 Task: Select transit view around selected location High Museum of Art, Georgia, United States and check out the nearest train station
Action: Mouse moved to (154, 29)
Screenshot: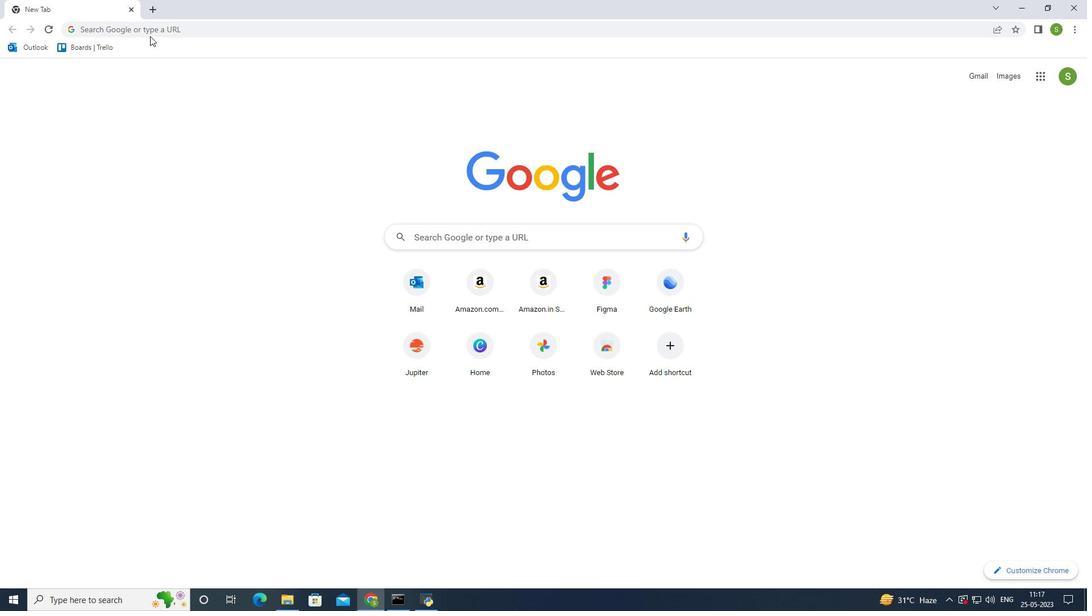 
Action: Mouse pressed left at (154, 29)
Screenshot: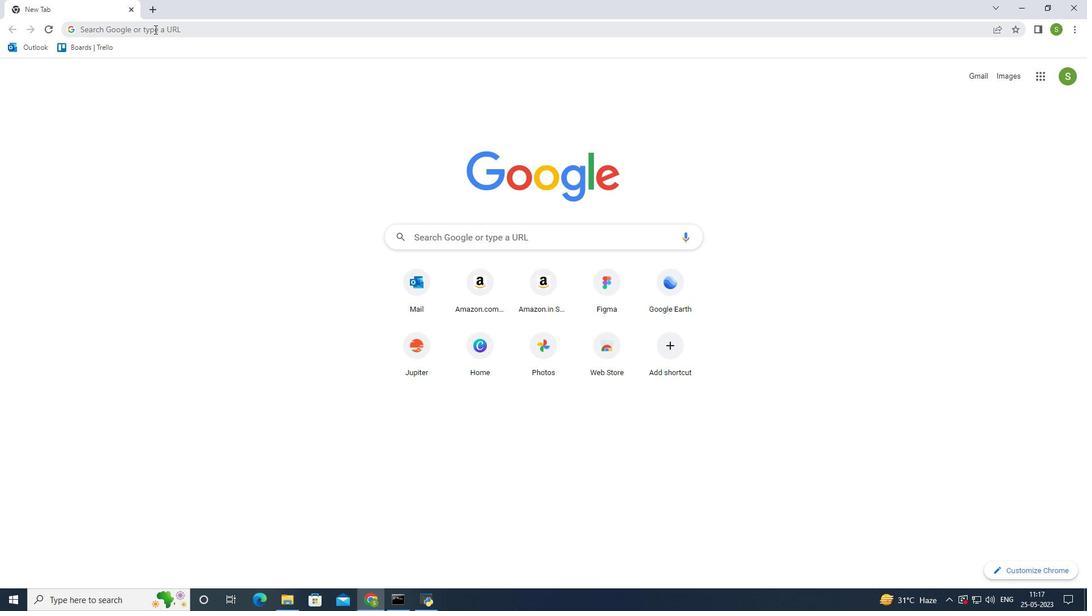 
Action: Mouse moved to (158, 52)
Screenshot: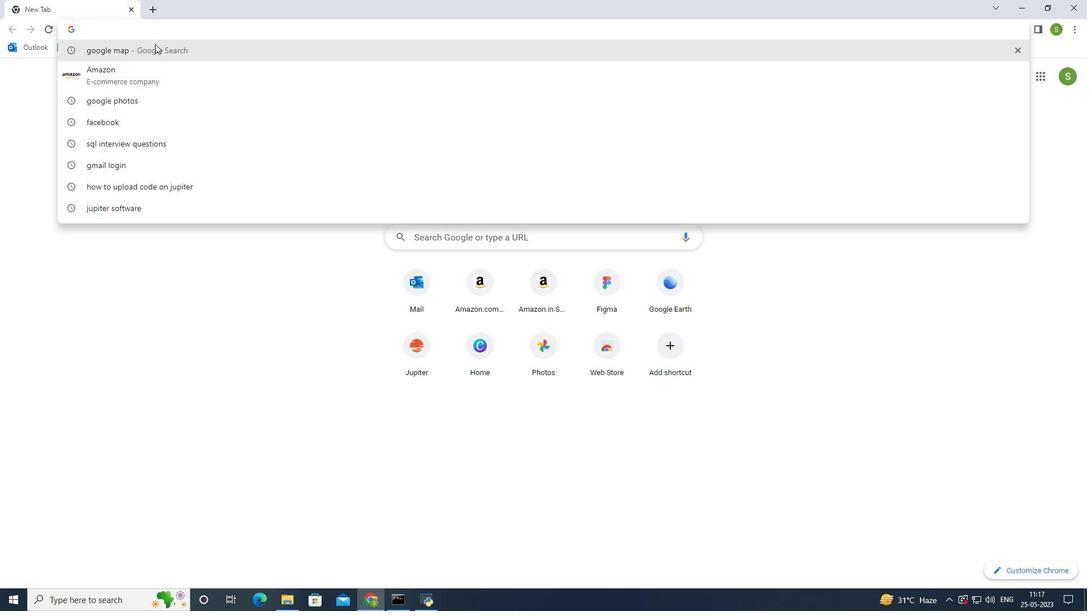 
Action: Mouse pressed left at (158, 52)
Screenshot: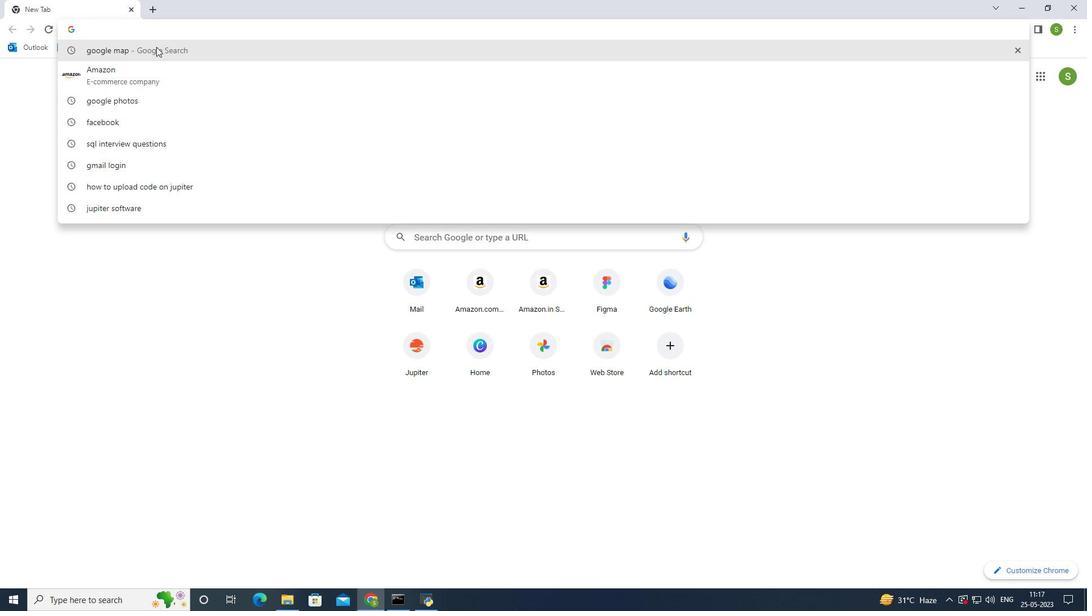 
Action: Mouse moved to (177, 177)
Screenshot: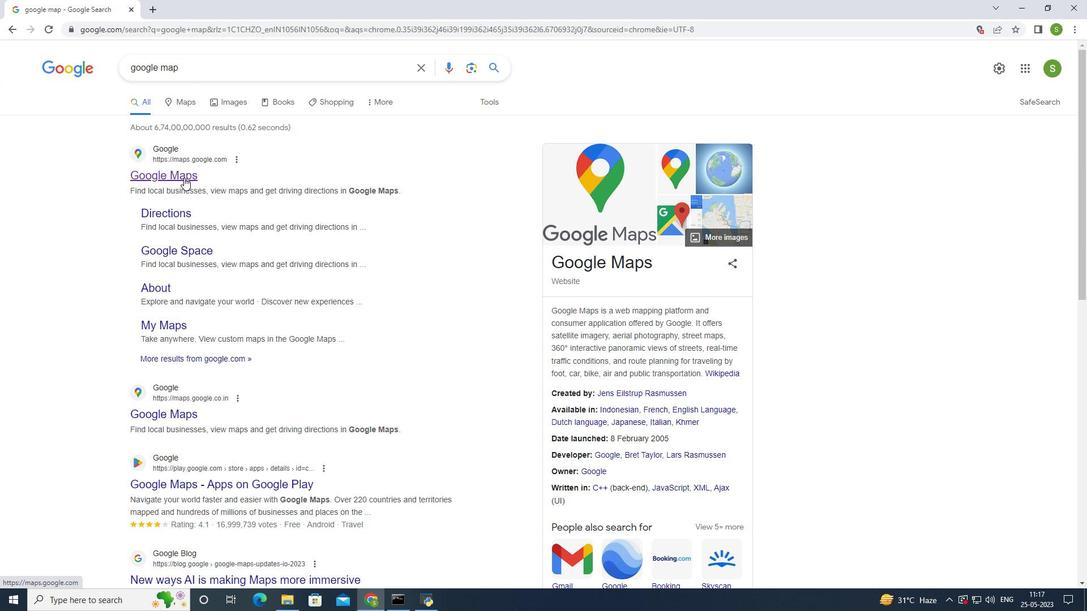 
Action: Mouse pressed left at (177, 177)
Screenshot: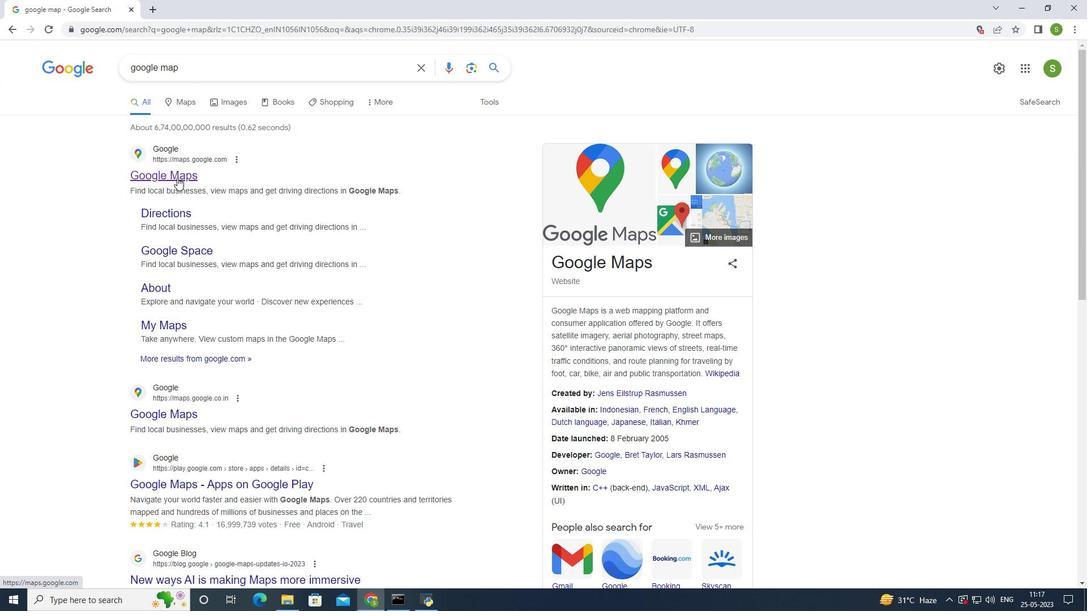 
Action: Mouse moved to (201, 561)
Screenshot: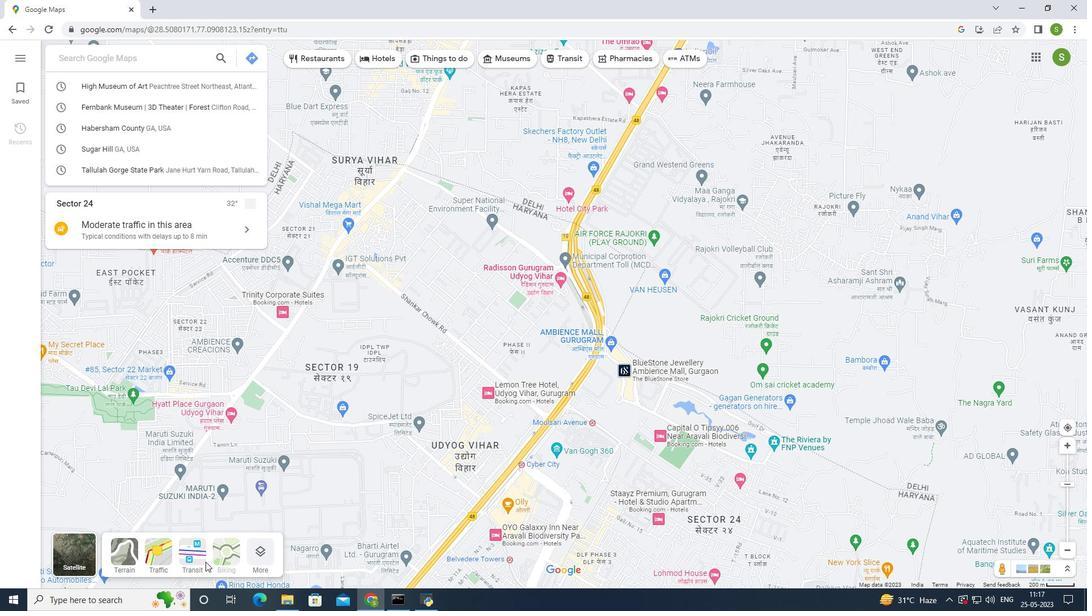 
Action: Mouse pressed left at (201, 561)
Screenshot: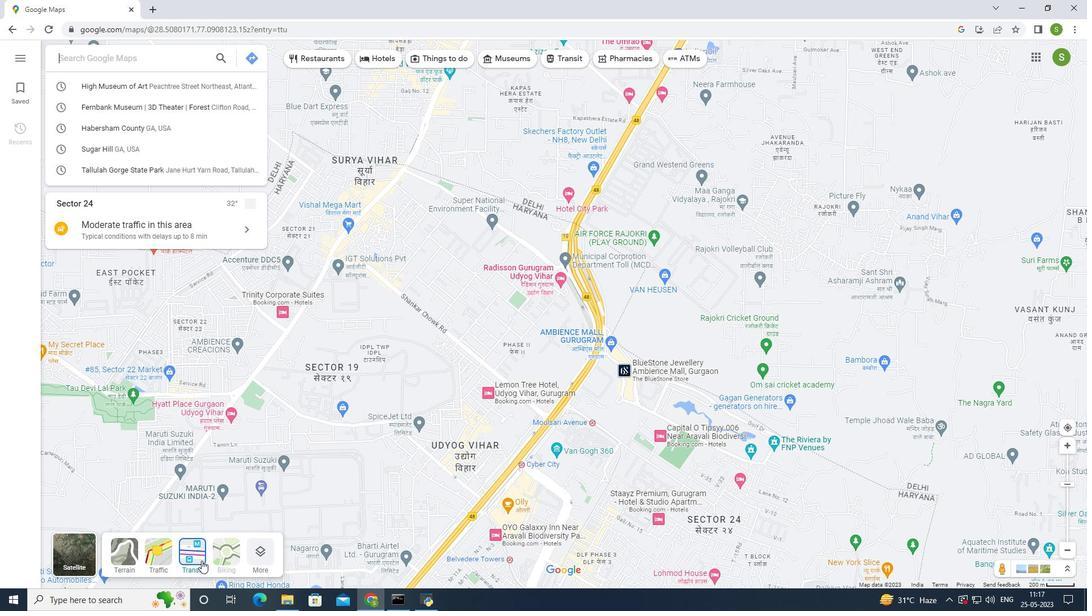 
Action: Mouse moved to (150, 50)
Screenshot: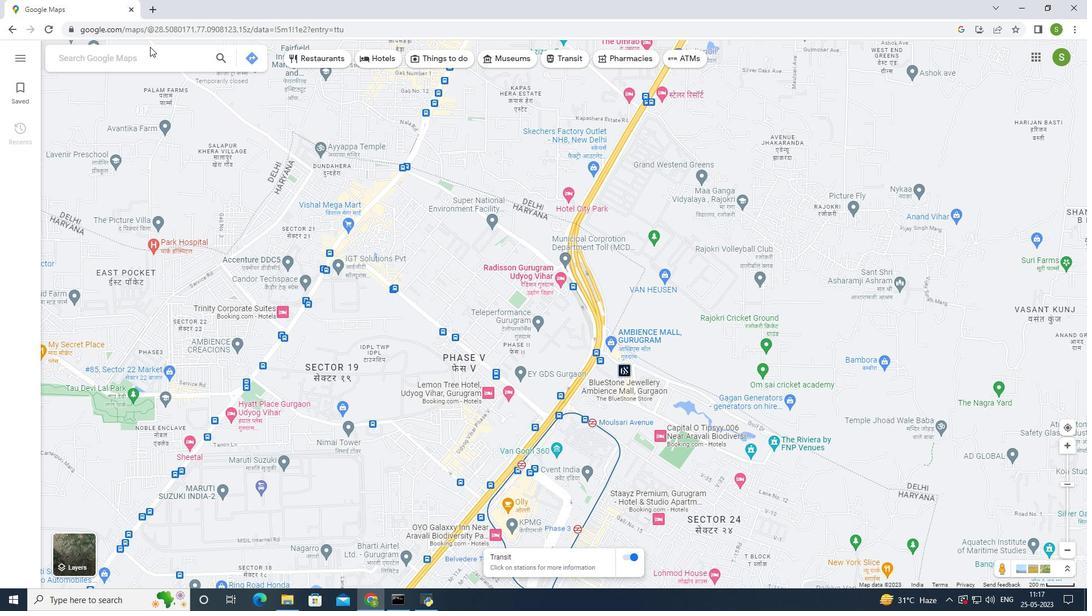 
Action: Mouse pressed left at (150, 50)
Screenshot: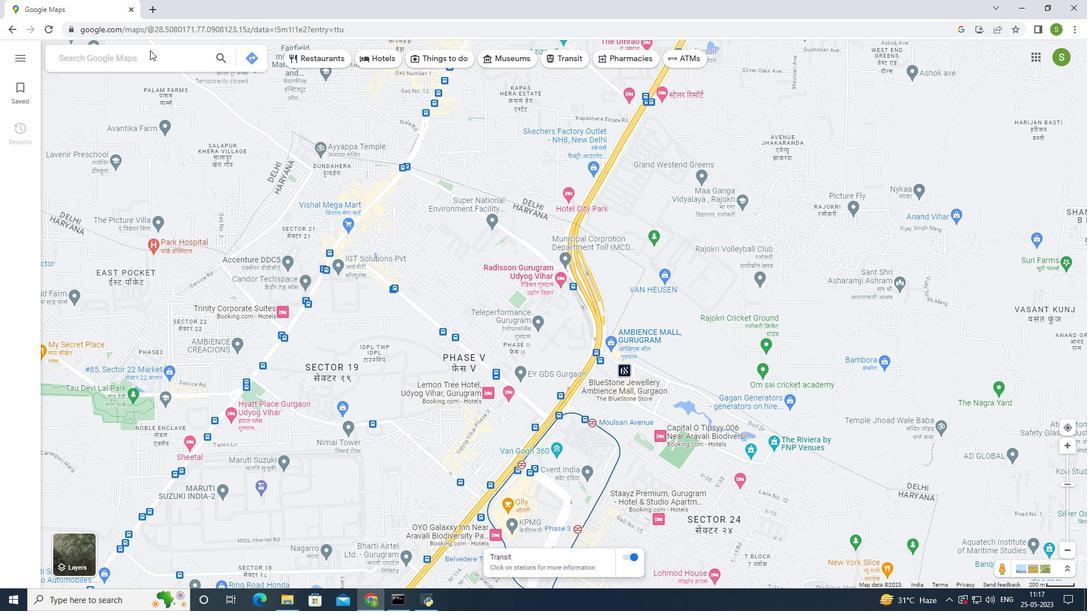 
Action: Mouse moved to (152, 64)
Screenshot: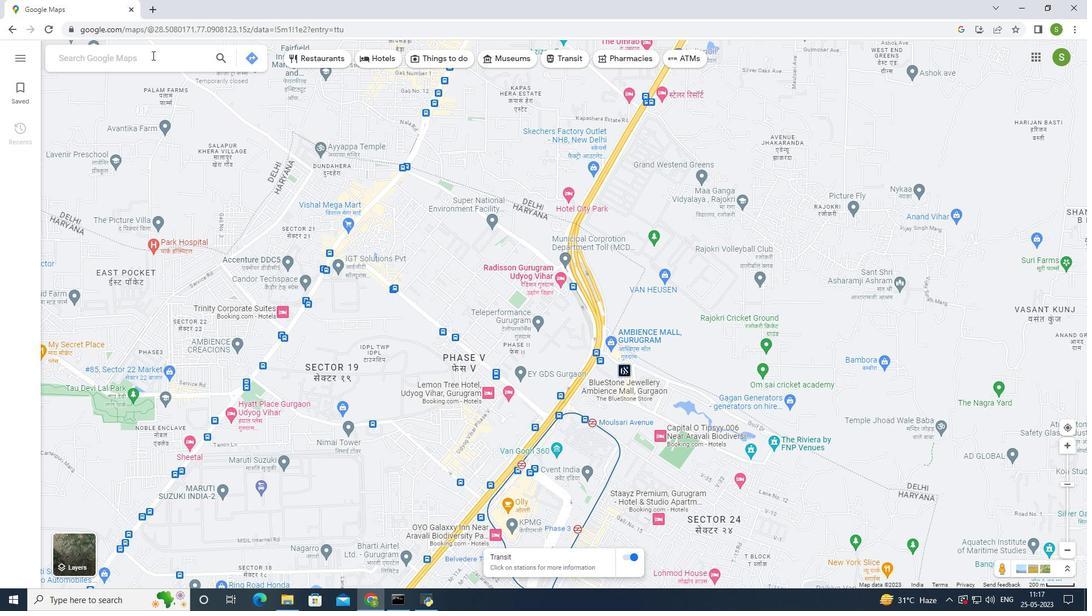 
Action: Mouse pressed left at (152, 64)
Screenshot: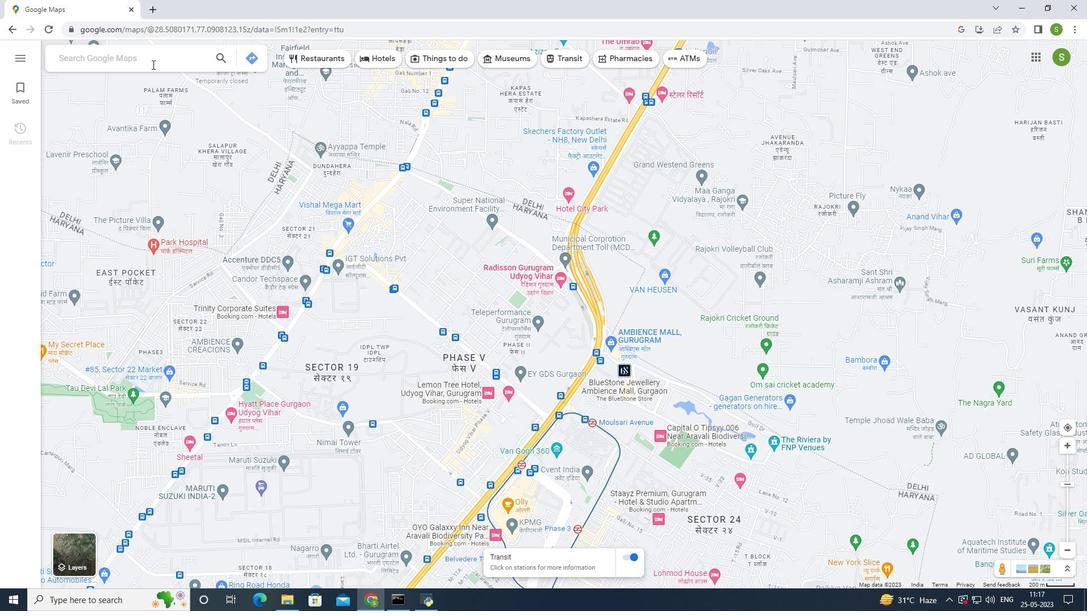 
Action: Mouse moved to (158, 65)
Screenshot: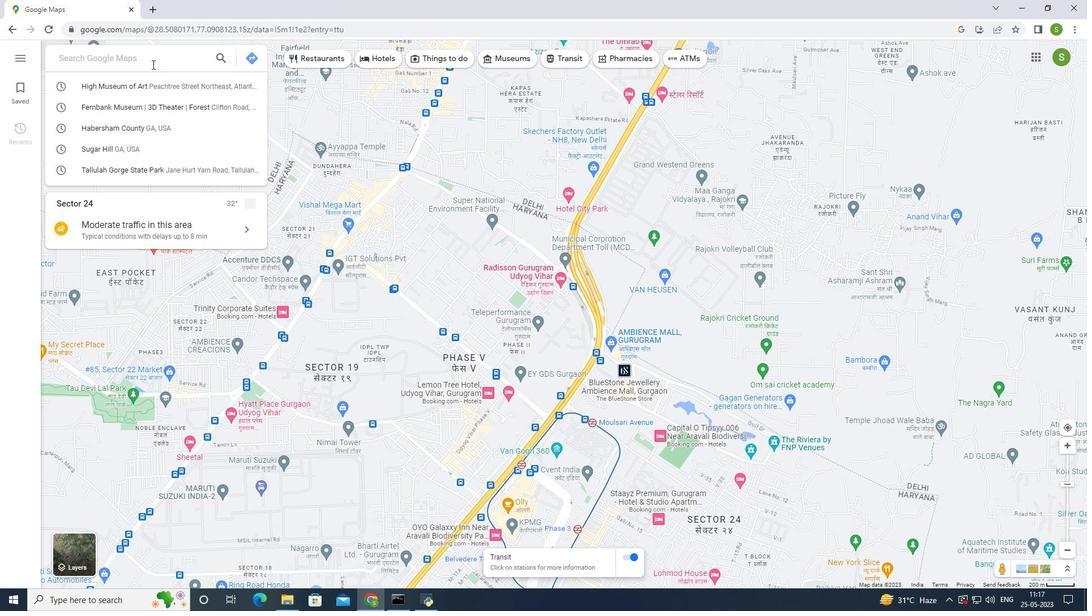 
Action: Key pressed <Key.caps_lock>H<Key.caps_lock>igh<Key.space><Key.caps_lock>M<Key.caps_lock>useum<Key.space>of<Key.space><Key.caps_lock>A<Key.caps_lock>rt<Key.space><Key.caps_lock>G<Key.caps_lock>eorgia,<Key.space><Key.caps_lock>U<Key.caps_lock>nited<Key.space><Key.caps_lock>S<Key.caps_lock>tates<Key.space>
Screenshot: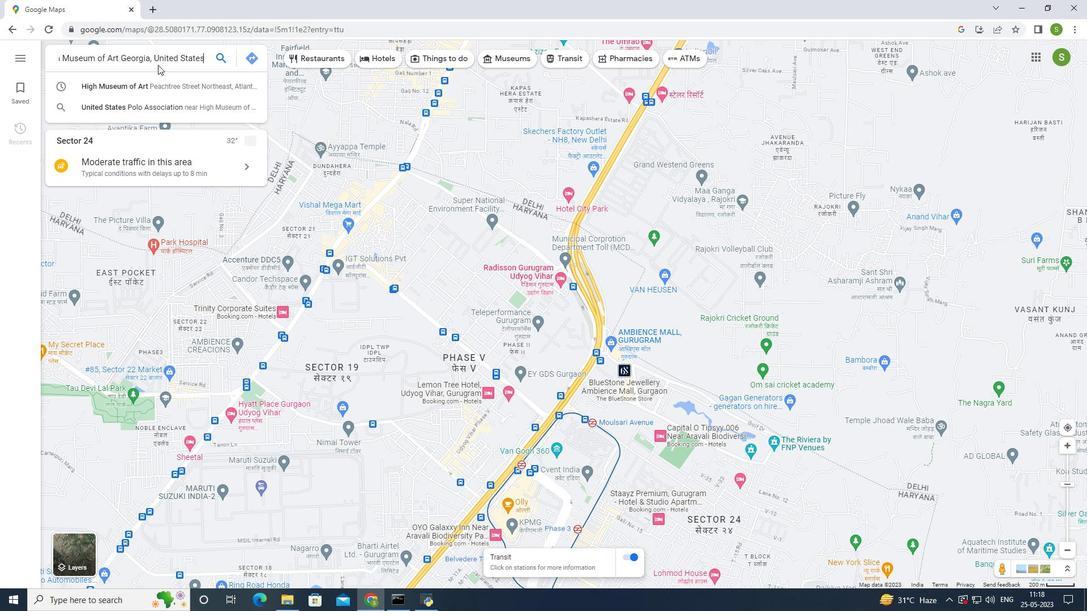 
Action: Mouse moved to (152, 67)
Screenshot: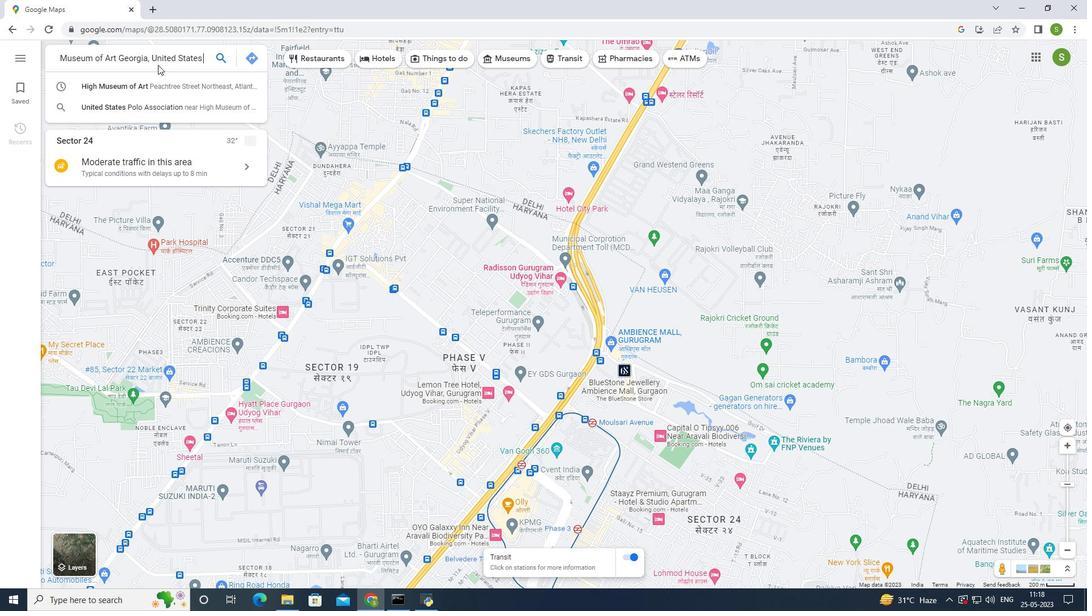 
Action: Key pressed <Key.enter>
Screenshot: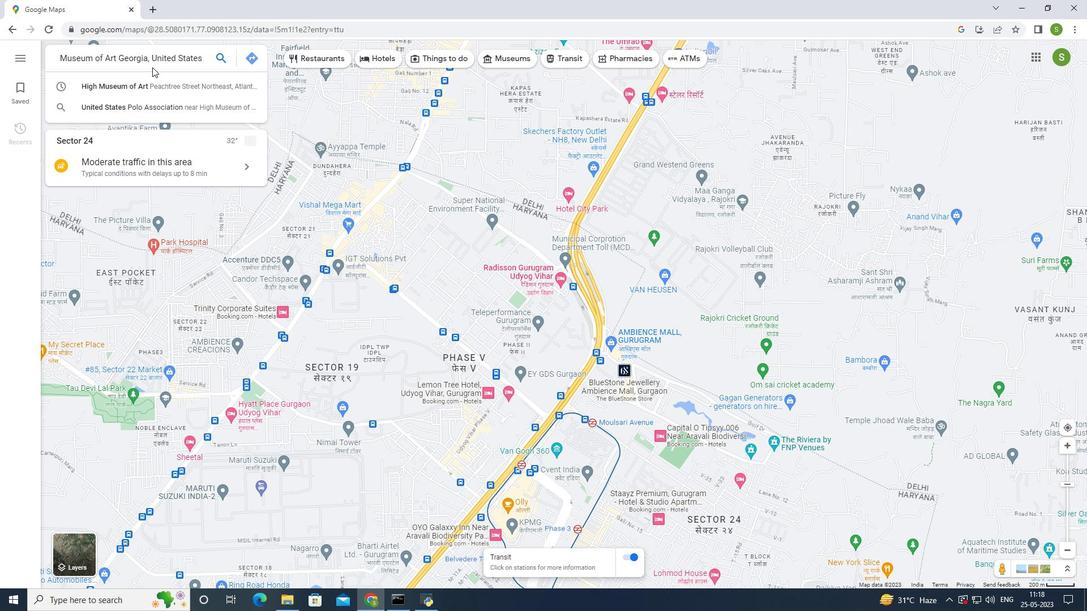 
Action: Mouse moved to (162, 281)
Screenshot: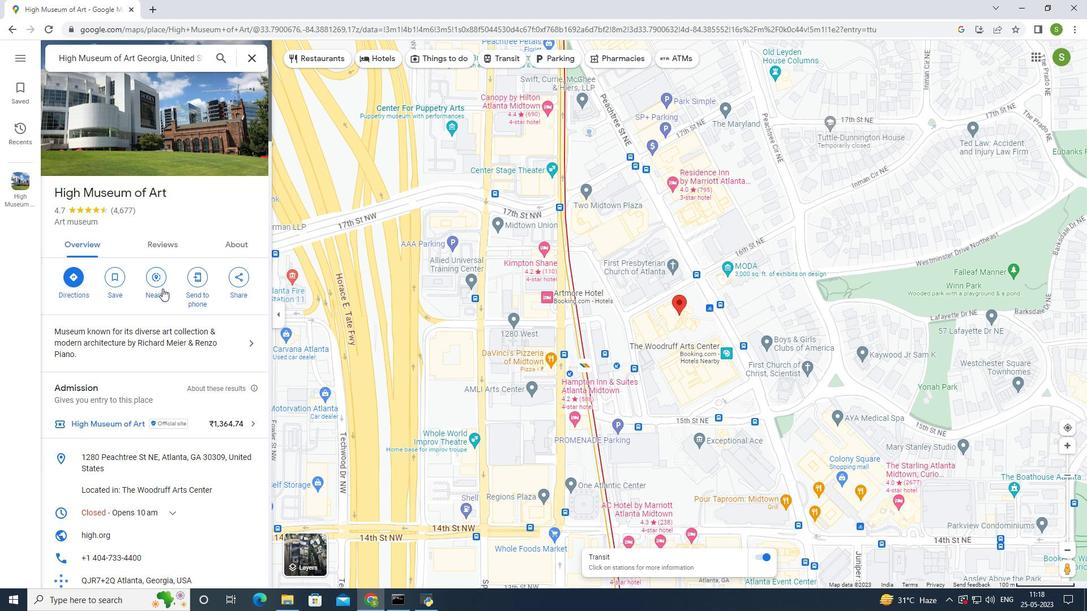 
Action: Mouse pressed left at (162, 281)
Screenshot: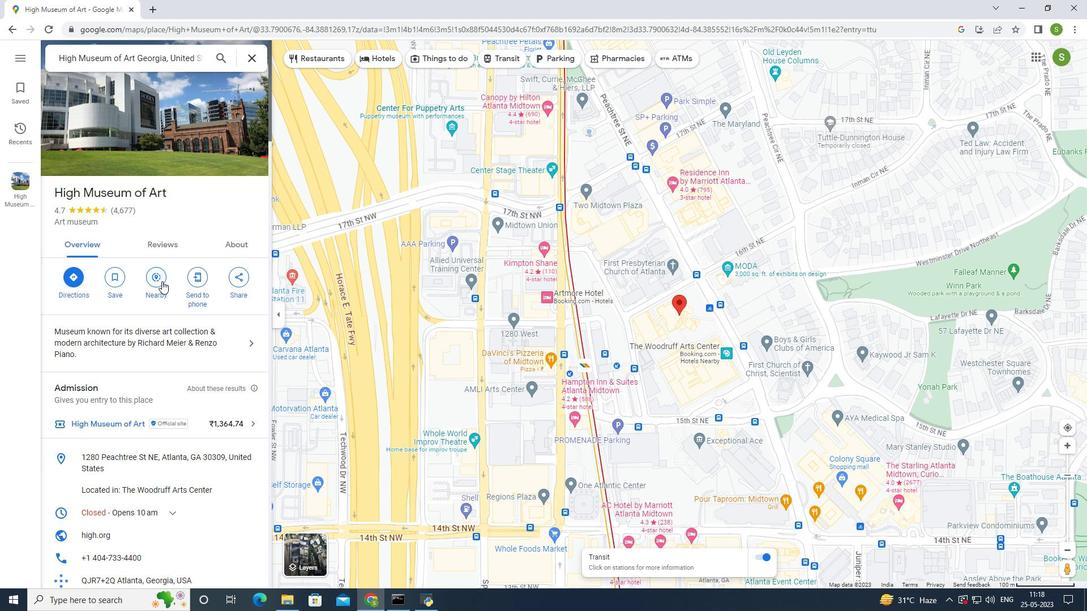 
Action: Mouse moved to (120, 54)
Screenshot: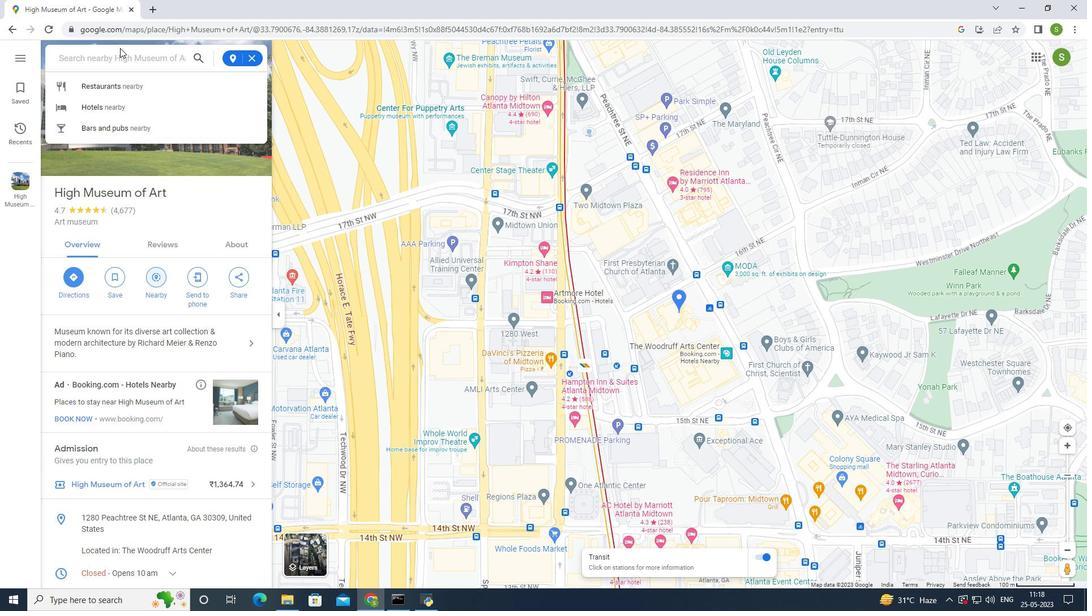 
Action: Mouse pressed left at (120, 54)
Screenshot: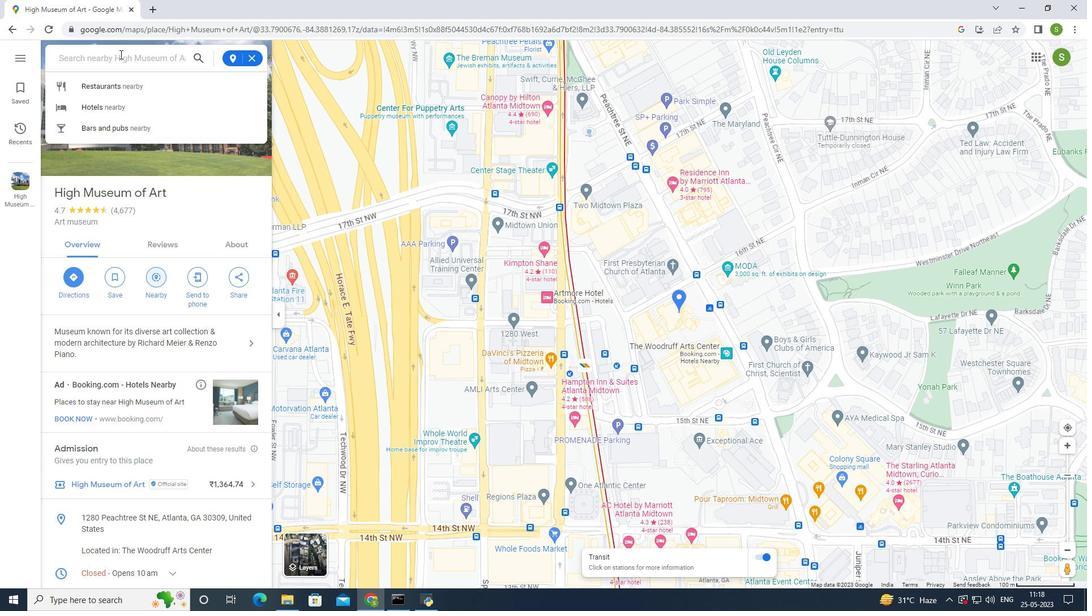 
Action: Mouse moved to (122, 58)
Screenshot: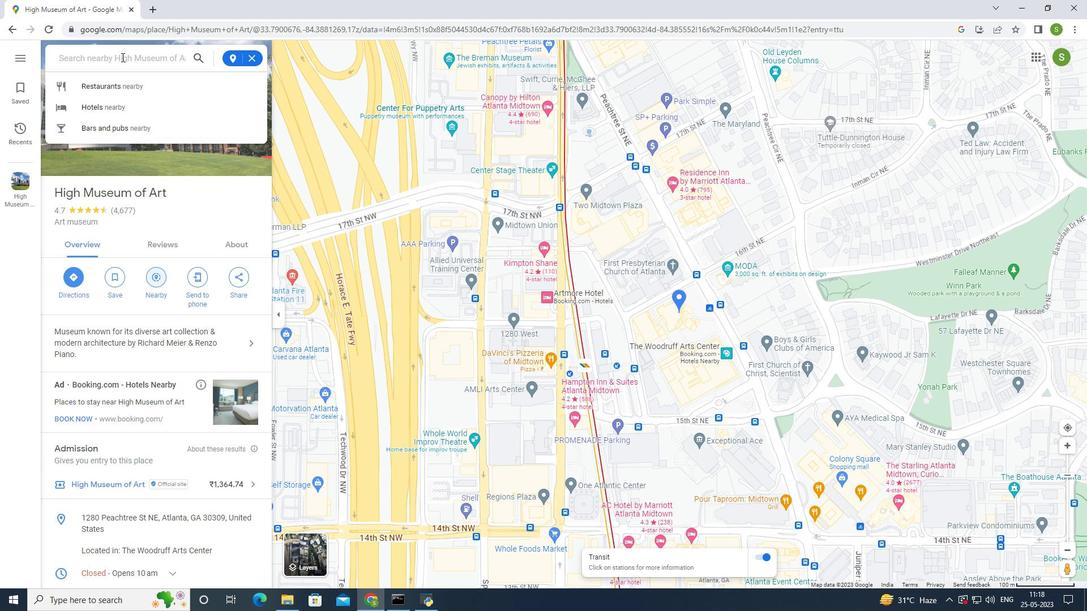 
Action: Key pressed t
Screenshot: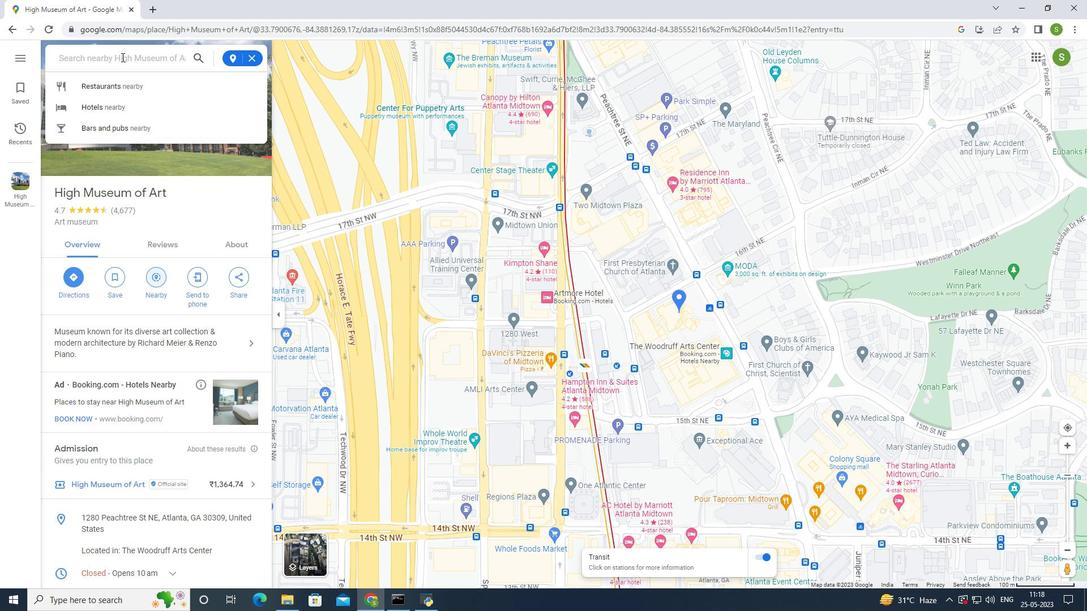 
Action: Mouse moved to (126, 61)
Screenshot: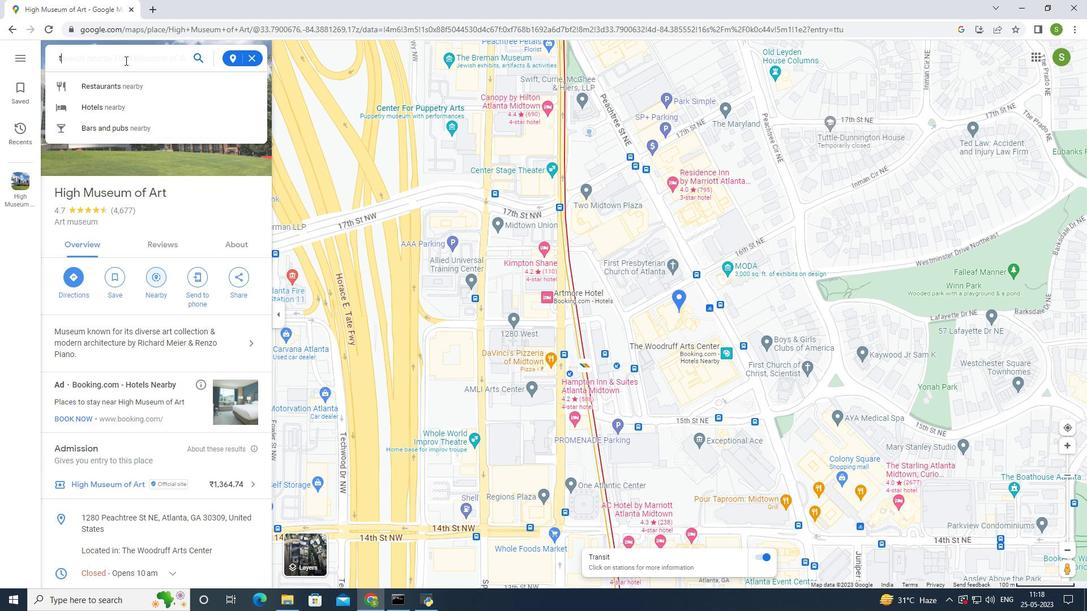 
Action: Key pressed r
Screenshot: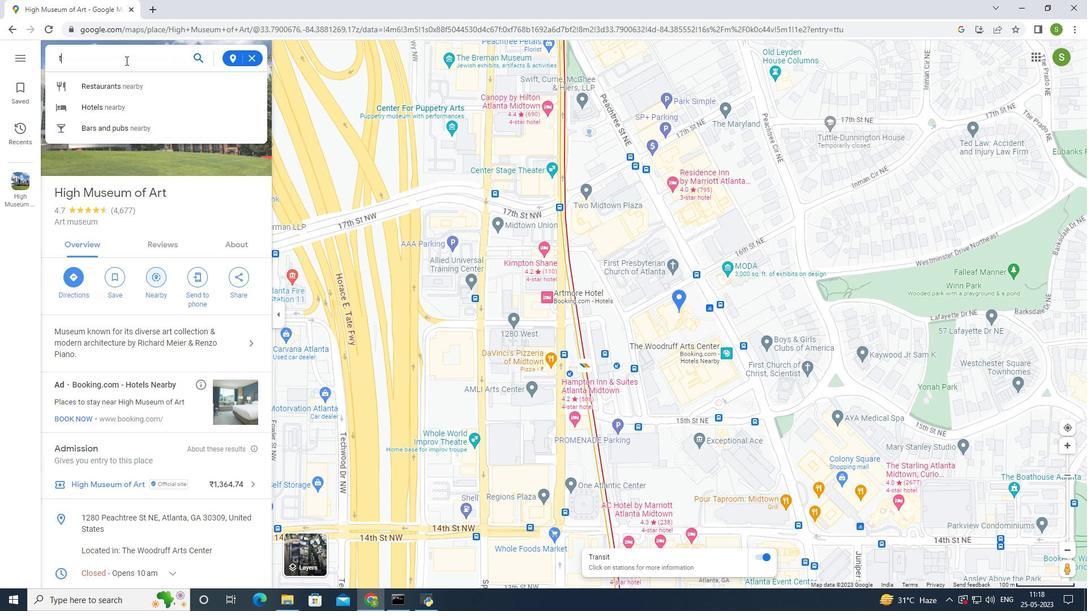 
Action: Mouse moved to (126, 61)
Screenshot: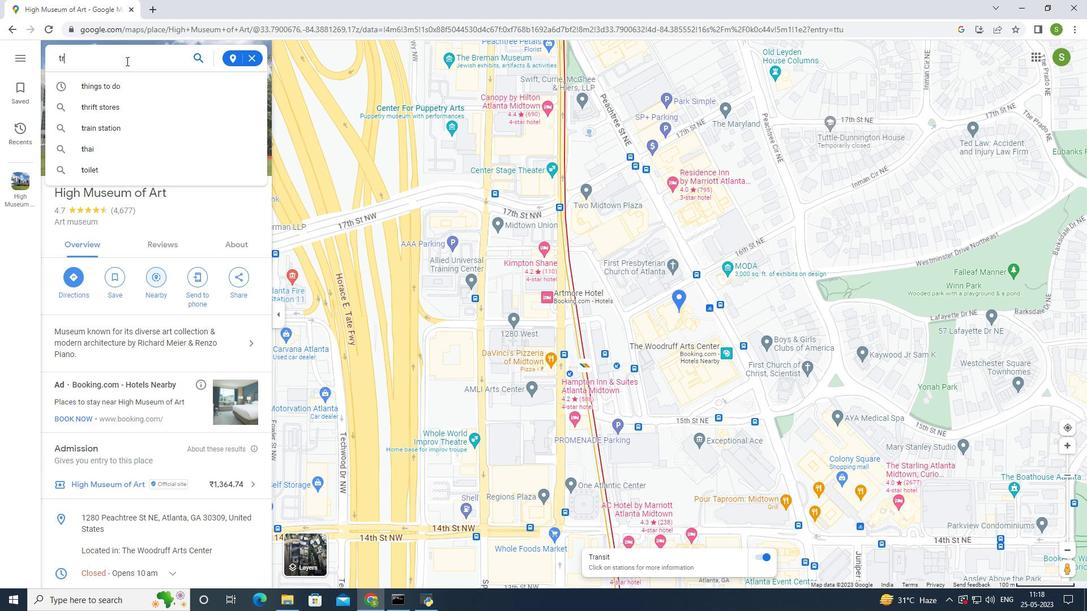
Action: Key pressed a
Screenshot: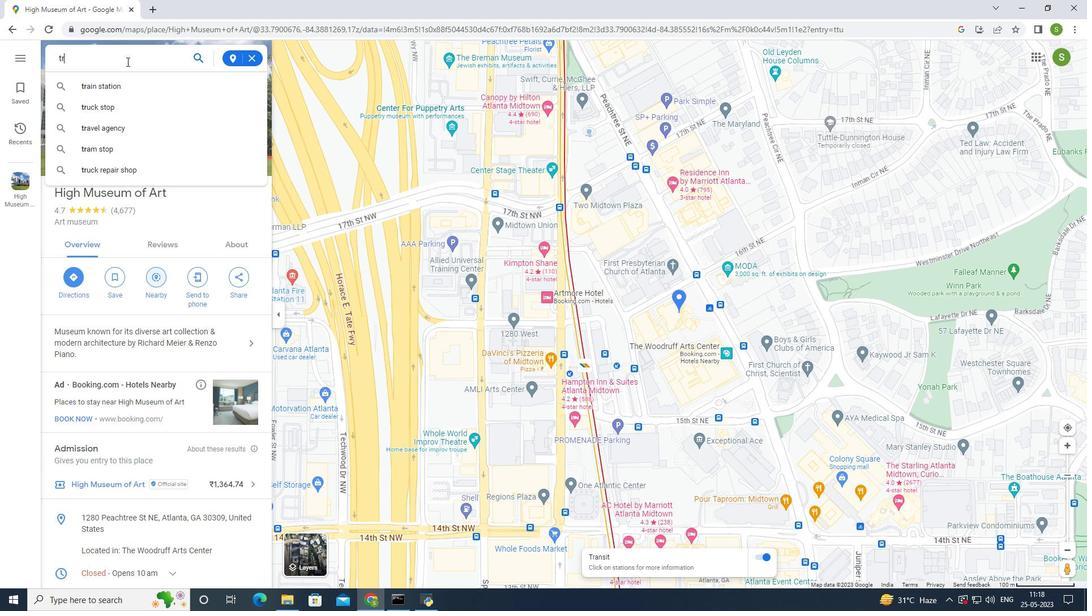
Action: Mouse moved to (129, 61)
Screenshot: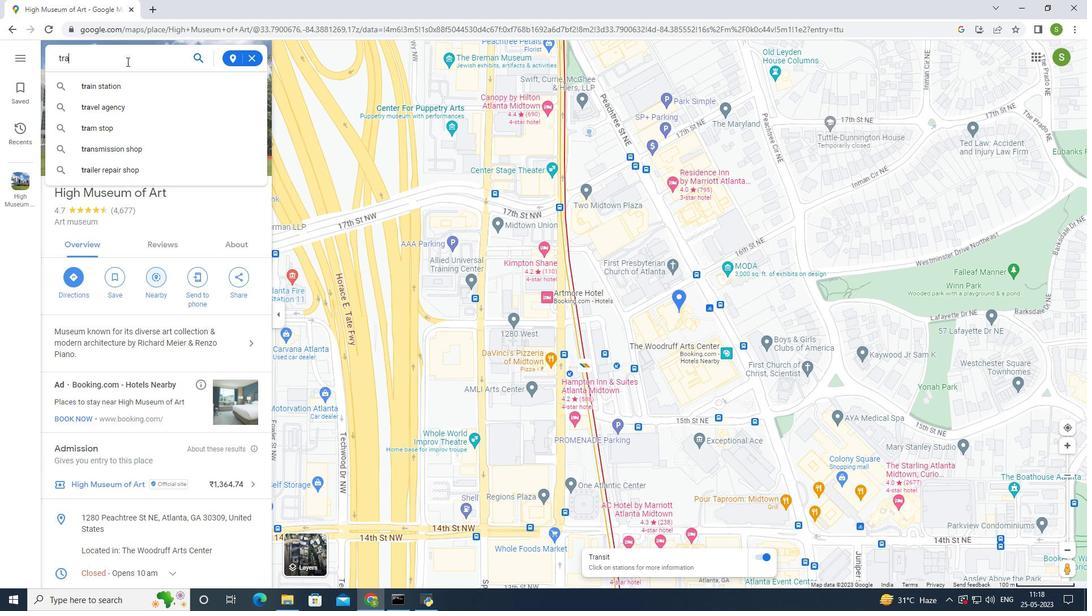 
Action: Key pressed i
Screenshot: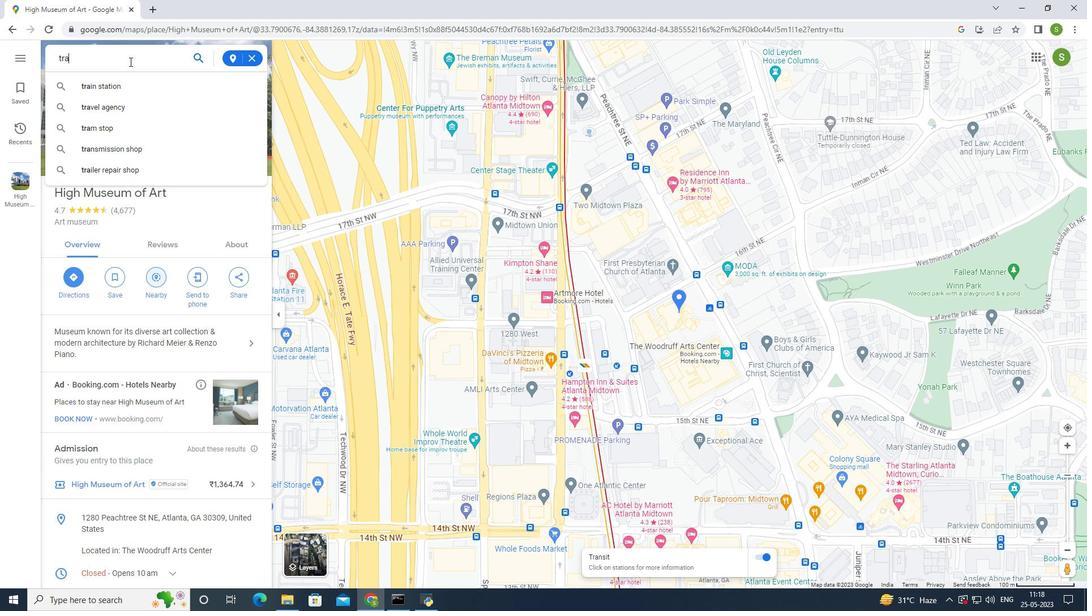 
Action: Mouse moved to (130, 62)
Screenshot: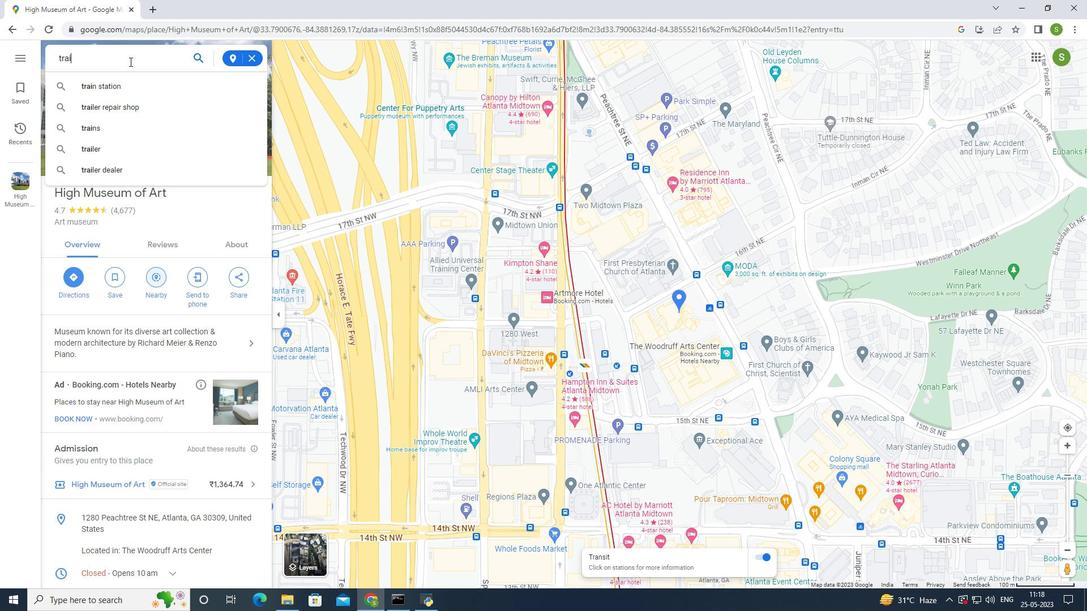 
Action: Key pressed n
Screenshot: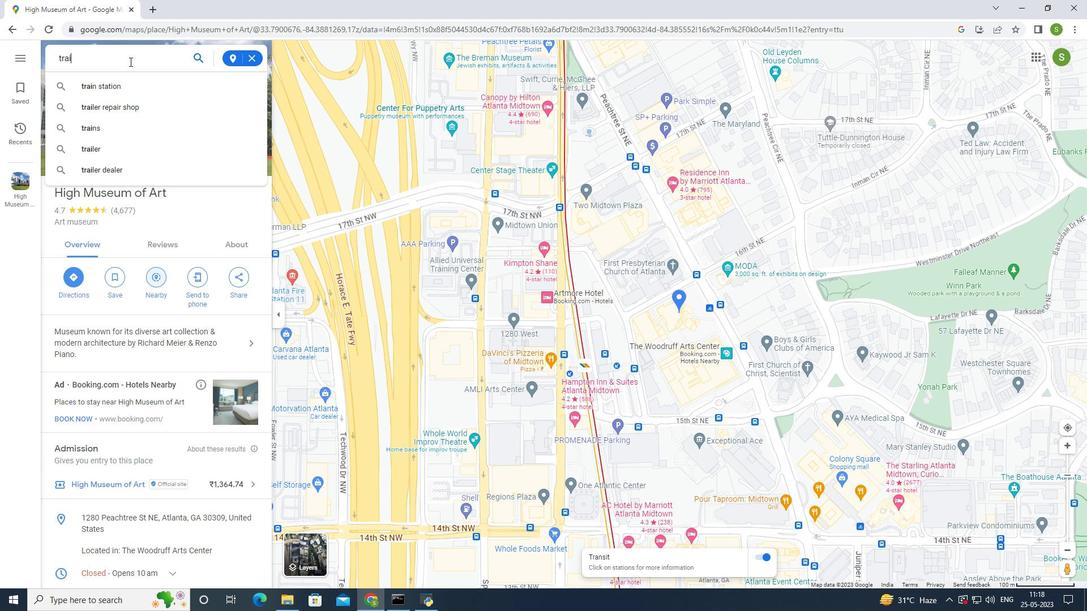
Action: Mouse moved to (134, 78)
Screenshot: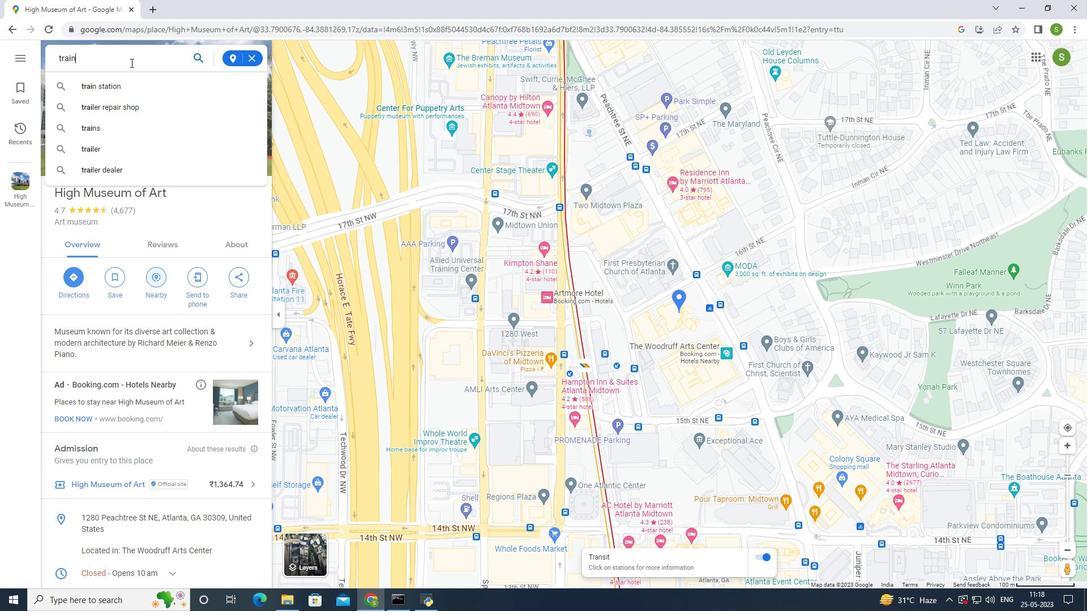 
Action: Key pressed <Key.space>
Screenshot: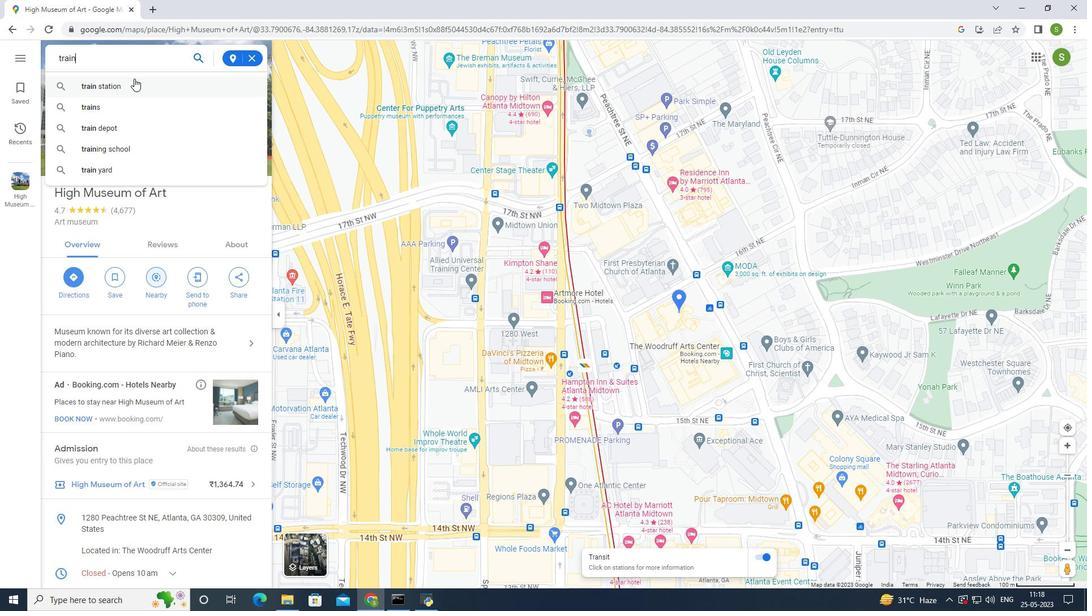 
Action: Mouse moved to (134, 79)
Screenshot: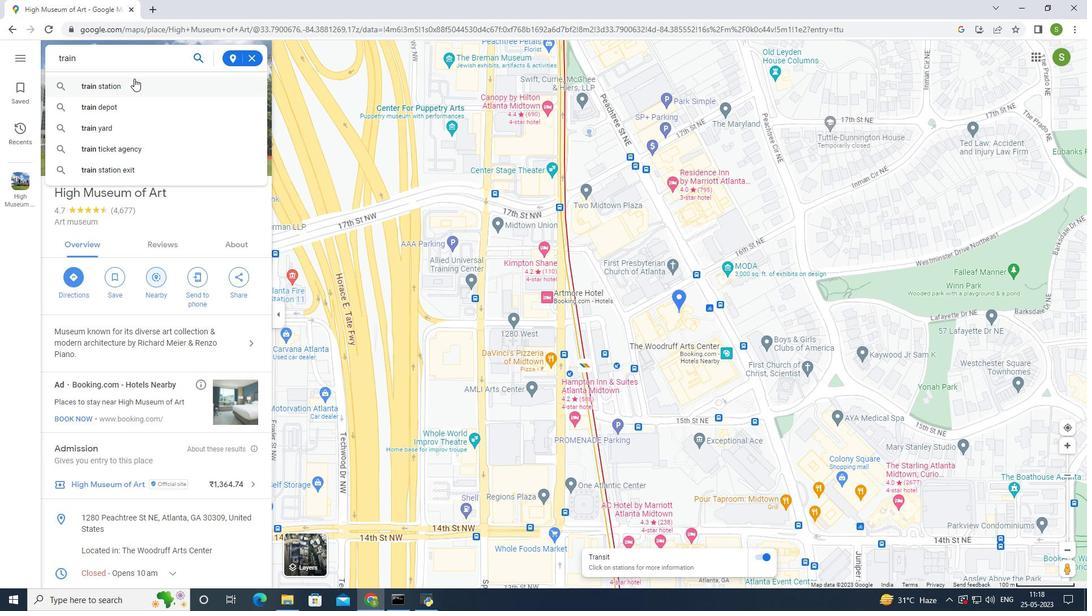 
Action: Key pressed s
Screenshot: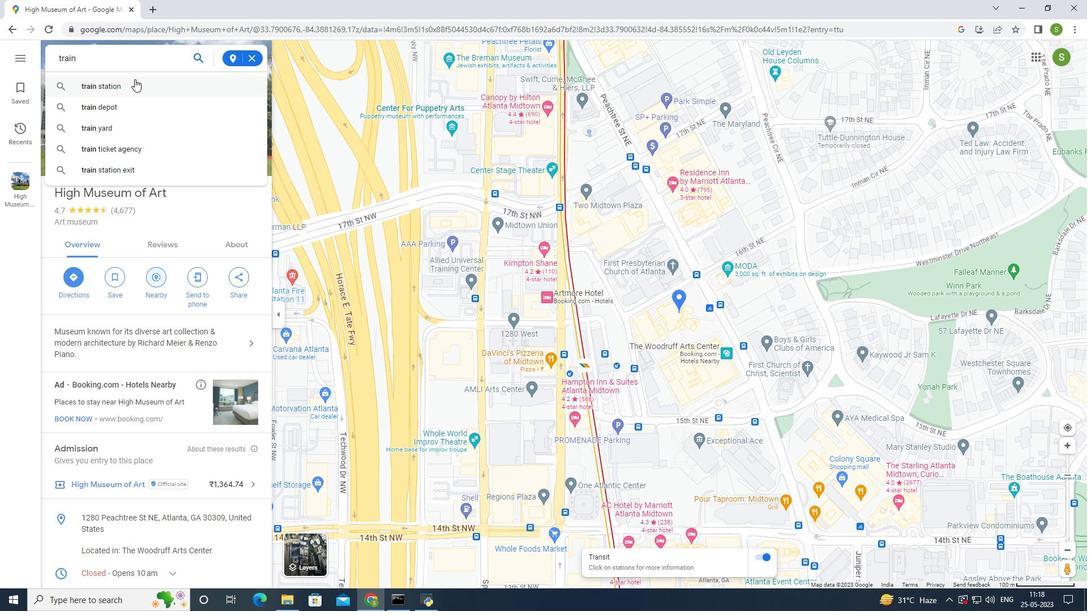
Action: Mouse moved to (138, 75)
Screenshot: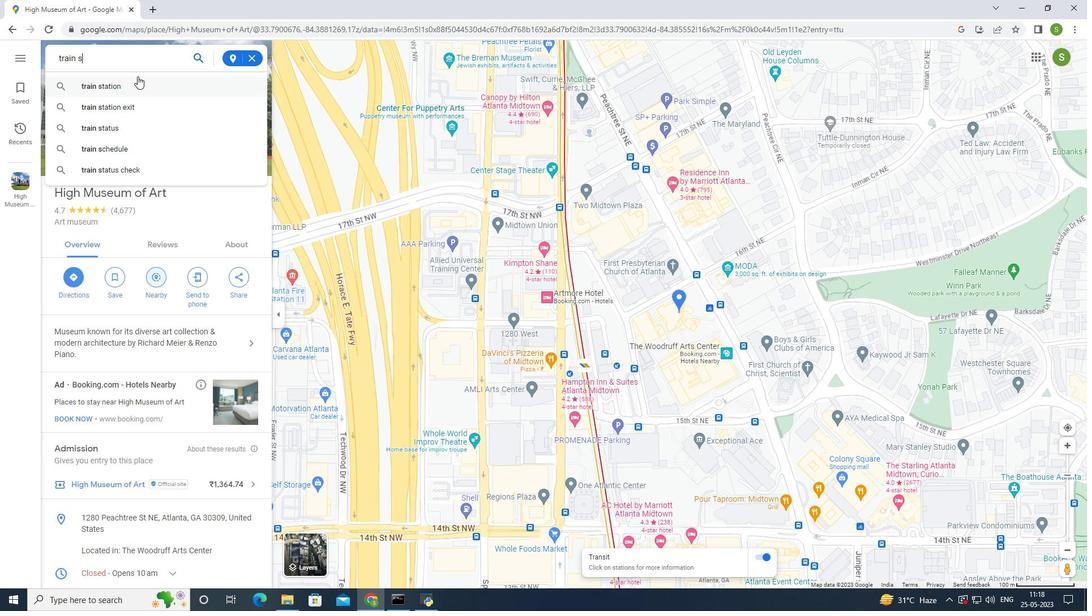 
Action: Key pressed tat
Screenshot: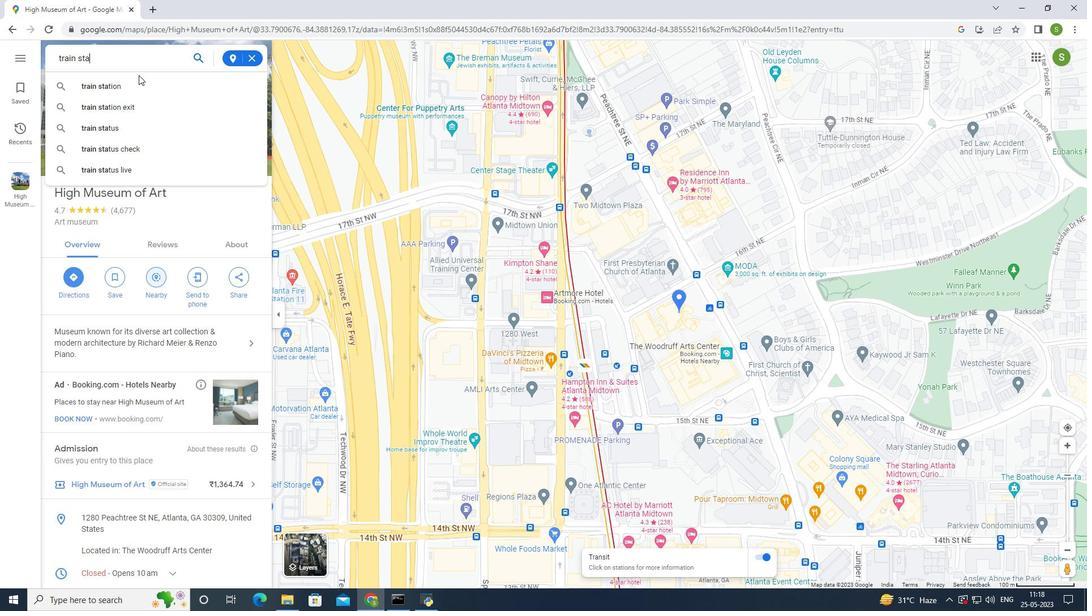 
Action: Mouse moved to (138, 74)
Screenshot: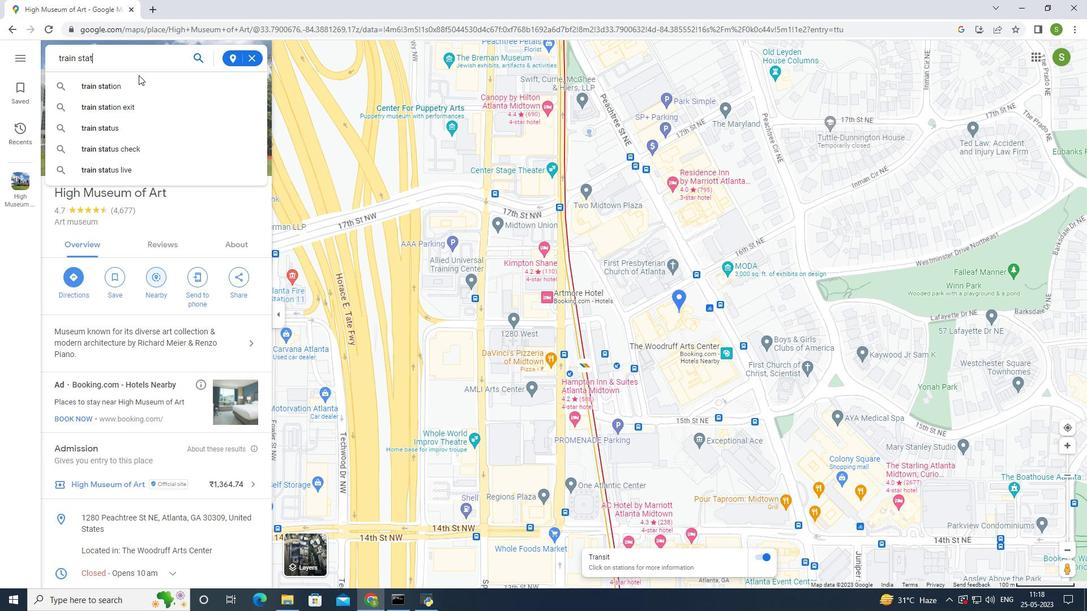 
Action: Key pressed io
Screenshot: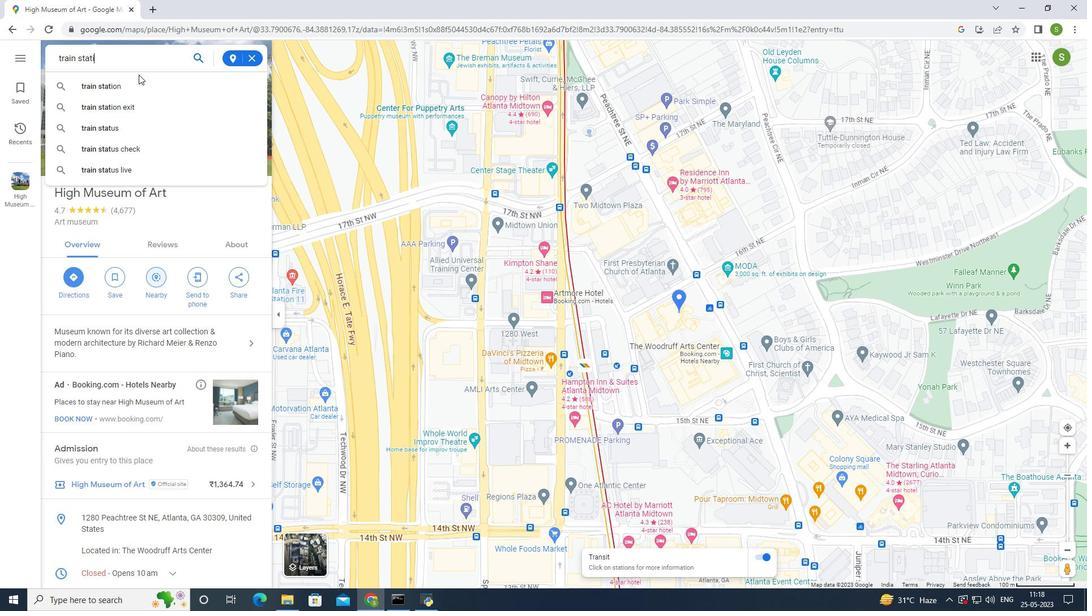 
Action: Mouse moved to (139, 72)
Screenshot: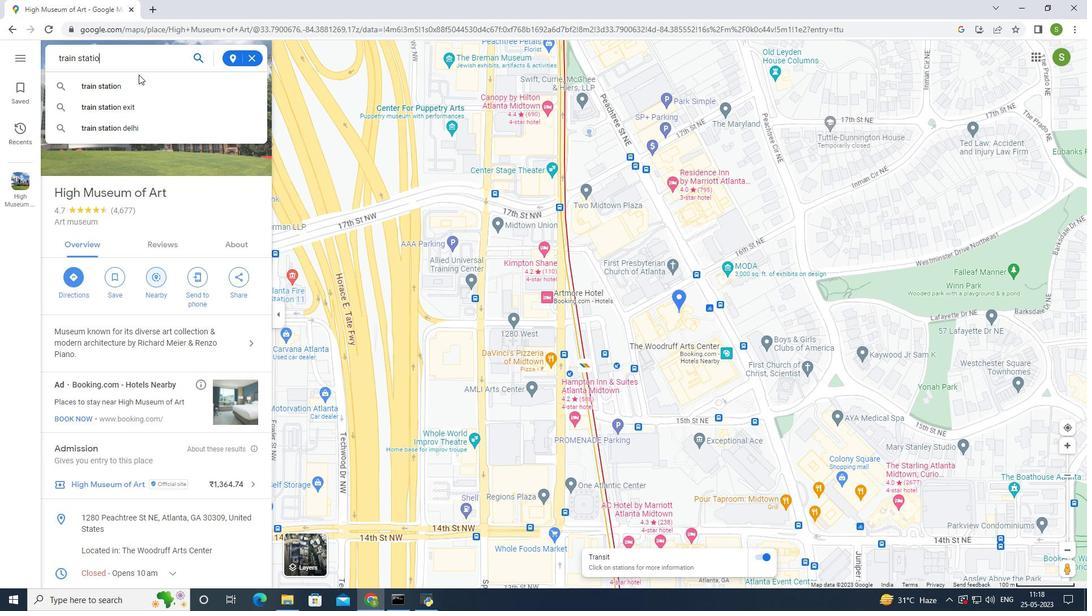 
Action: Key pressed n
Screenshot: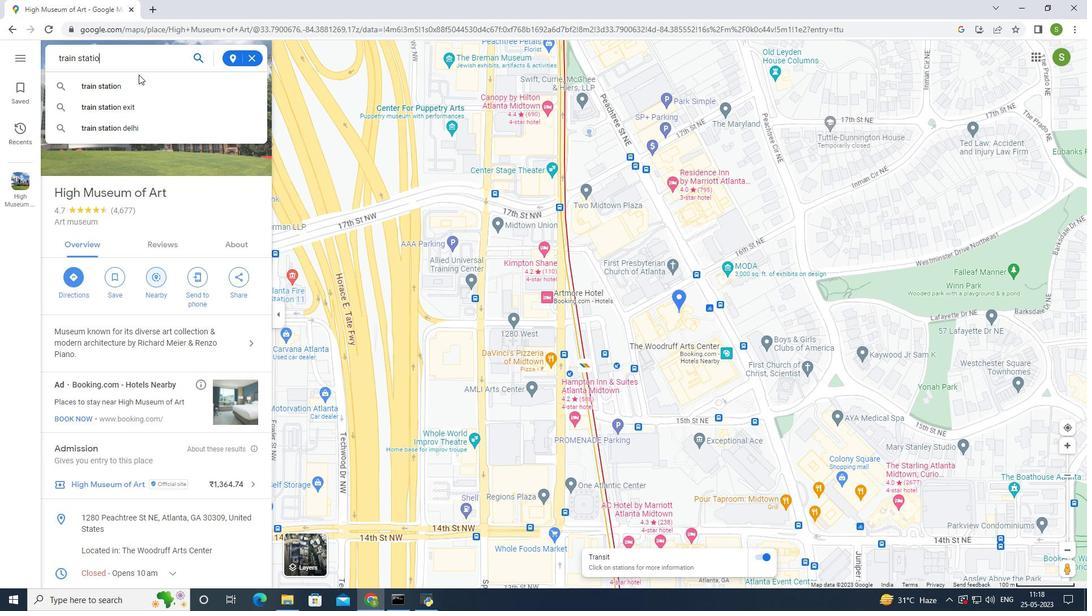 
Action: Mouse moved to (140, 70)
Screenshot: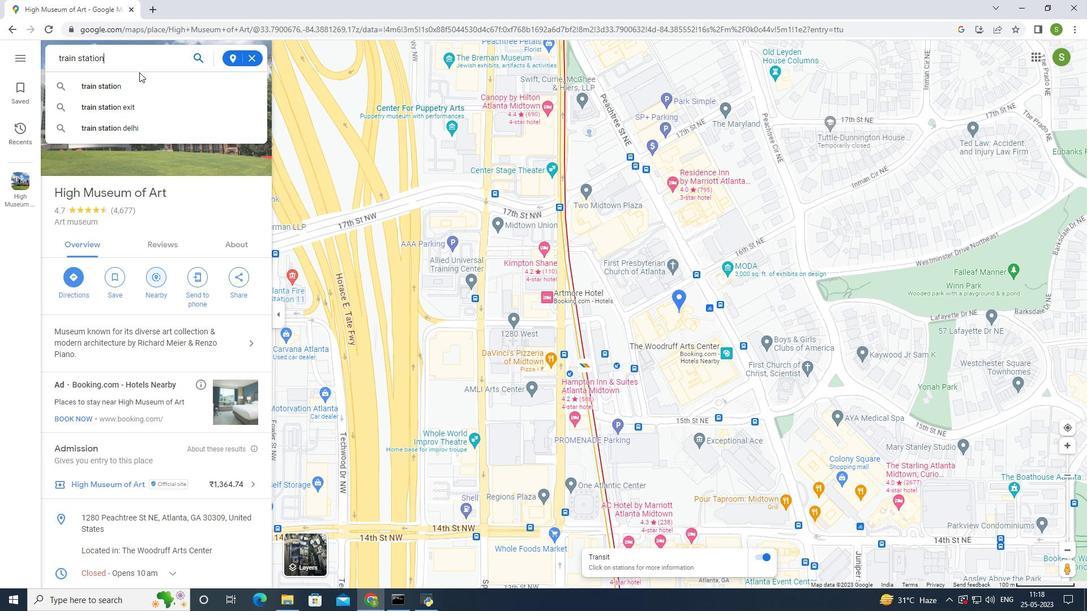 
Action: Key pressed <Key.enter>
Screenshot: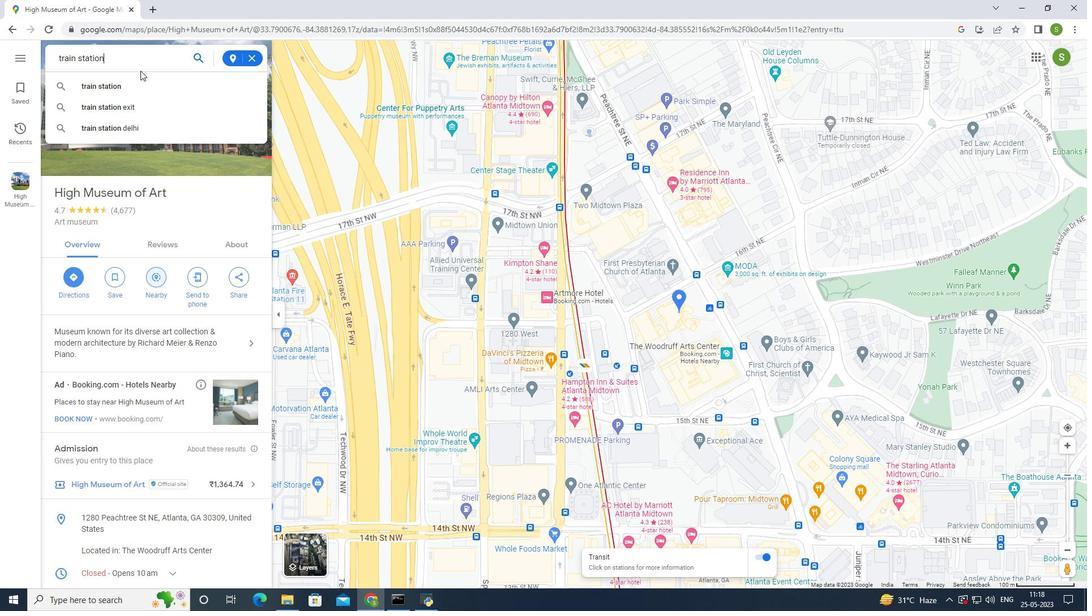 
Action: Mouse moved to (427, 186)
Screenshot: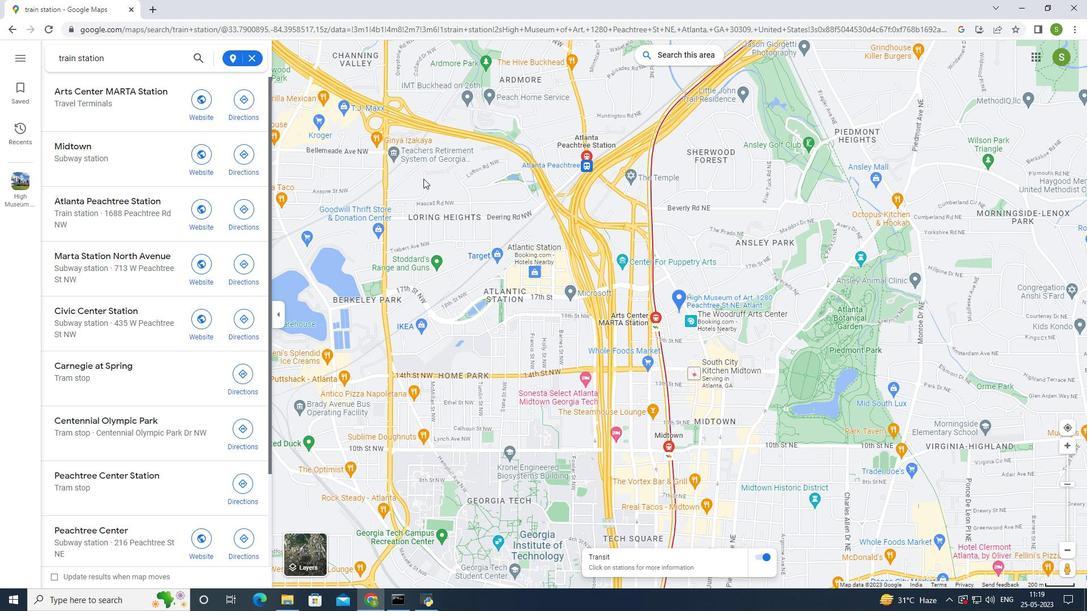 
Action: Key pressed <Key.enter>
Screenshot: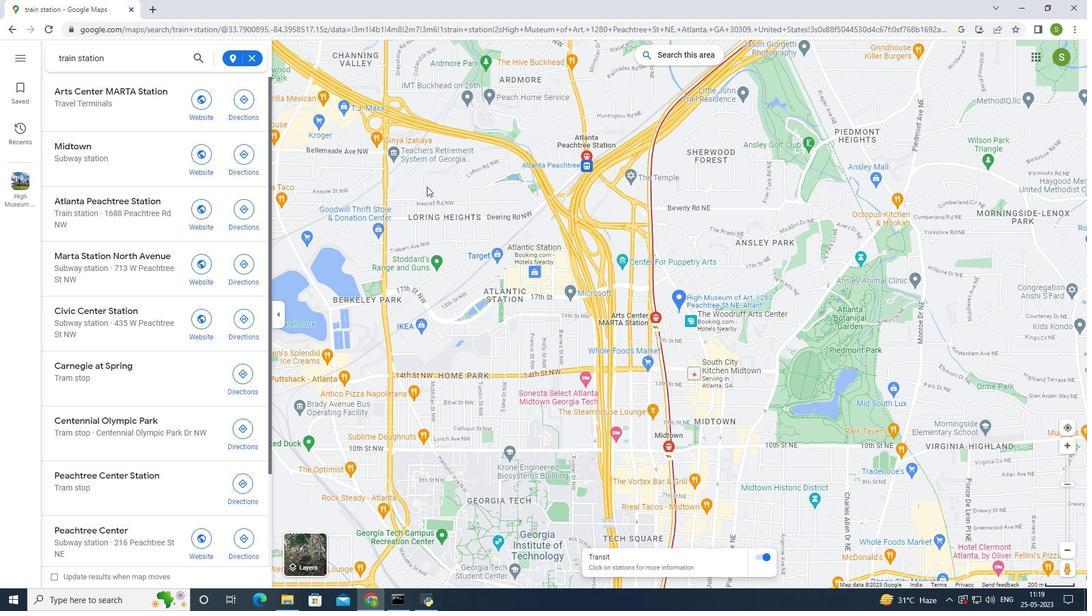
Action: Mouse moved to (422, 172)
Screenshot: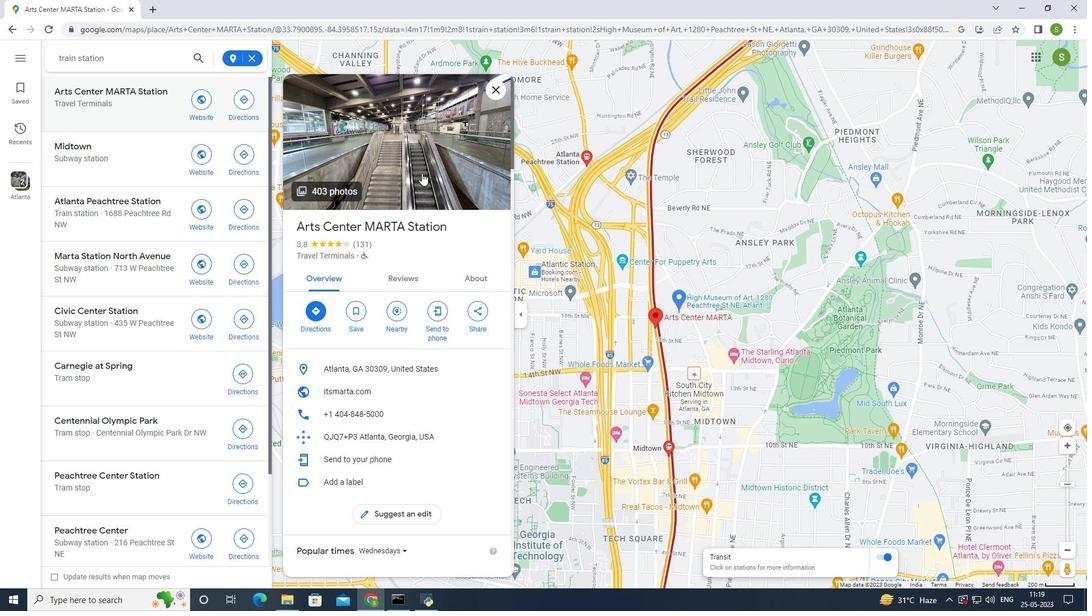 
Action: Mouse pressed left at (422, 172)
Screenshot: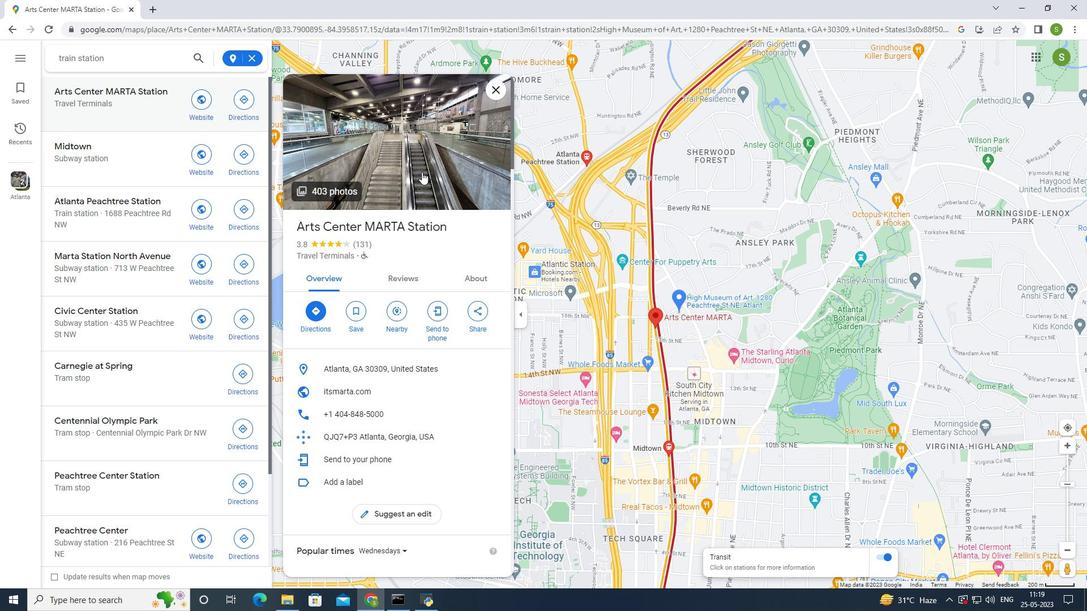 
Action: Mouse moved to (698, 505)
Screenshot: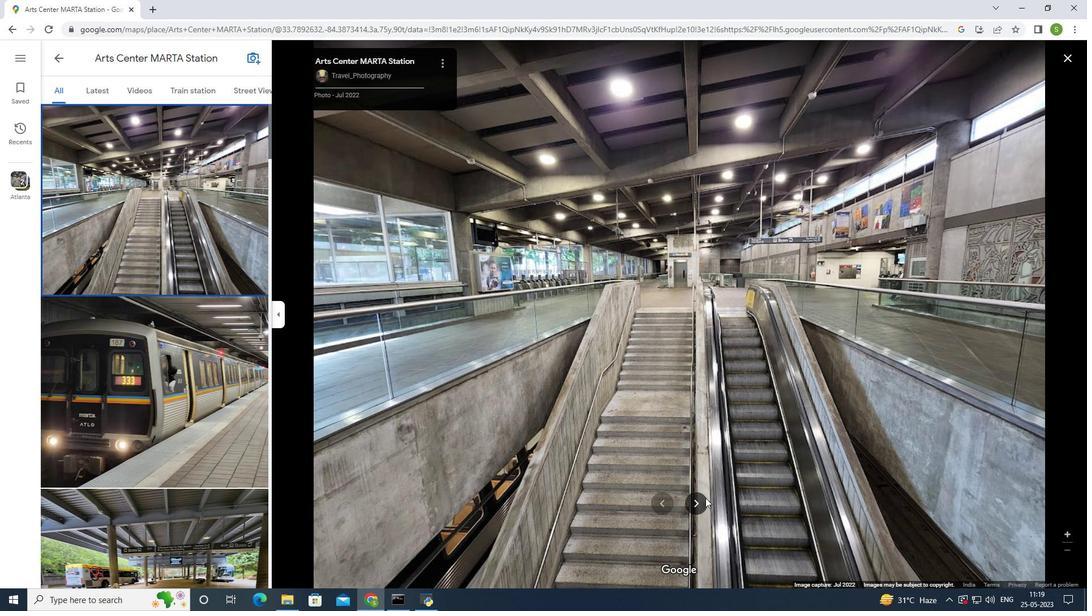
Action: Mouse pressed left at (698, 505)
Screenshot: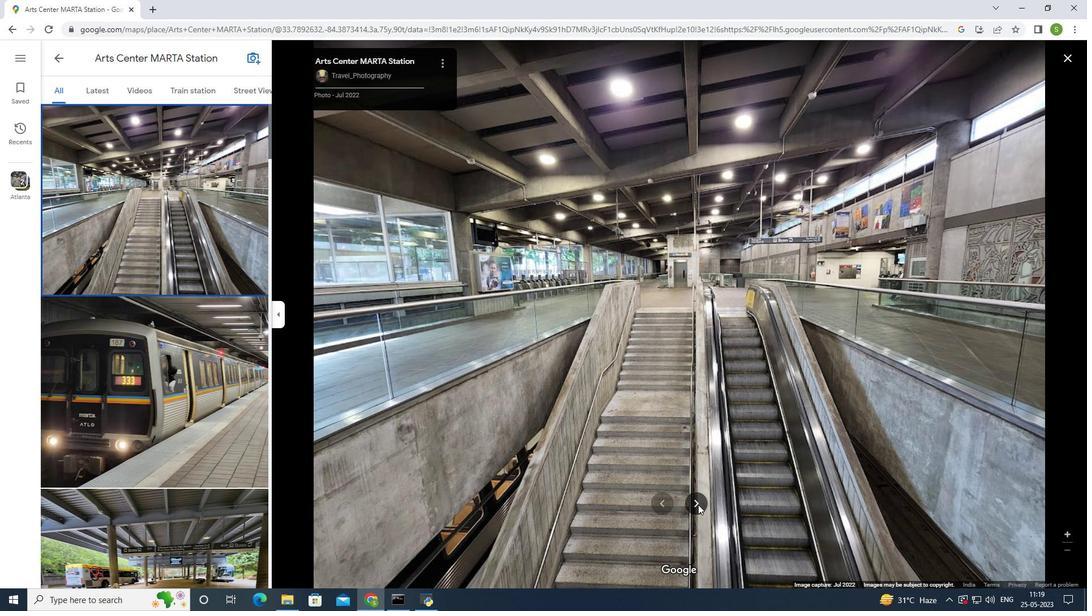 
Action: Mouse moved to (698, 505)
Screenshot: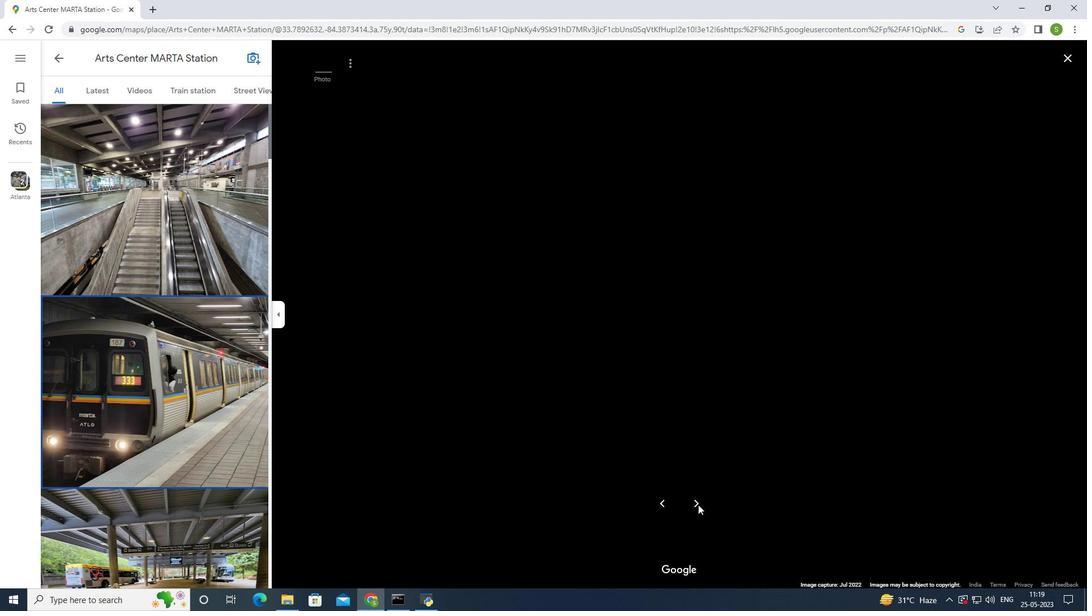 
Action: Mouse pressed left at (698, 505)
Screenshot: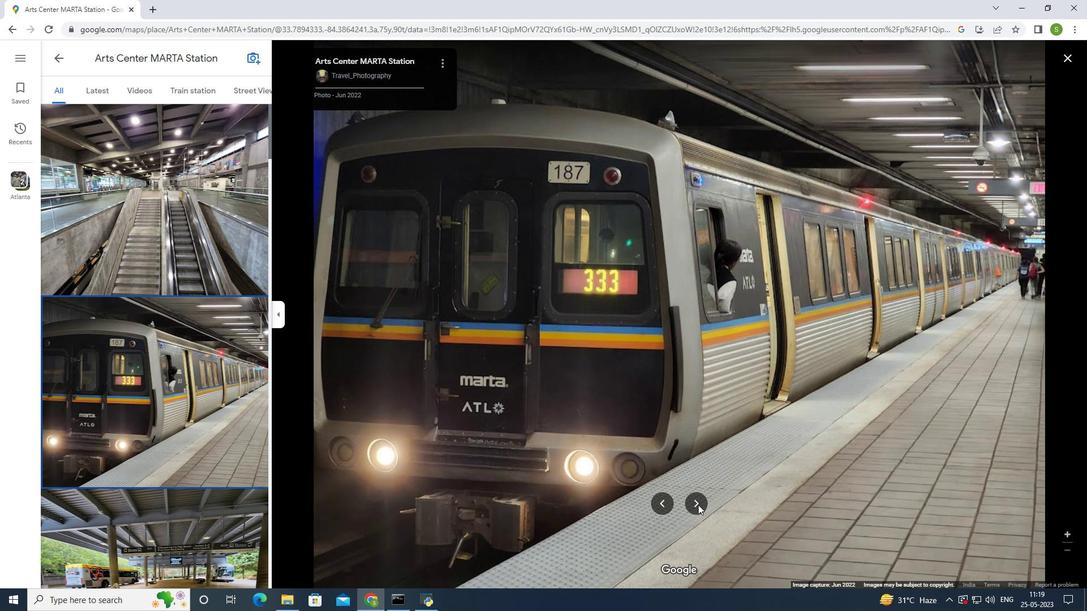 
Action: Mouse moved to (698, 504)
Screenshot: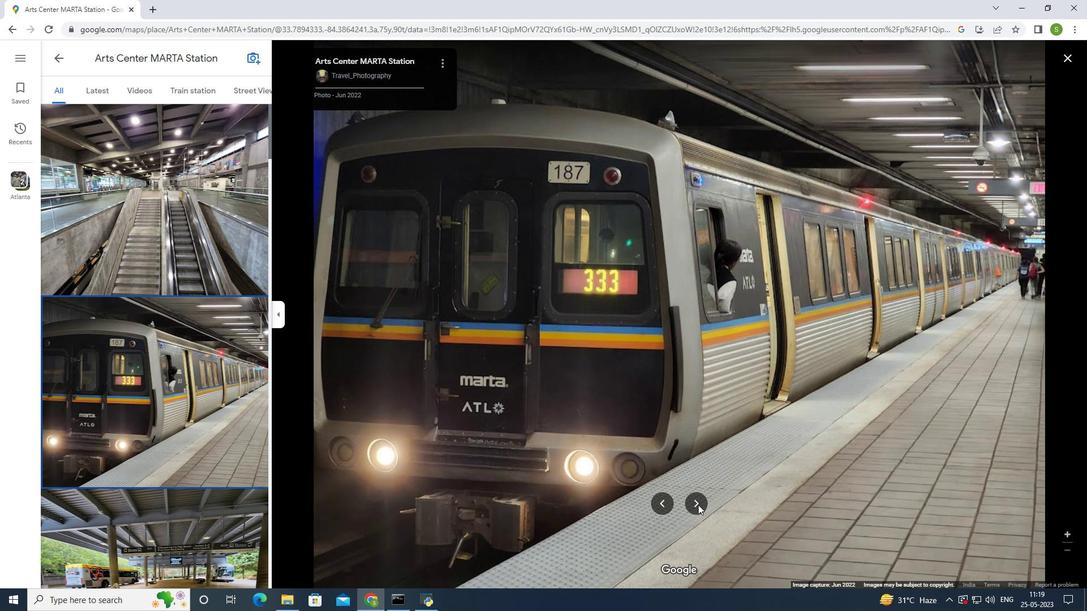 
Action: Mouse pressed left at (698, 504)
Screenshot: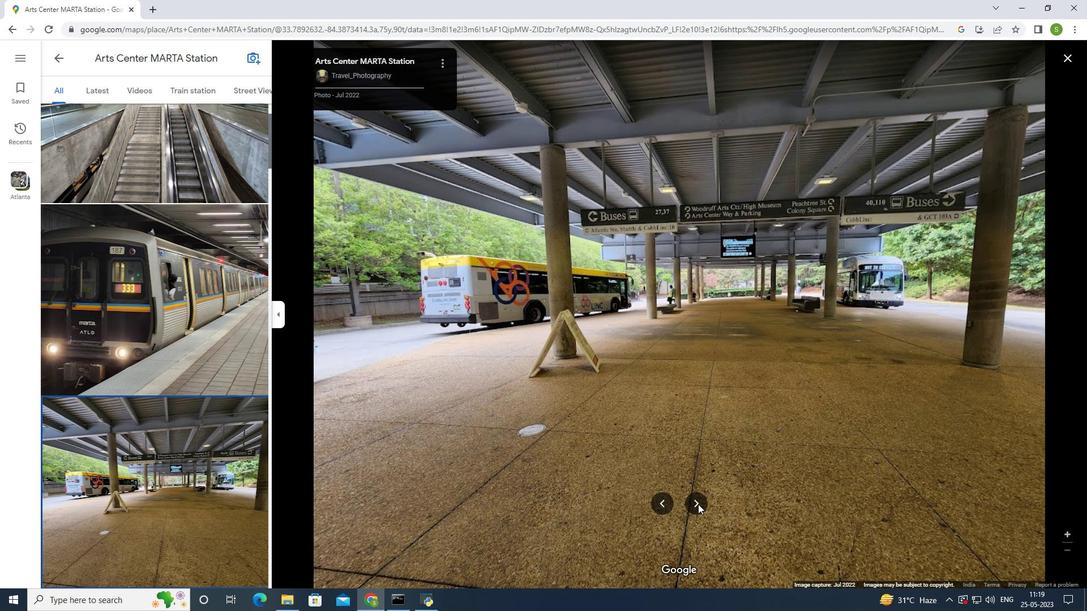 
Action: Mouse pressed left at (698, 504)
Screenshot: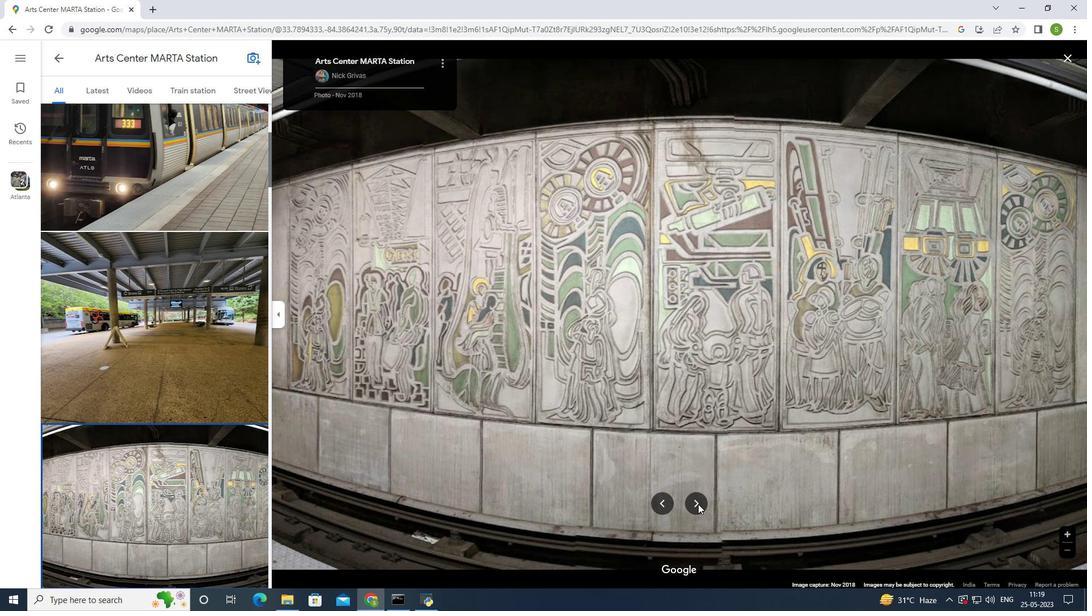 
Action: Mouse moved to (698, 509)
Screenshot: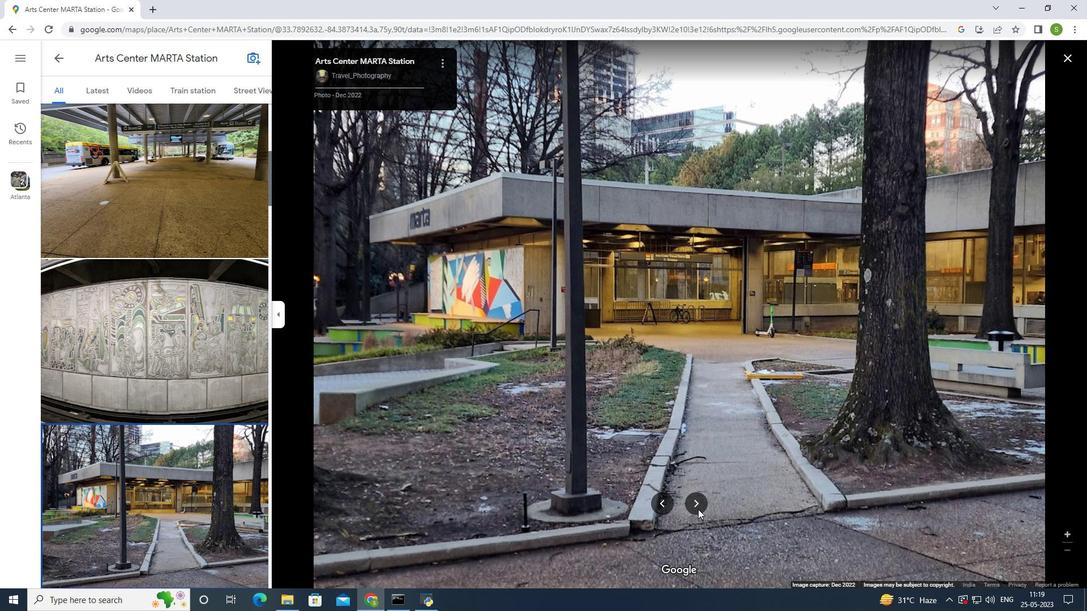 
Action: Mouse pressed left at (698, 509)
Screenshot: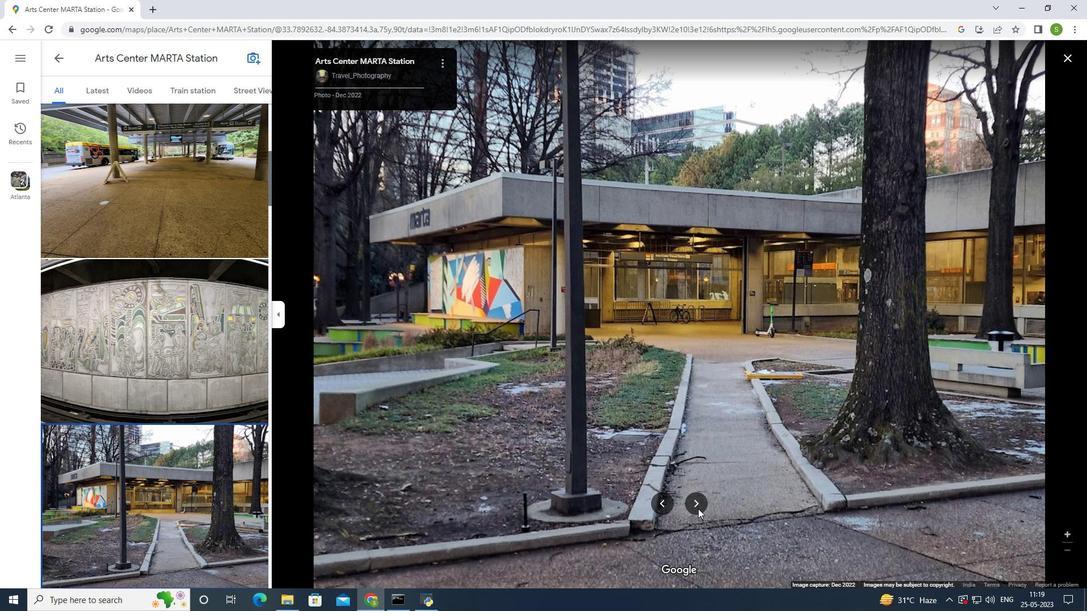 
Action: Mouse pressed left at (698, 509)
Screenshot: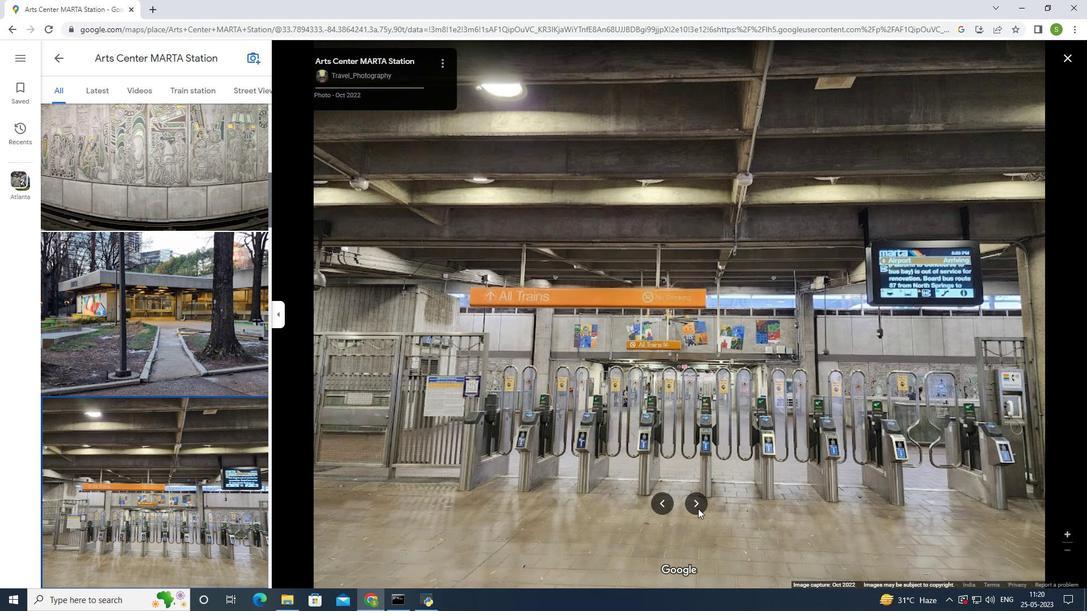 
Action: Mouse pressed left at (698, 509)
Screenshot: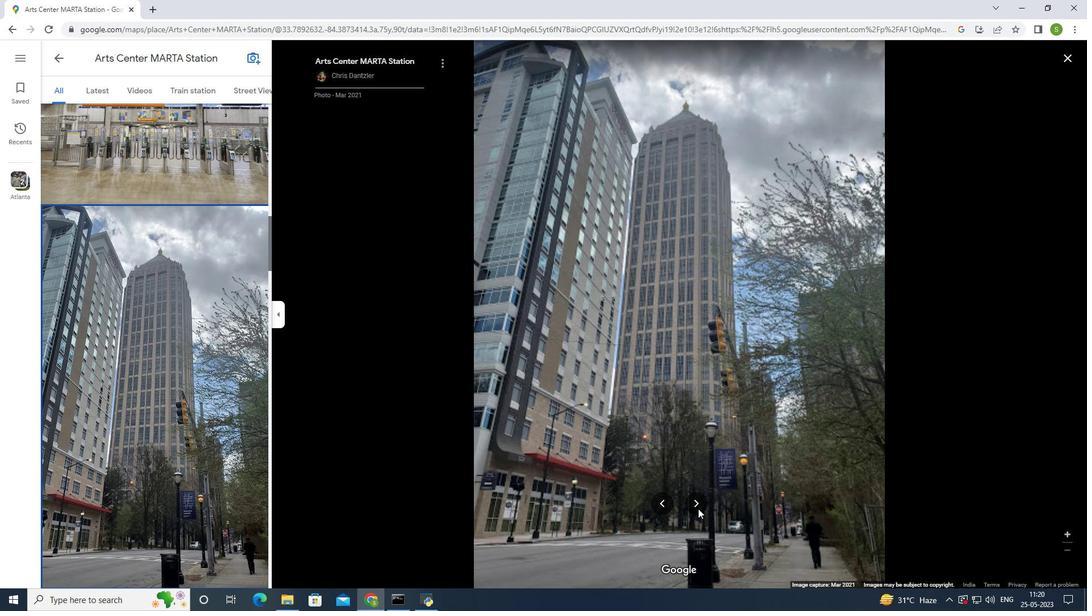 
Action: Mouse pressed left at (698, 509)
Screenshot: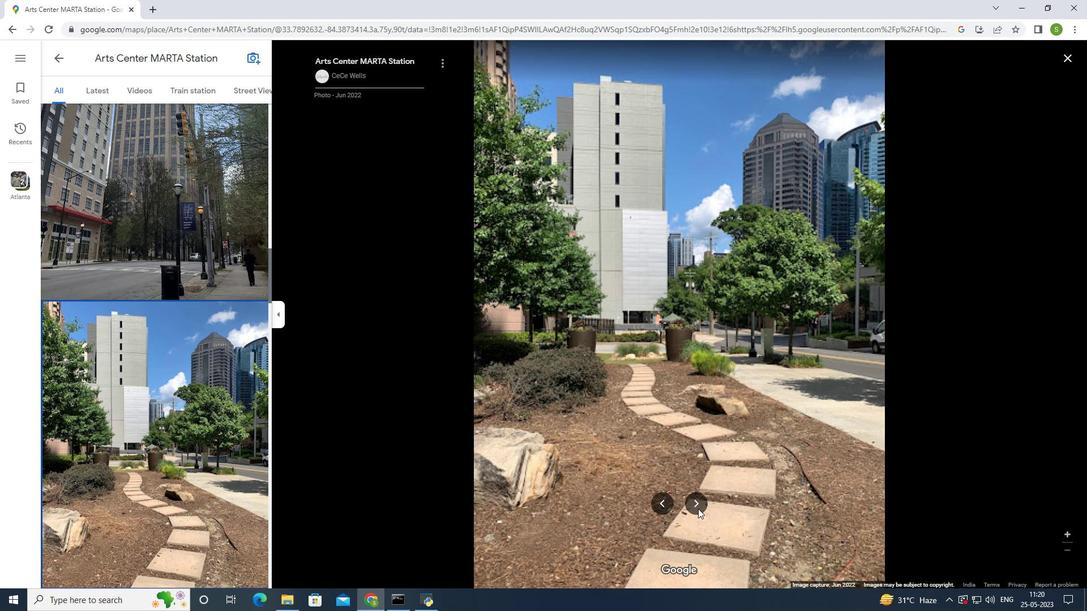 
Action: Mouse moved to (701, 502)
Screenshot: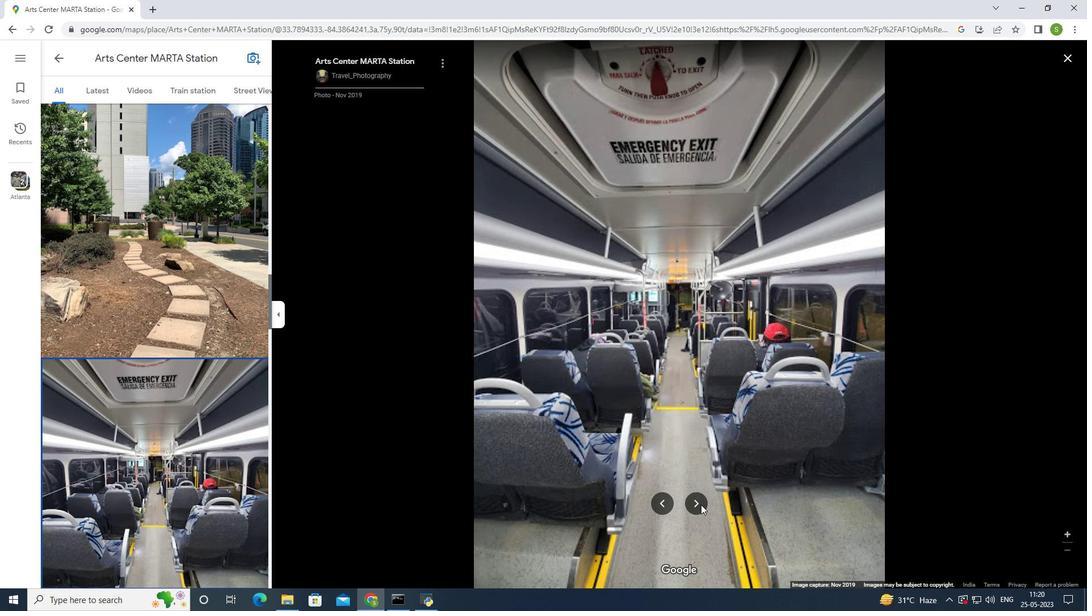 
Action: Mouse pressed left at (701, 502)
Screenshot: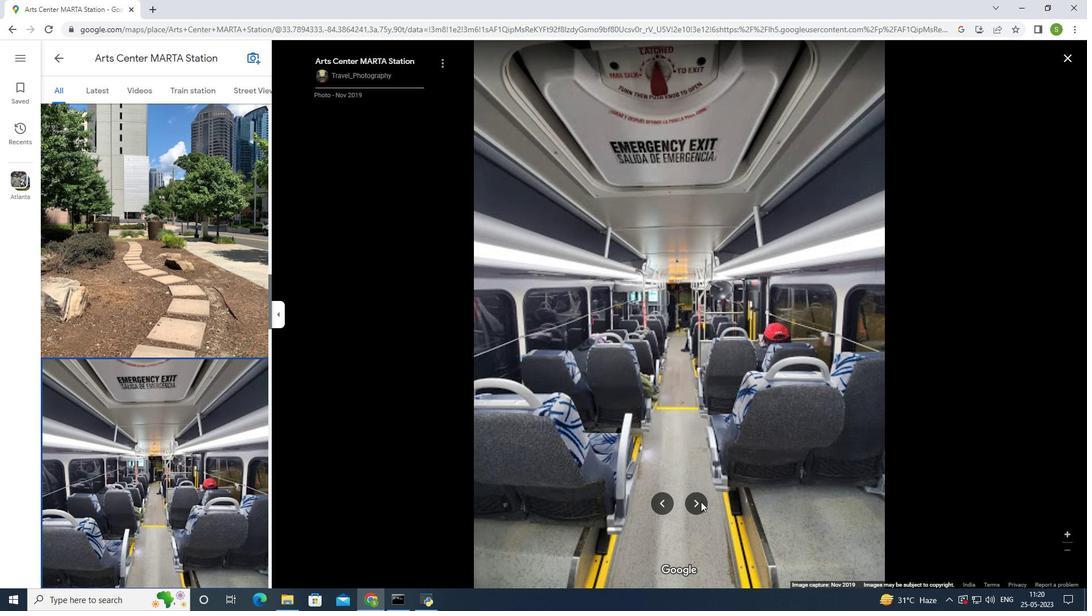 
Action: Mouse moved to (697, 501)
Screenshot: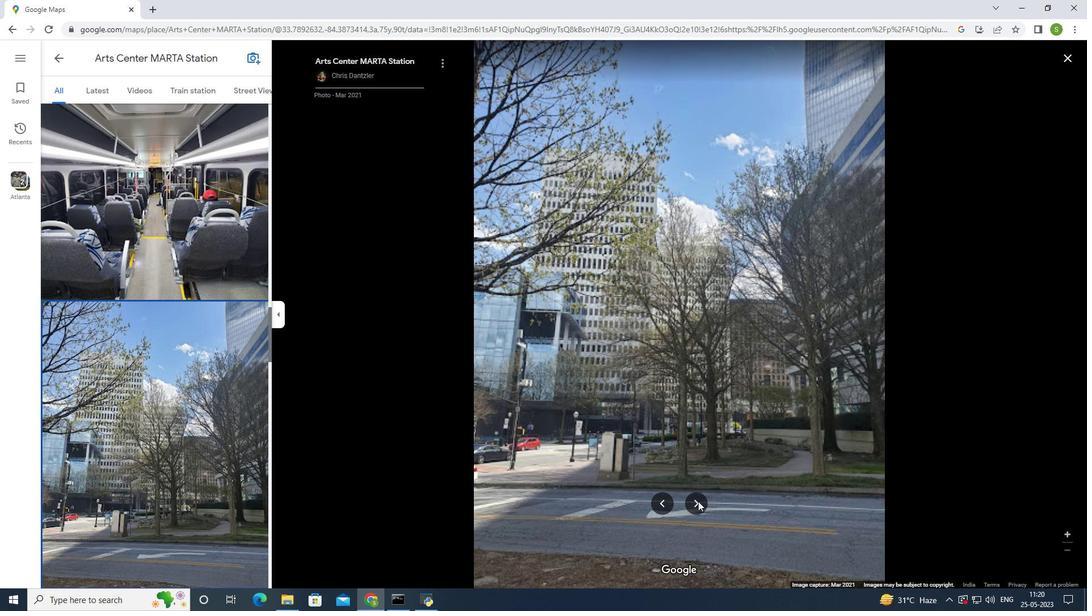 
Action: Mouse pressed left at (697, 501)
Screenshot: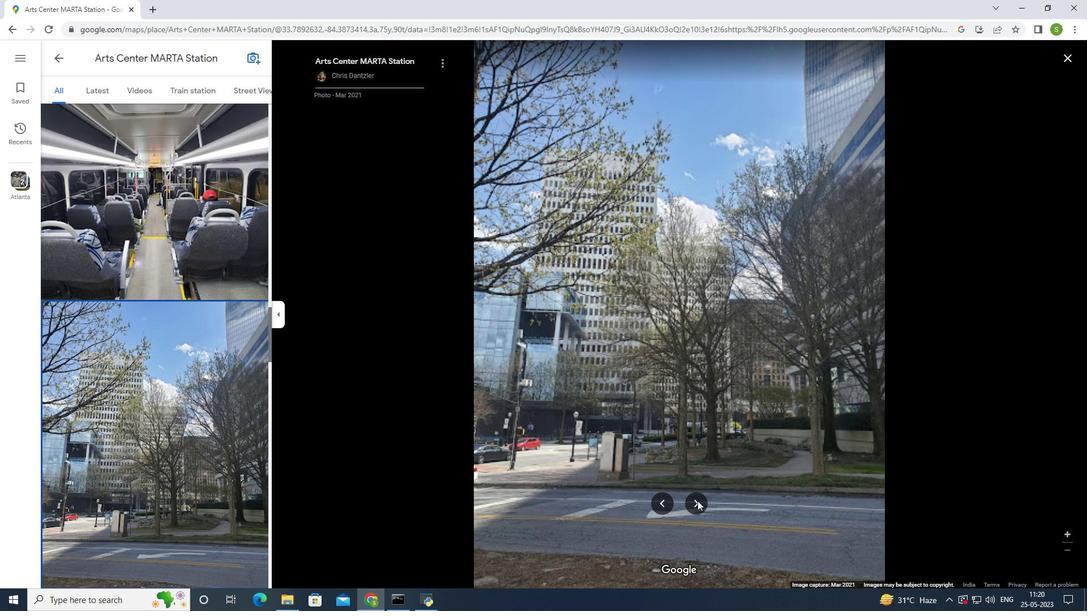 
Action: Mouse pressed left at (697, 501)
Screenshot: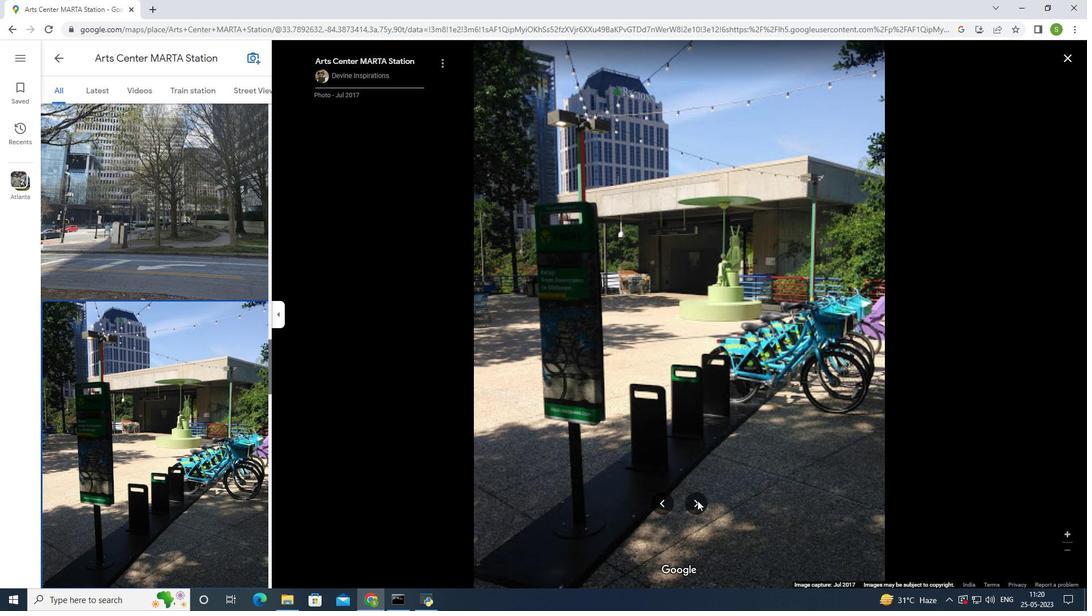 
Action: Mouse pressed left at (697, 501)
Screenshot: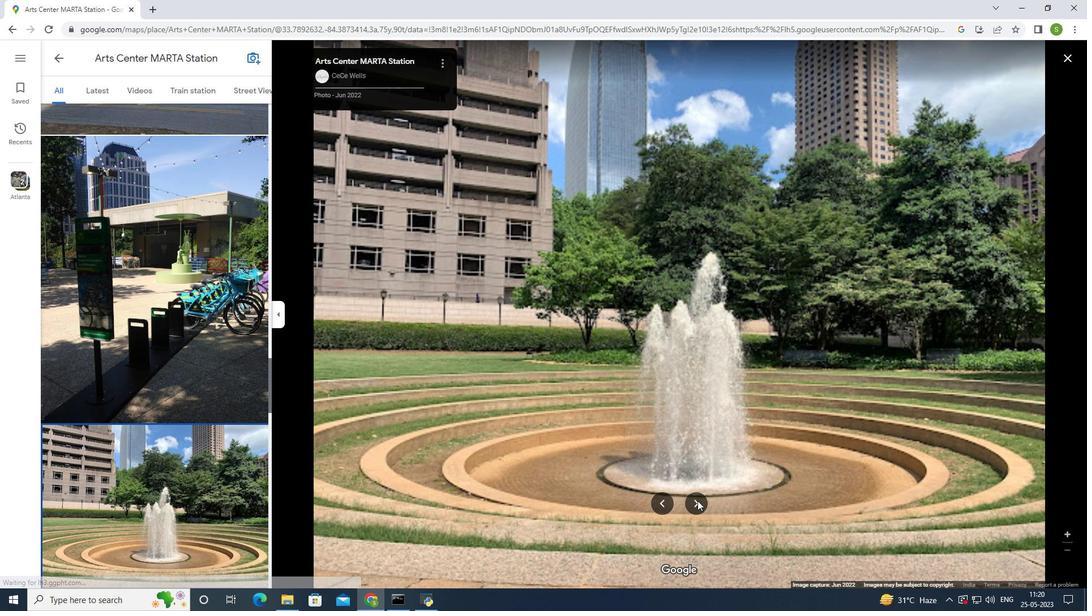 
Action: Mouse pressed left at (697, 501)
Screenshot: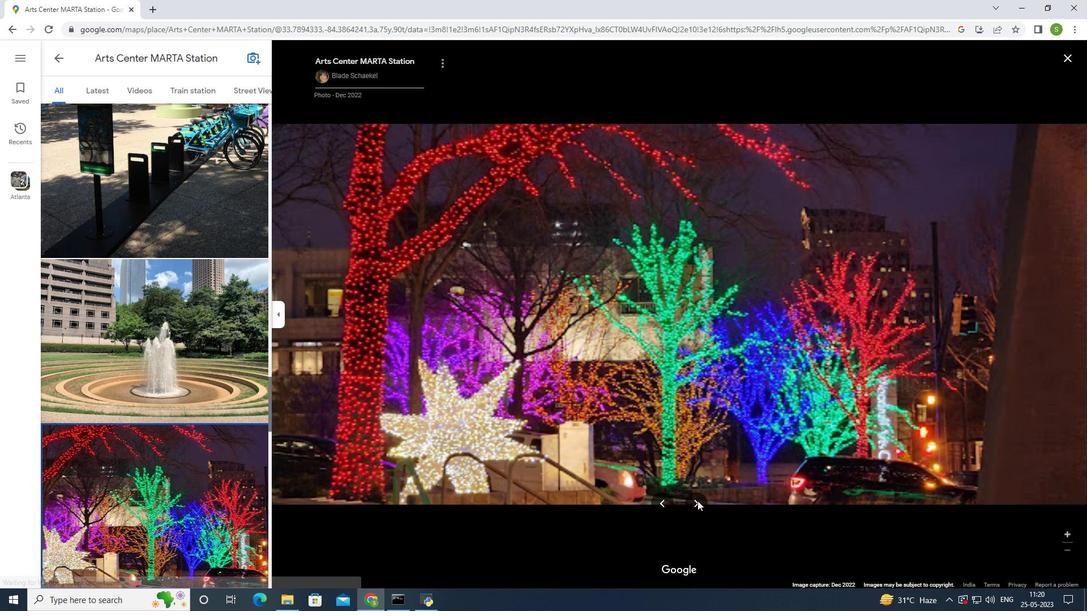 
Action: Mouse pressed left at (697, 501)
Screenshot: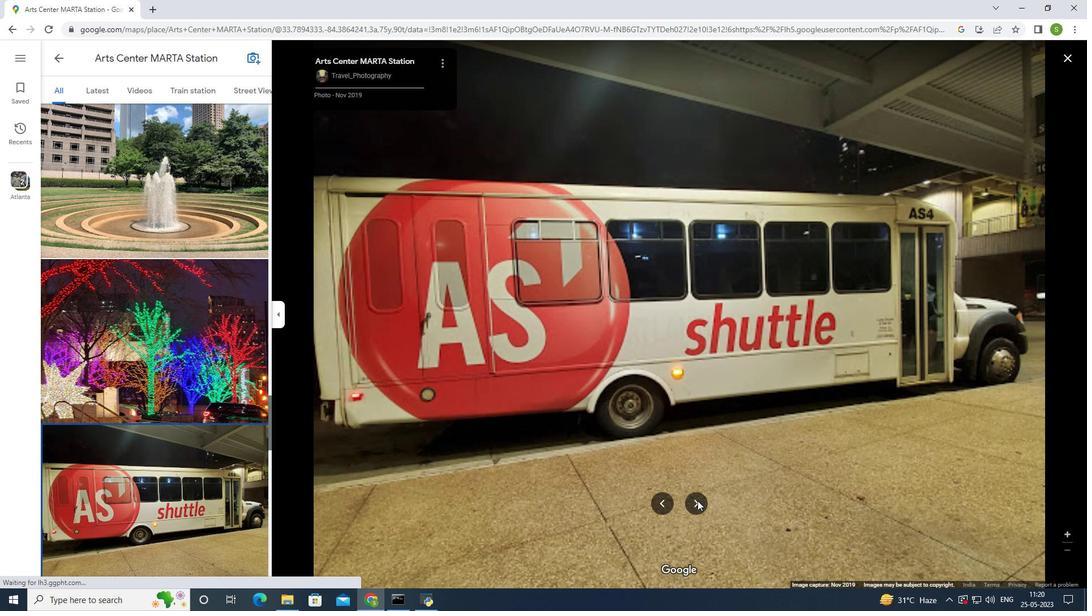 
Action: Mouse pressed left at (697, 501)
Screenshot: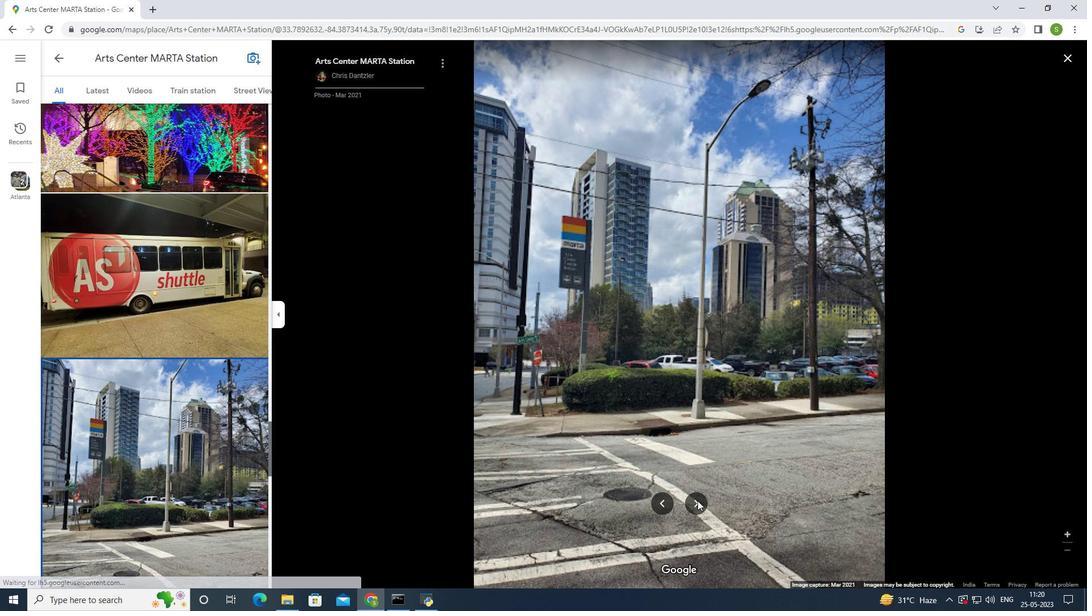 
Action: Mouse pressed left at (697, 501)
Screenshot: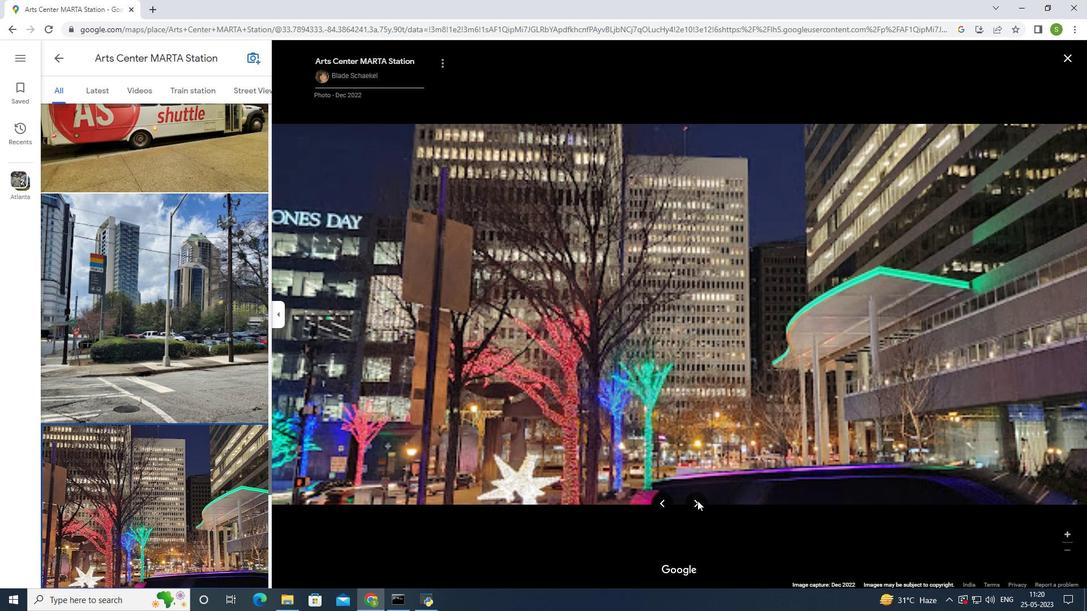 
Action: Mouse moved to (697, 500)
Screenshot: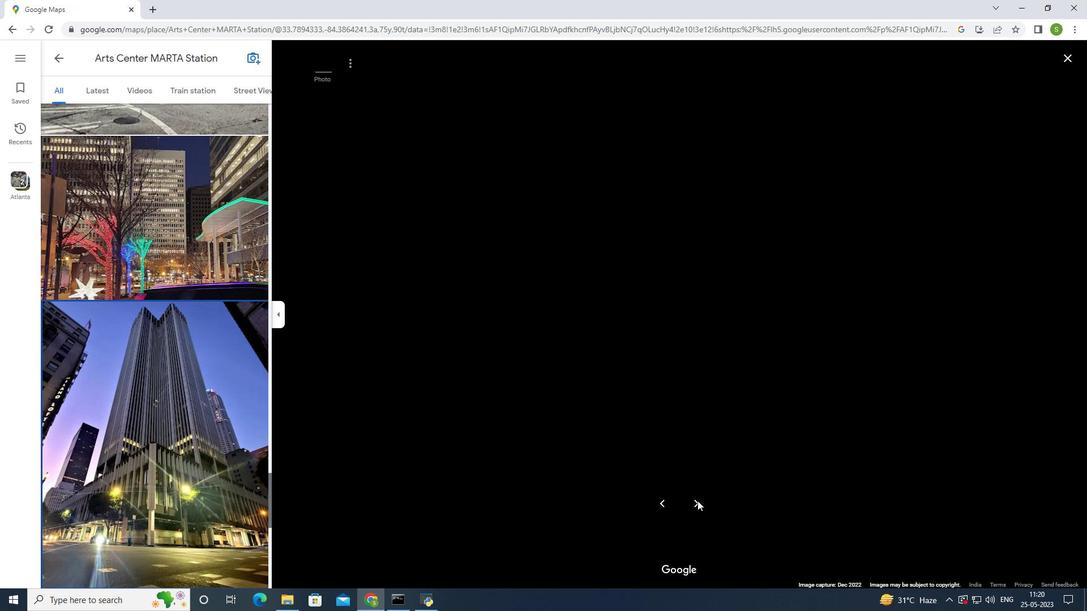 
Action: Mouse pressed left at (697, 500)
Screenshot: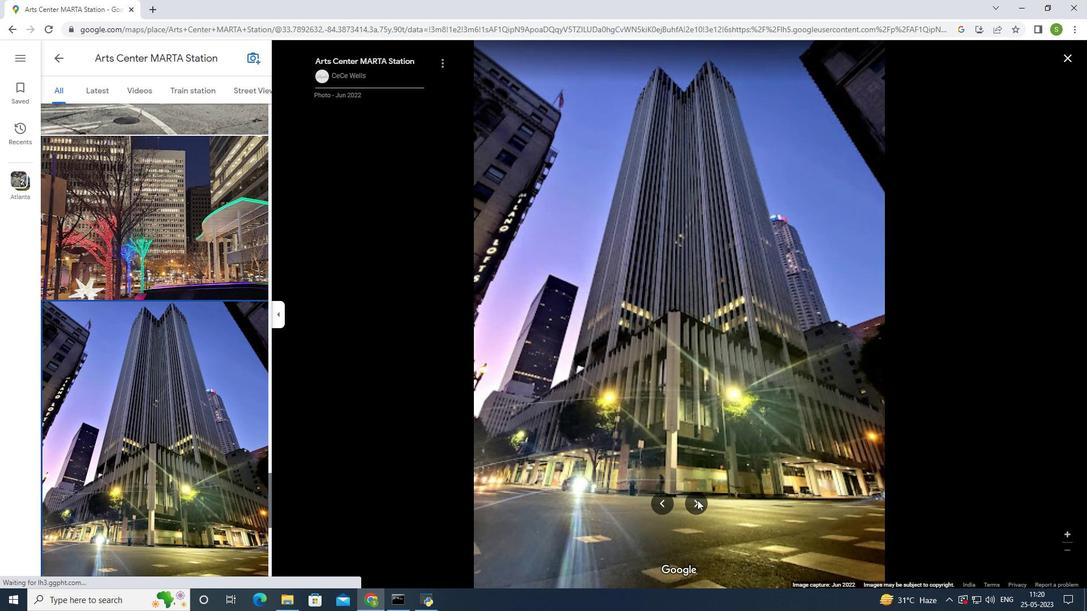 
Action: Mouse moved to (1067, 57)
Screenshot: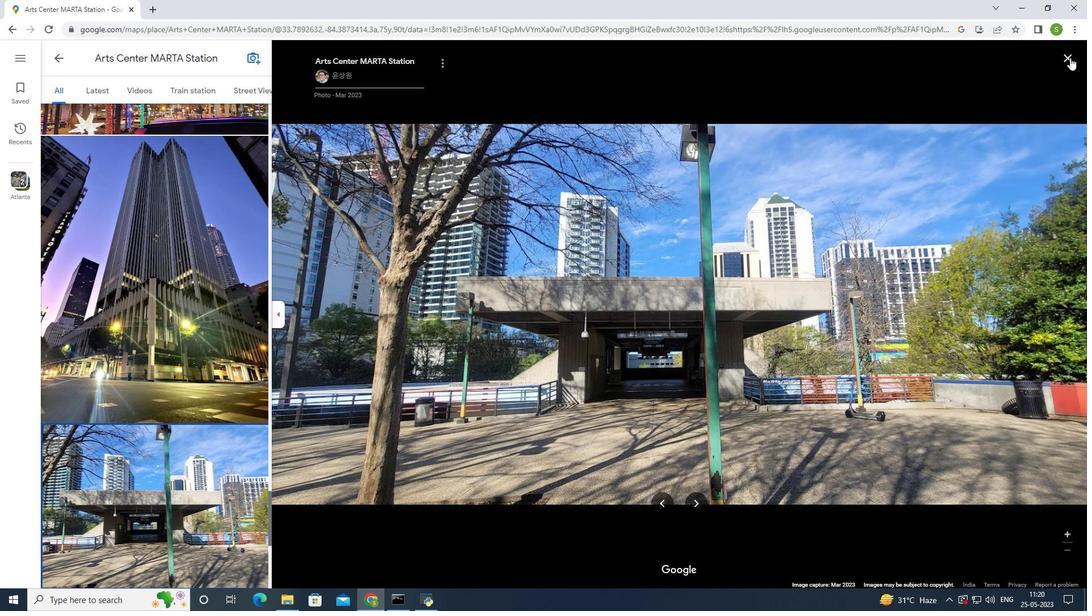 
Action: Mouse pressed left at (1067, 57)
Screenshot: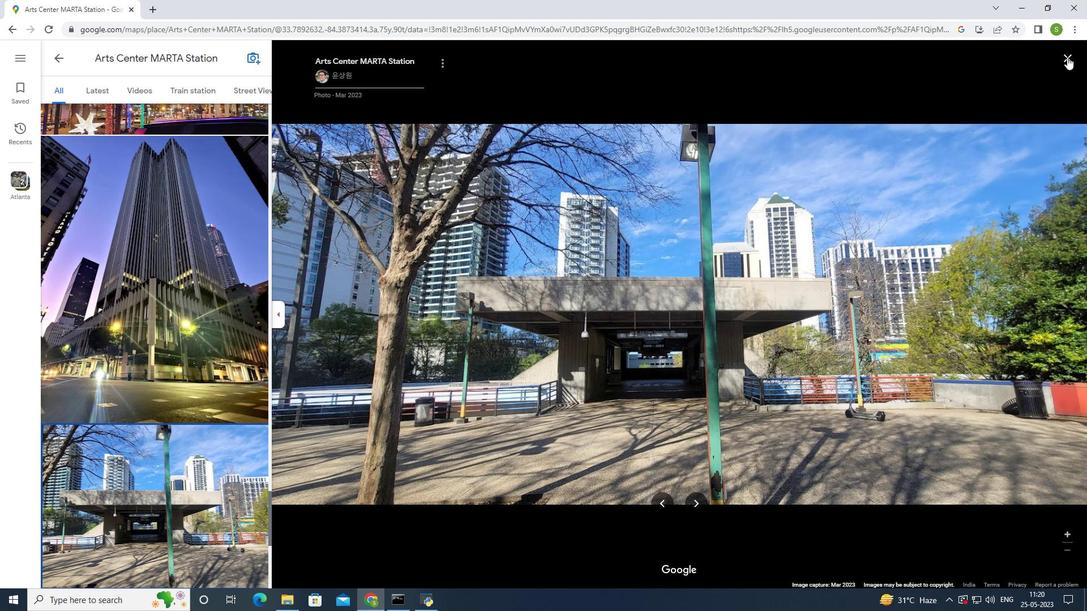 
Action: Mouse moved to (555, 436)
Screenshot: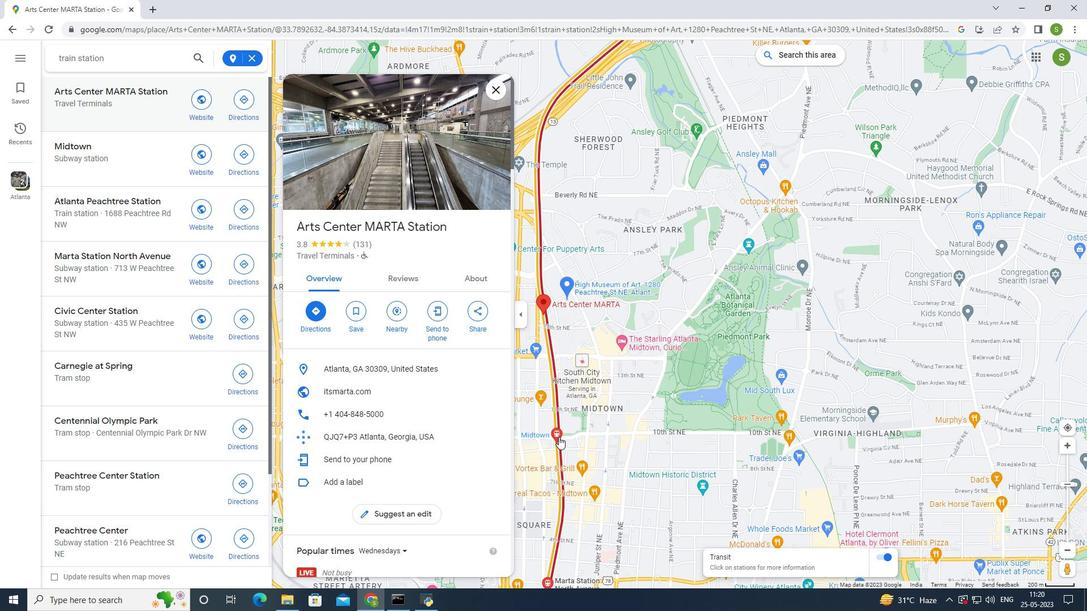 
Action: Mouse pressed left at (555, 436)
Screenshot: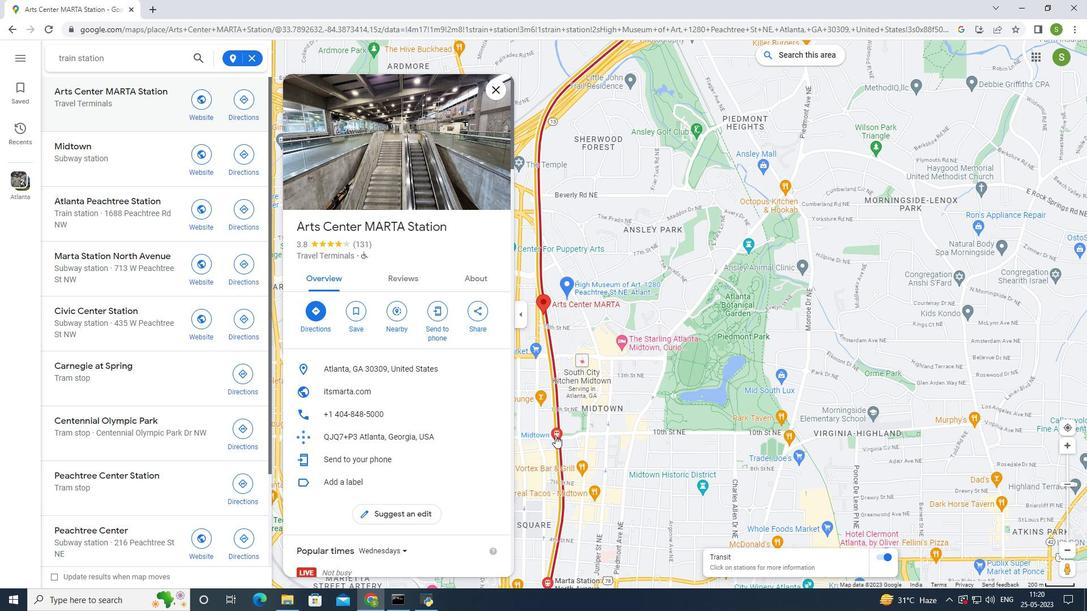 
Action: Mouse moved to (464, 168)
Screenshot: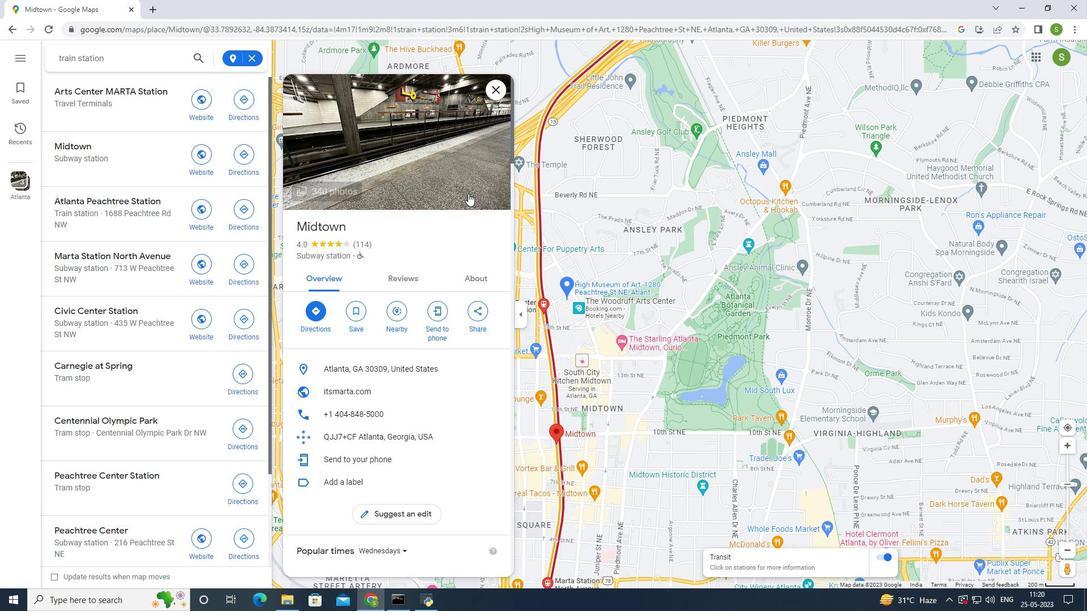 
Action: Mouse pressed left at (464, 168)
Screenshot: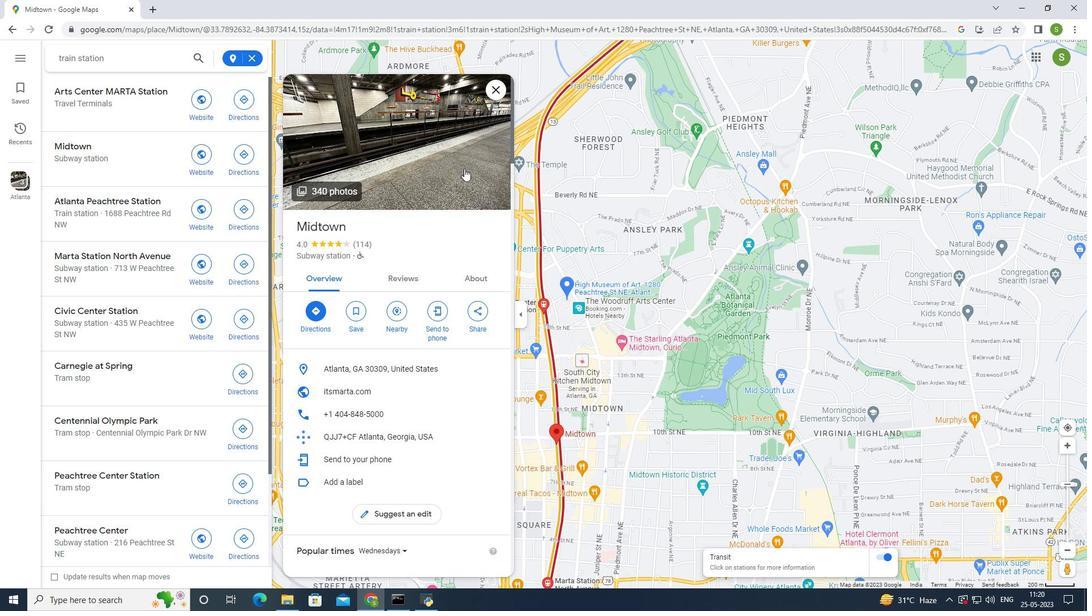 
Action: Mouse moved to (697, 503)
Screenshot: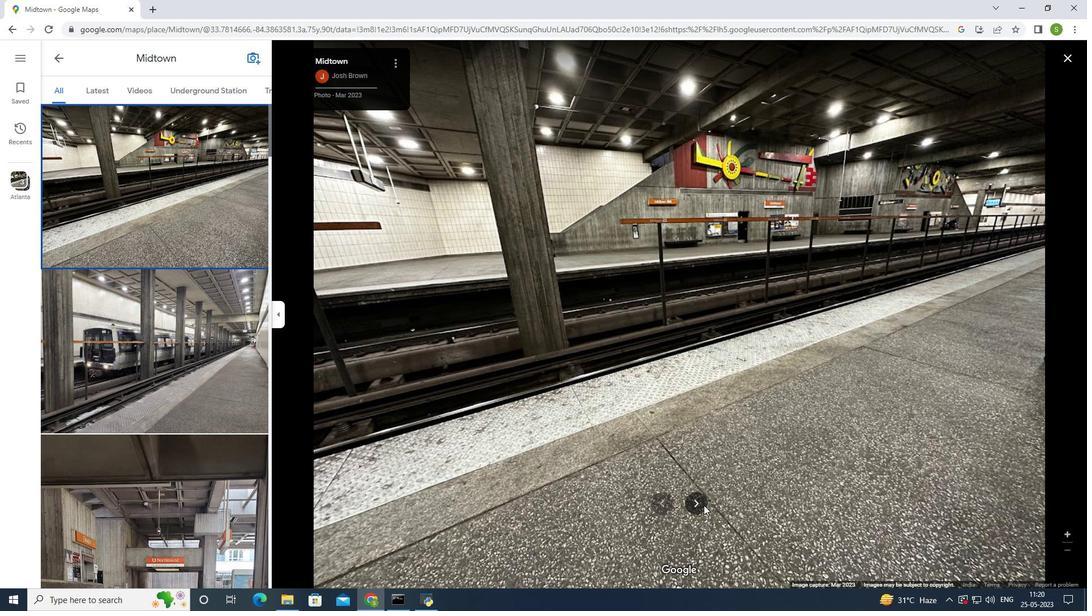 
Action: Mouse pressed left at (697, 503)
Screenshot: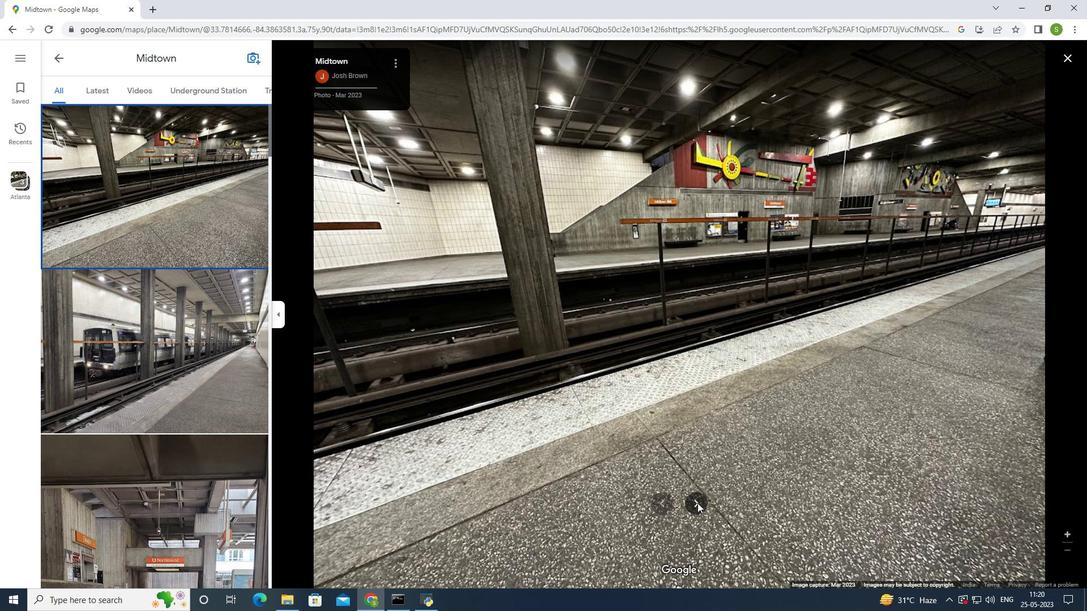 
Action: Mouse pressed left at (697, 503)
Screenshot: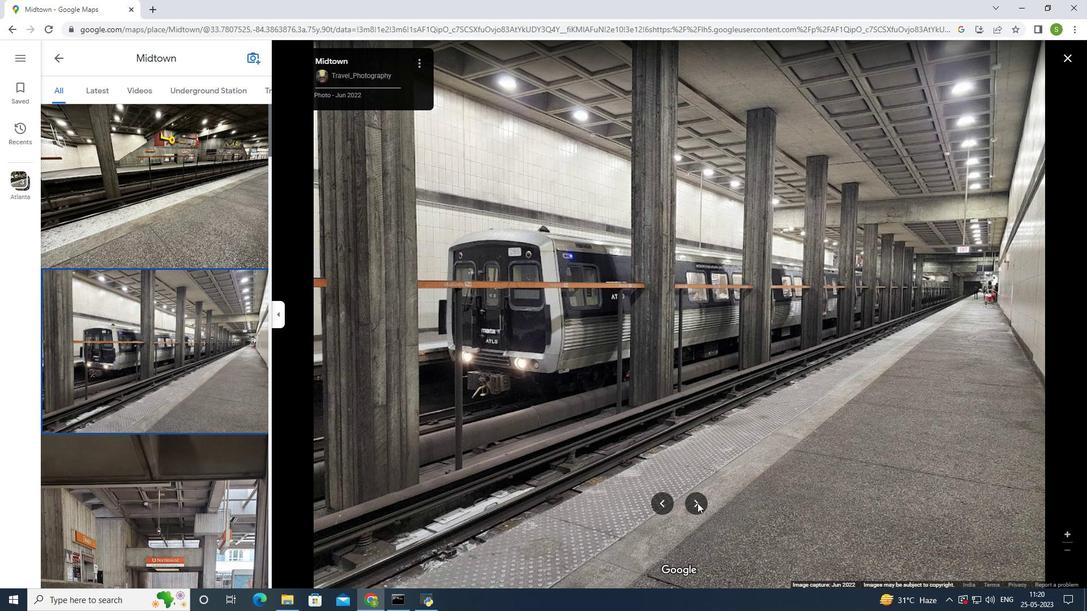 
Action: Mouse pressed left at (697, 503)
Screenshot: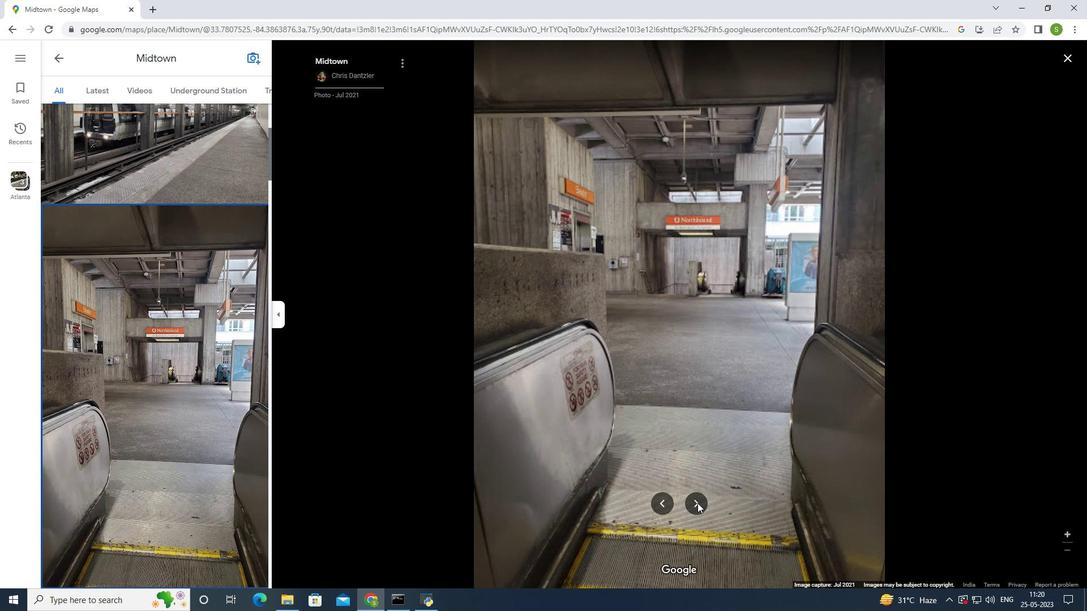 
Action: Mouse pressed left at (697, 503)
Screenshot: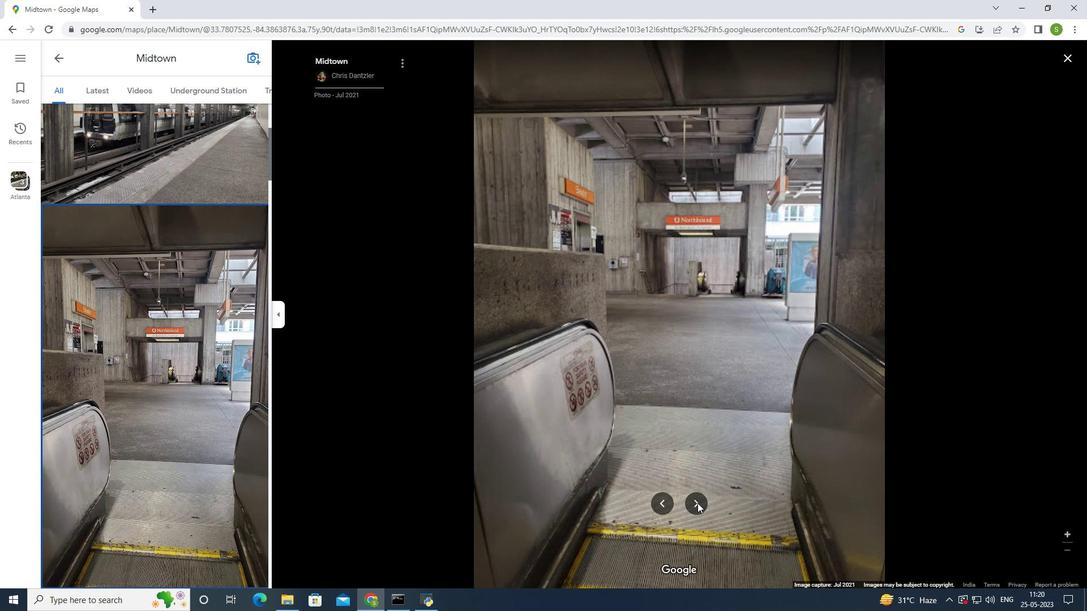 
Action: Mouse moved to (697, 503)
Screenshot: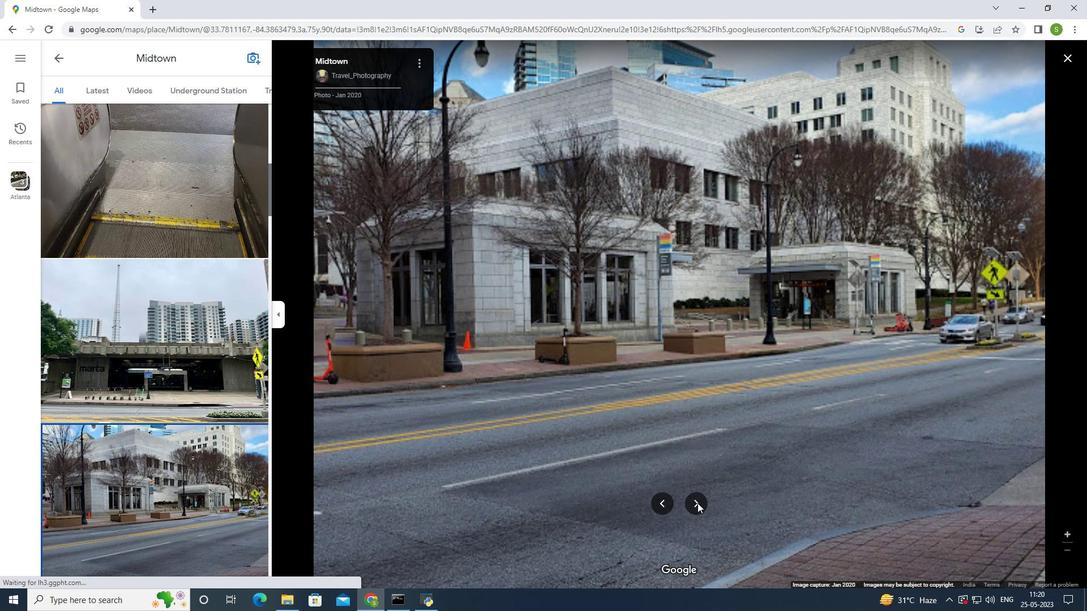
Action: Mouse pressed left at (697, 503)
Screenshot: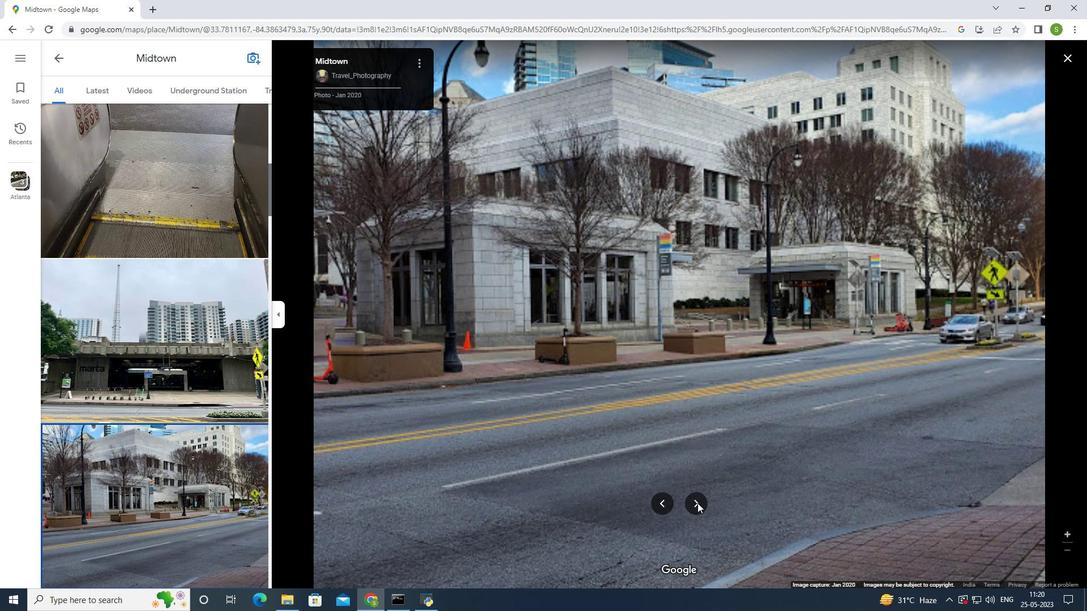 
Action: Mouse moved to (695, 497)
Screenshot: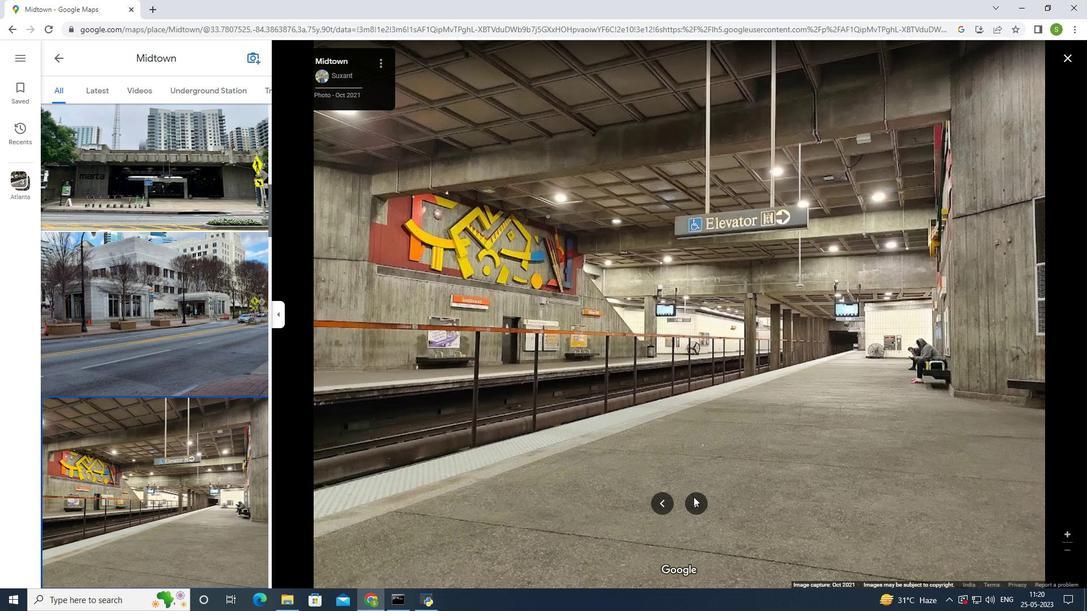 
Action: Mouse pressed left at (695, 497)
Screenshot: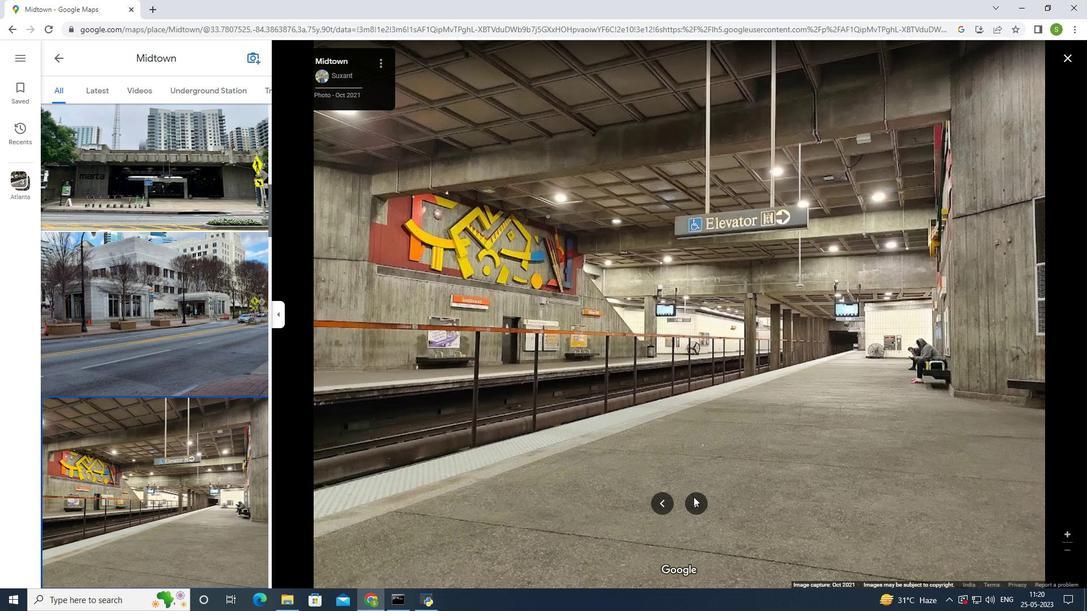 
Action: Mouse moved to (698, 506)
Screenshot: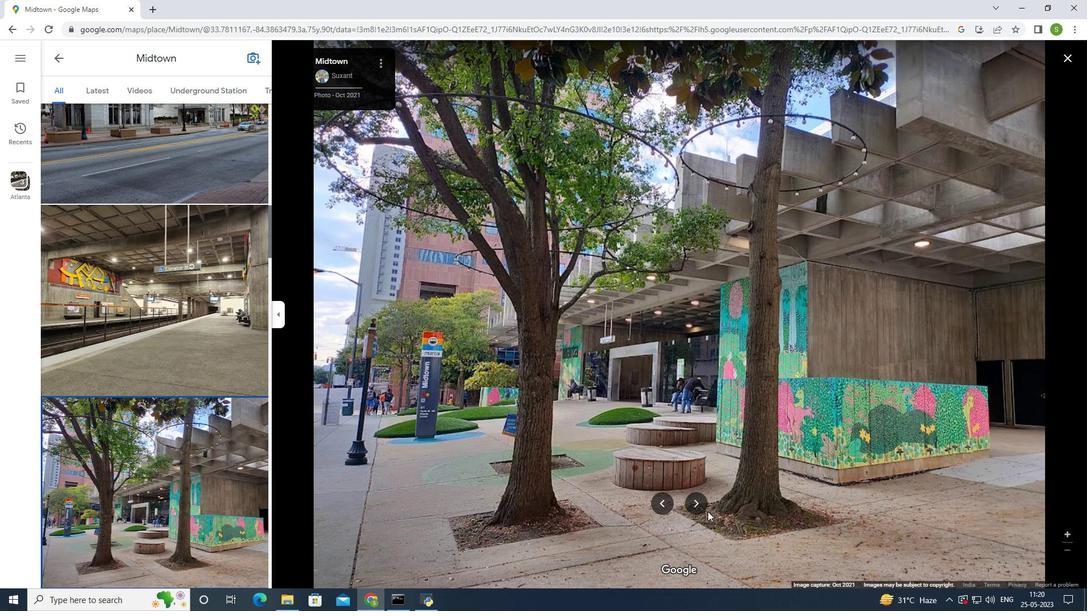 
Action: Mouse pressed left at (698, 506)
Screenshot: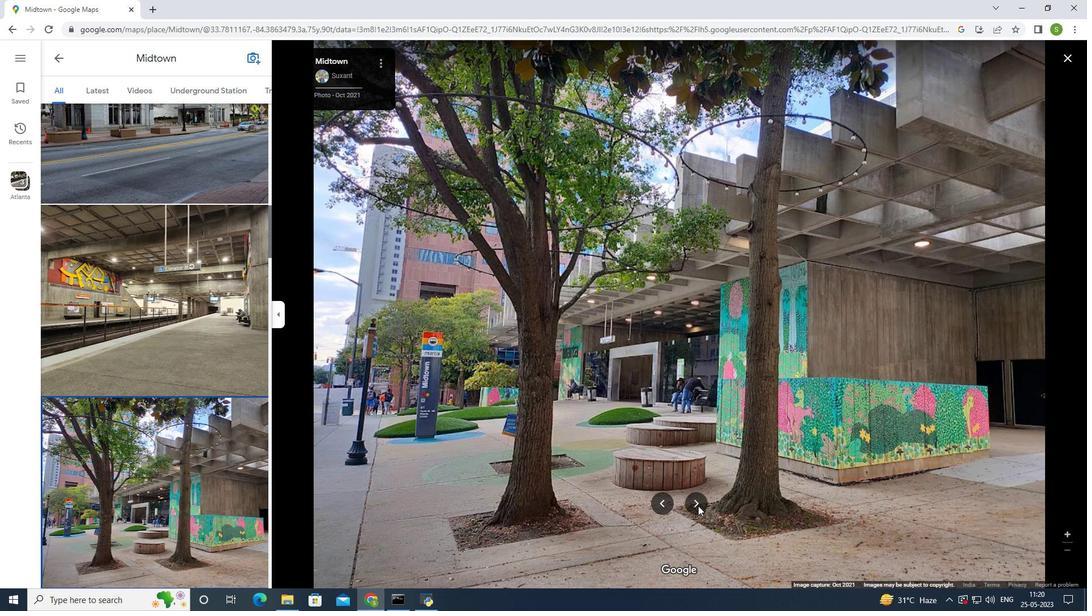 
Action: Mouse moved to (698, 505)
Screenshot: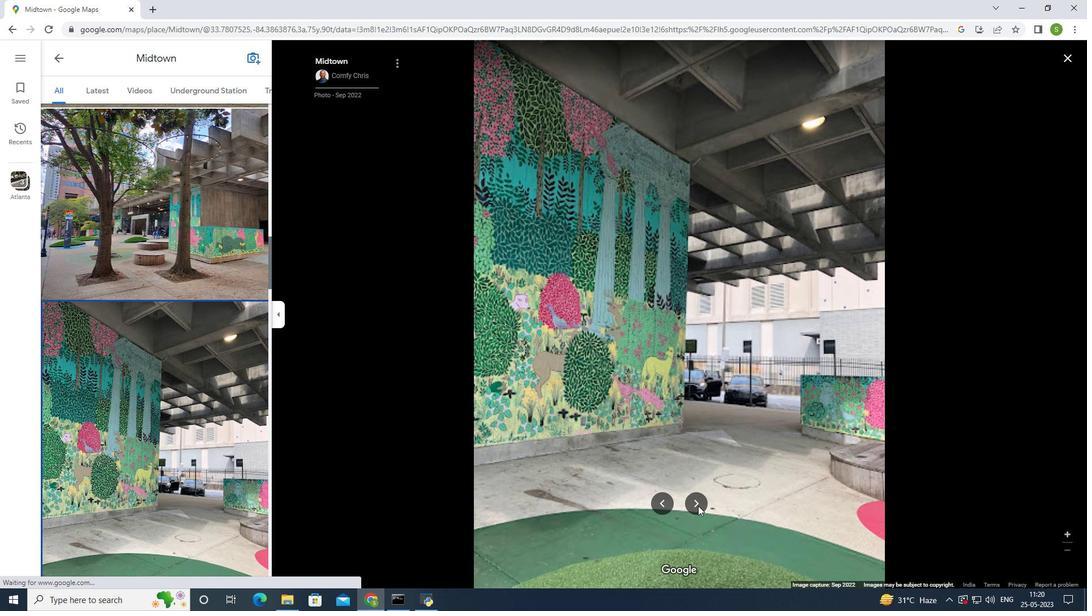 
Action: Mouse pressed left at (698, 505)
Screenshot: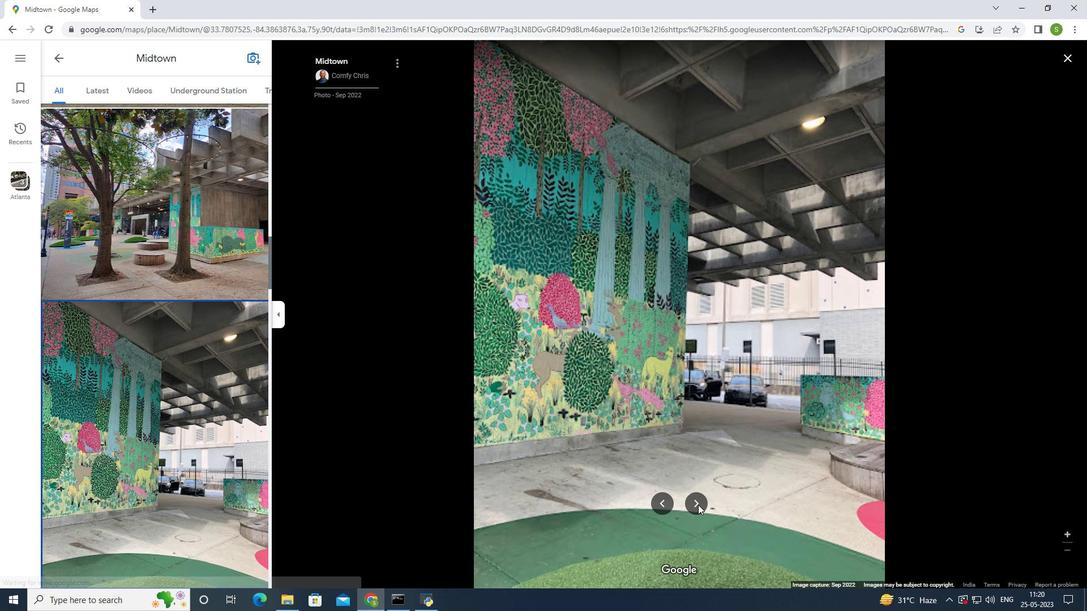 
Action: Mouse pressed left at (698, 505)
Screenshot: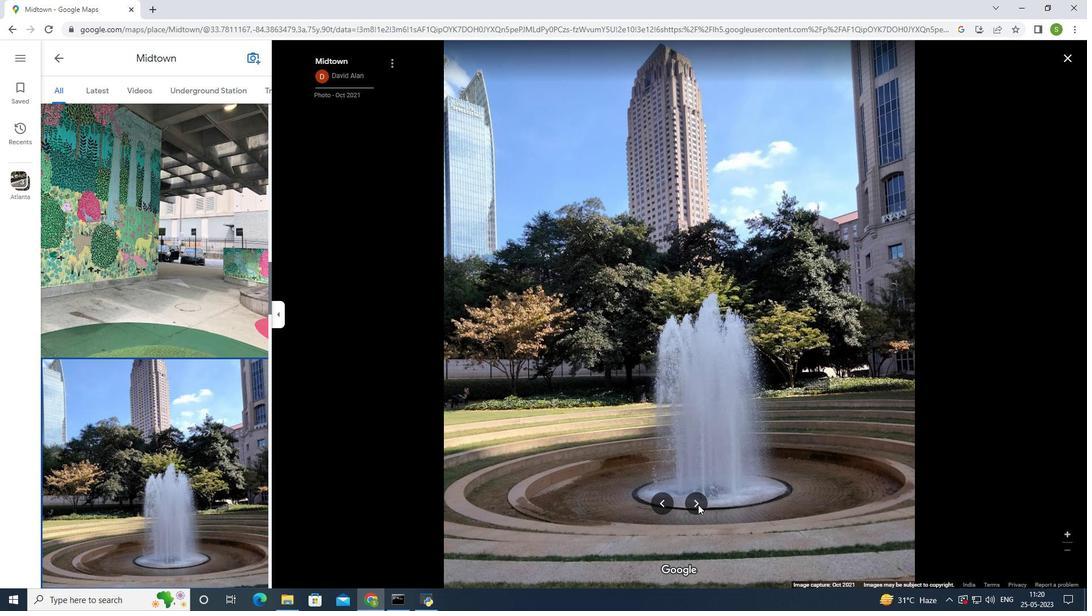 
Action: Mouse pressed left at (698, 505)
Screenshot: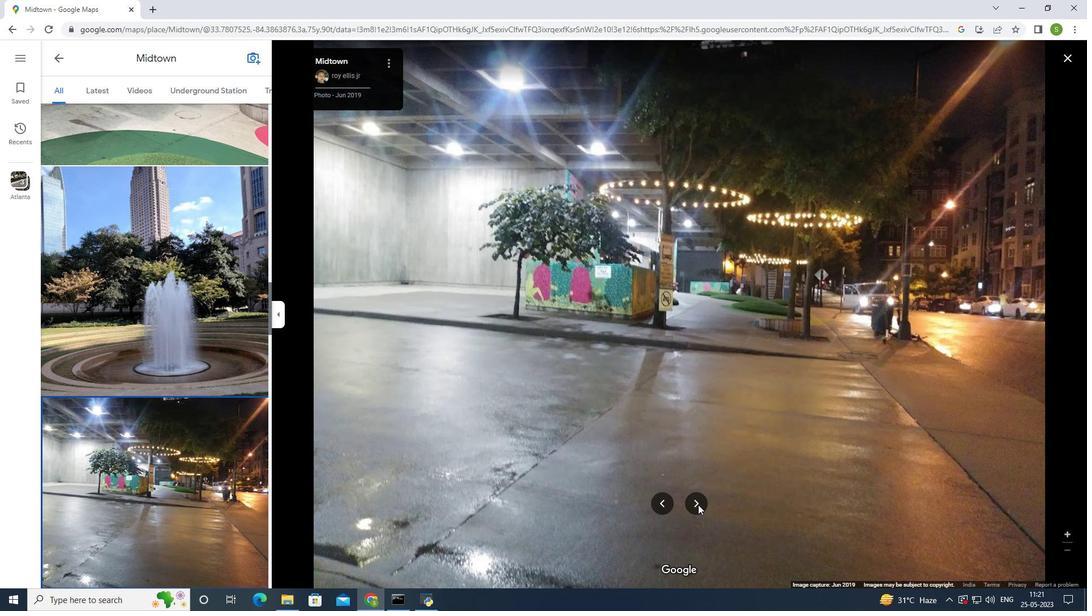 
Action: Mouse moved to (698, 506)
Screenshot: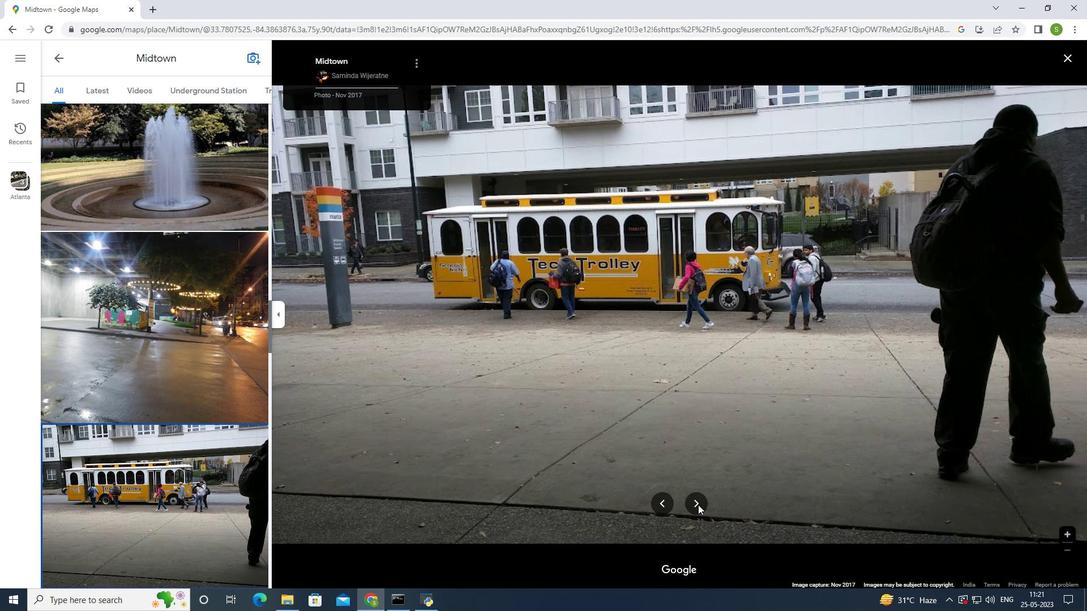 
Action: Mouse pressed left at (698, 506)
Screenshot: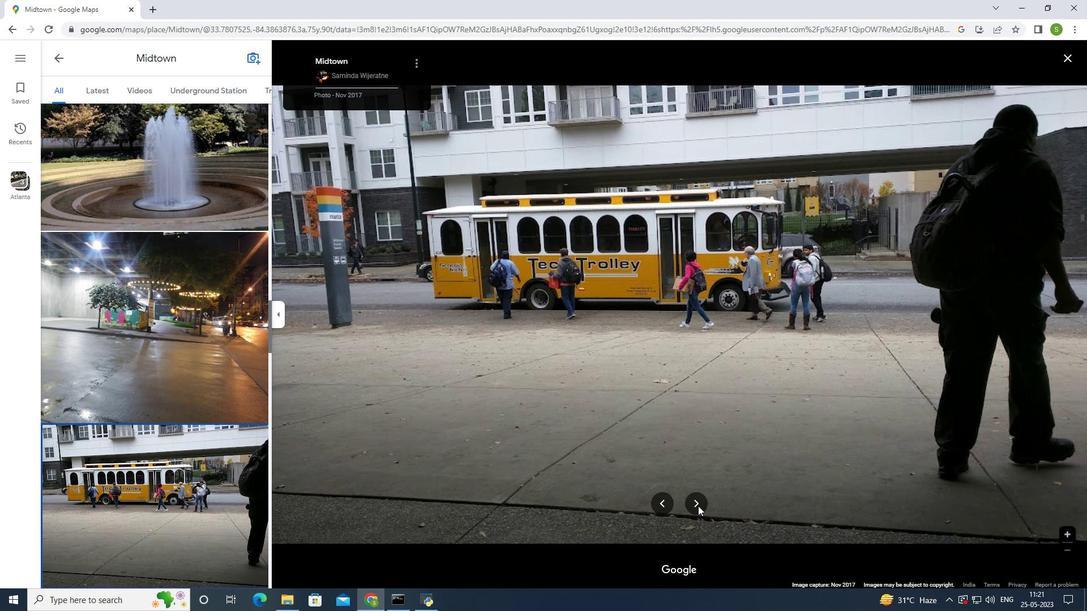 
Action: Mouse moved to (698, 506)
Screenshot: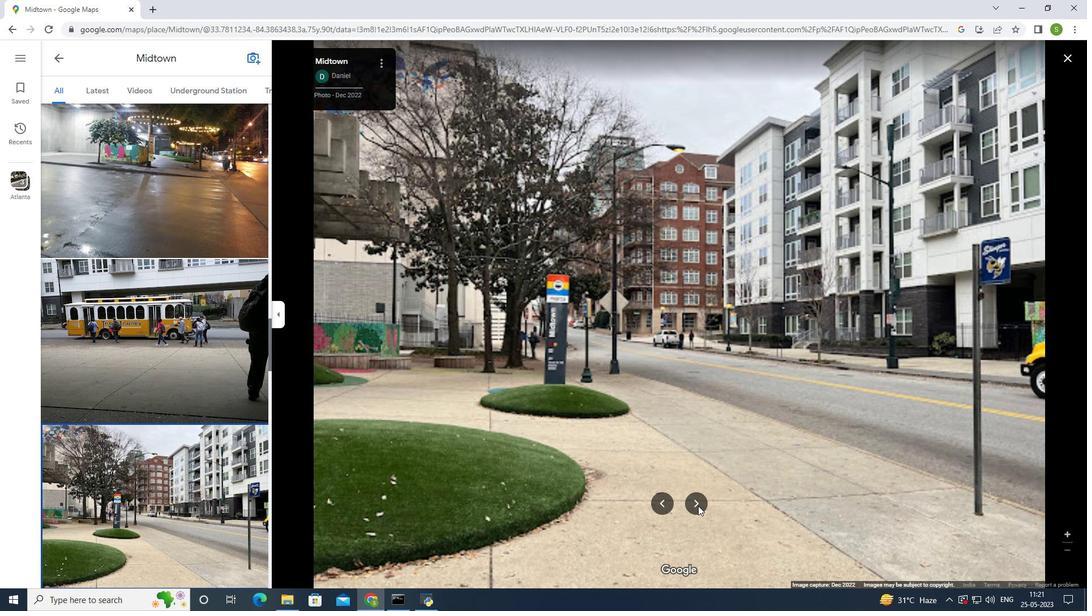 
Action: Mouse pressed left at (698, 506)
Screenshot: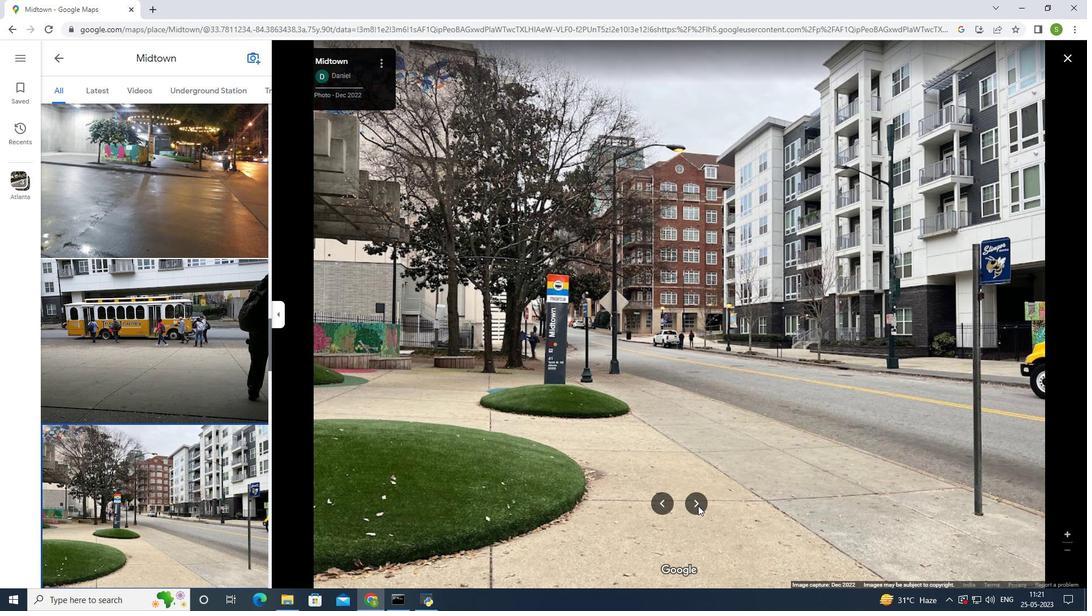
Action: Mouse moved to (700, 507)
Screenshot: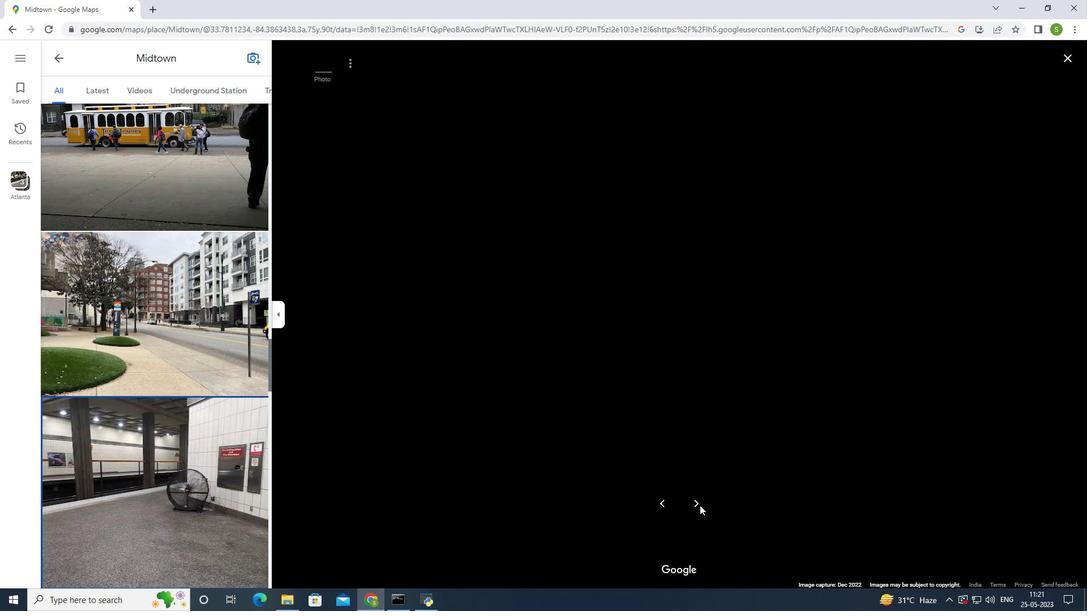 
Action: Mouse pressed left at (700, 507)
Screenshot: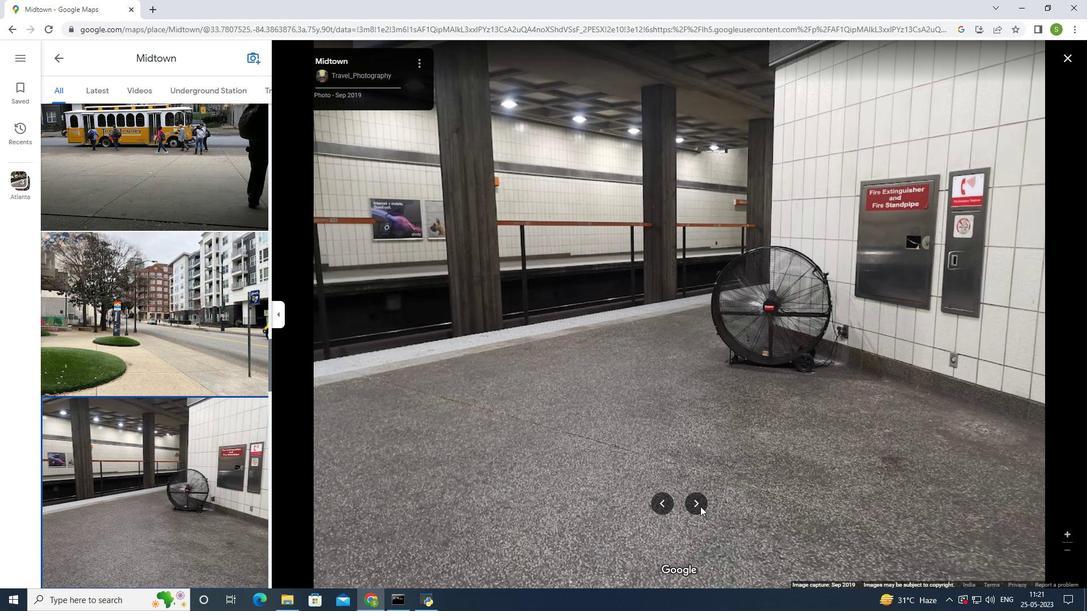 
Action: Mouse pressed left at (700, 507)
Screenshot: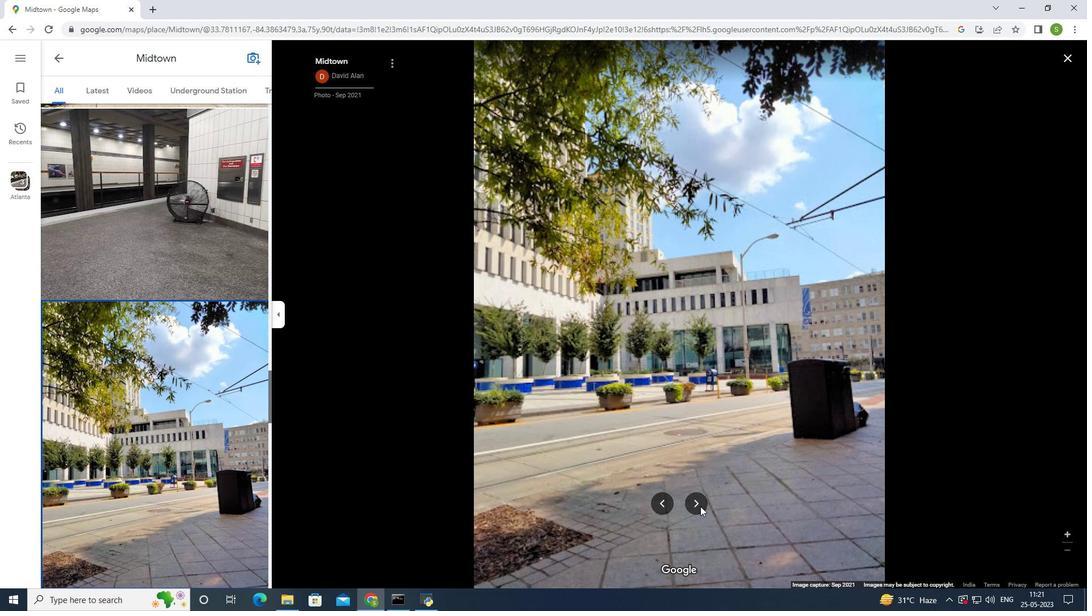 
Action: Mouse pressed left at (700, 507)
Screenshot: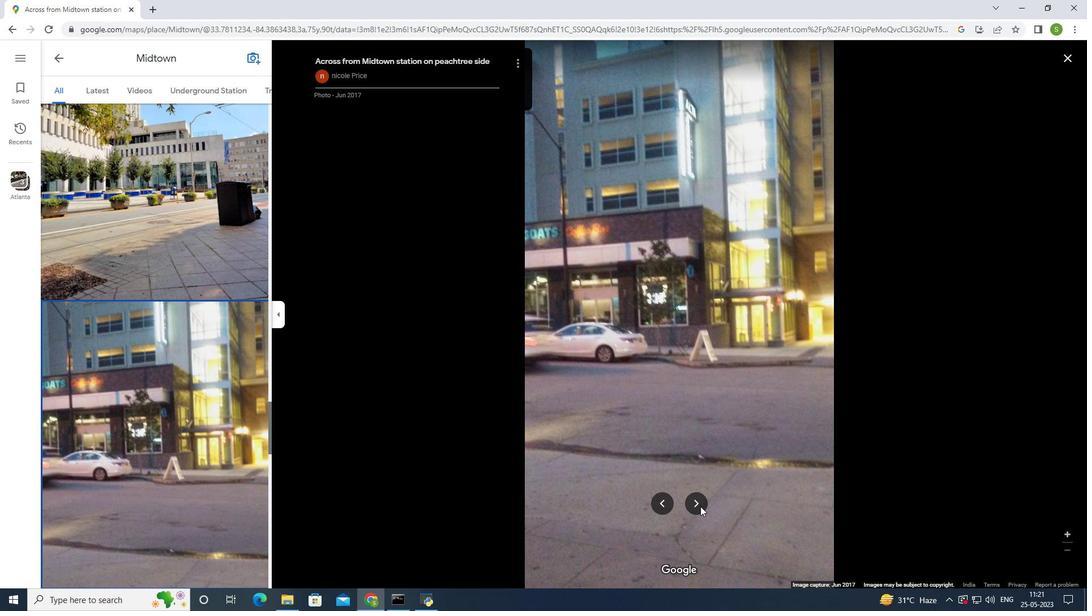 
Action: Mouse pressed left at (700, 507)
Screenshot: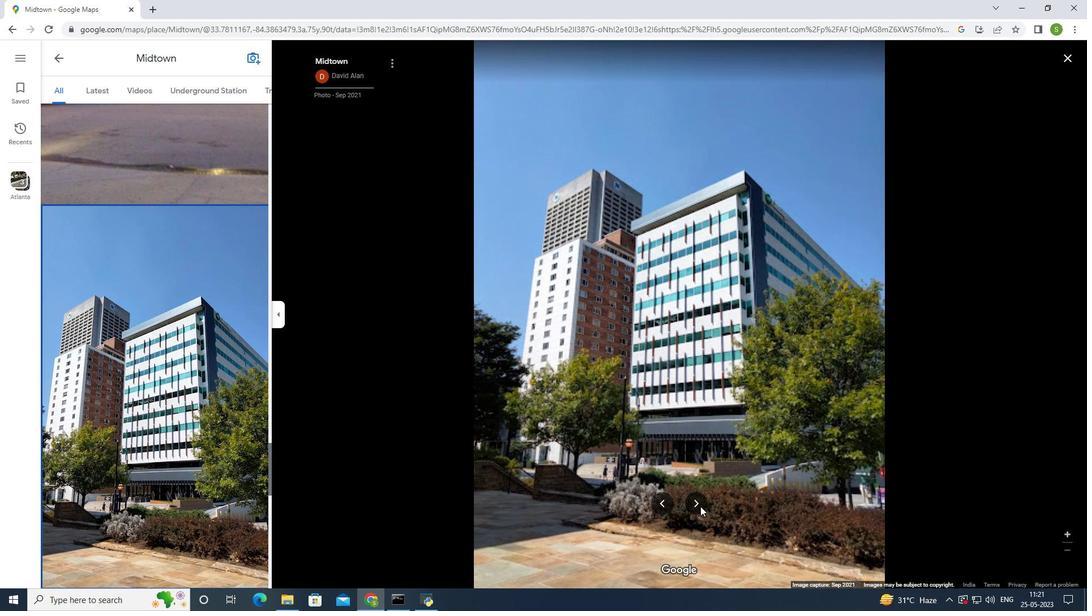 
Action: Mouse pressed left at (700, 507)
Screenshot: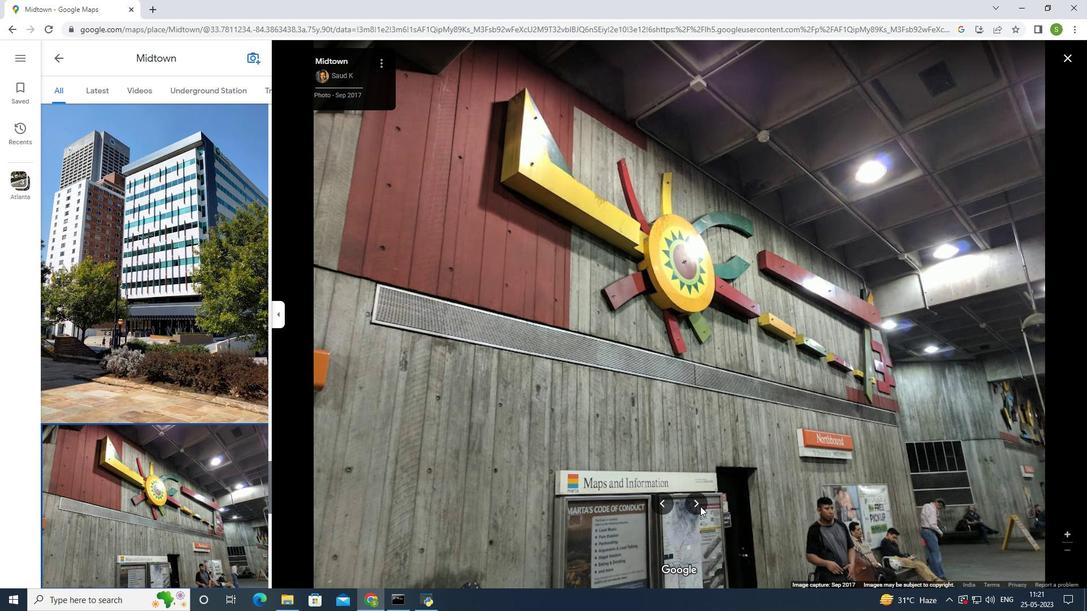 
Action: Mouse pressed left at (700, 507)
Screenshot: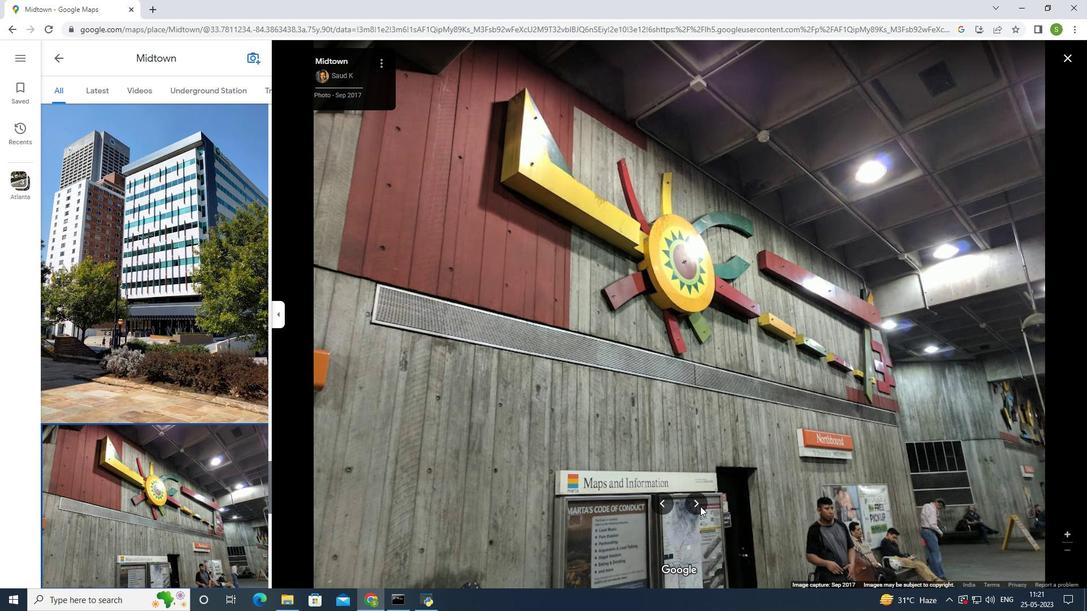
Action: Mouse moved to (700, 507)
Screenshot: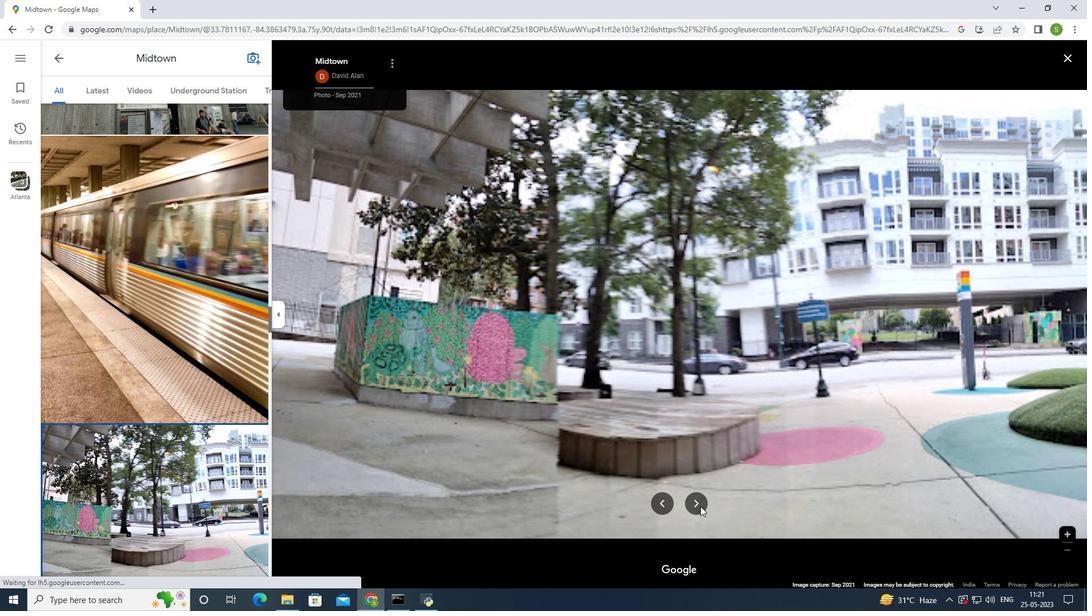 
Action: Mouse pressed left at (700, 507)
Screenshot: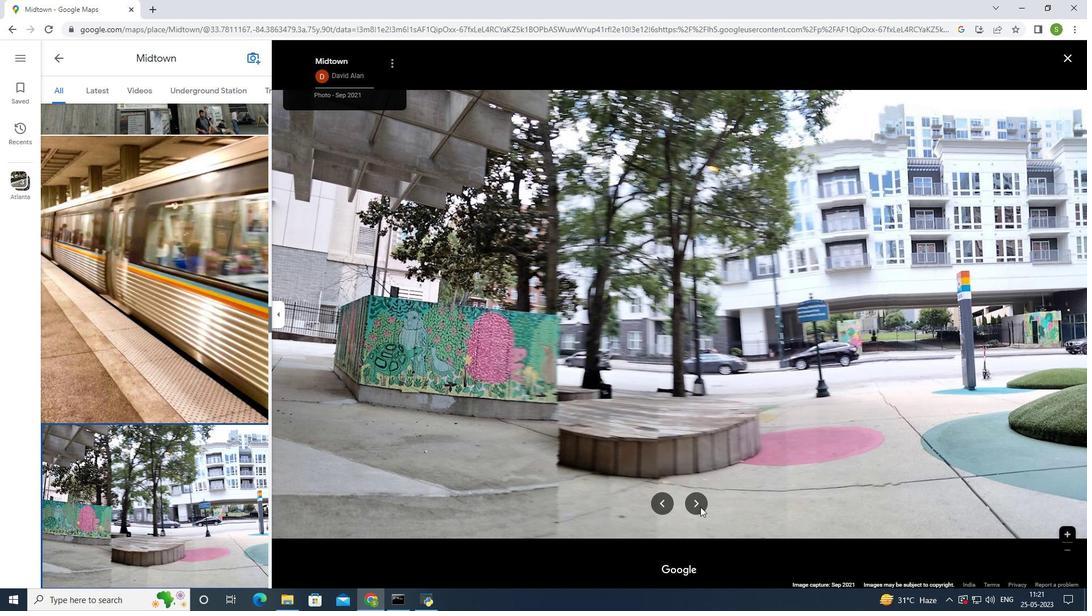 
Action: Mouse pressed left at (700, 507)
Screenshot: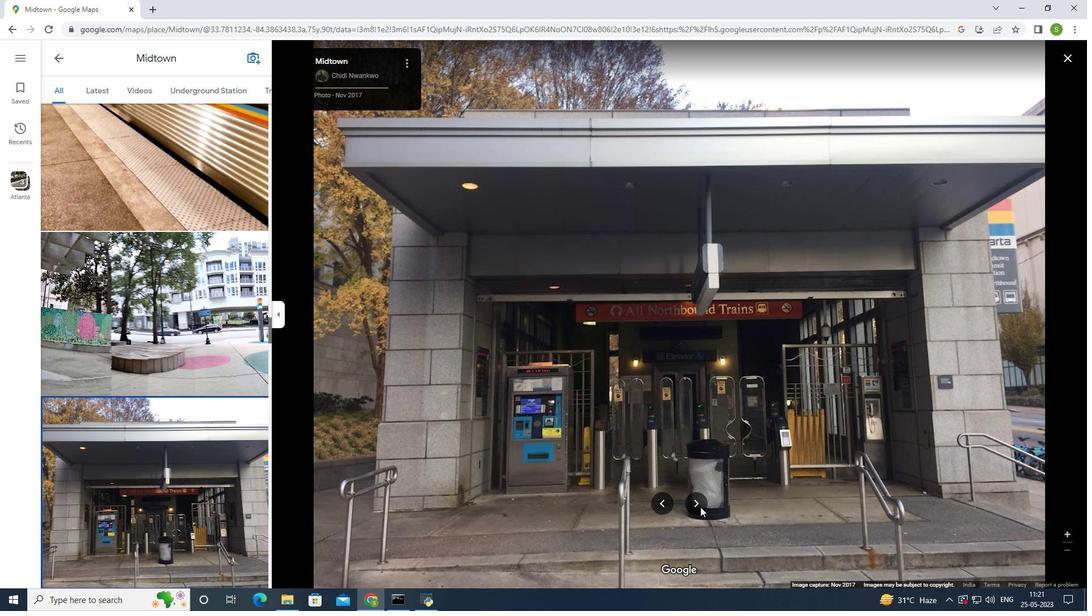 
Action: Mouse pressed left at (700, 507)
Screenshot: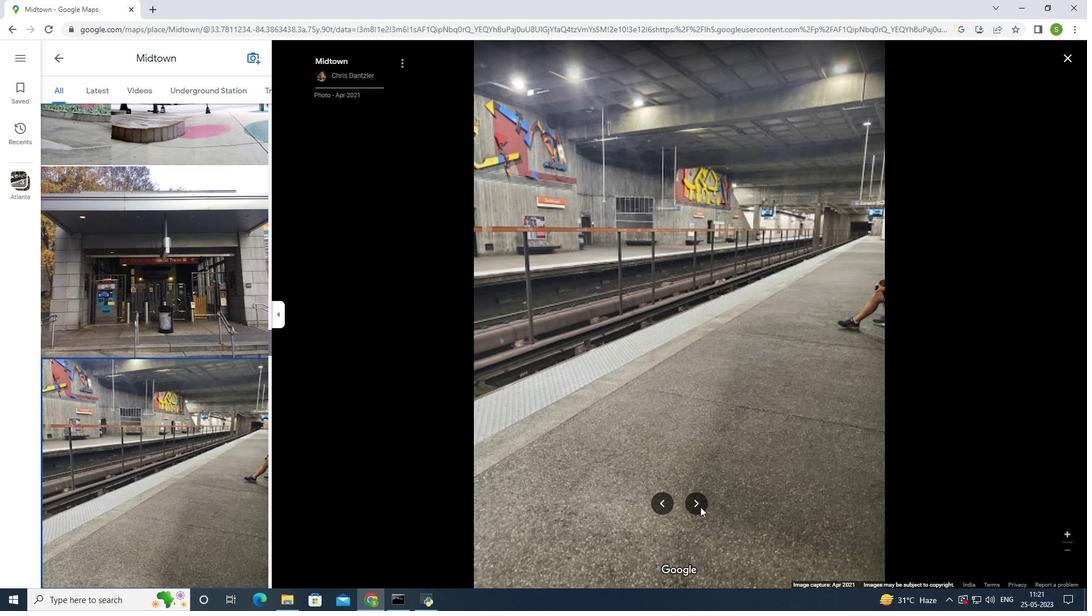 
Action: Mouse moved to (714, 496)
Screenshot: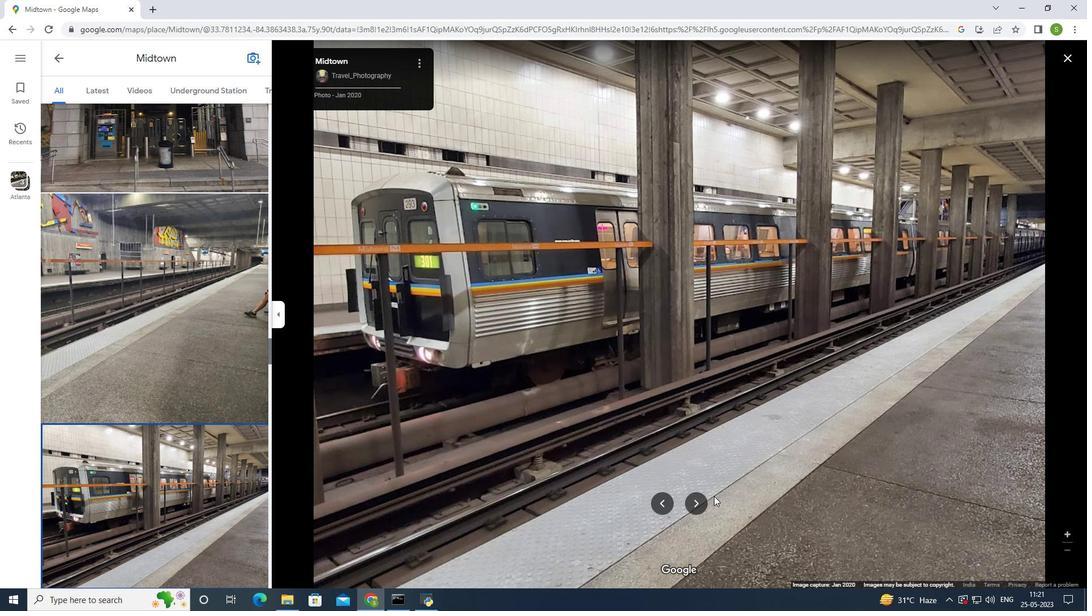 
Action: Mouse pressed left at (714, 496)
Screenshot: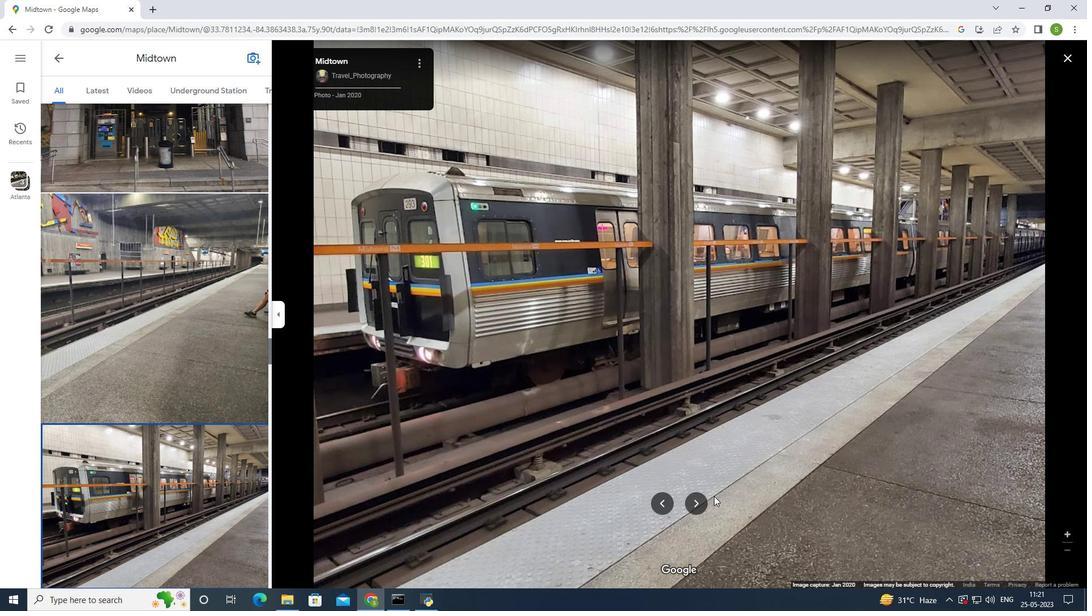 
Action: Mouse moved to (699, 505)
Screenshot: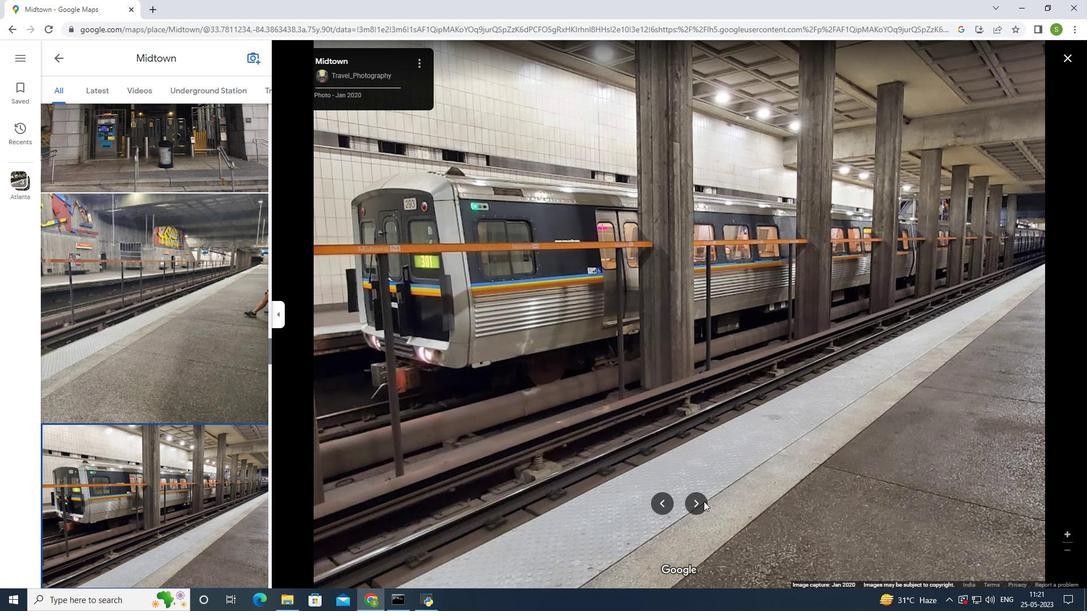 
Action: Mouse pressed left at (699, 505)
Screenshot: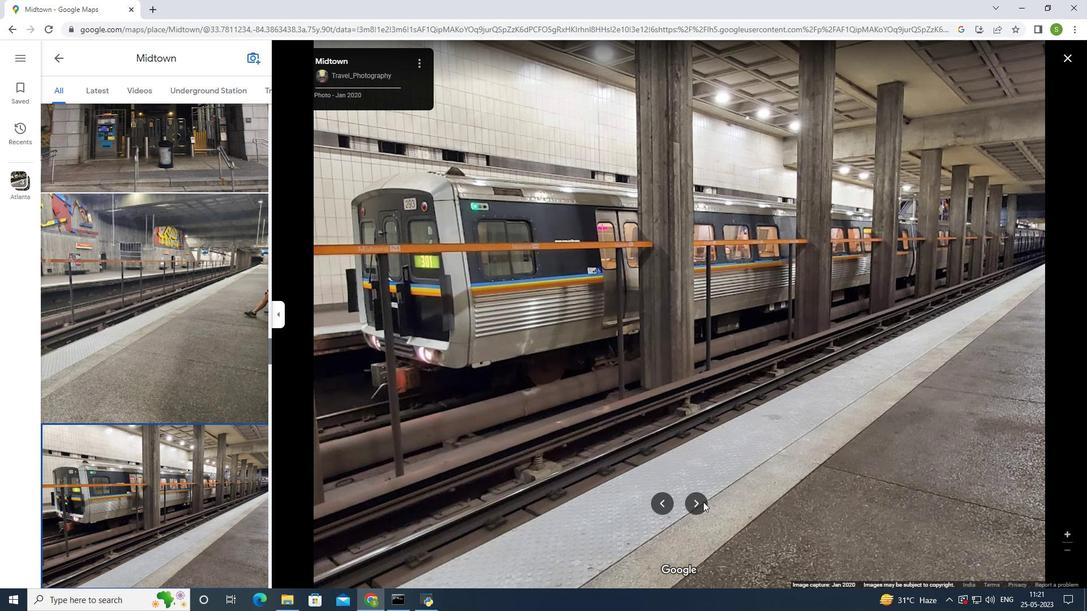 
Action: Mouse pressed left at (699, 505)
Screenshot: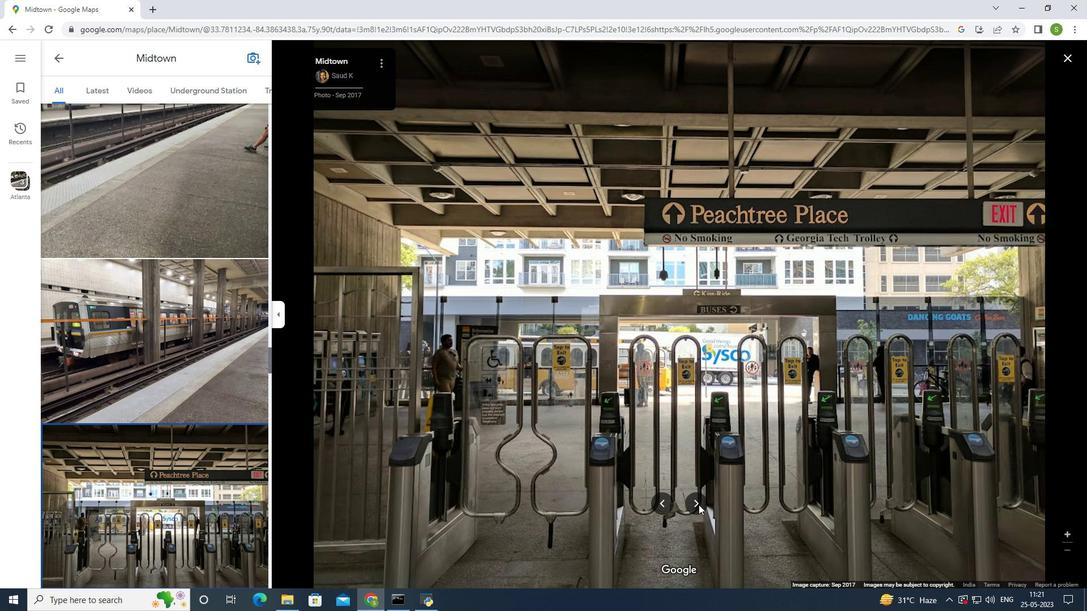 
Action: Mouse moved to (1061, 56)
Screenshot: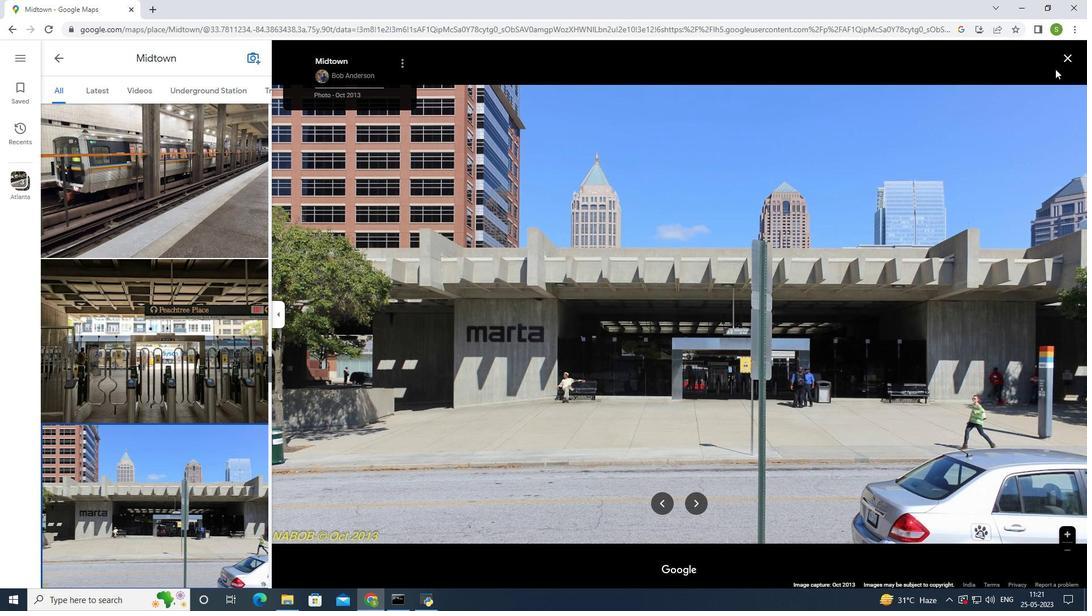 
Action: Mouse pressed left at (1061, 56)
Screenshot: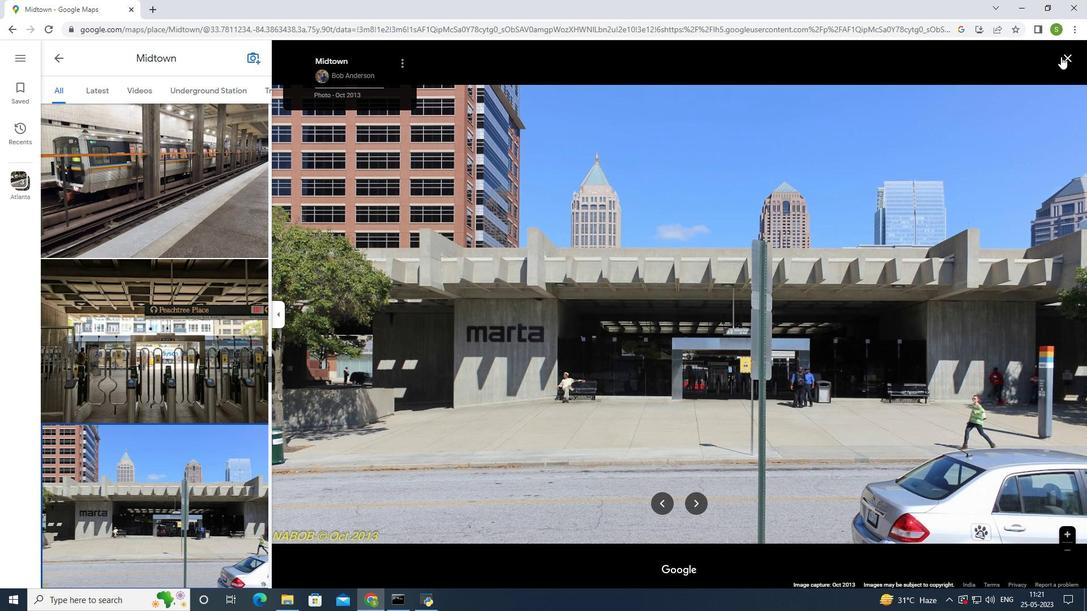 
Action: Mouse moved to (531, 170)
Screenshot: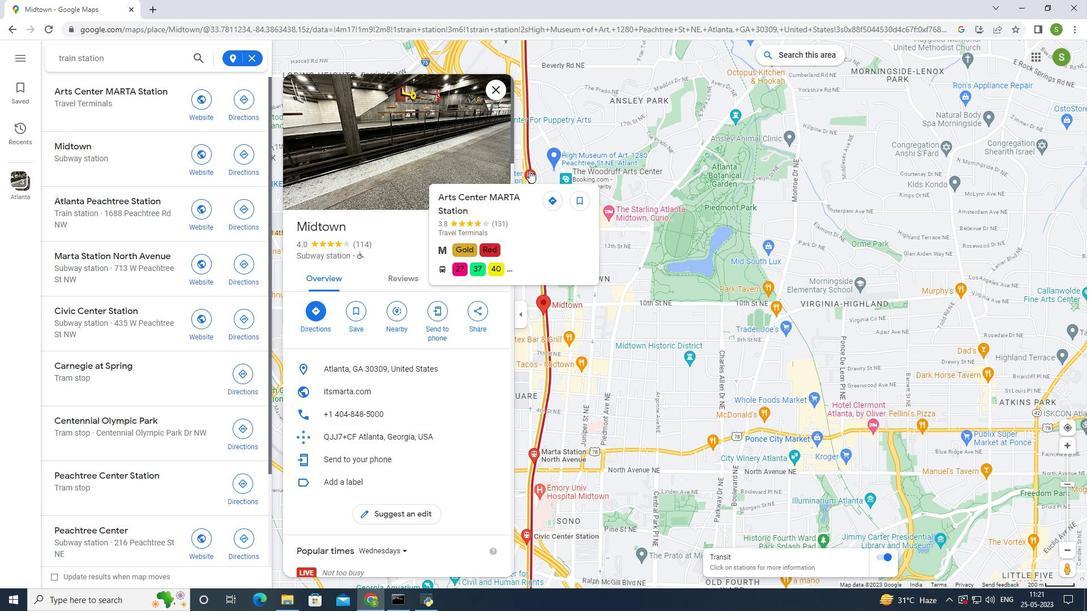 
Action: Mouse pressed left at (531, 170)
Screenshot: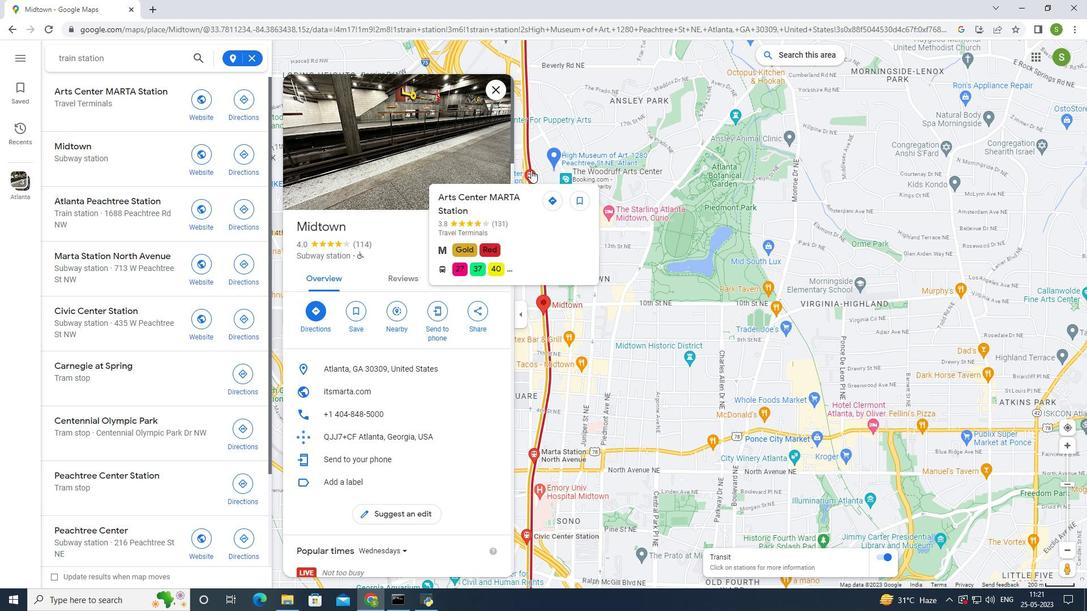 
Action: Mouse moved to (385, 162)
Screenshot: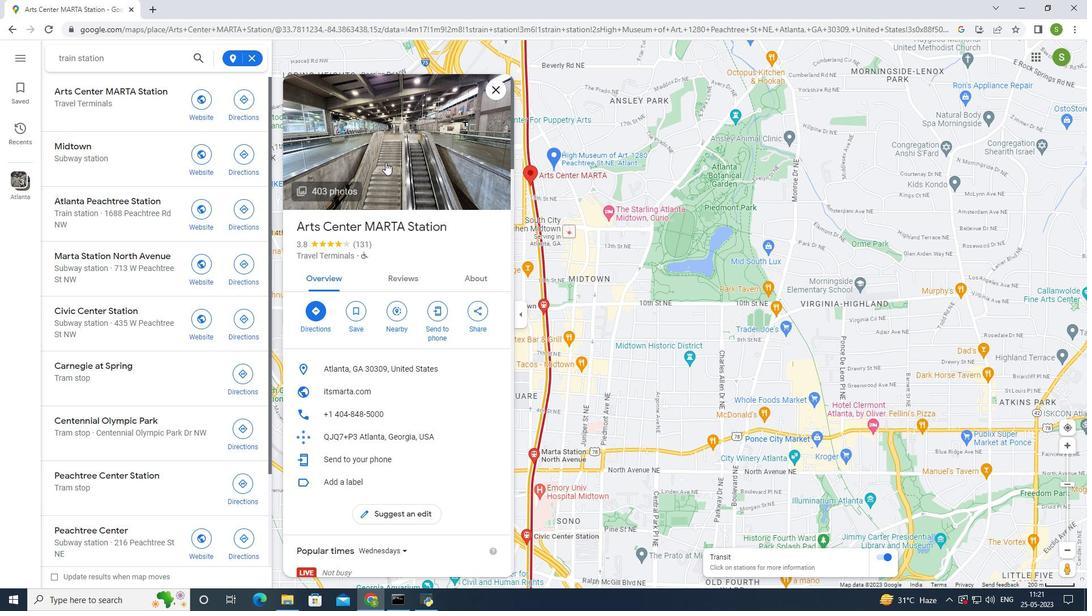
Action: Mouse pressed left at (385, 162)
Screenshot: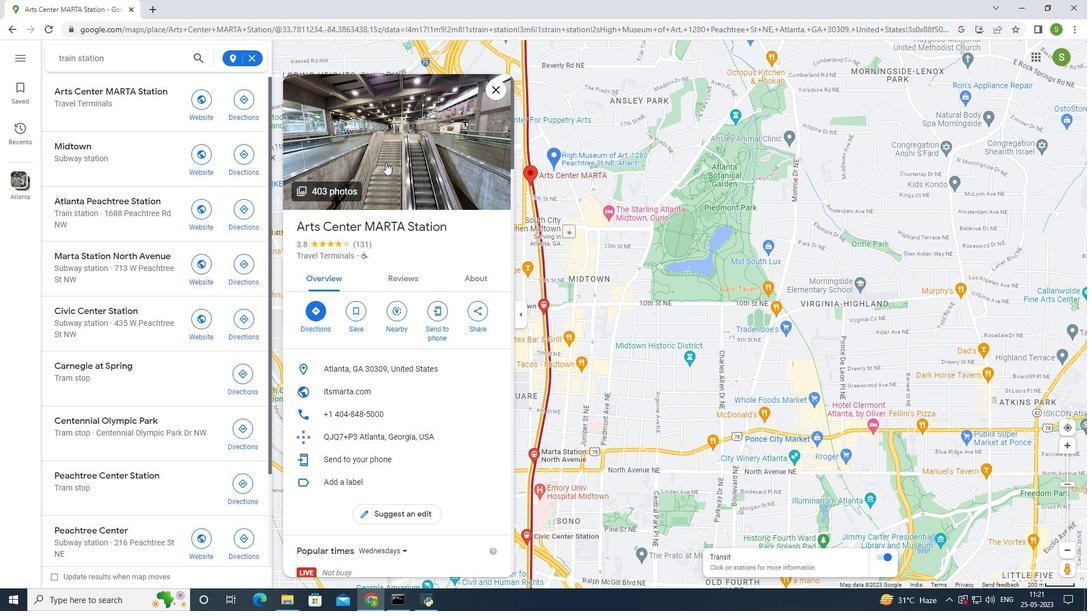 
Action: Mouse moved to (704, 504)
Screenshot: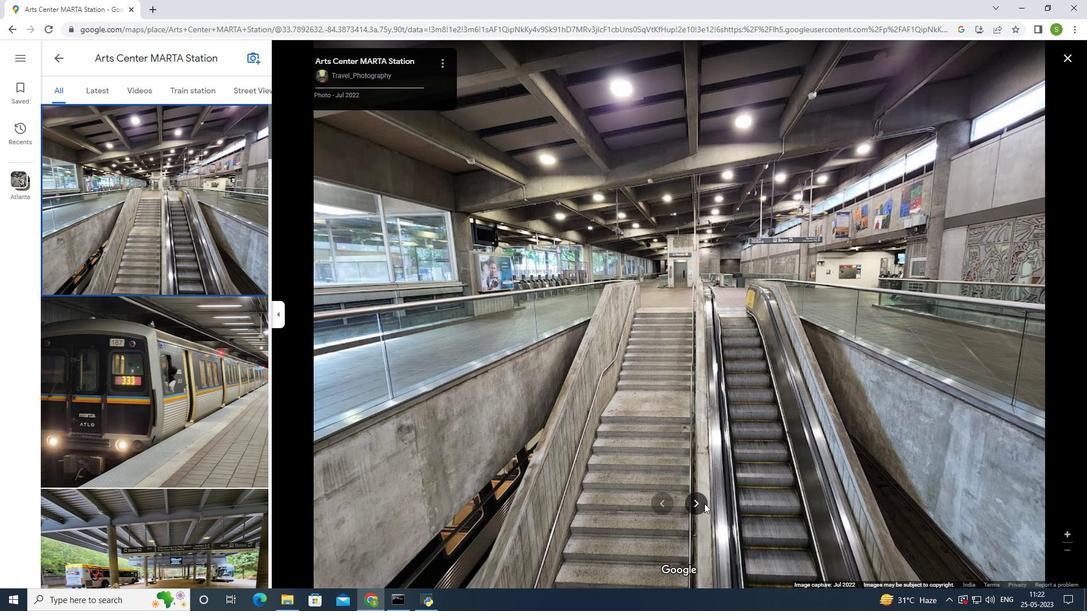 
Action: Mouse pressed left at (704, 504)
Screenshot: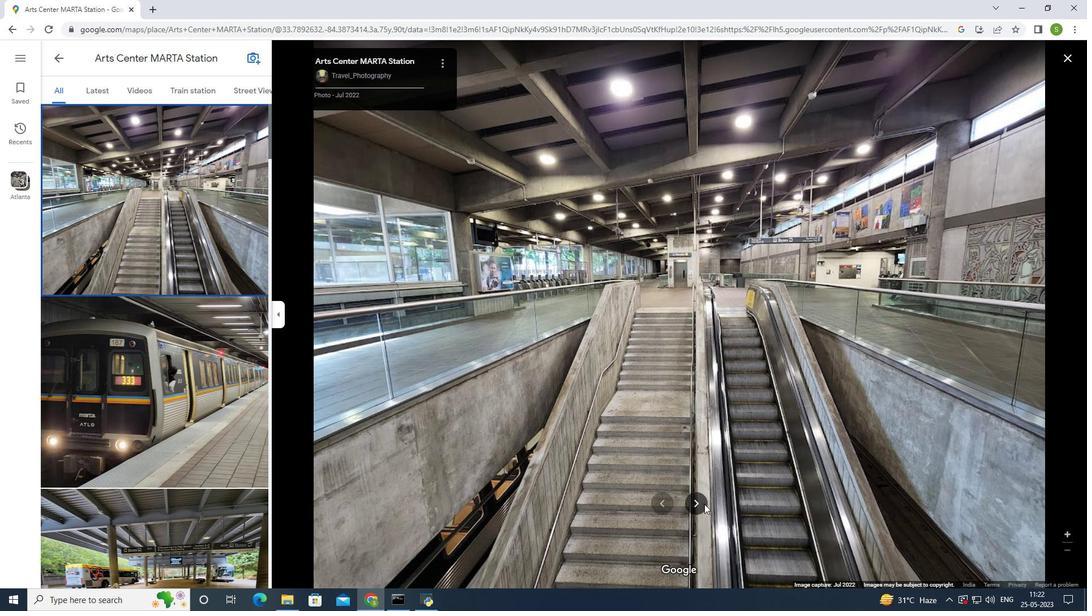 
Action: Mouse moved to (698, 496)
Screenshot: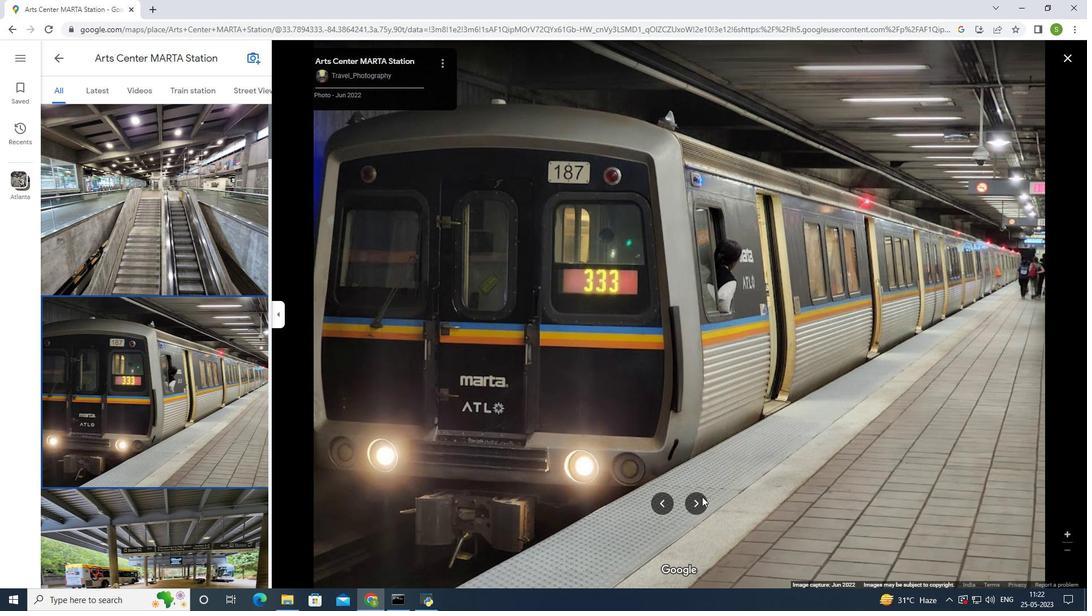 
Action: Mouse pressed left at (698, 496)
Screenshot: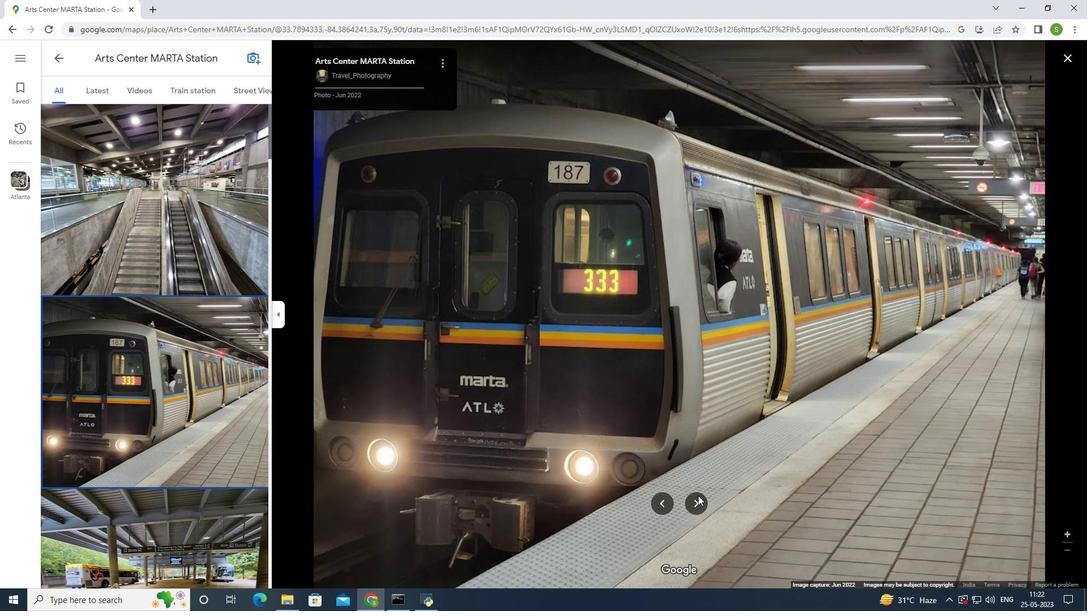 
Action: Mouse moved to (695, 509)
Screenshot: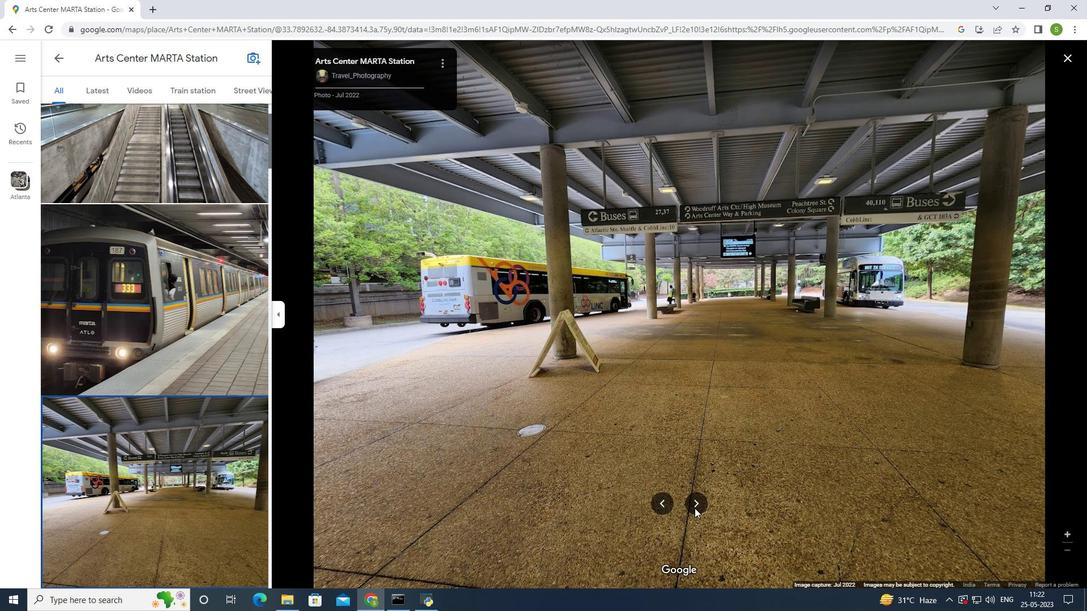 
Action: Mouse pressed left at (695, 509)
Screenshot: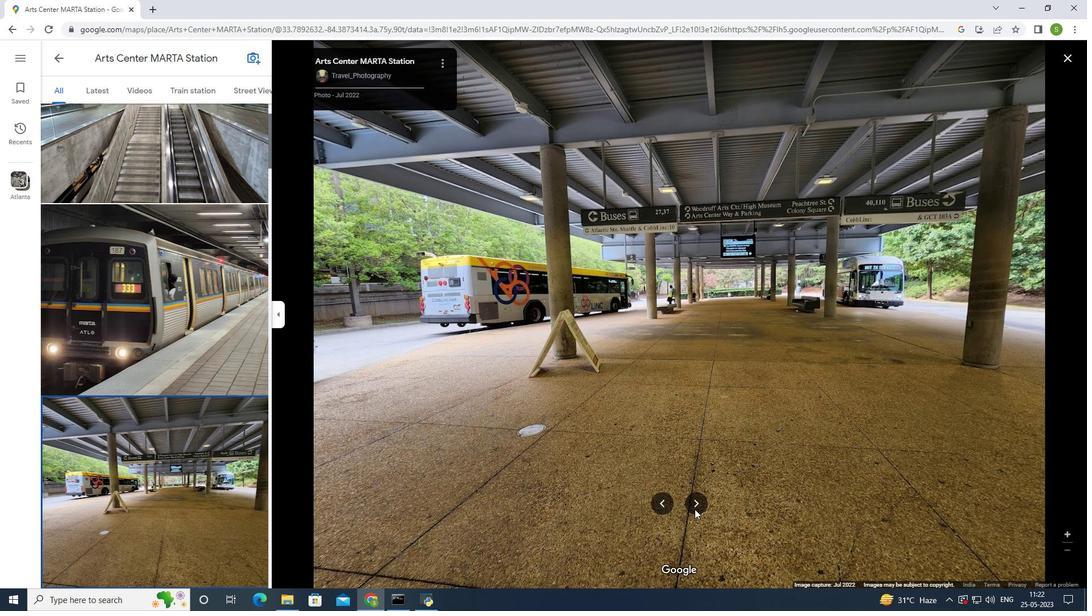 
Action: Mouse pressed left at (695, 509)
Screenshot: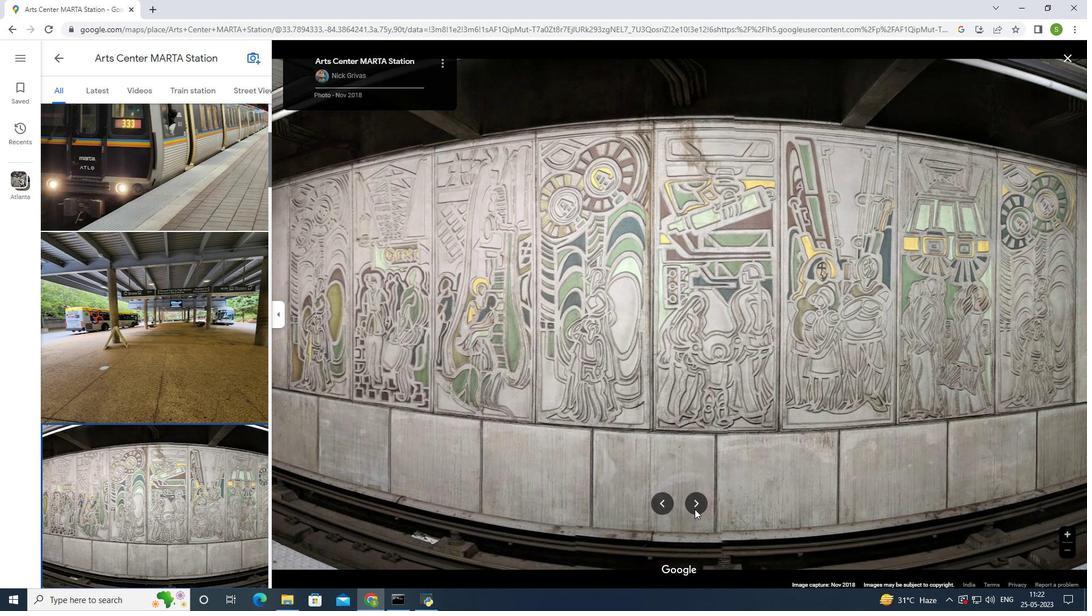 
Action: Mouse moved to (696, 509)
Screenshot: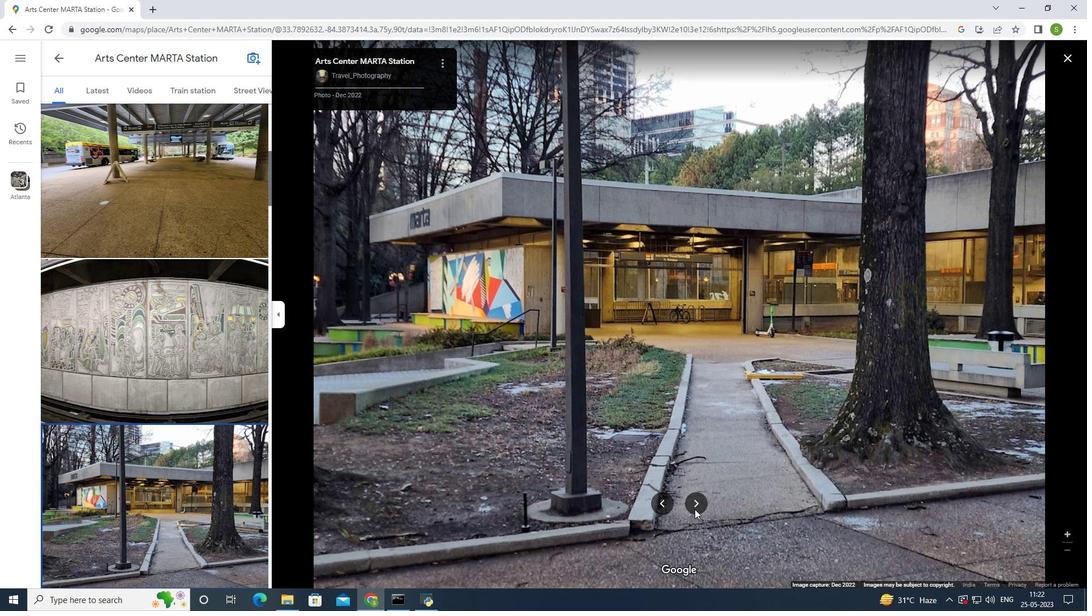 
Action: Mouse pressed left at (696, 509)
Screenshot: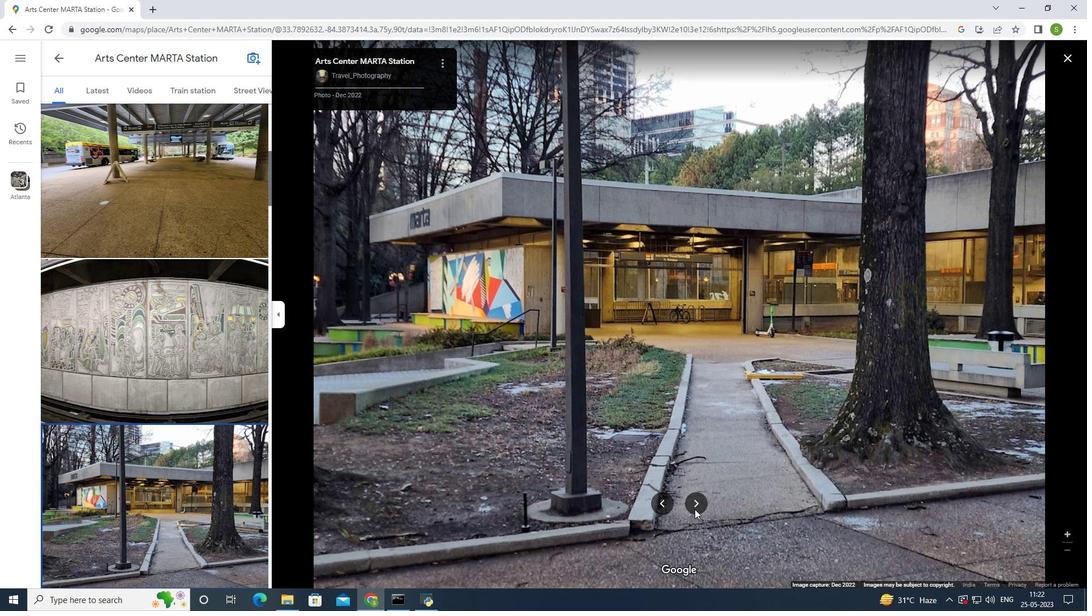 
Action: Mouse moved to (697, 507)
Screenshot: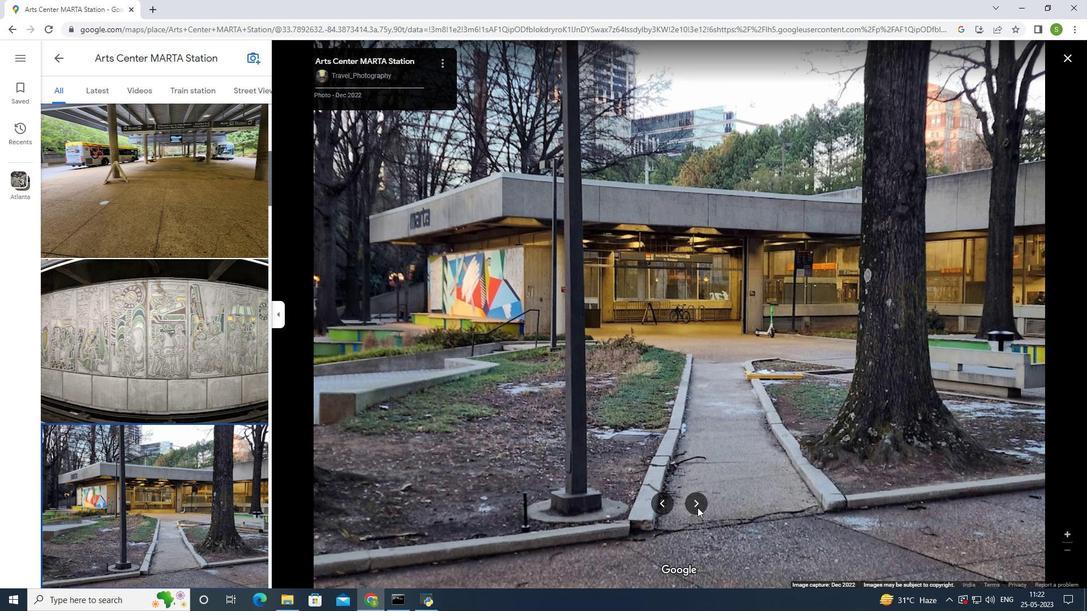 
Action: Mouse pressed left at (697, 507)
Screenshot: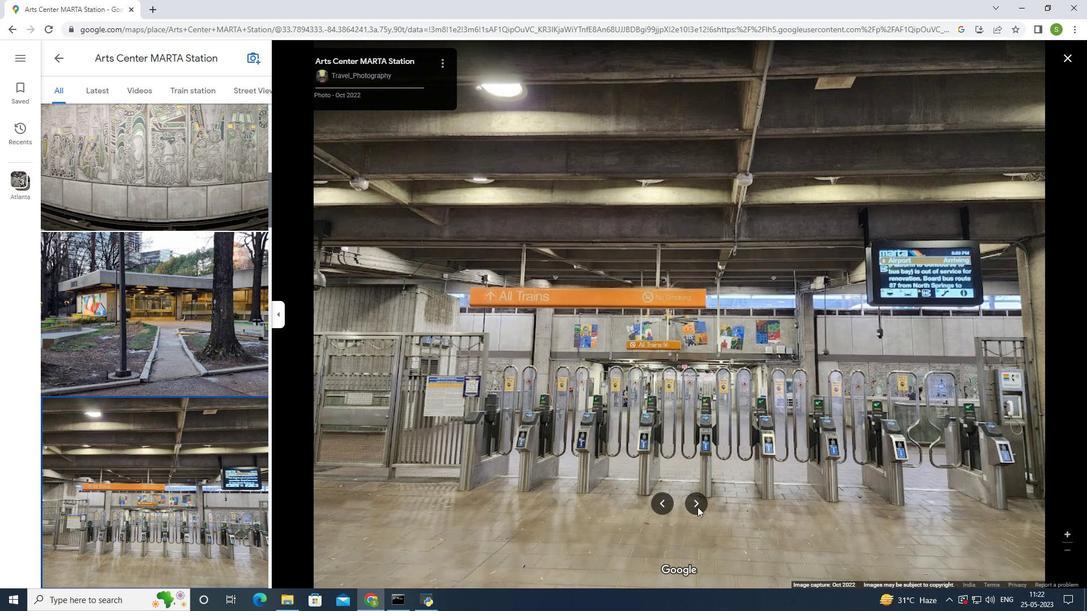 
Action: Mouse moved to (699, 506)
Screenshot: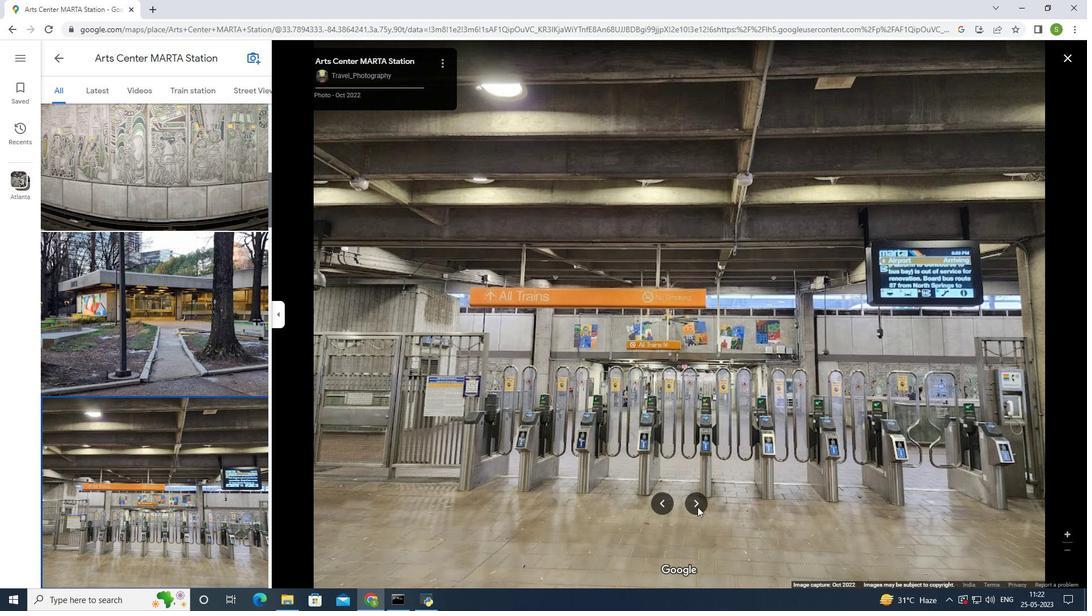 
Action: Mouse pressed left at (699, 506)
Screenshot: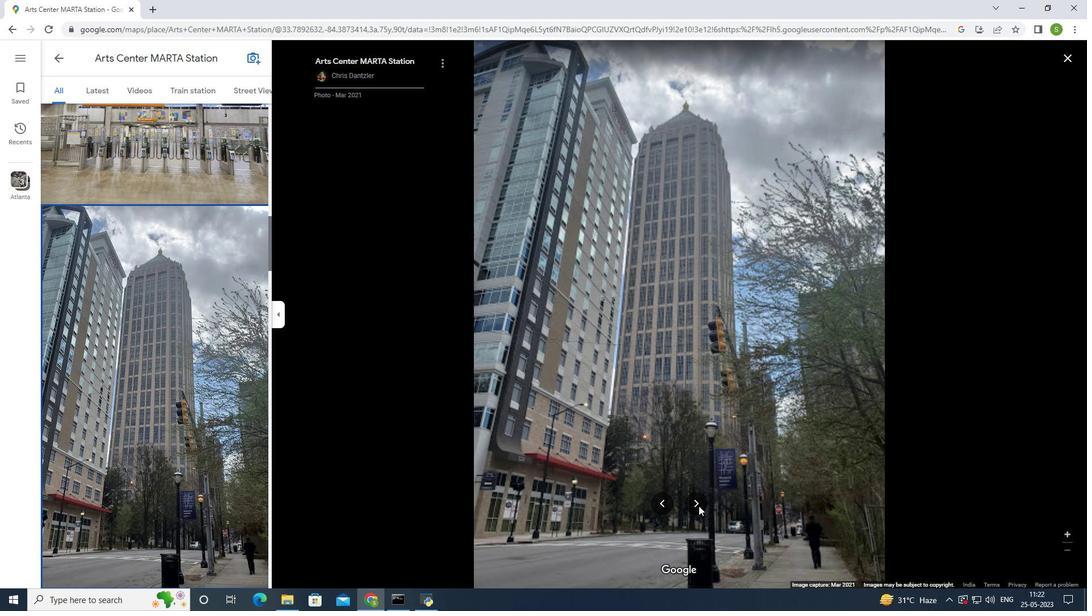 
Action: Mouse pressed left at (699, 506)
Screenshot: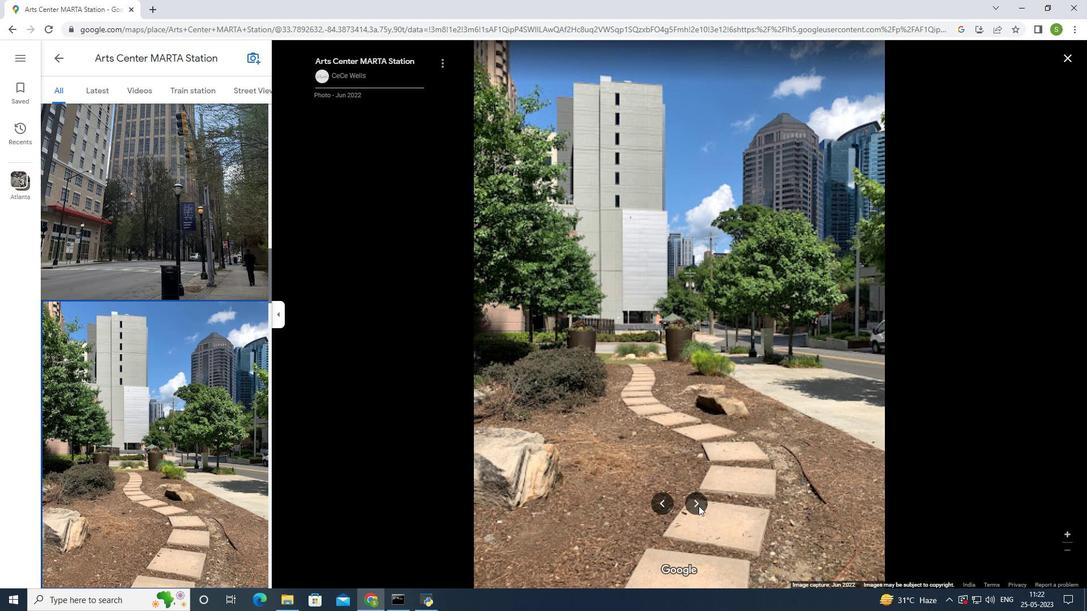 
Action: Mouse moved to (699, 507)
Screenshot: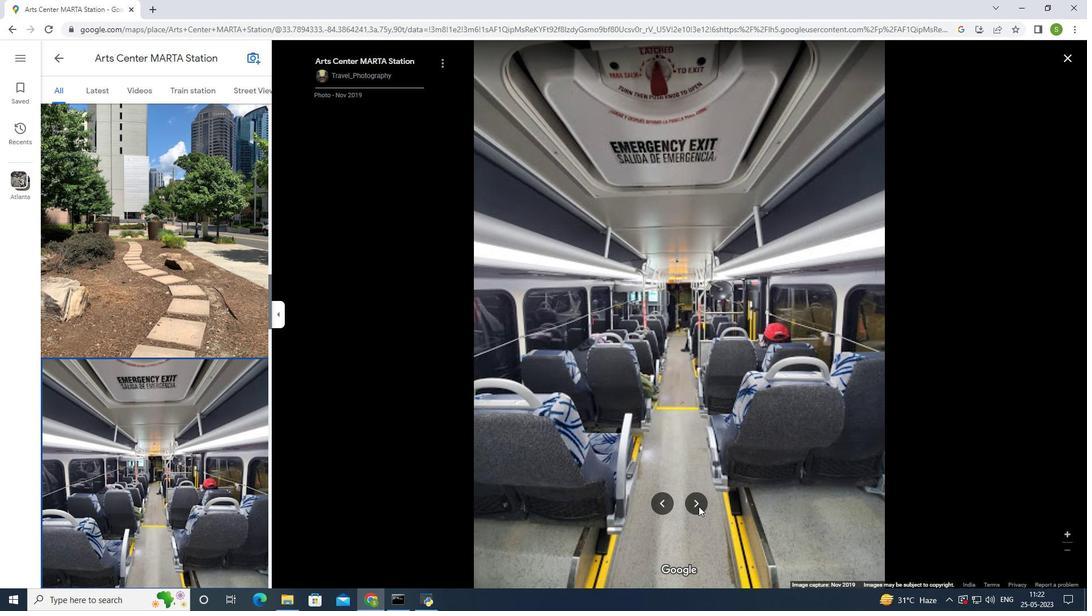 
Action: Mouse pressed left at (699, 507)
Screenshot: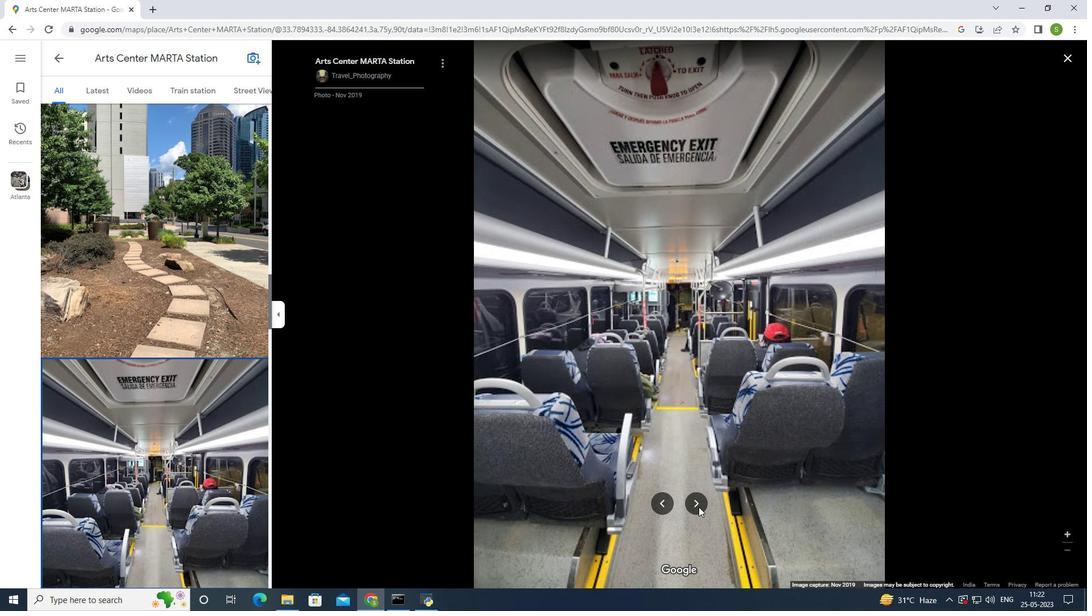 
Action: Mouse pressed left at (699, 507)
Screenshot: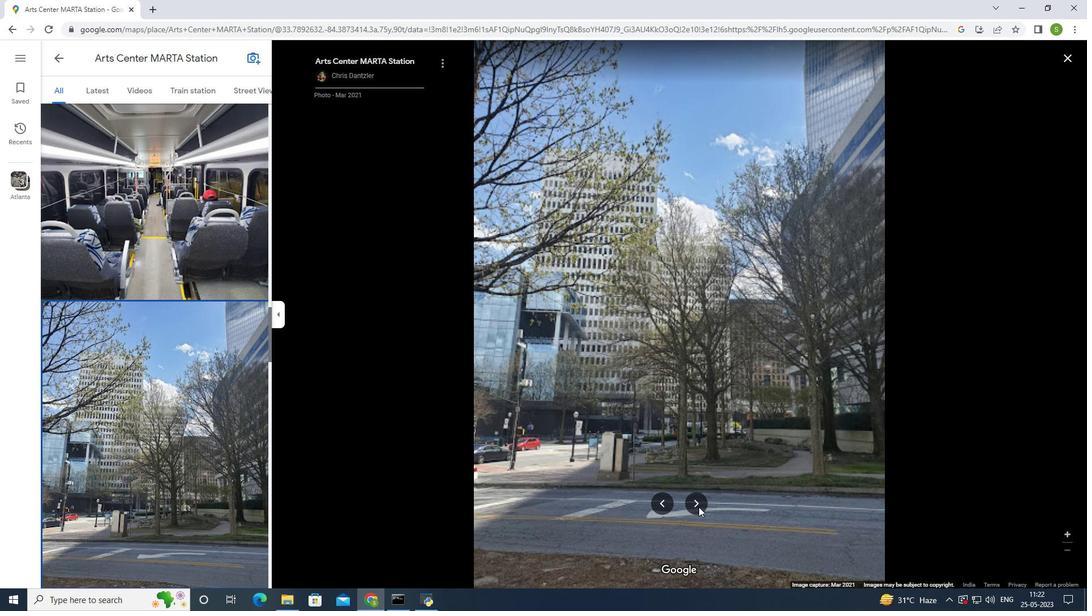 
Action: Mouse moved to (698, 507)
Screenshot: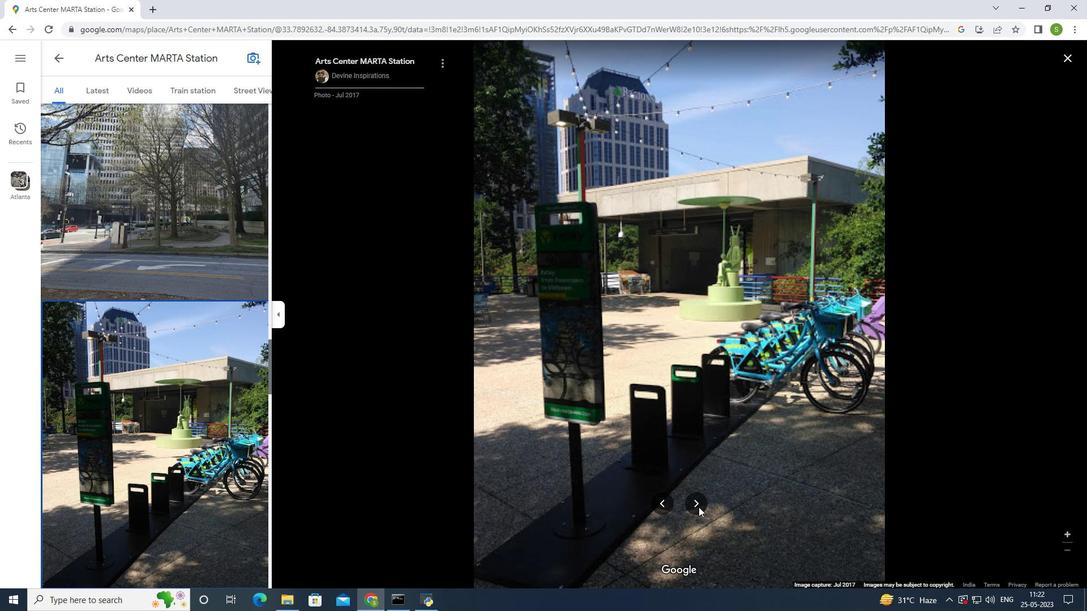 
Action: Mouse pressed left at (698, 507)
Screenshot: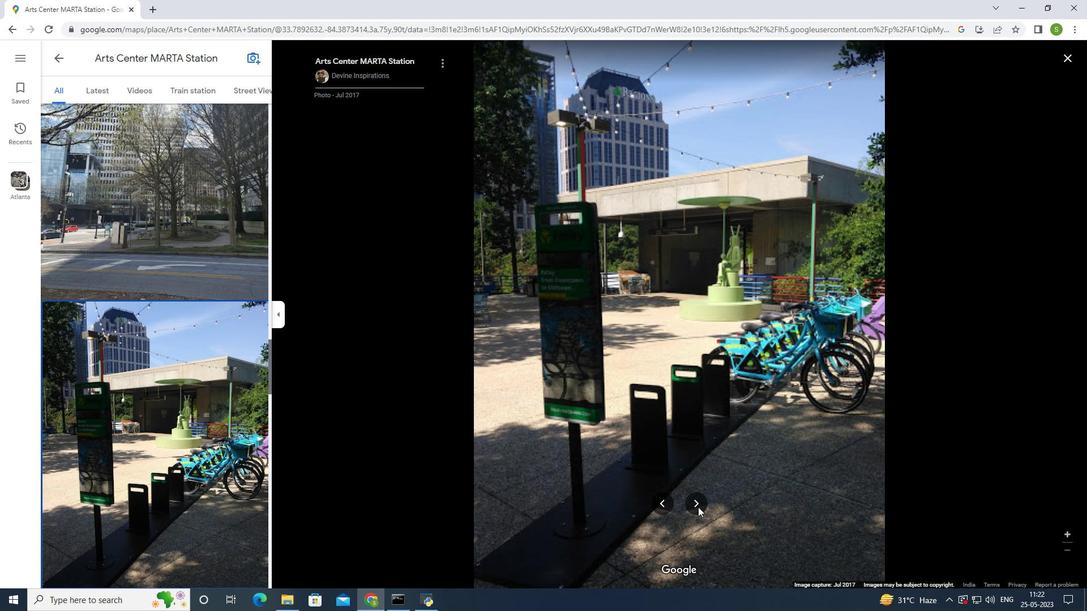 
Action: Mouse pressed left at (698, 507)
Screenshot: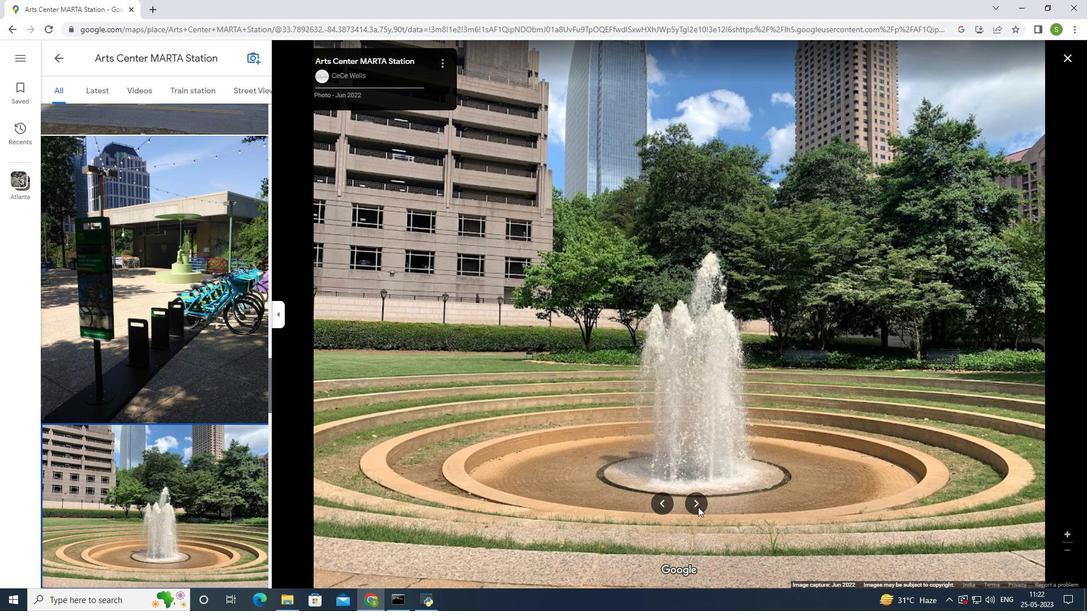 
Action: Mouse pressed left at (698, 507)
Screenshot: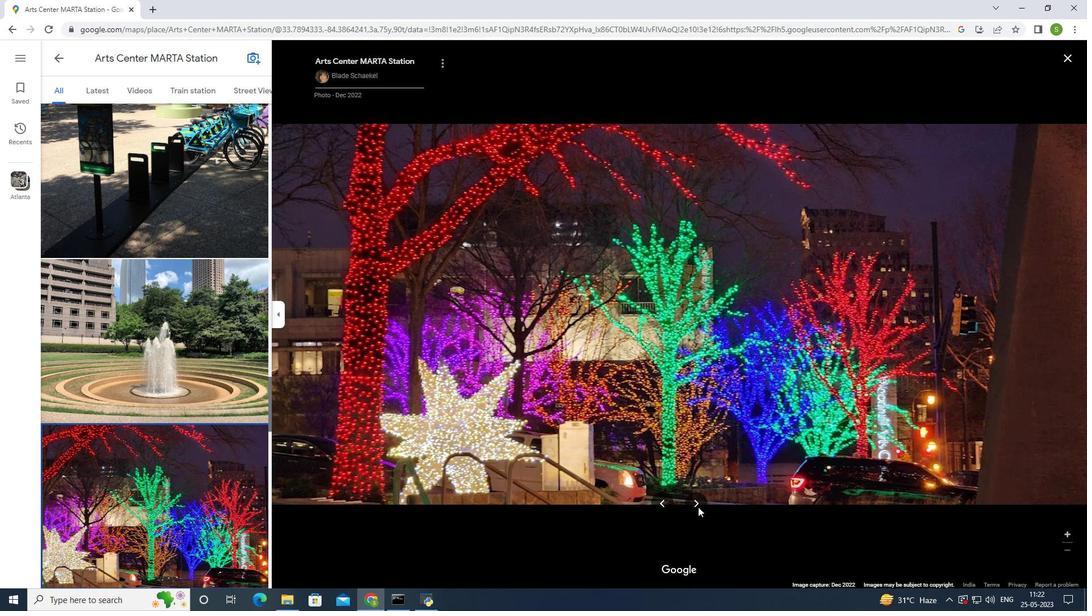 
Action: Mouse pressed left at (698, 507)
Screenshot: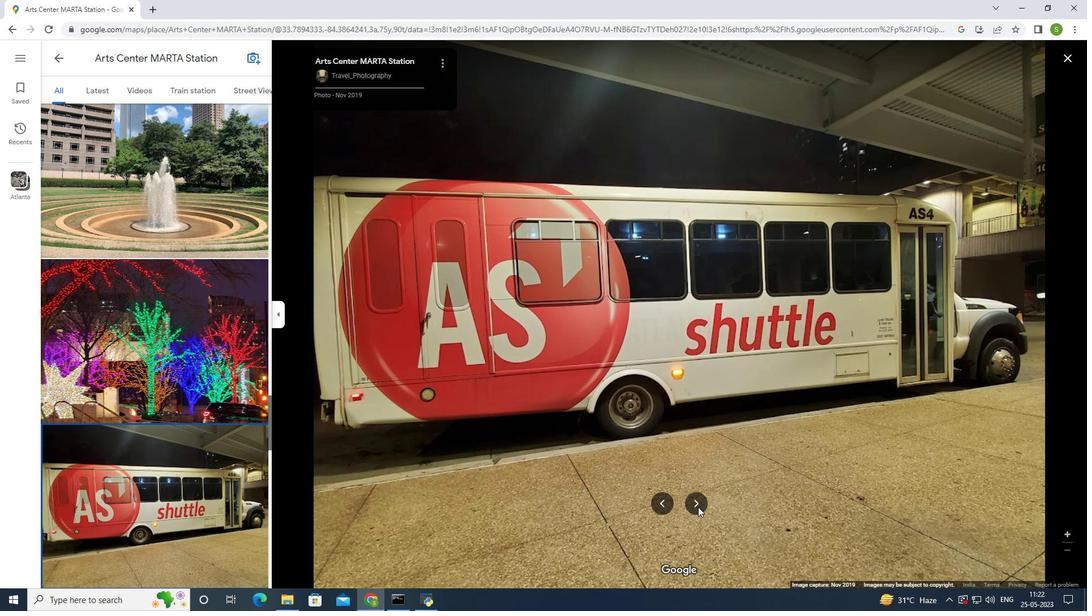 
Action: Mouse moved to (698, 507)
Screenshot: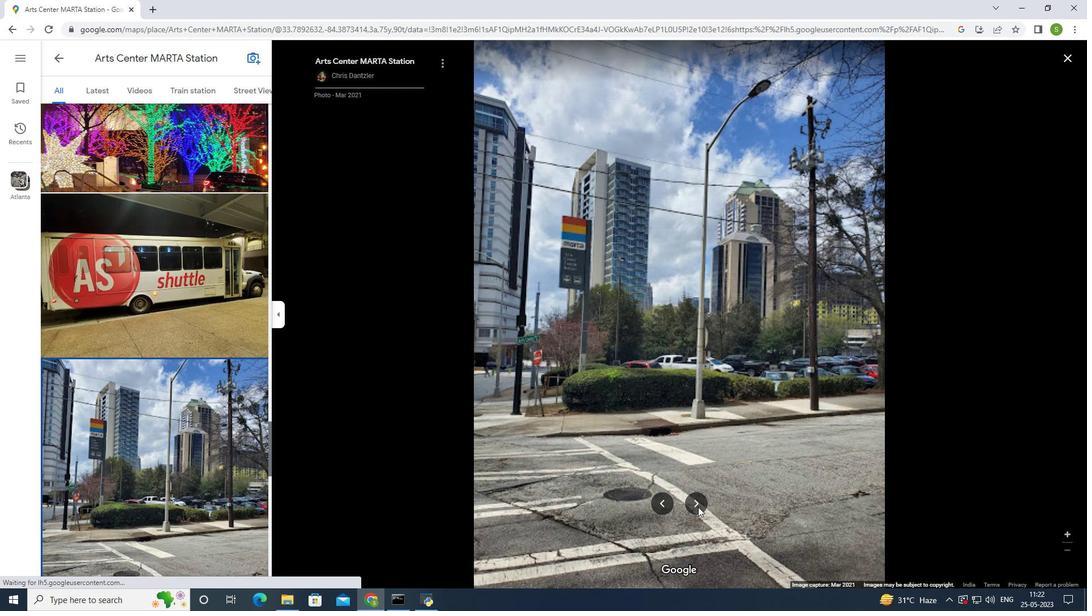 
Action: Mouse pressed left at (698, 507)
Screenshot: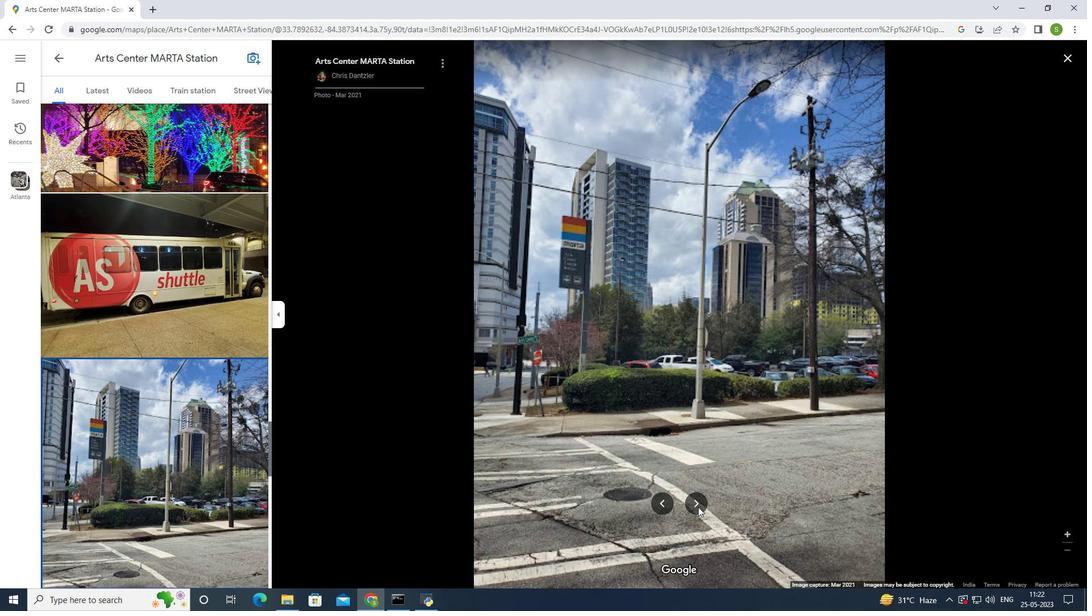 
Action: Mouse pressed left at (698, 507)
Screenshot: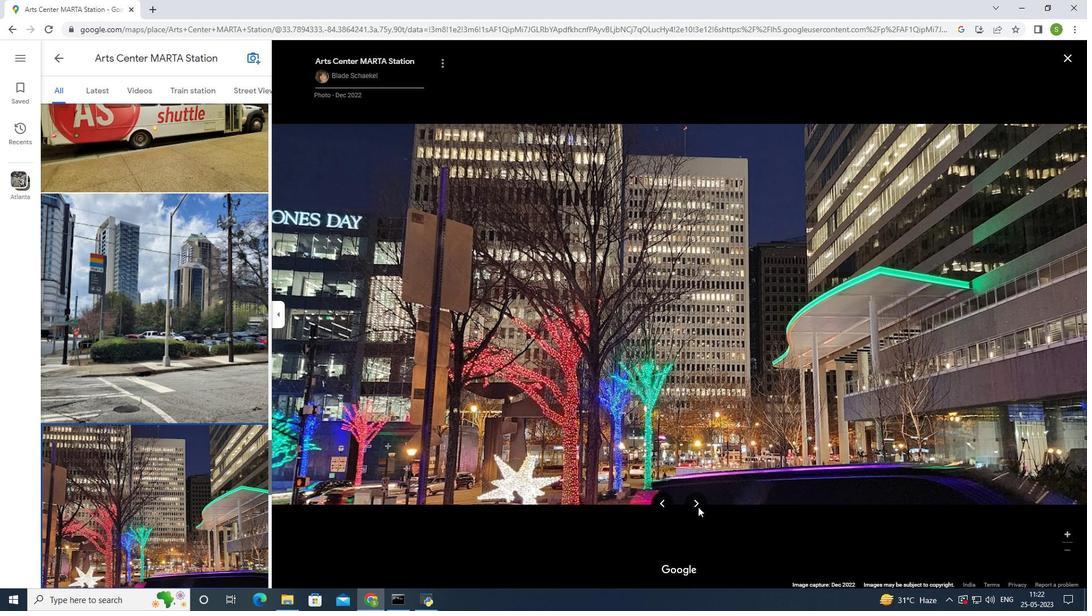 
Action: Mouse pressed left at (698, 507)
Screenshot: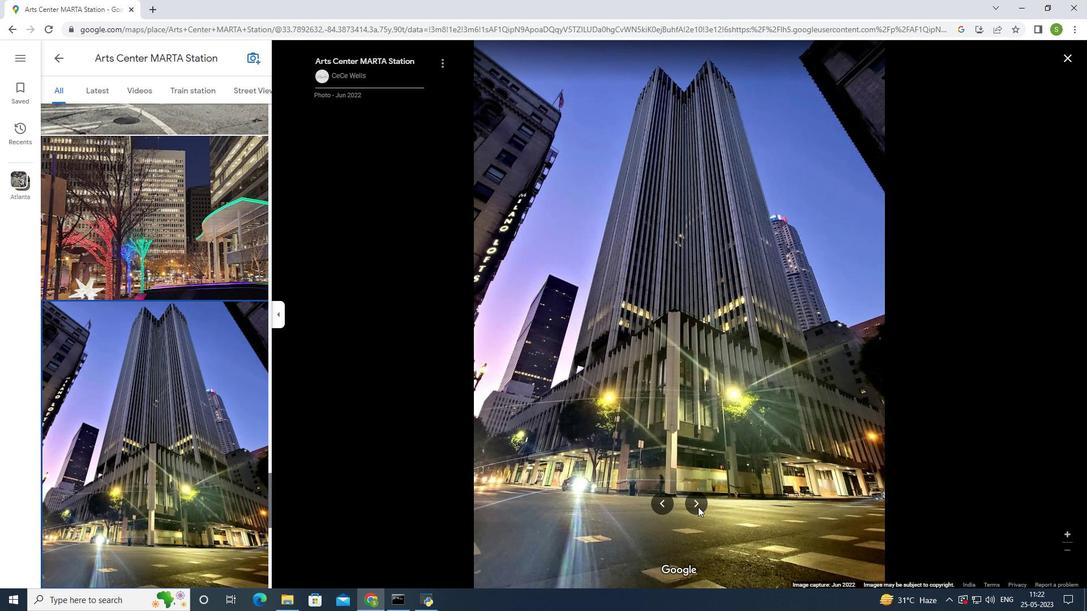 
Action: Mouse pressed left at (698, 507)
Screenshot: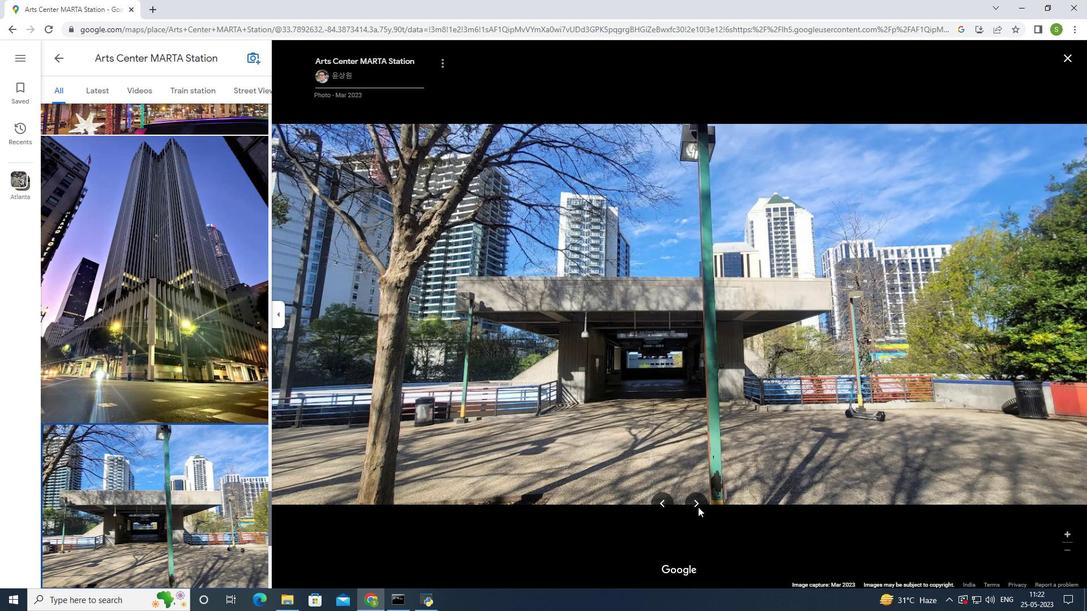 
Action: Mouse moved to (697, 507)
Screenshot: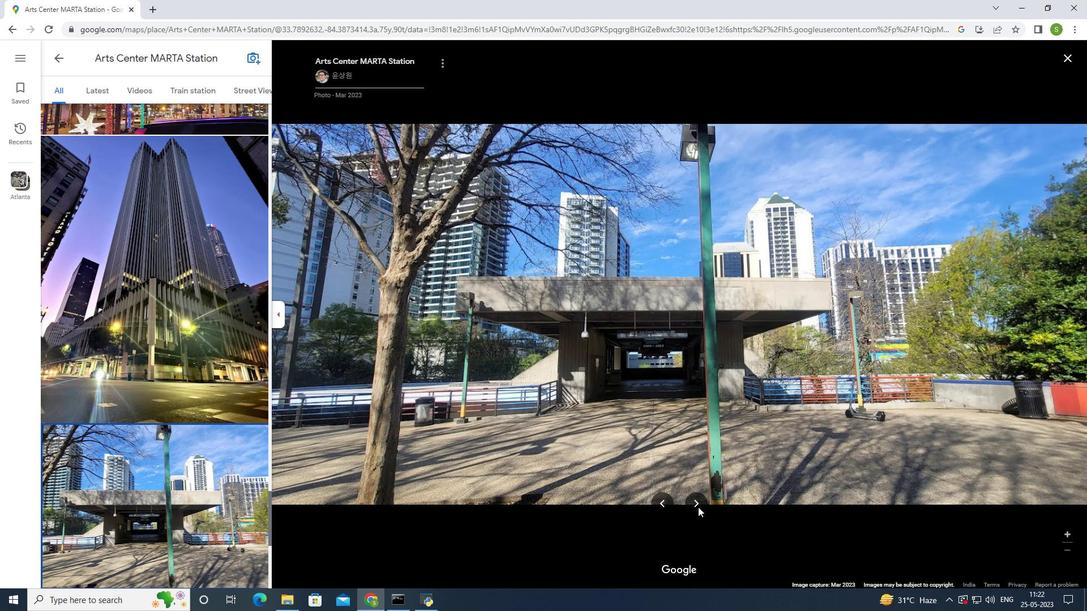 
Action: Mouse pressed left at (697, 507)
Screenshot: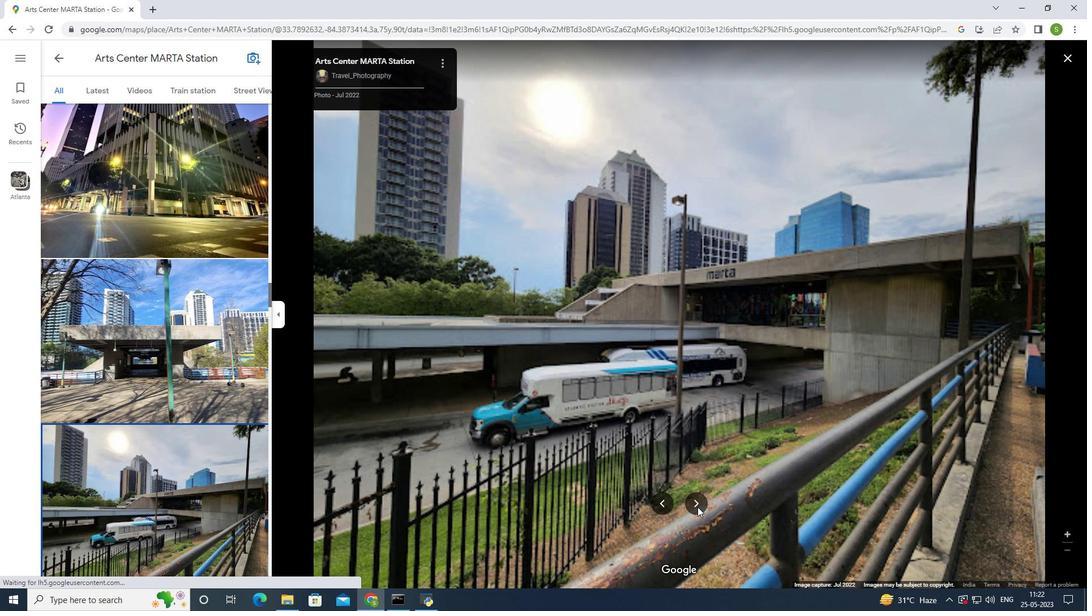 
Action: Mouse pressed left at (697, 507)
Screenshot: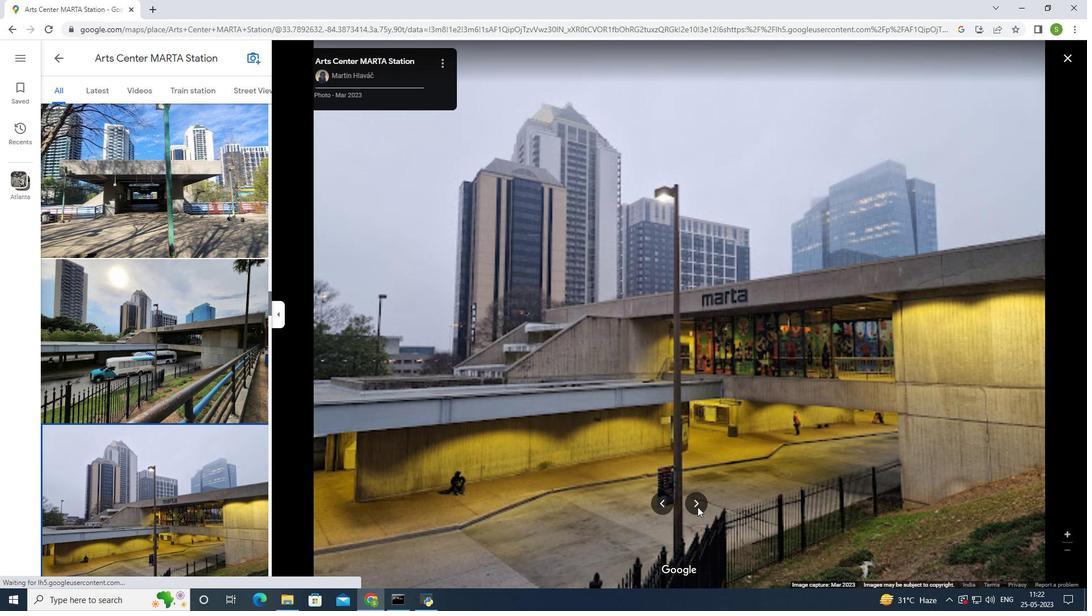 
Action: Mouse pressed left at (697, 507)
Screenshot: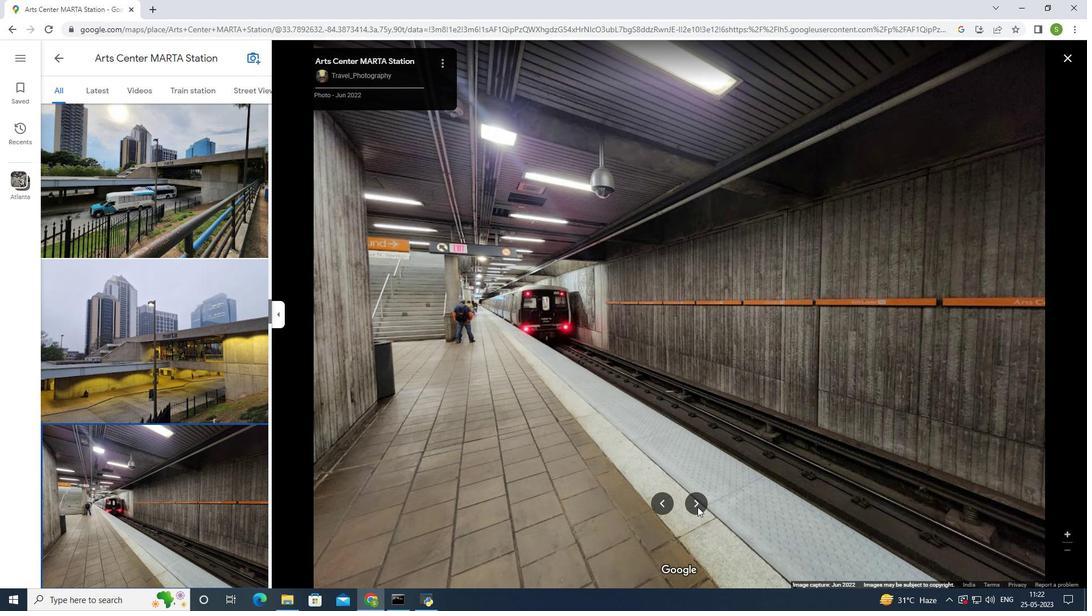 
Action: Mouse pressed left at (697, 507)
Screenshot: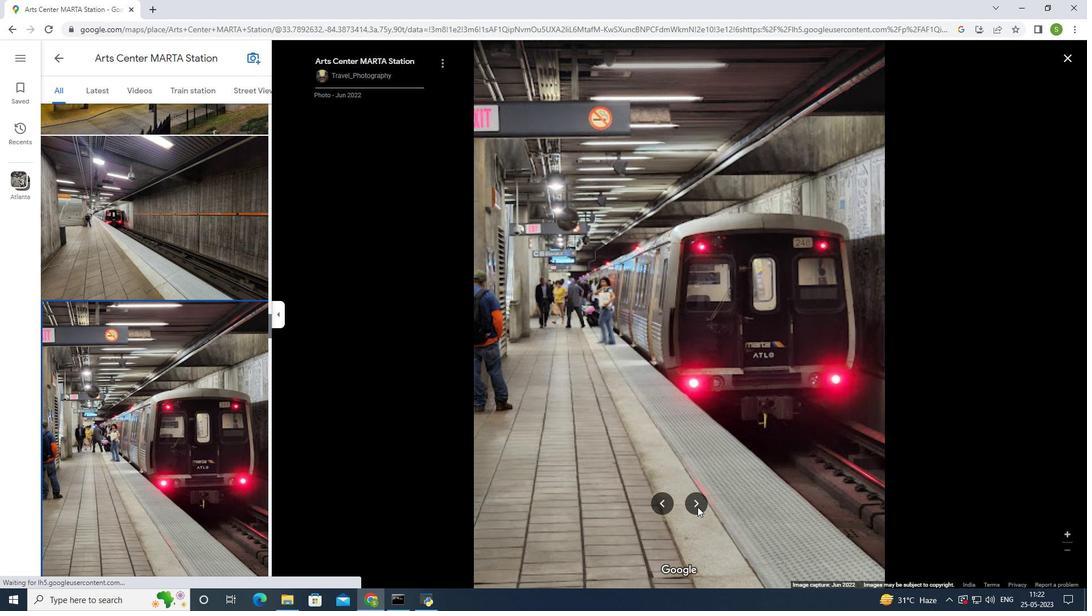 
Action: Mouse pressed left at (697, 507)
Screenshot: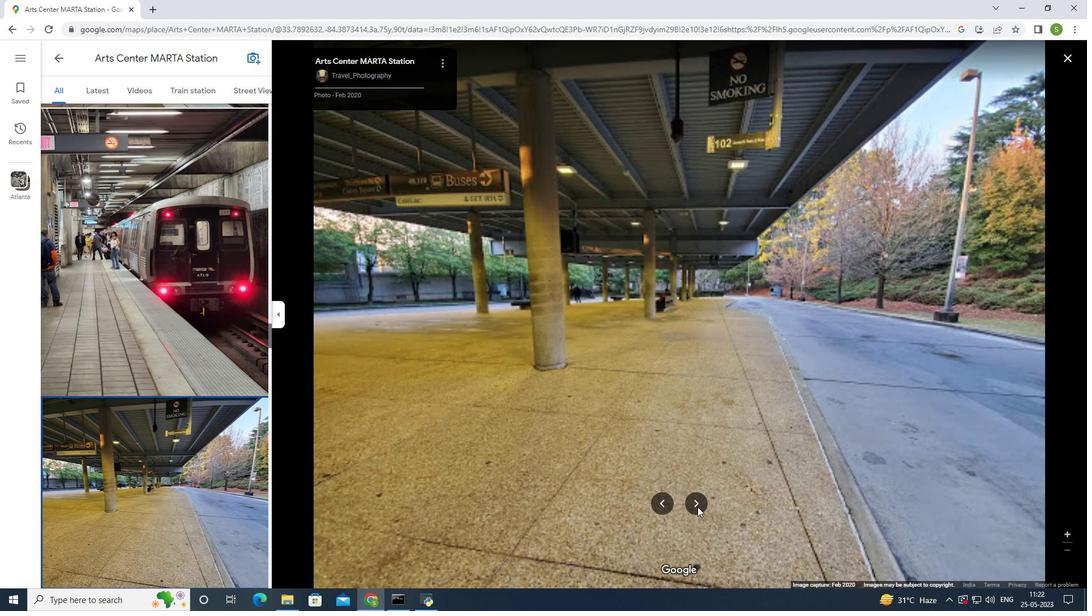
Action: Mouse pressed left at (697, 507)
Screenshot: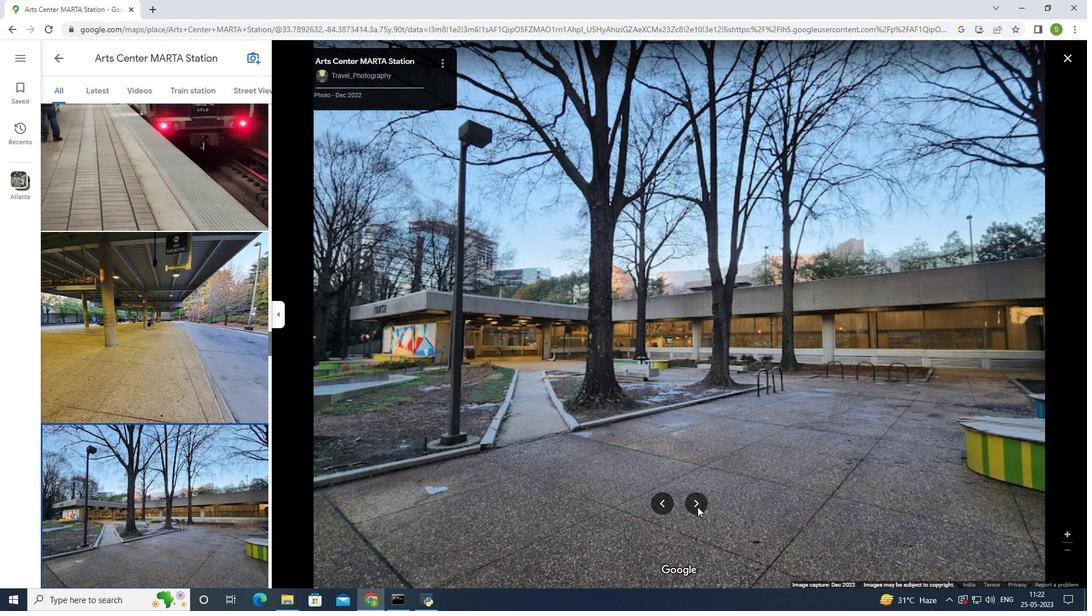 
Action: Mouse pressed left at (697, 507)
Screenshot: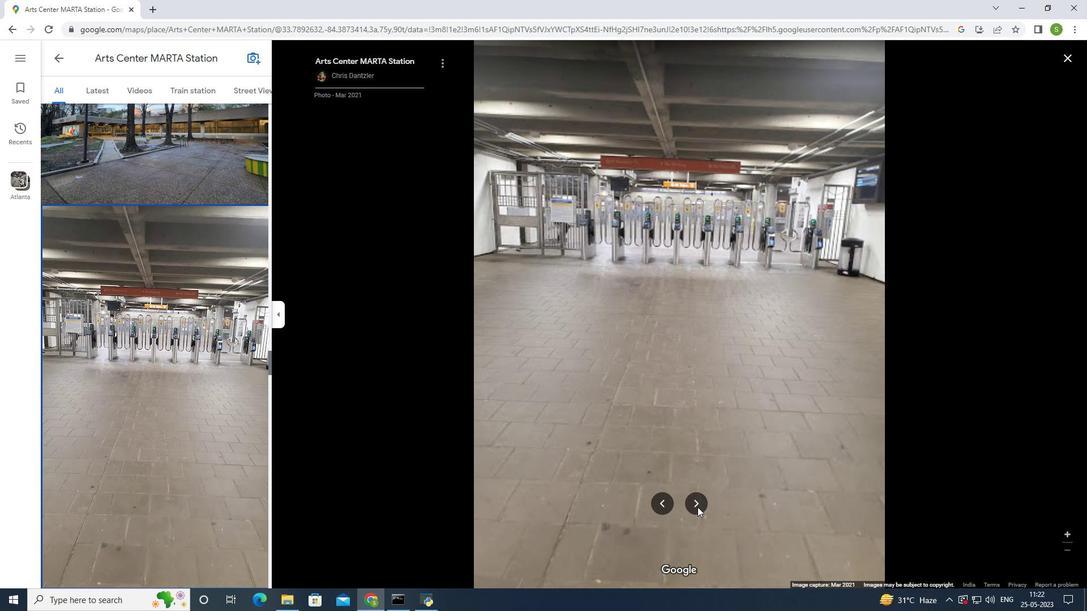 
Action: Mouse moved to (697, 507)
Screenshot: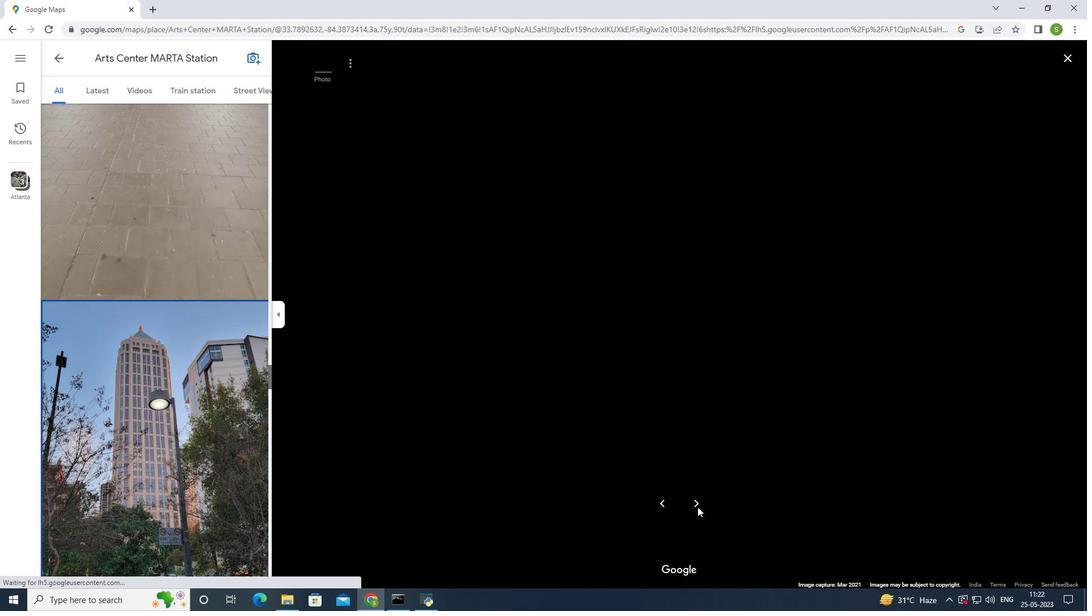
Action: Mouse pressed left at (697, 507)
Screenshot: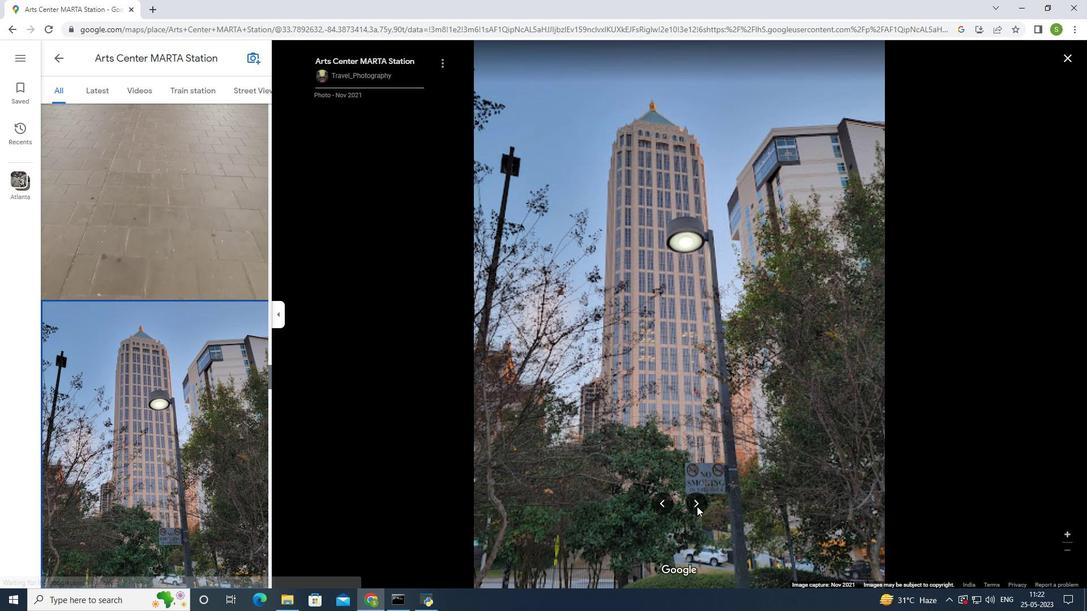 
Action: Mouse moved to (699, 504)
Screenshot: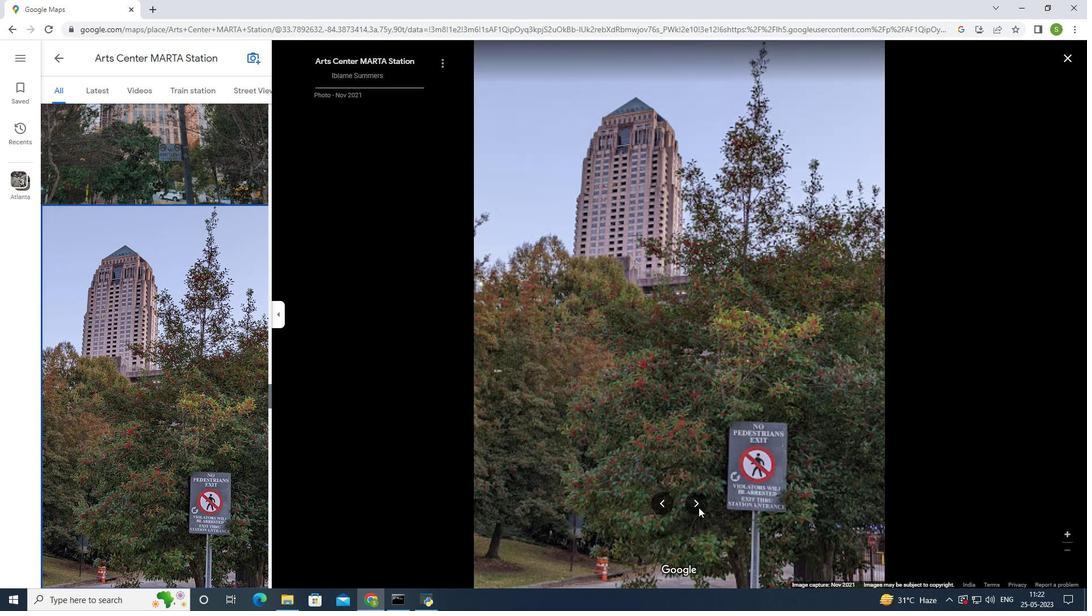 
Action: Mouse pressed left at (699, 504)
Screenshot: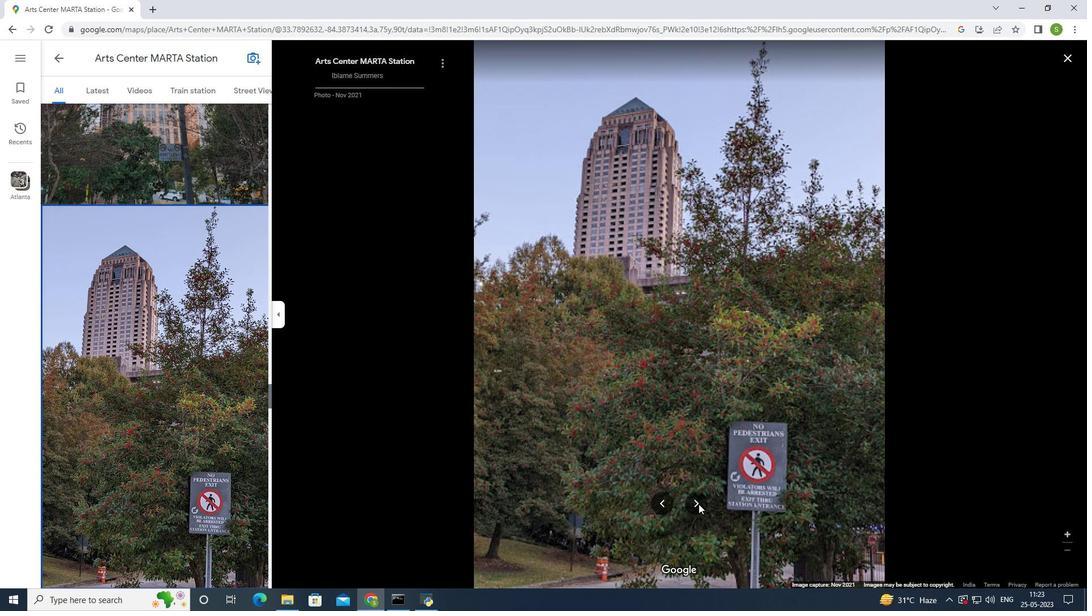 
Action: Mouse moved to (697, 511)
Screenshot: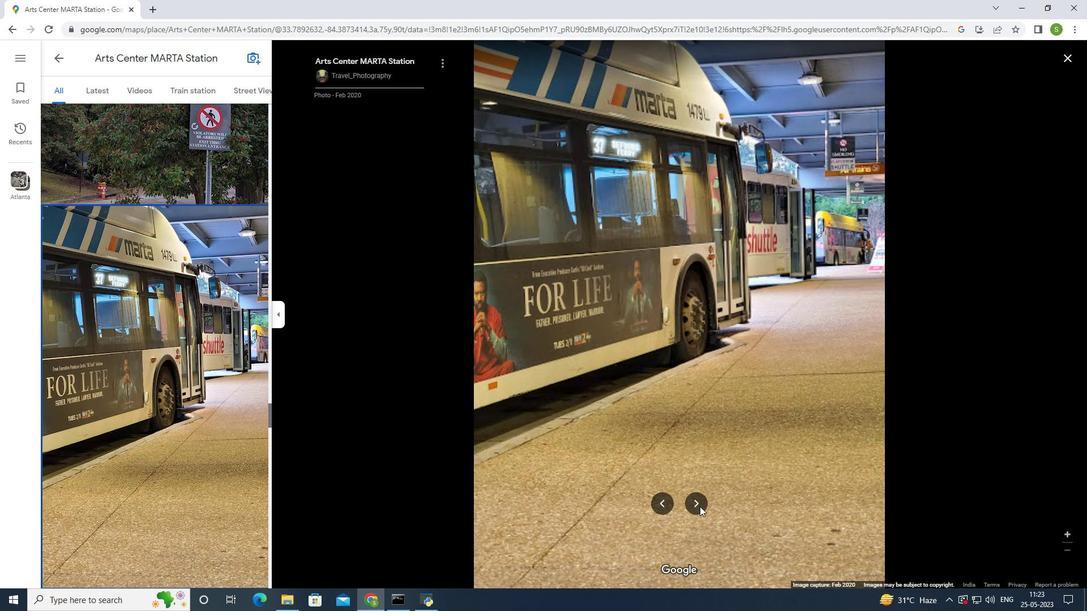 
Action: Mouse pressed left at (697, 511)
Screenshot: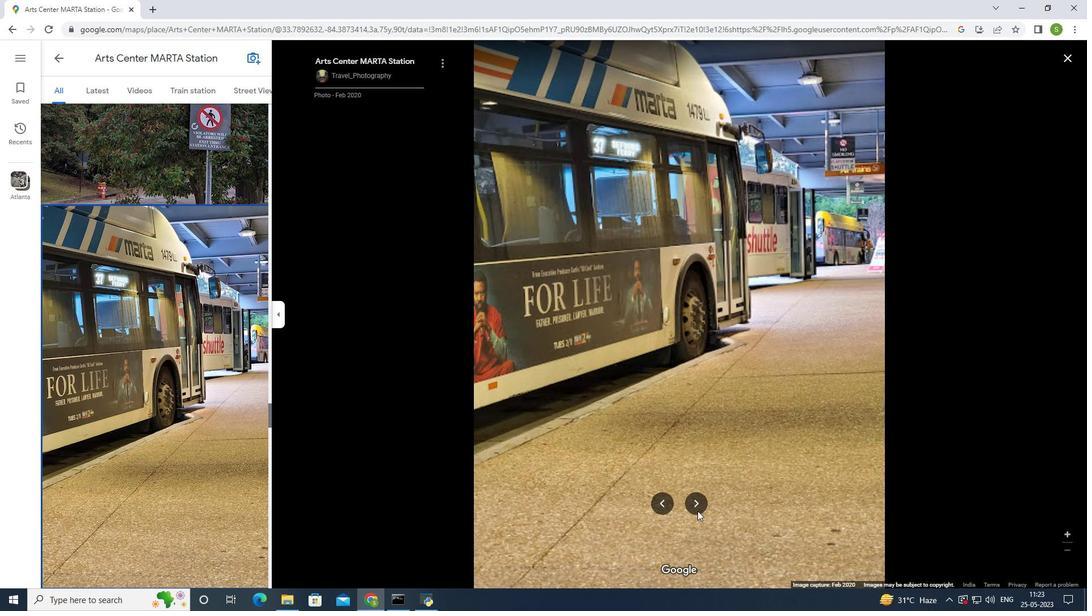 
Action: Mouse moved to (697, 508)
Screenshot: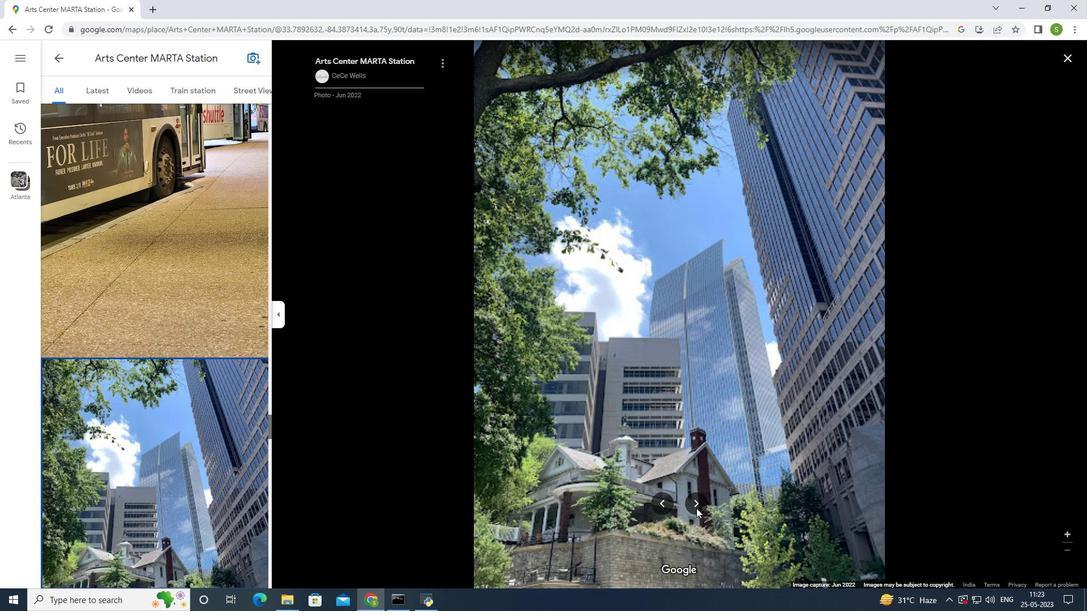 
Action: Mouse pressed left at (697, 508)
Screenshot: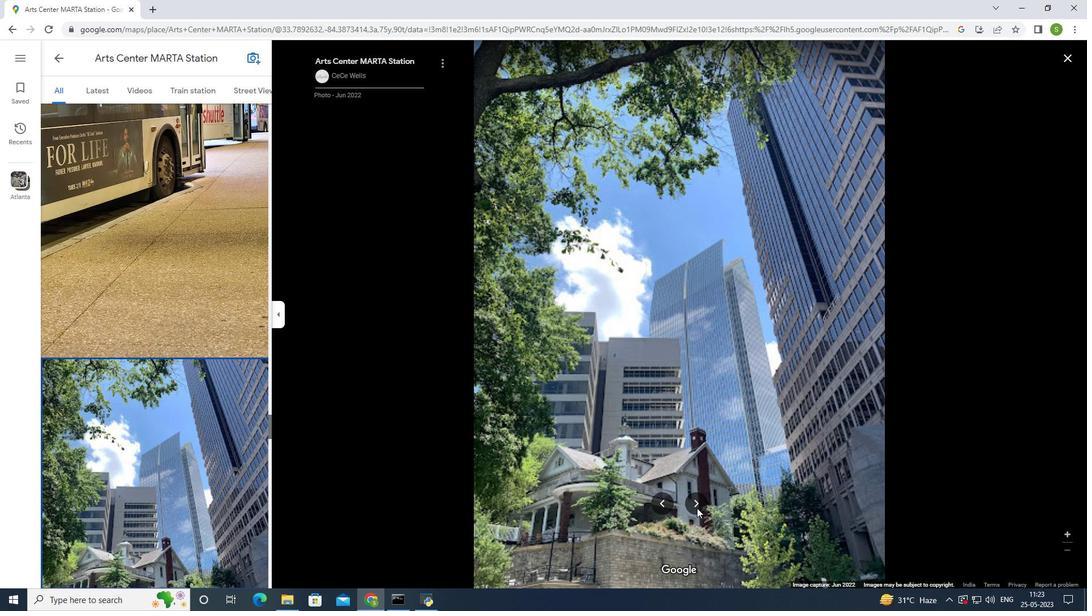 
Action: Mouse moved to (699, 508)
Screenshot: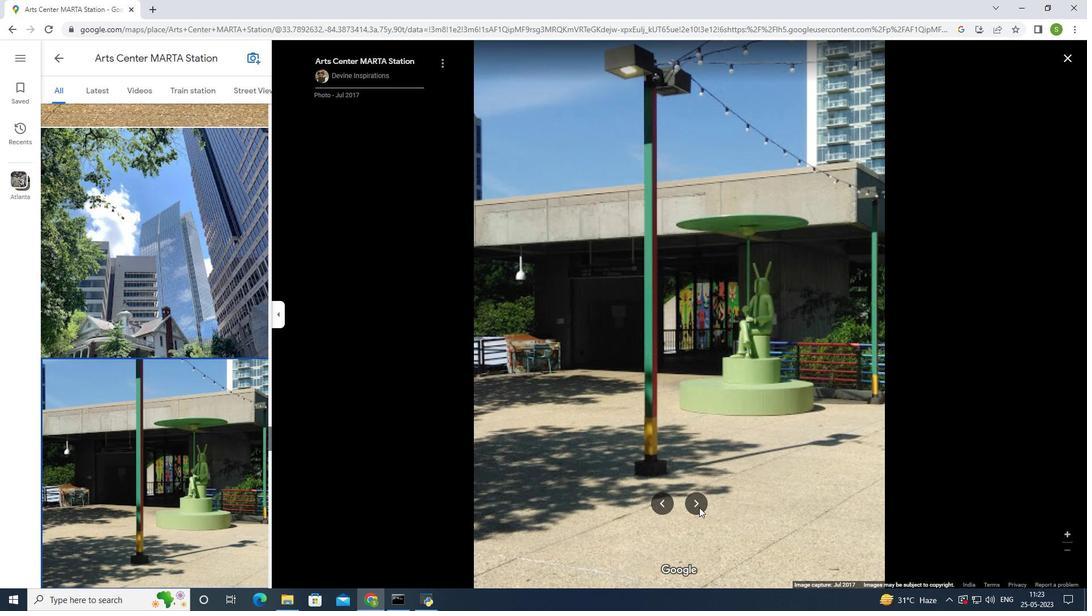 
Action: Mouse pressed left at (699, 508)
Screenshot: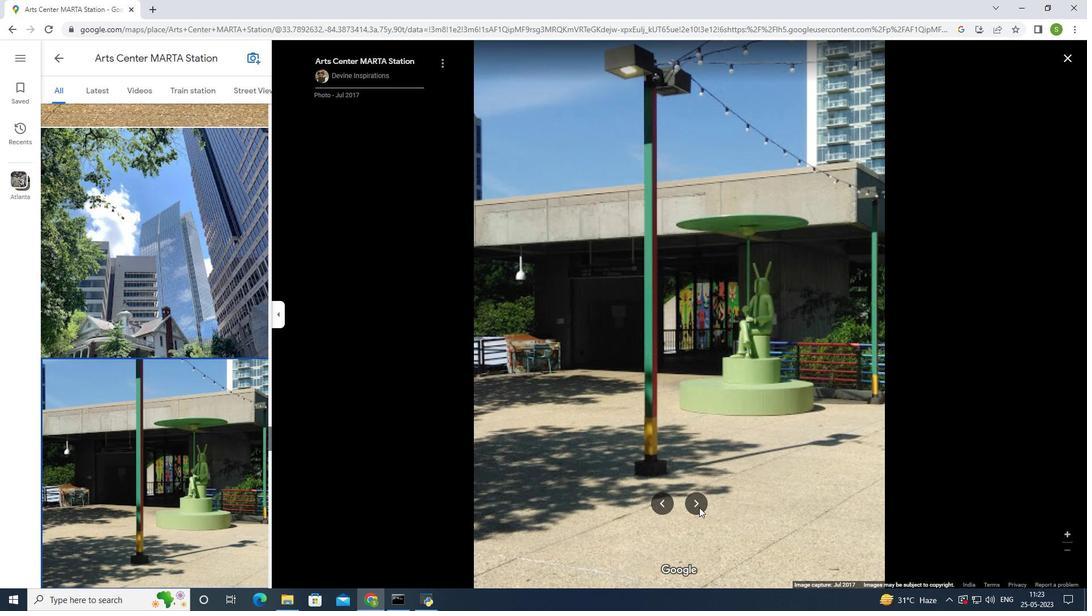 
Action: Mouse moved to (701, 507)
Screenshot: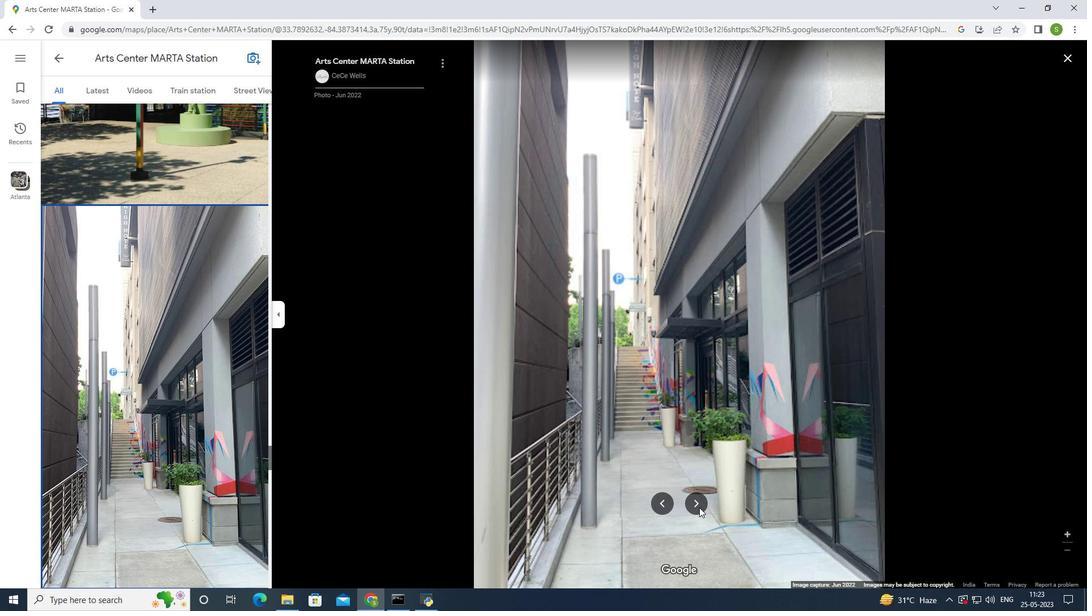 
Action: Mouse pressed left at (701, 507)
Screenshot: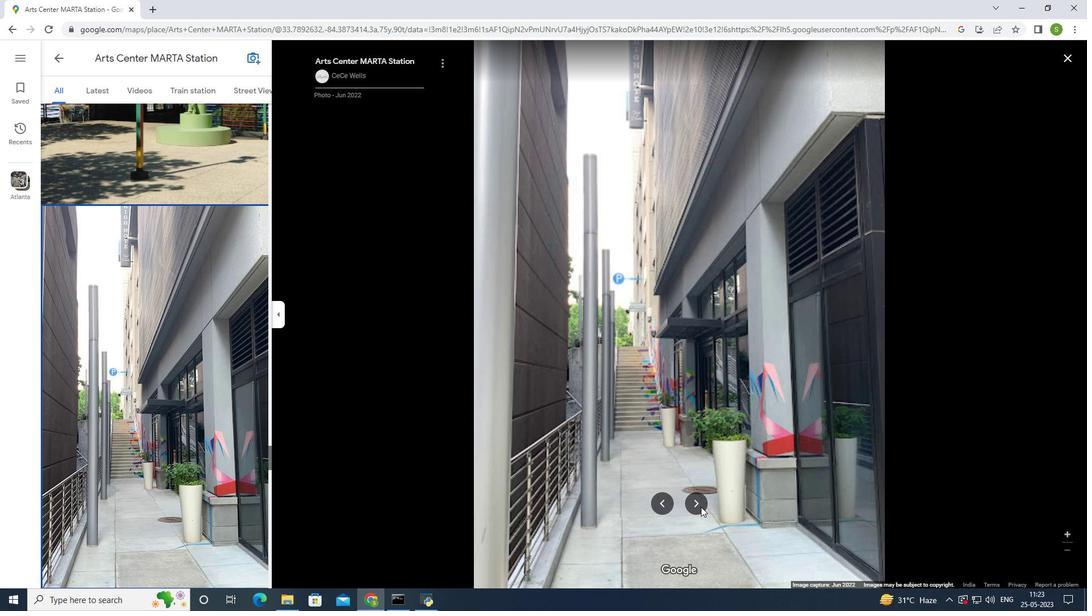 
Action: Mouse pressed left at (701, 507)
Screenshot: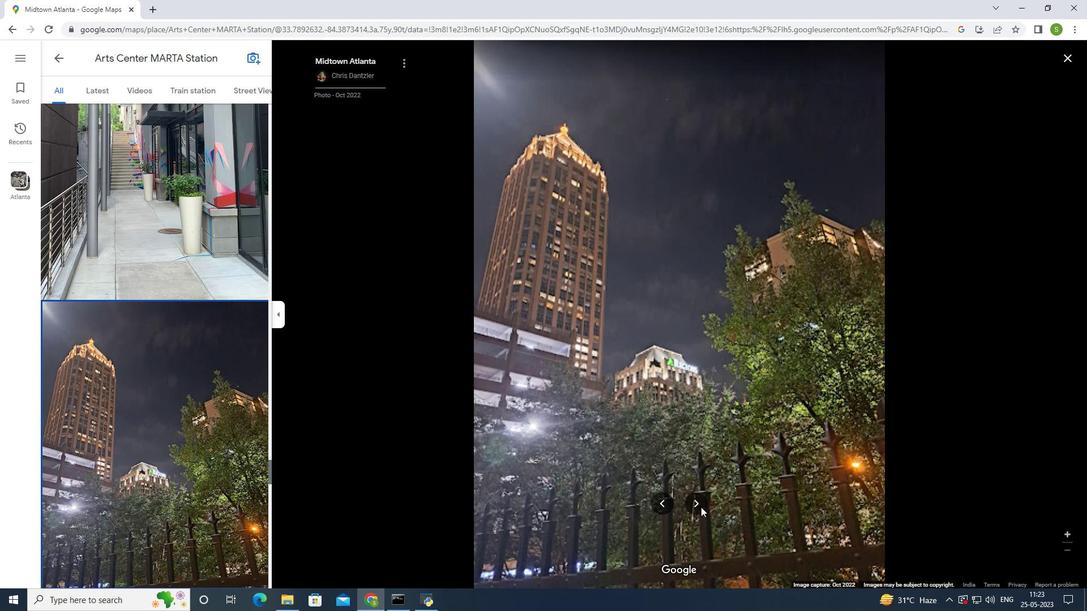 
Action: Mouse moved to (701, 507)
Screenshot: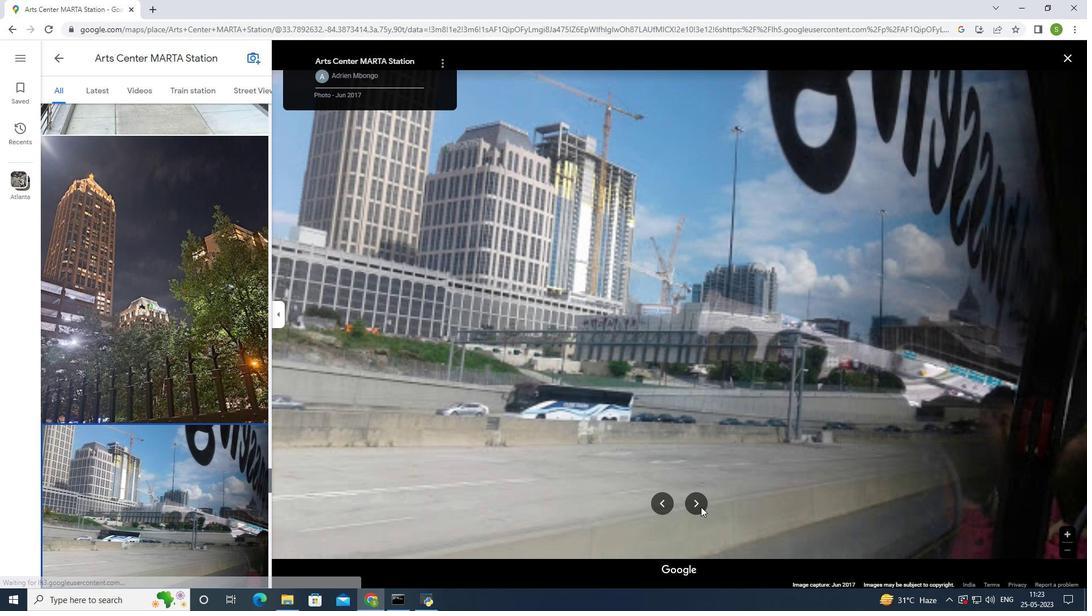 
Action: Mouse pressed left at (701, 507)
Screenshot: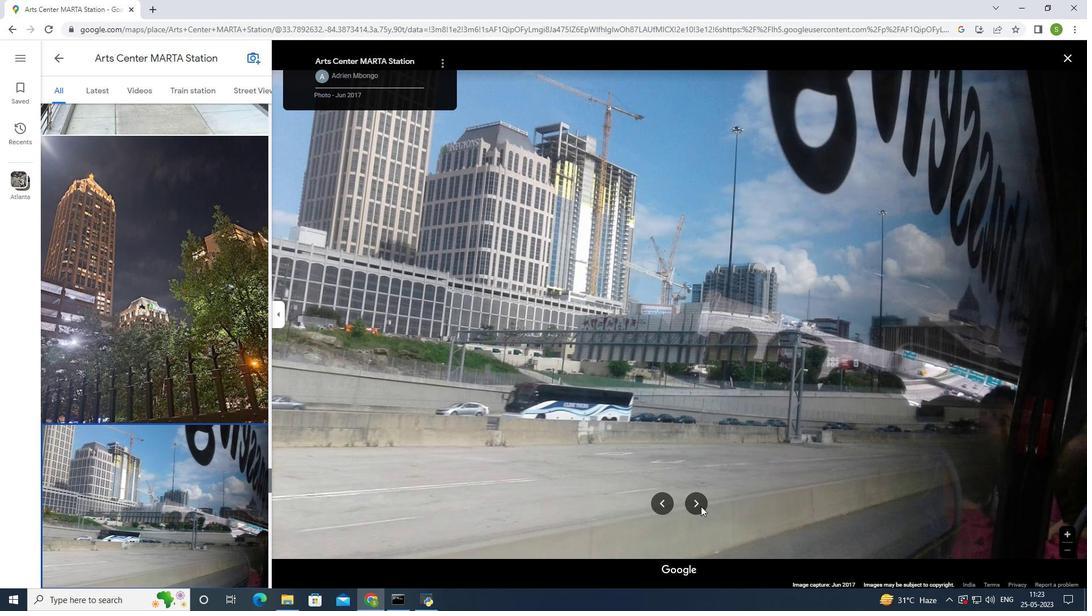 
Action: Mouse pressed left at (701, 507)
Screenshot: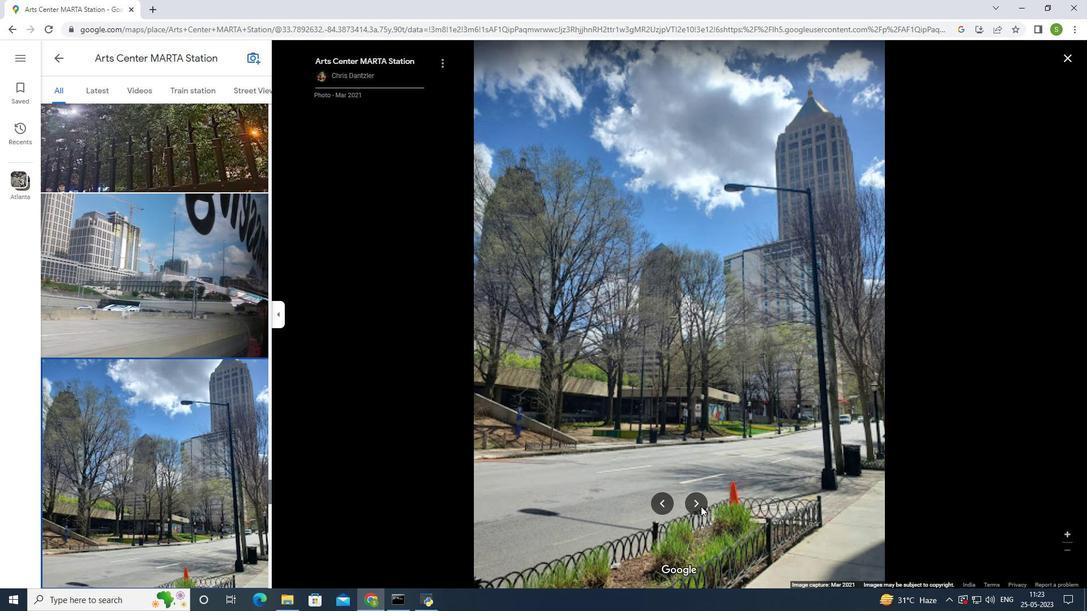 
Action: Mouse pressed left at (701, 507)
Screenshot: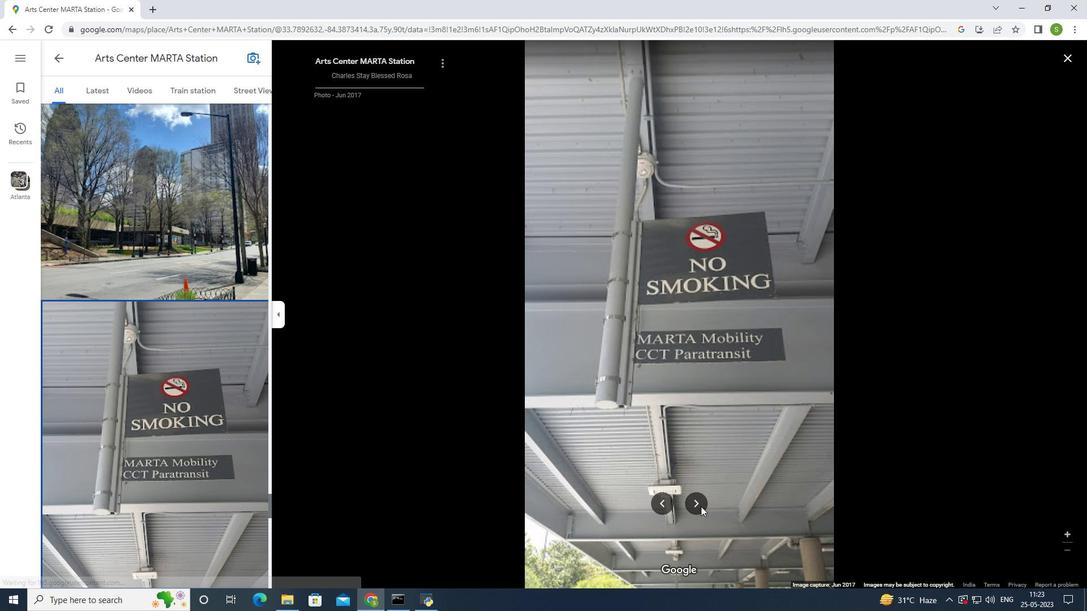 
Action: Mouse pressed left at (701, 507)
Screenshot: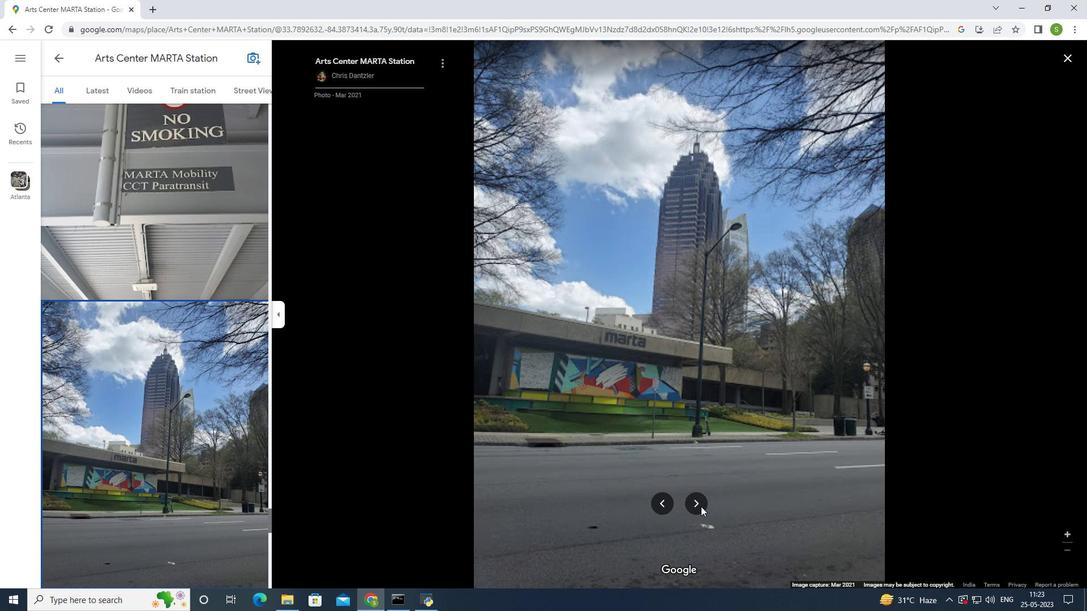 
Action: Mouse moved to (701, 506)
Screenshot: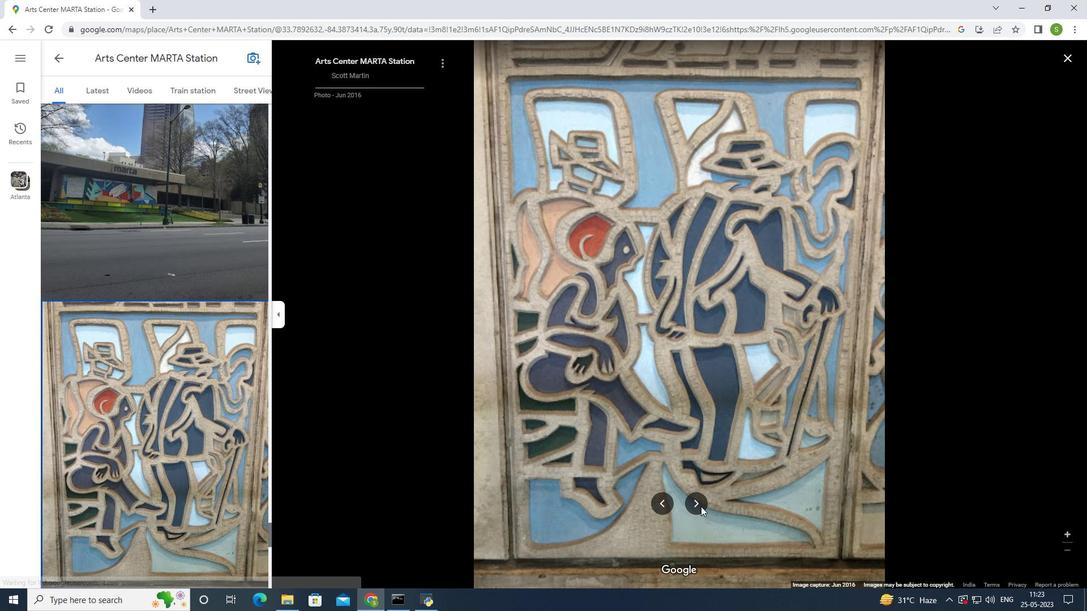 
Action: Mouse pressed left at (701, 506)
Screenshot: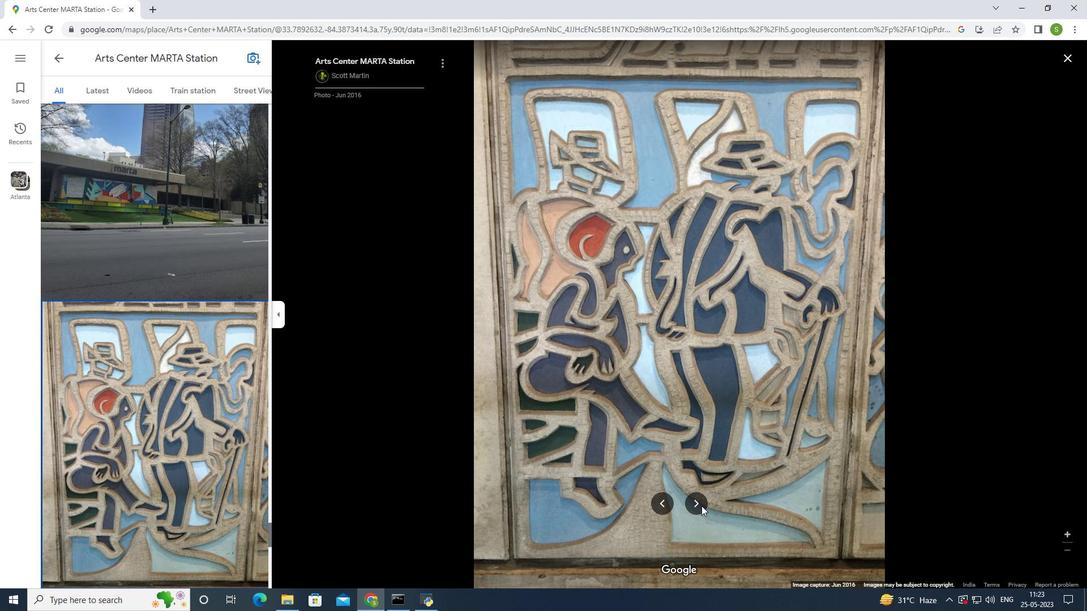 
Action: Mouse moved to (1069, 56)
Screenshot: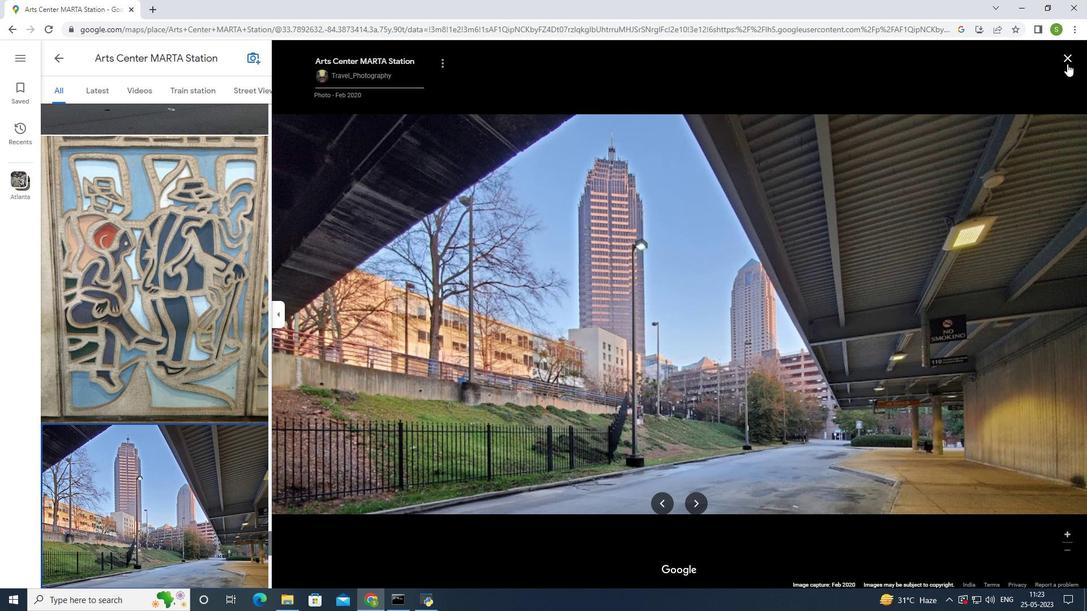 
Action: Mouse pressed left at (1069, 56)
Screenshot: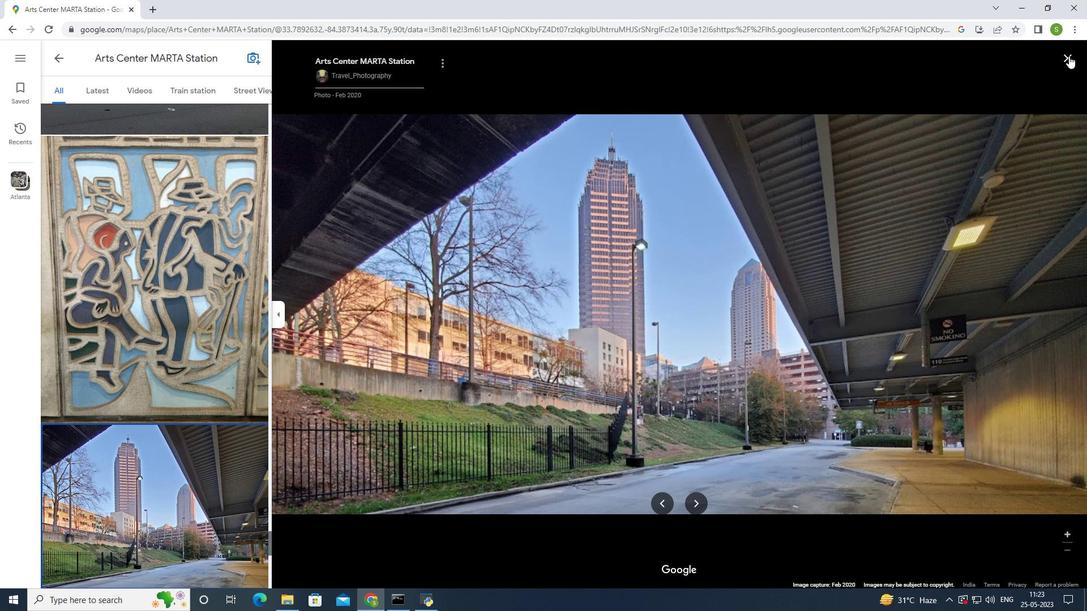 
Action: Mouse moved to (572, 418)
Screenshot: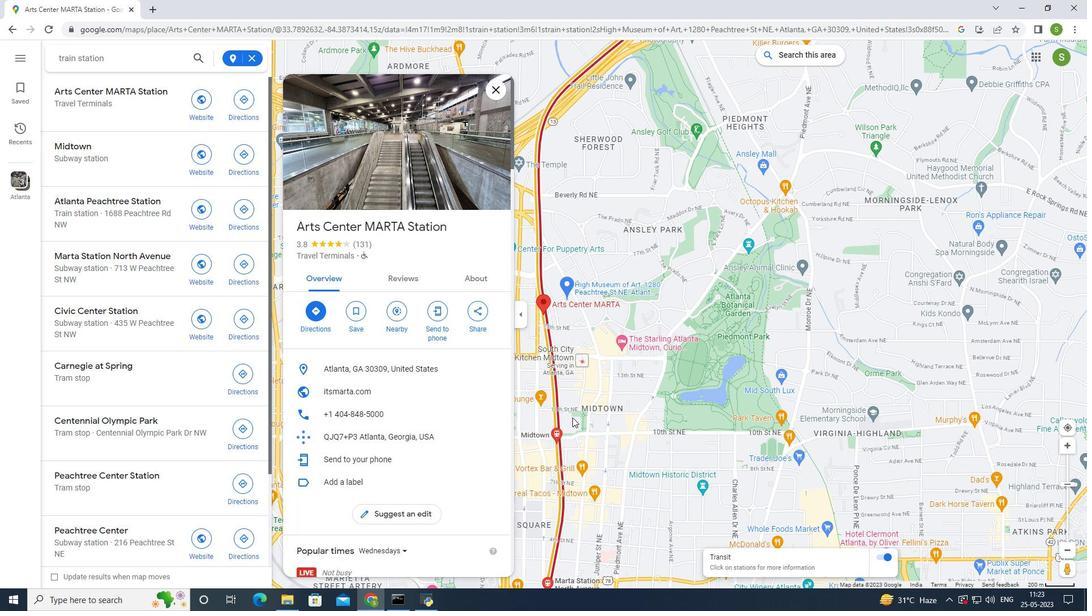 
Action: Mouse scrolled (572, 417) with delta (0, 0)
Screenshot: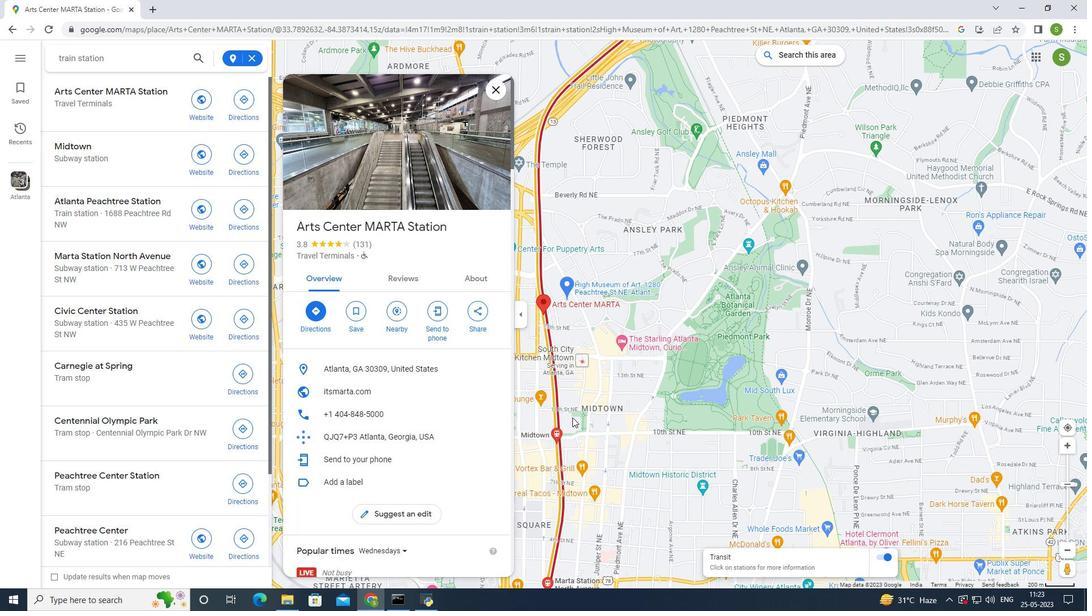
Action: Mouse scrolled (572, 417) with delta (0, 0)
Screenshot: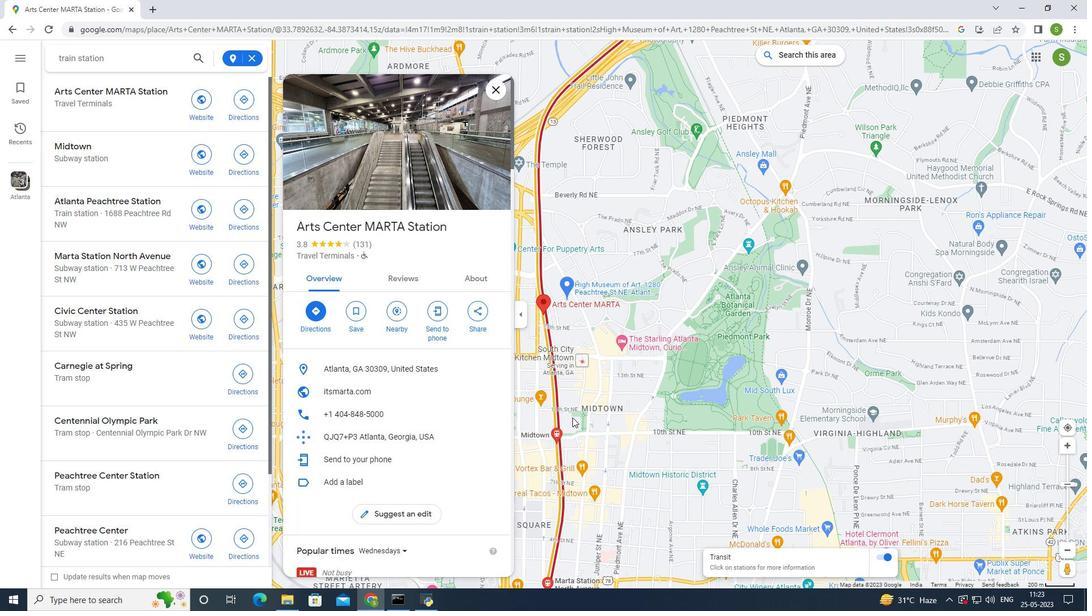 
Action: Mouse scrolled (572, 417) with delta (0, 0)
Screenshot: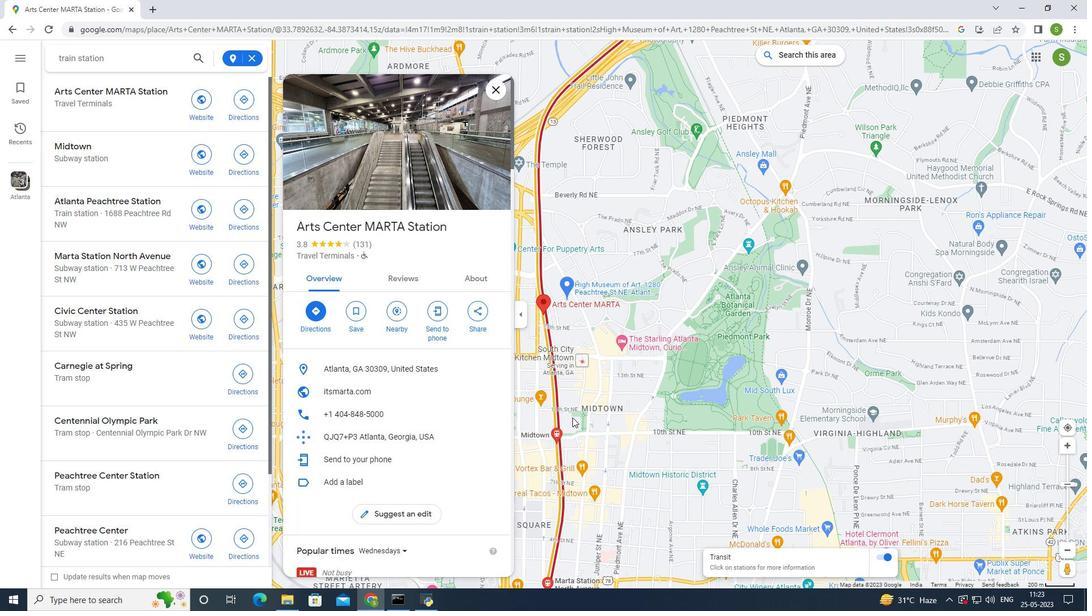 
Action: Mouse moved to (594, 452)
Screenshot: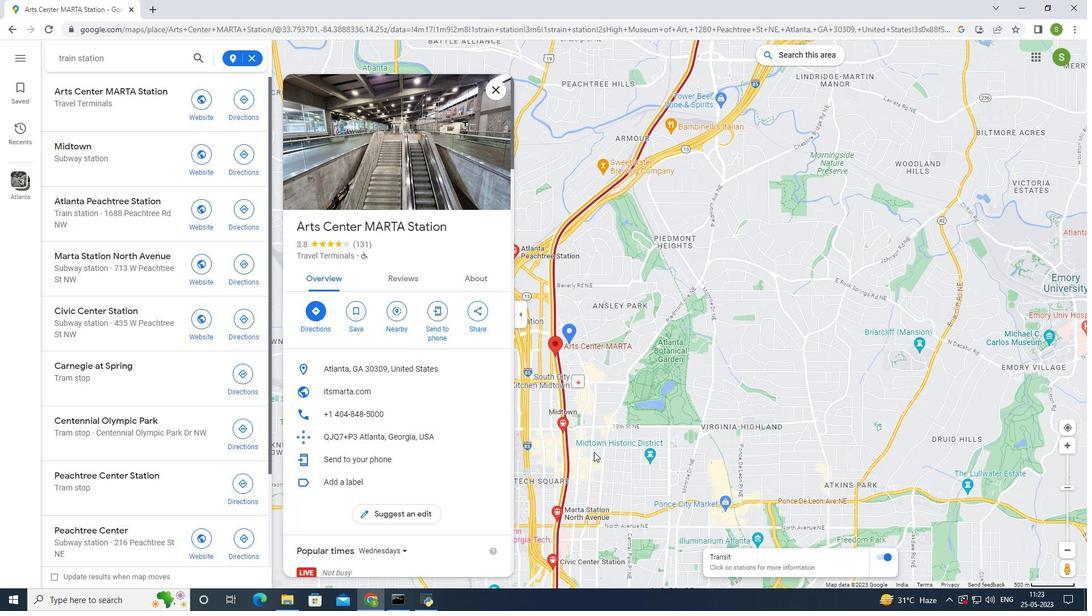 
Action: Mouse scrolled (594, 452) with delta (0, 0)
Screenshot: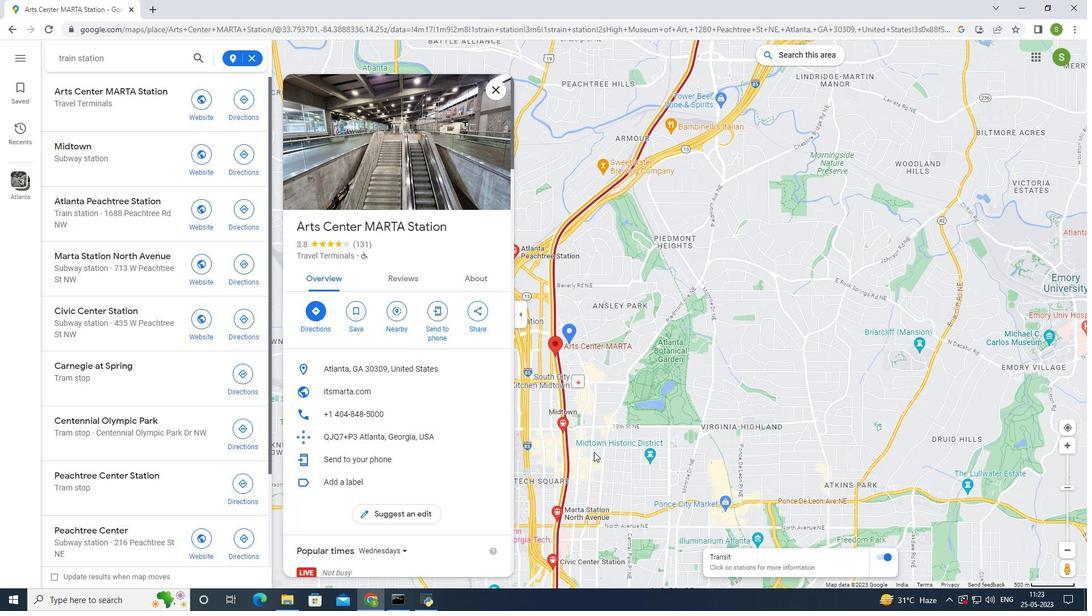
Action: Mouse scrolled (594, 452) with delta (0, 0)
Screenshot: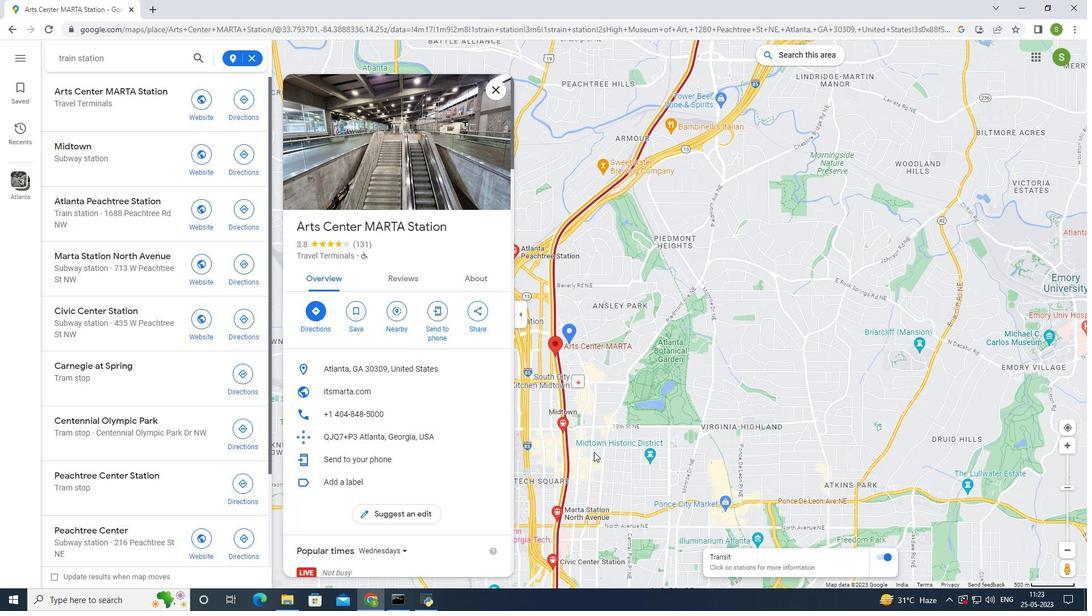 
Action: Mouse scrolled (594, 452) with delta (0, 0)
Screenshot: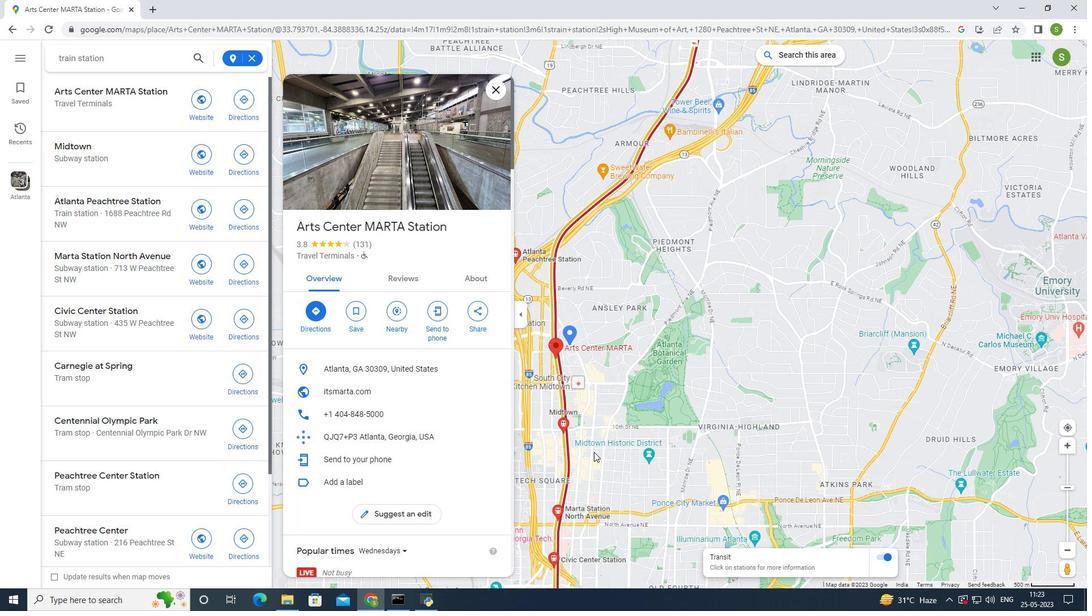 
Action: Mouse moved to (567, 555)
Screenshot: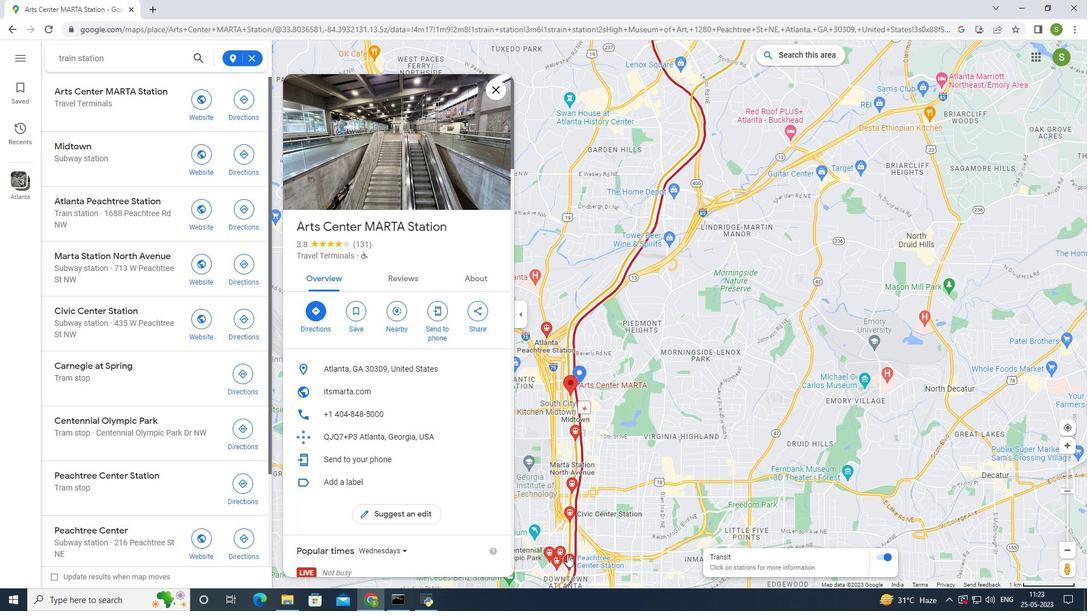 
Action: Mouse scrolled (567, 554) with delta (0, 0)
Screenshot: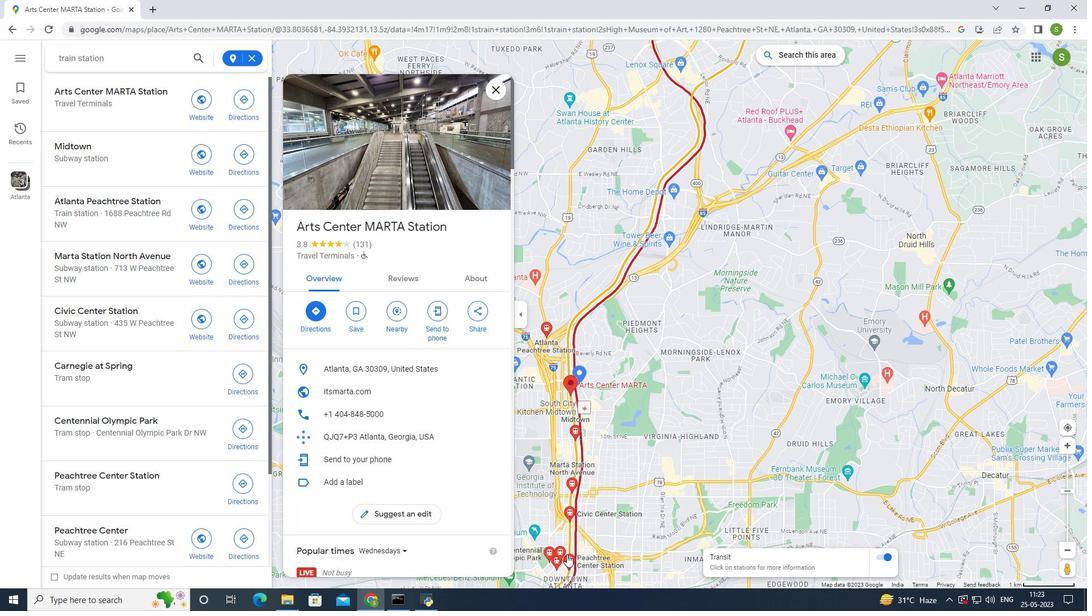
Action: Mouse scrolled (567, 554) with delta (0, 0)
Screenshot: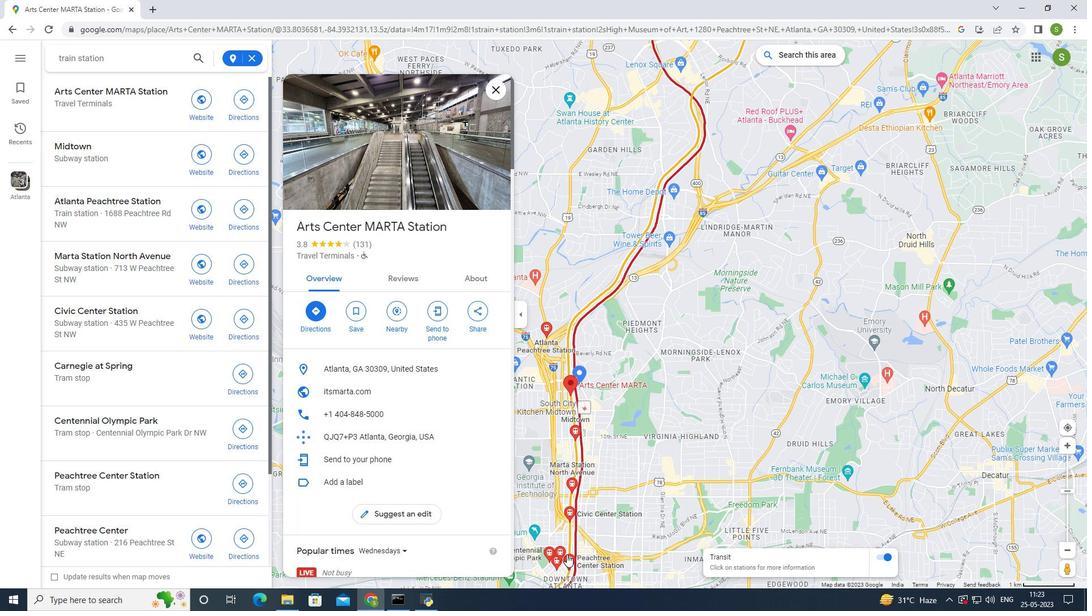 
Action: Mouse scrolled (567, 554) with delta (0, 0)
Screenshot: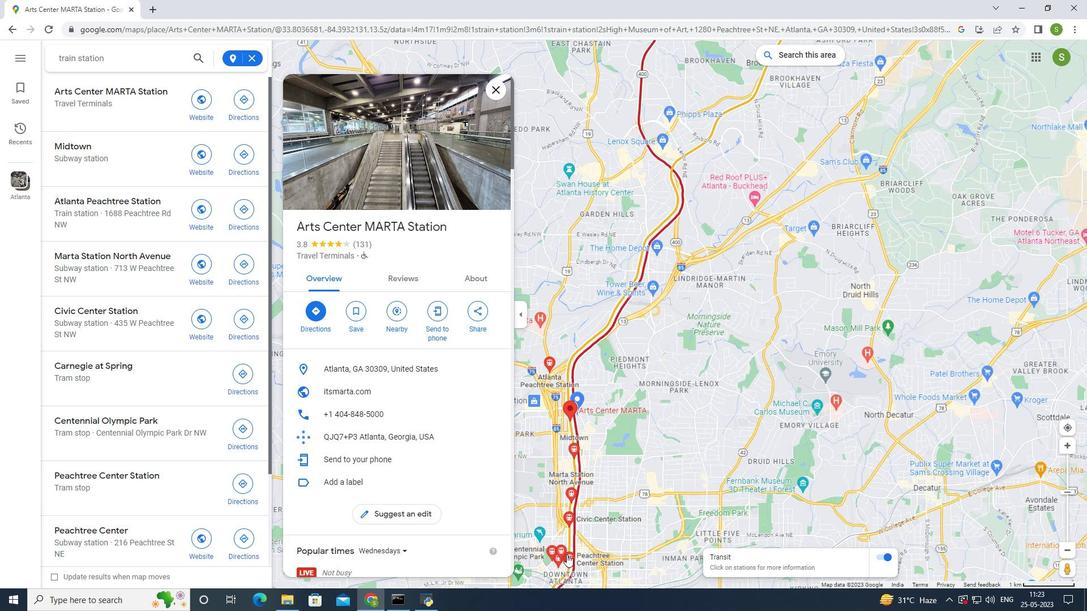 
Action: Mouse scrolled (567, 554) with delta (0, 0)
Screenshot: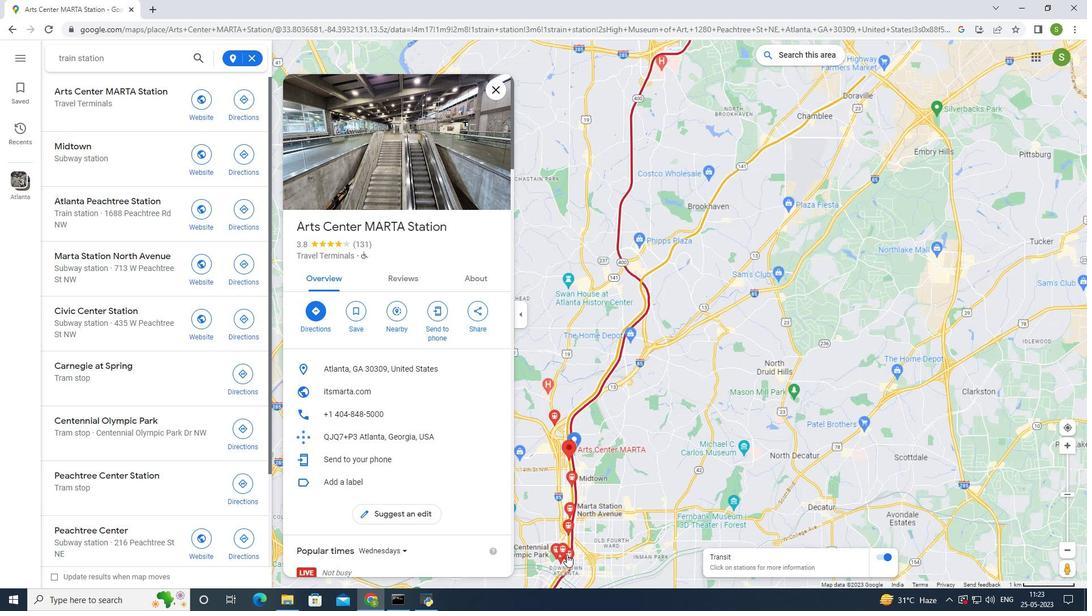 
Action: Mouse moved to (565, 551)
Screenshot: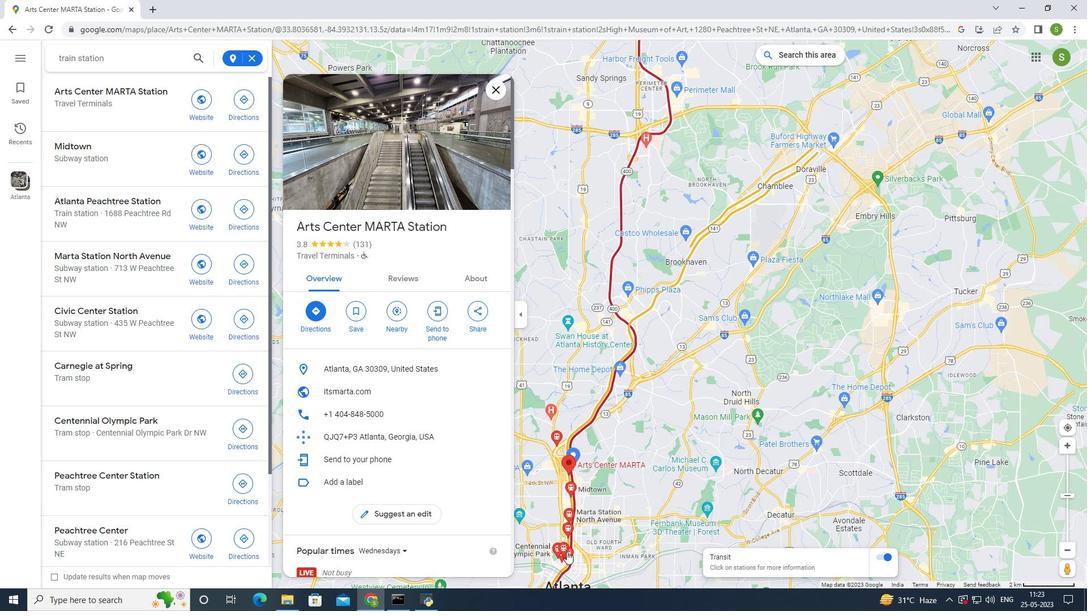 
Action: Mouse pressed left at (565, 551)
Screenshot: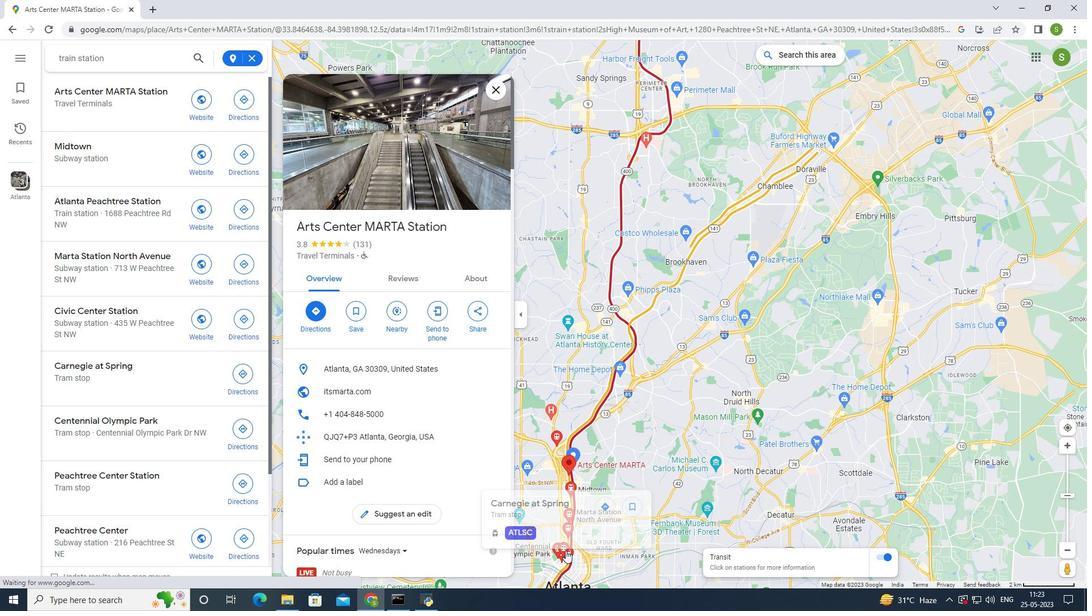 
Action: Mouse moved to (420, 155)
Screenshot: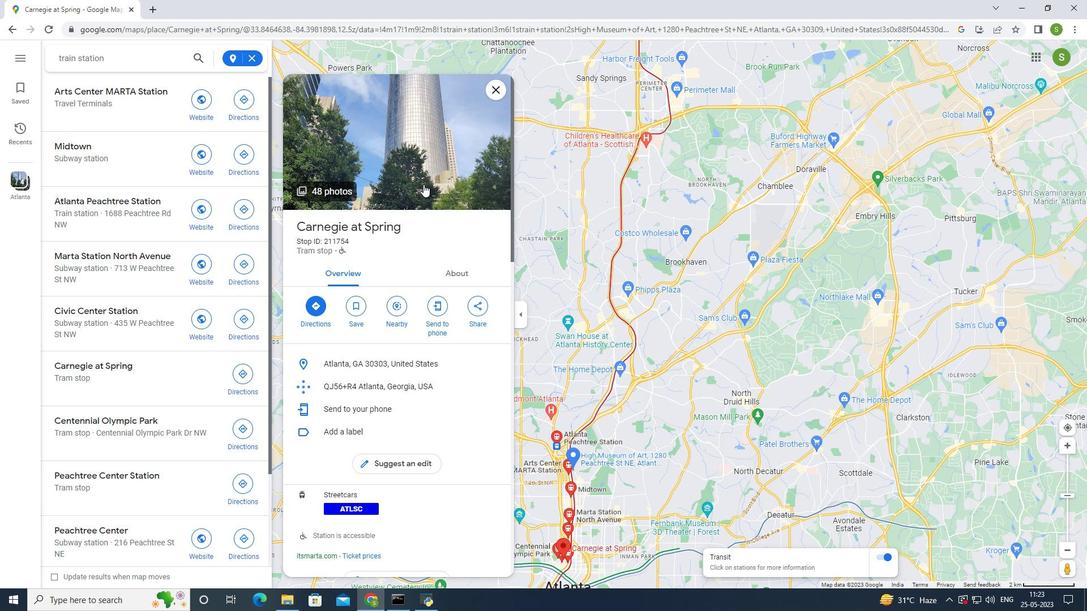 
Action: Mouse pressed left at (420, 155)
Screenshot: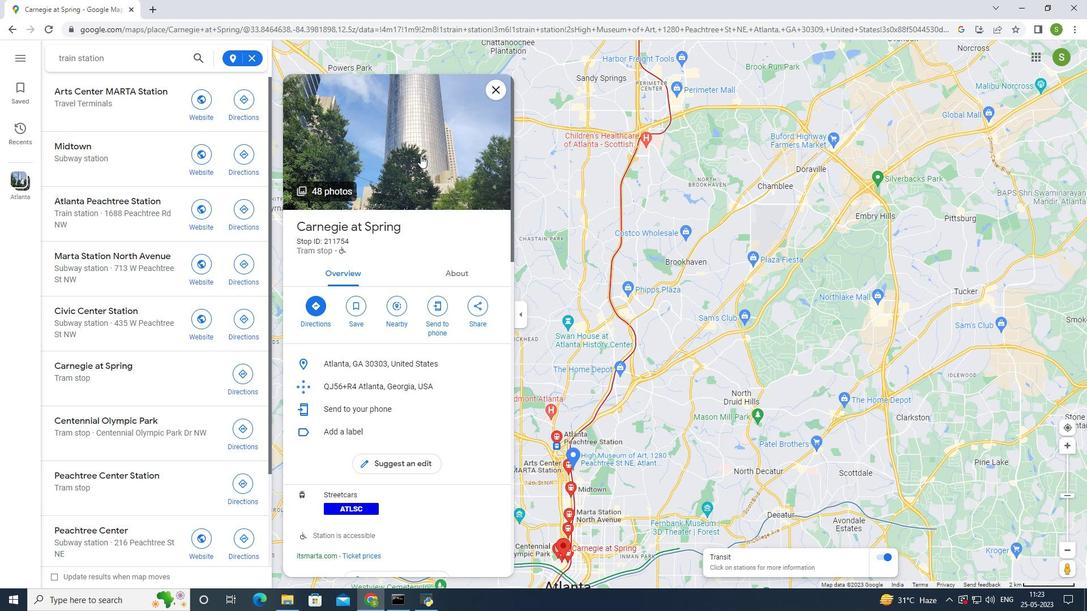 
Action: Mouse pressed left at (420, 155)
Screenshot: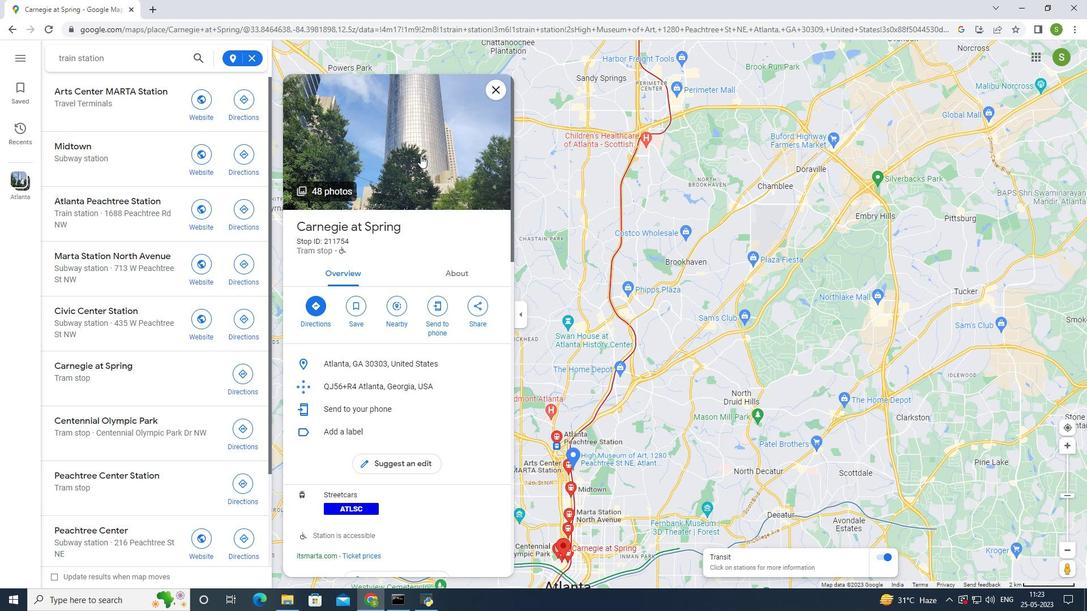 
Action: Mouse moved to (697, 507)
Screenshot: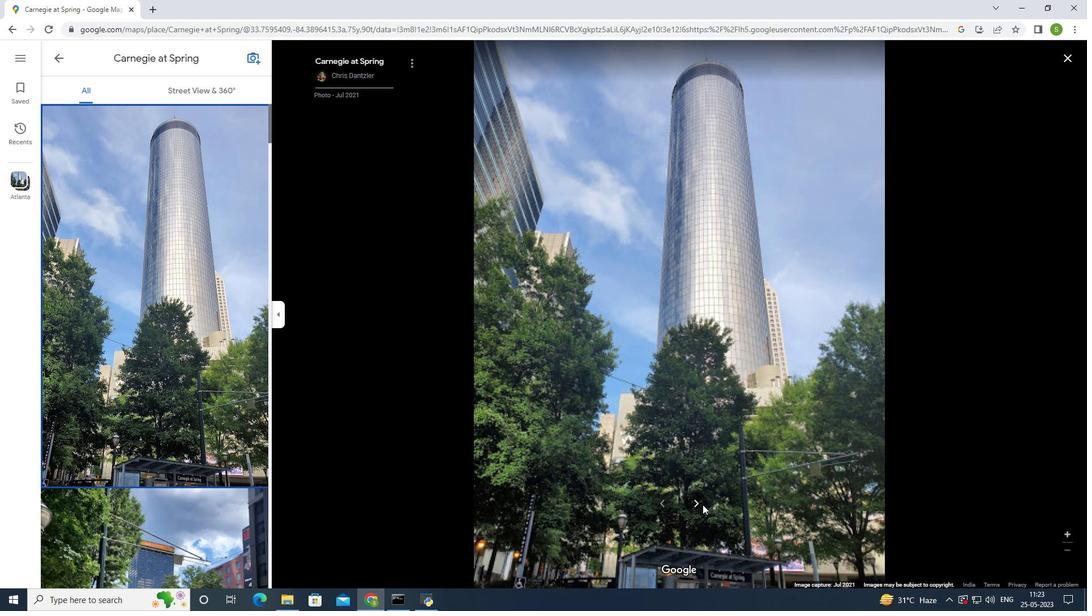 
Action: Mouse pressed left at (697, 507)
Screenshot: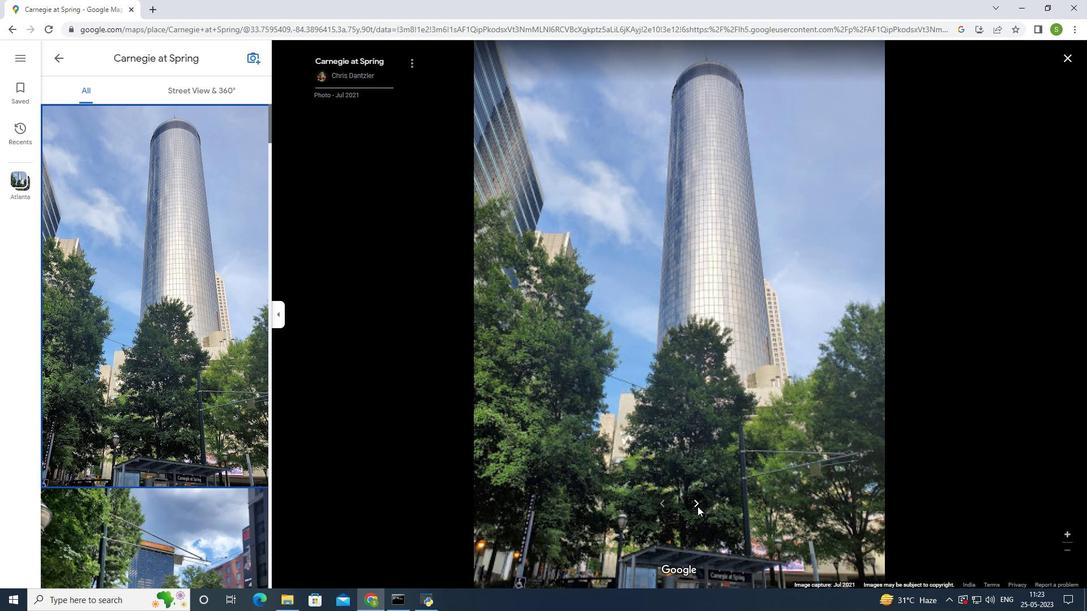 
Action: Mouse pressed left at (697, 507)
Screenshot: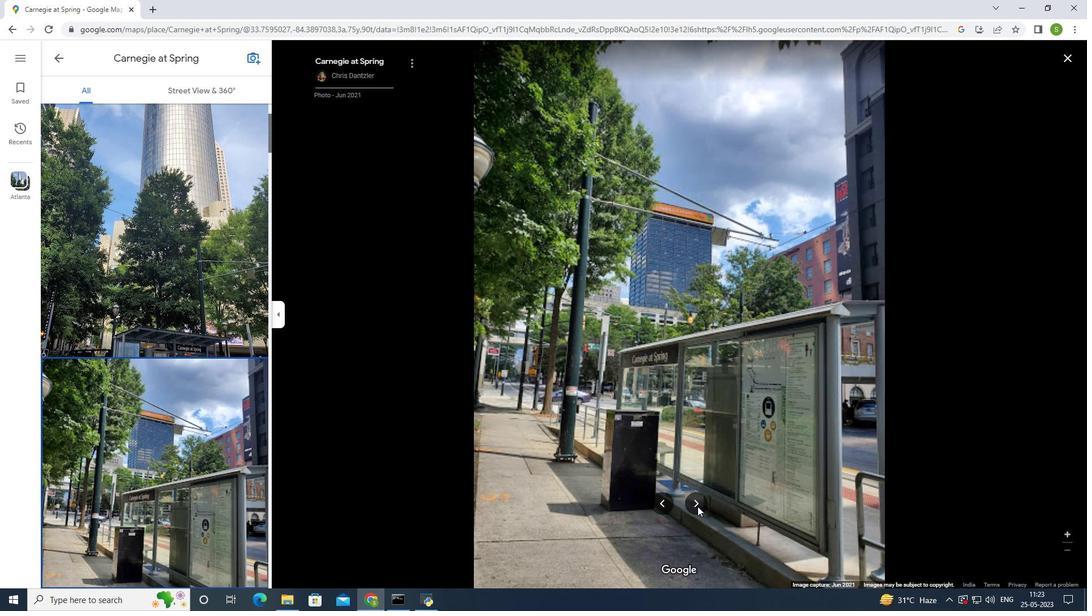 
Action: Mouse pressed left at (697, 507)
Screenshot: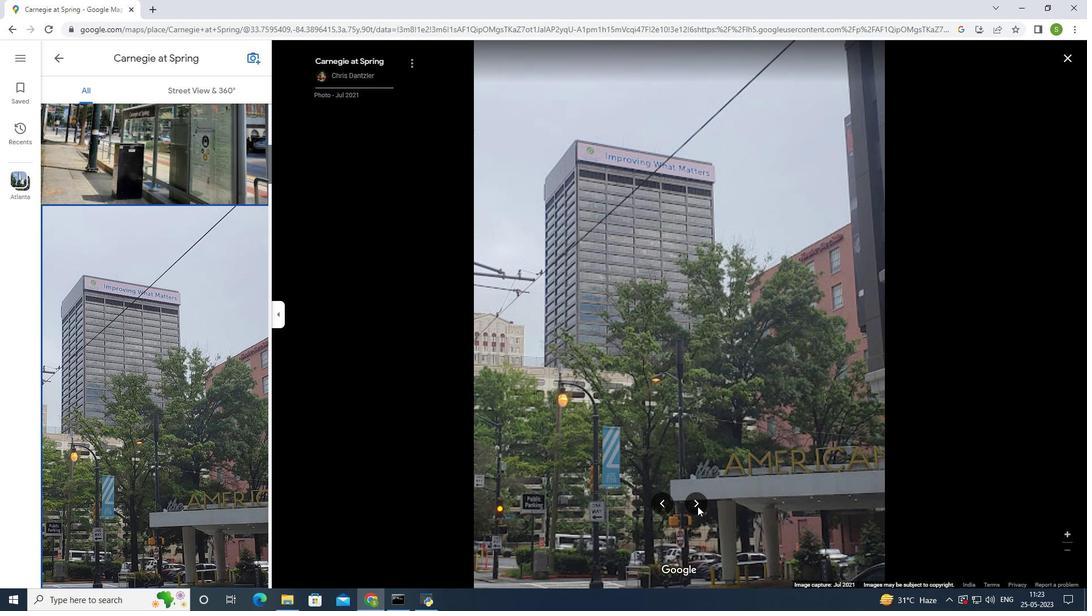 
Action: Mouse moved to (697, 507)
Screenshot: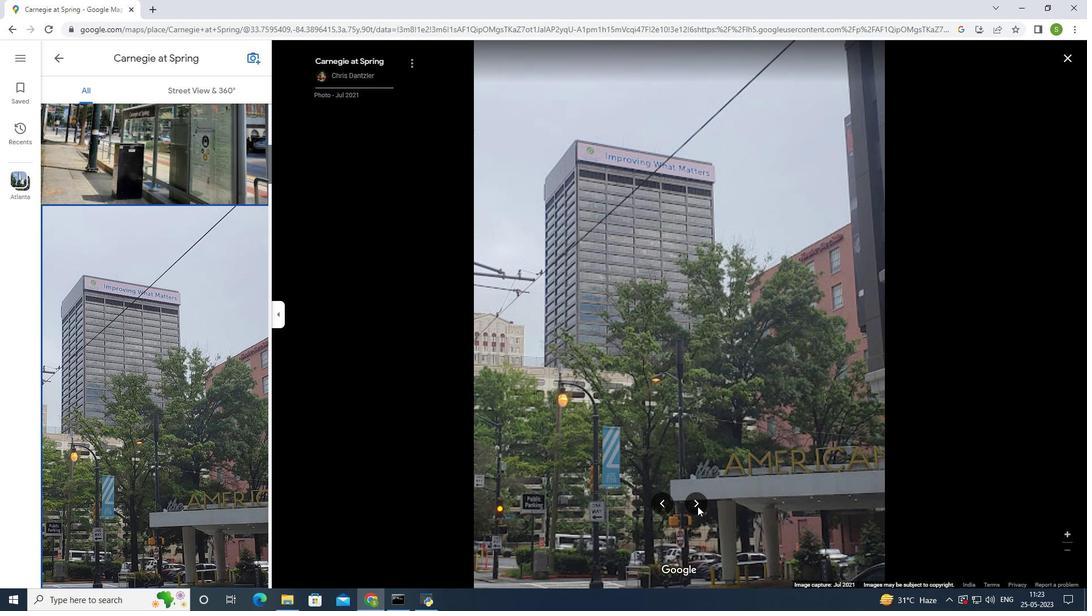 
Action: Mouse pressed left at (697, 507)
Screenshot: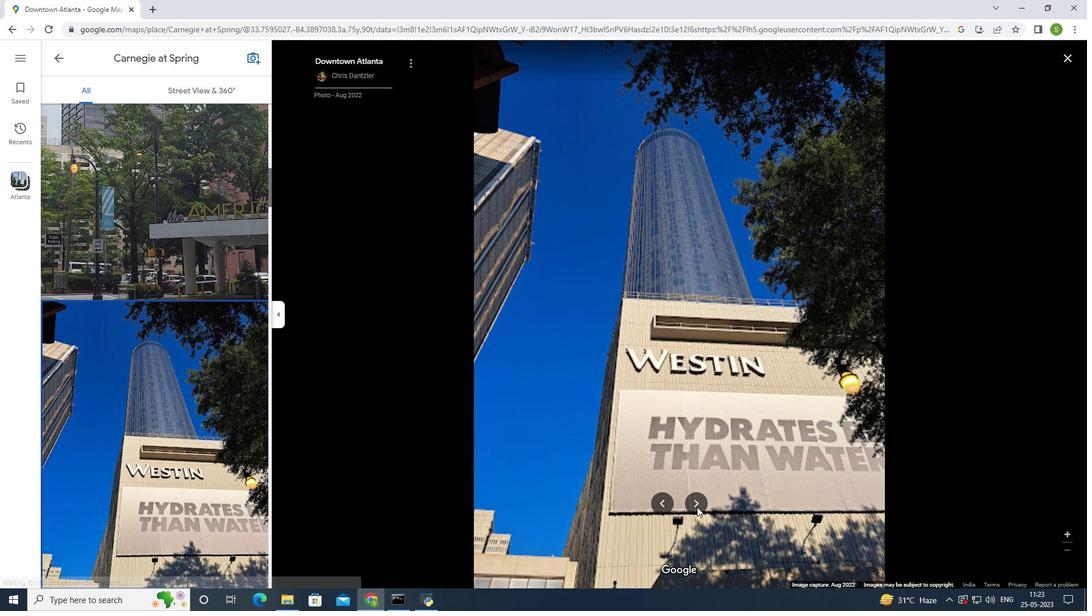 
Action: Mouse moved to (697, 507)
Screenshot: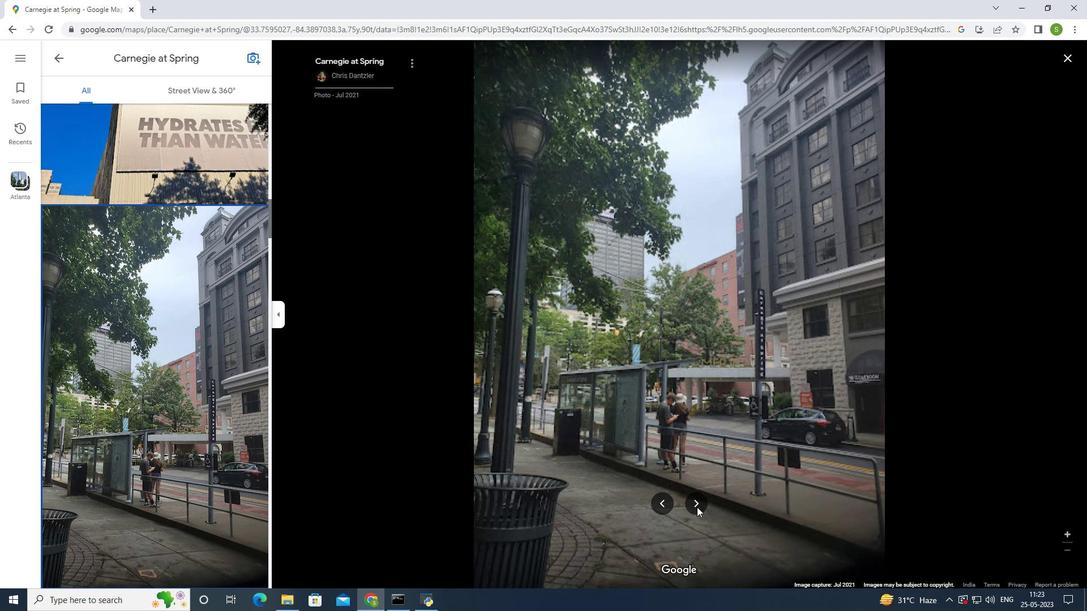 
Action: Mouse pressed left at (697, 507)
Screenshot: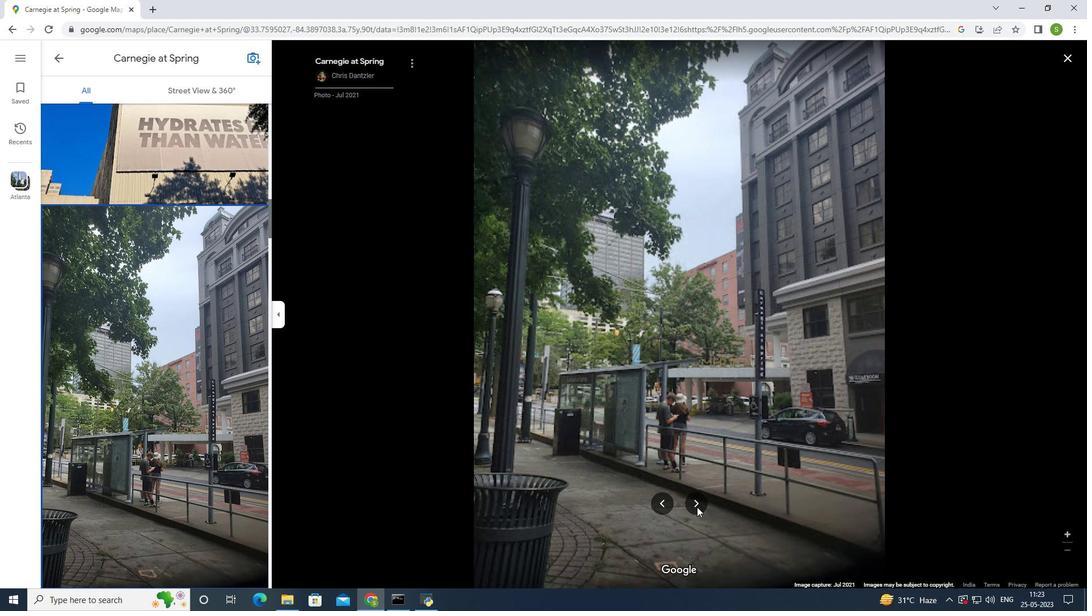 
Action: Mouse pressed left at (697, 507)
Screenshot: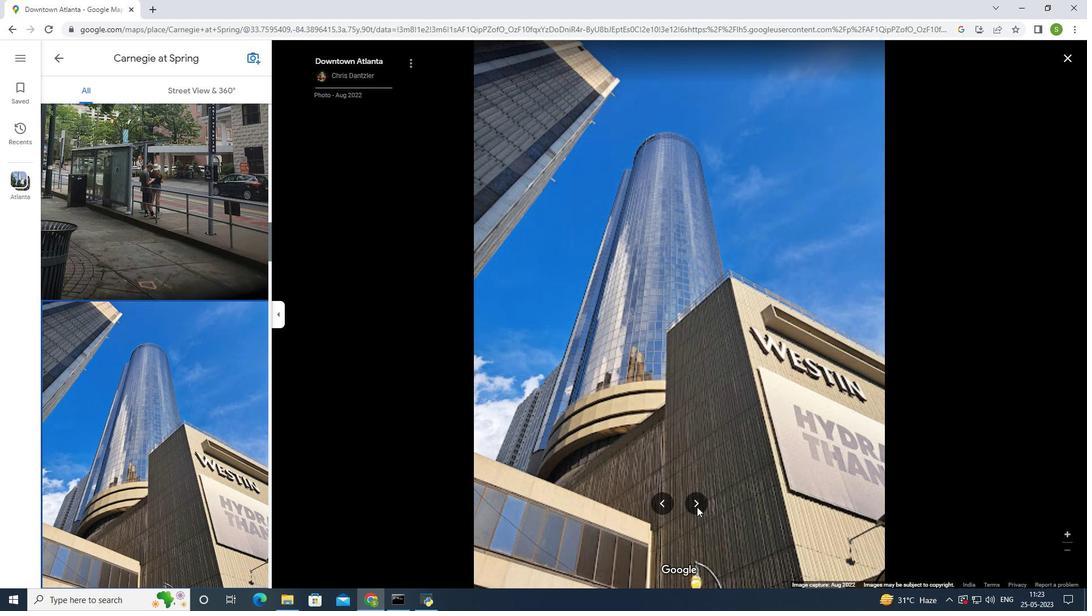 
Action: Mouse pressed left at (697, 507)
Screenshot: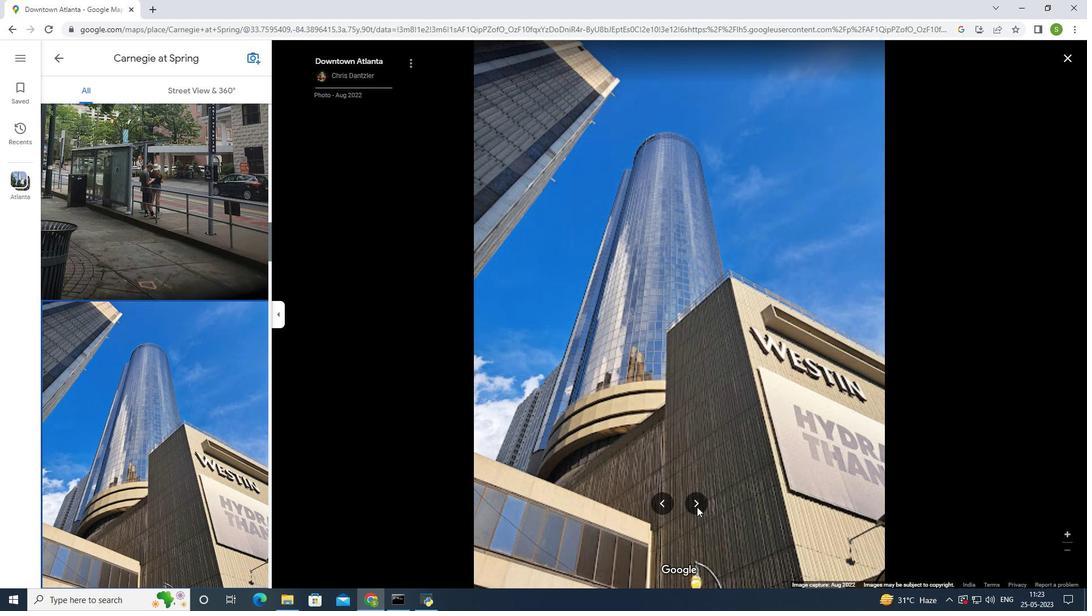 
Action: Mouse pressed left at (697, 507)
Screenshot: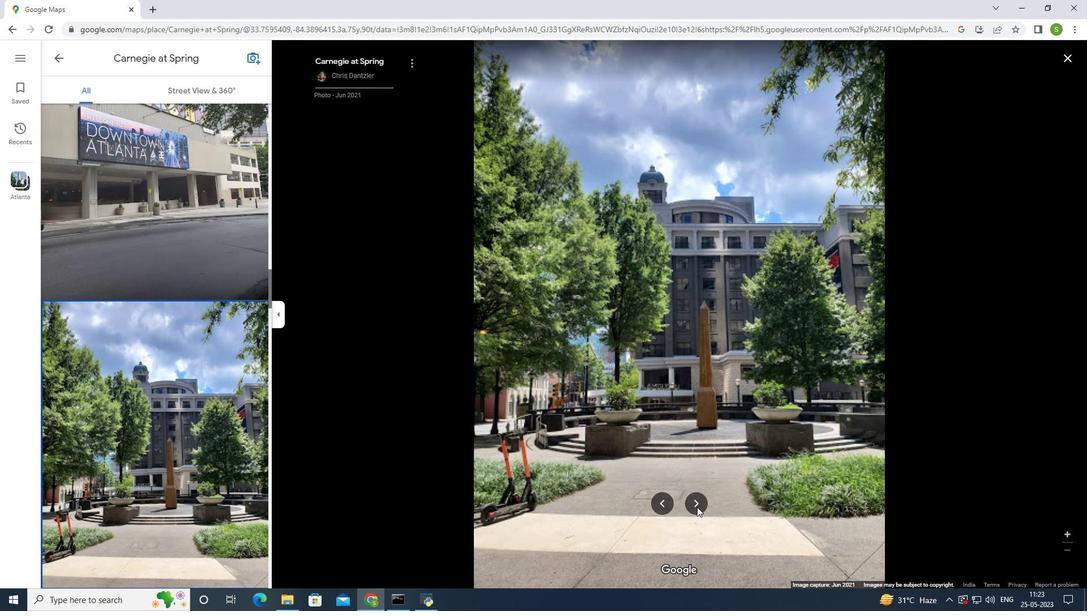 
Action: Mouse moved to (697, 505)
Screenshot: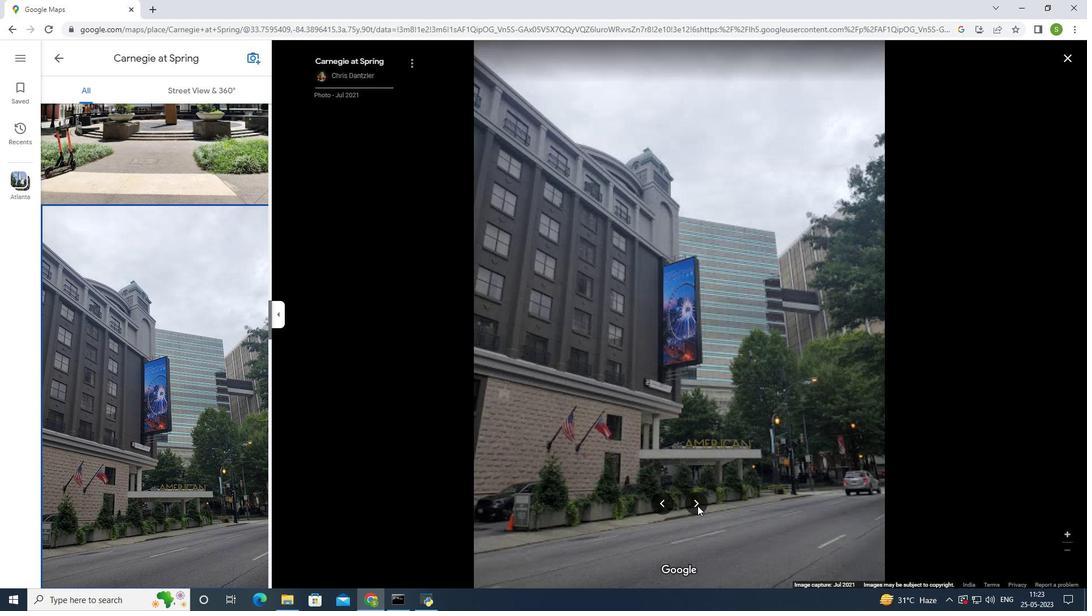 
Action: Mouse pressed left at (697, 505)
Screenshot: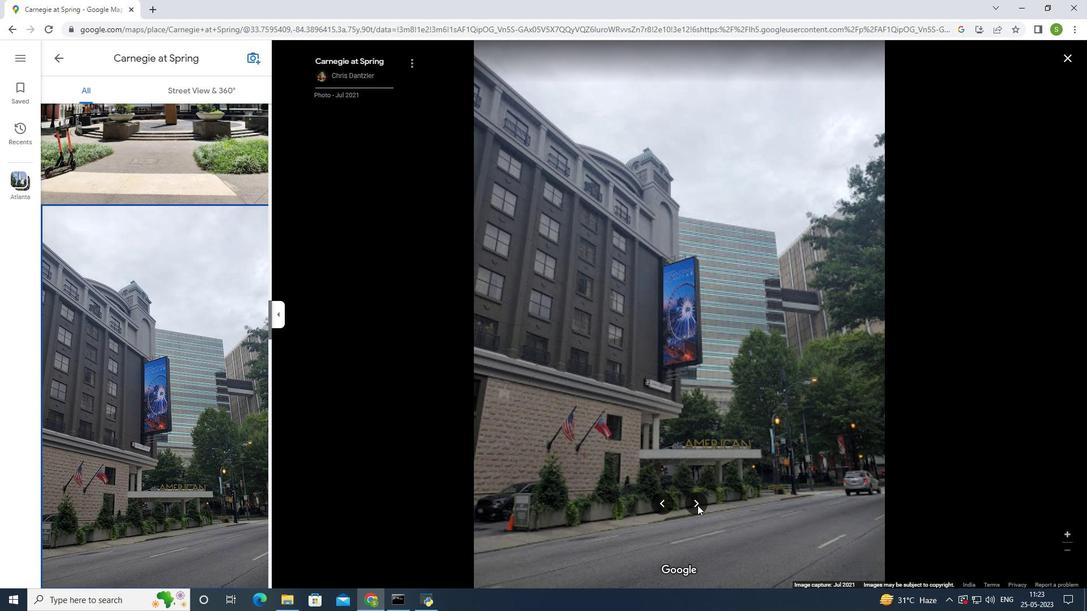
Action: Mouse moved to (698, 505)
Screenshot: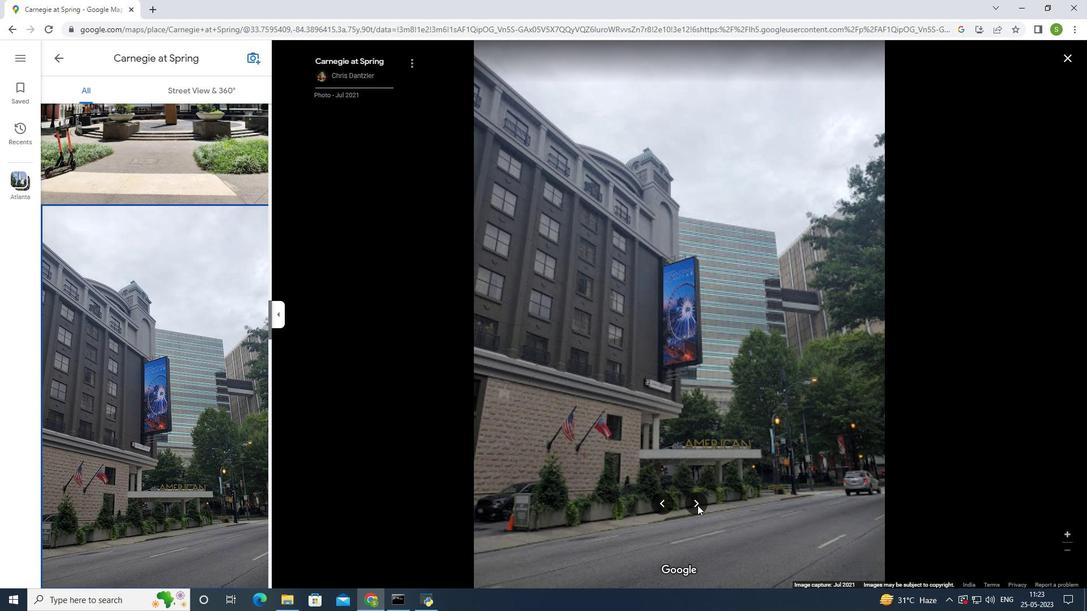 
Action: Mouse pressed left at (698, 505)
Screenshot: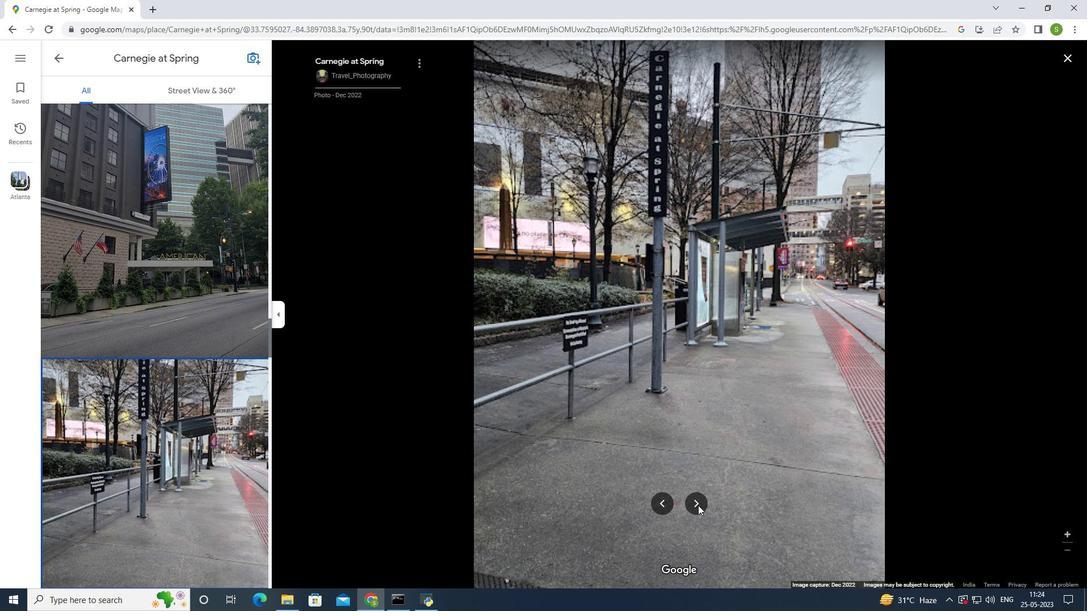
Action: Mouse moved to (697, 506)
Screenshot: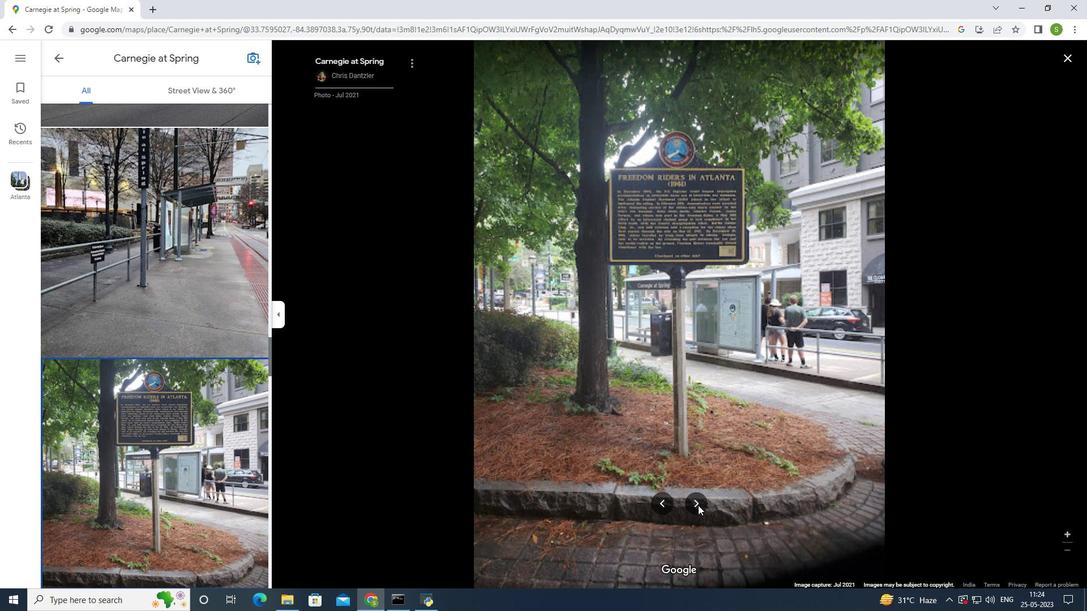 
Action: Mouse pressed left at (697, 506)
Screenshot: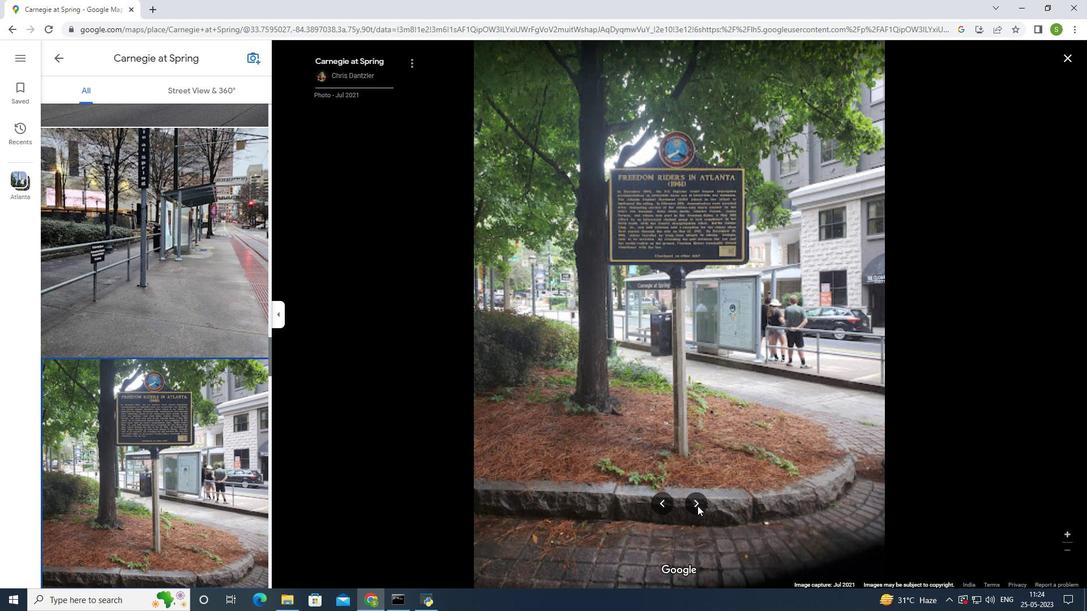 
Action: Mouse moved to (696, 506)
Screenshot: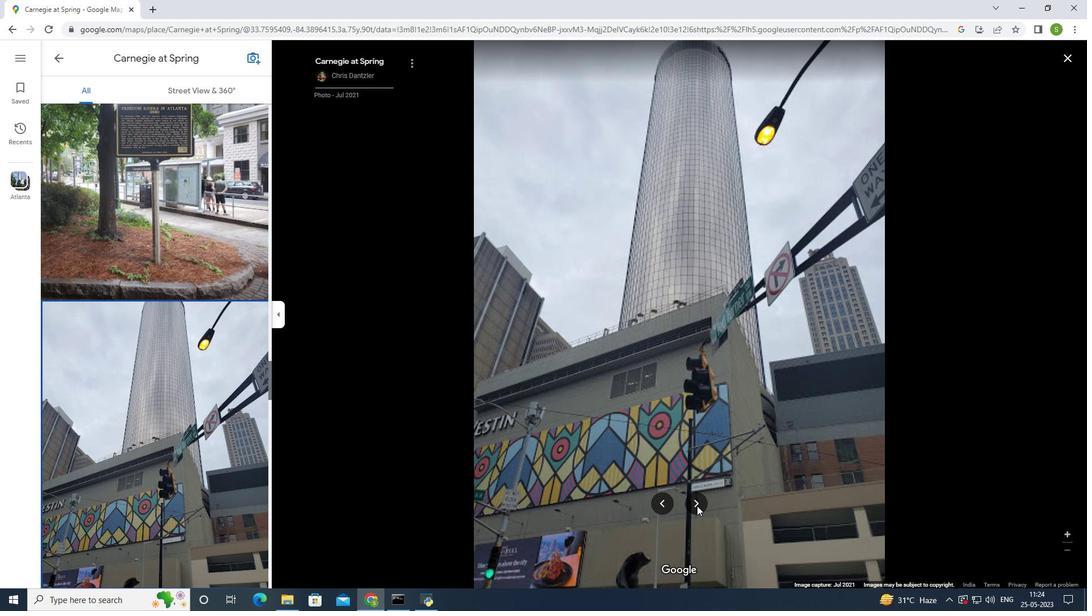 
Action: Mouse pressed left at (696, 506)
Screenshot: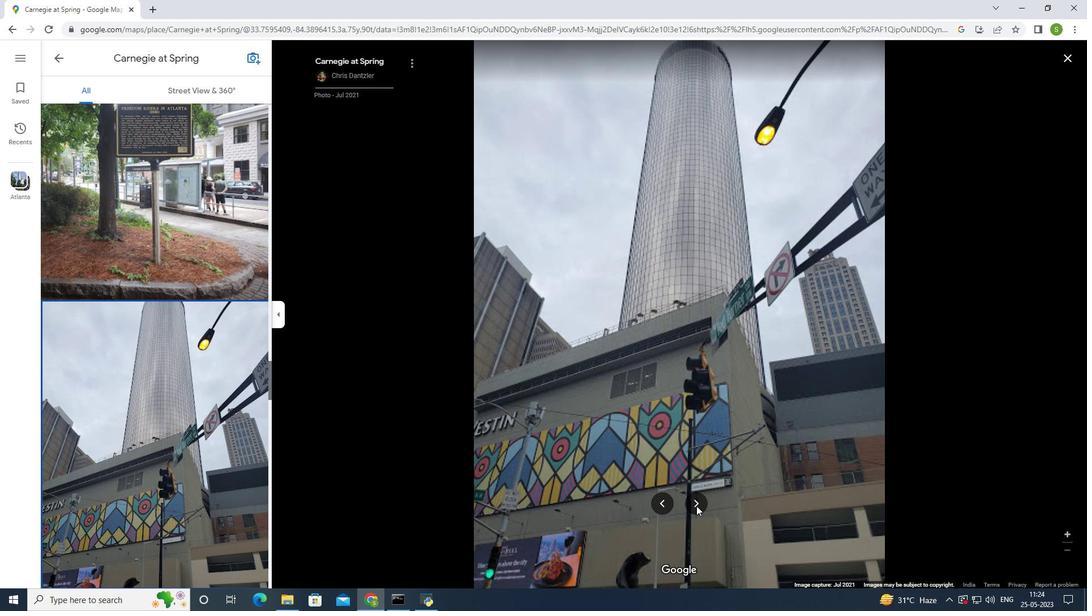 
Action: Mouse moved to (697, 499)
Screenshot: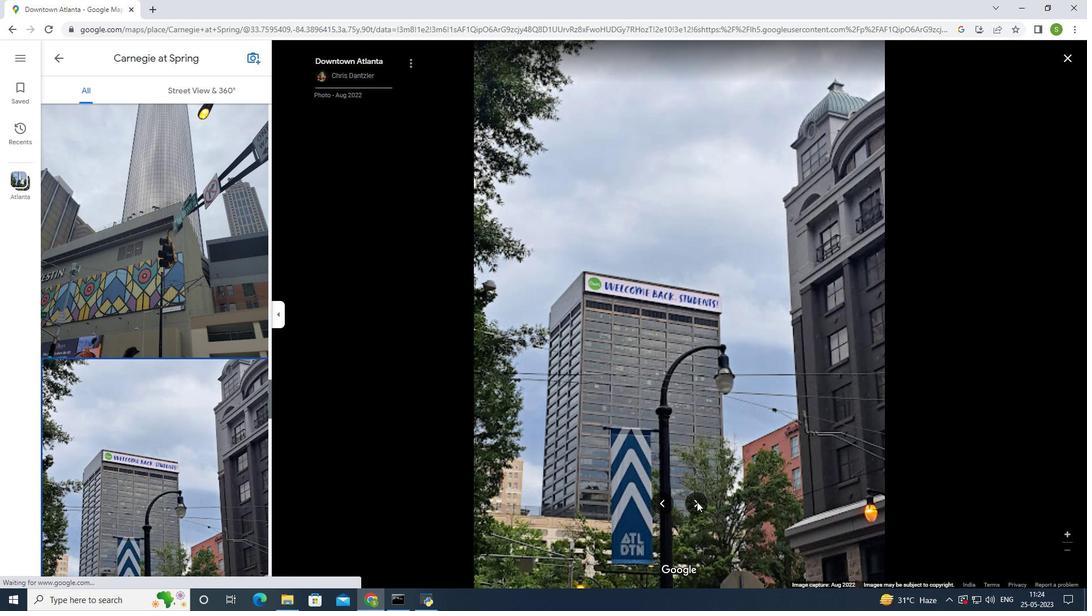 
Action: Mouse pressed left at (697, 499)
Screenshot: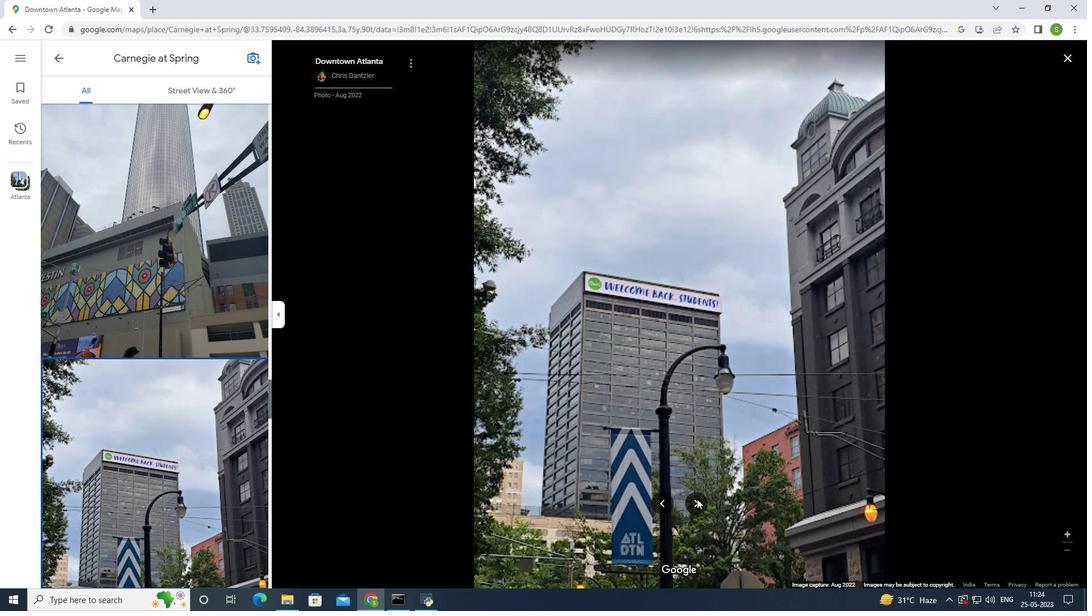 
Action: Mouse moved to (666, 504)
Screenshot: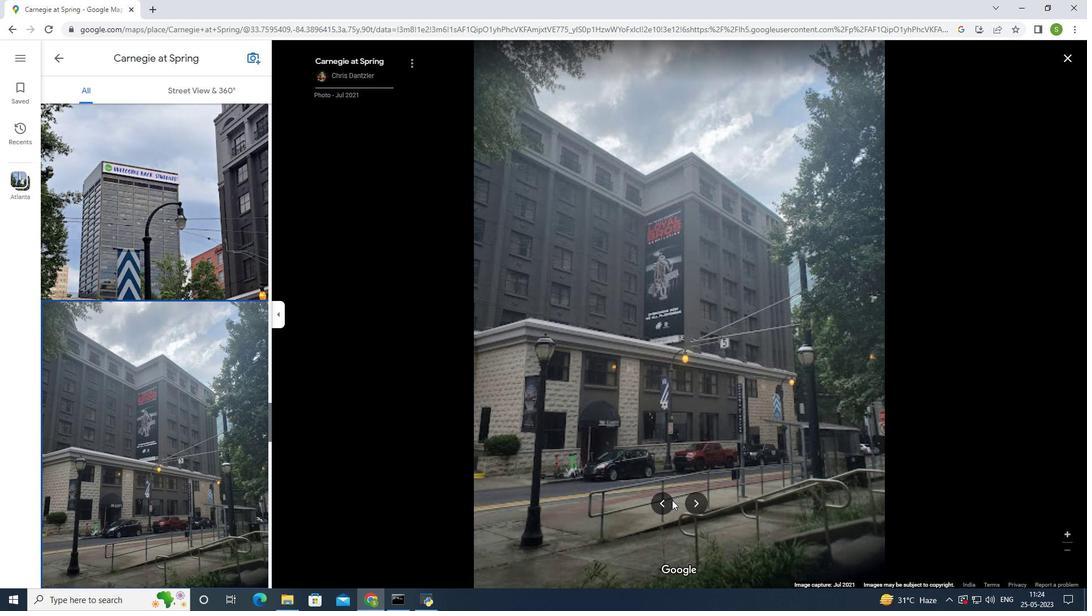 
Action: Mouse pressed left at (666, 504)
Screenshot: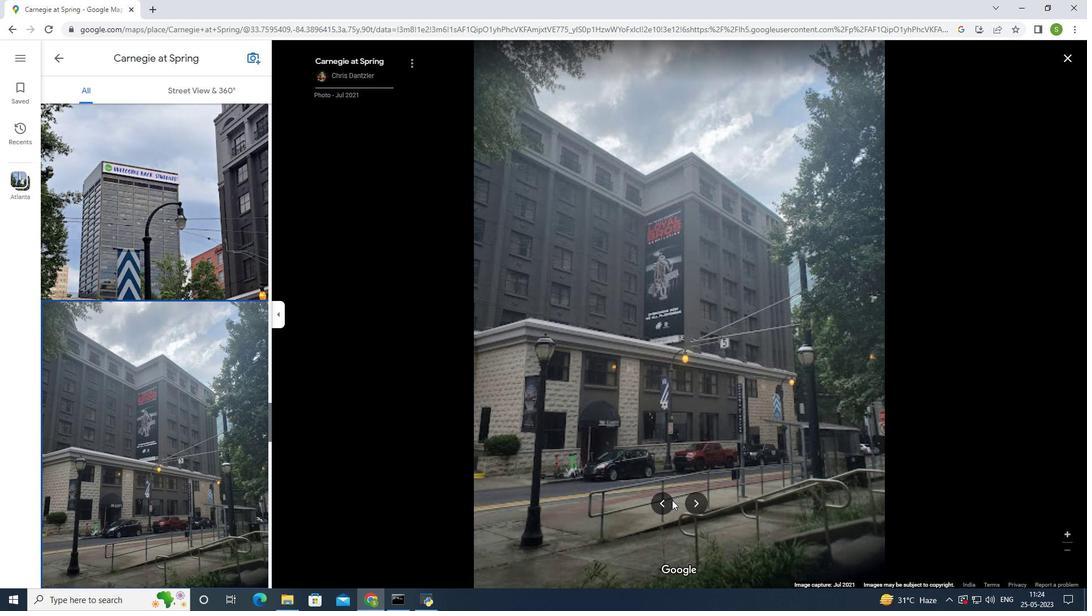 
Action: Mouse moved to (648, 343)
Screenshot: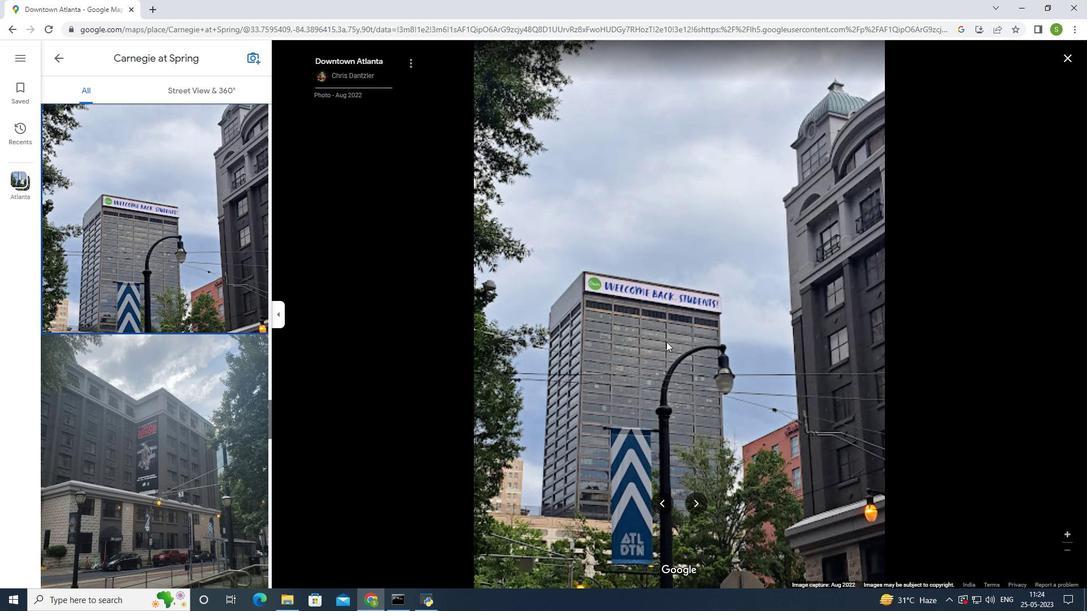 
Action: Mouse scrolled (648, 343) with delta (0, 0)
Screenshot: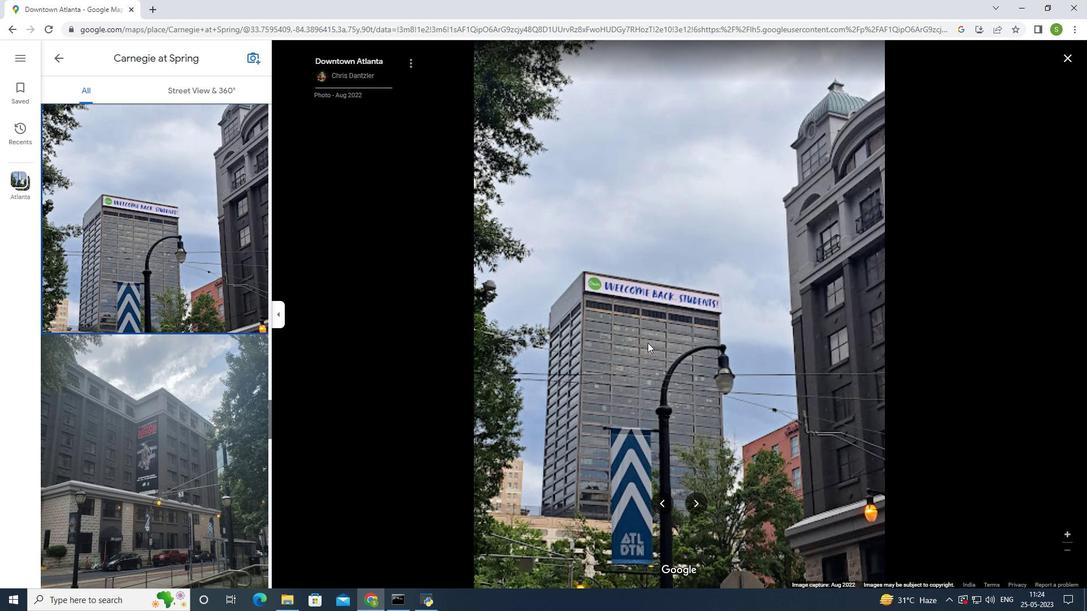 
Action: Mouse moved to (647, 343)
Screenshot: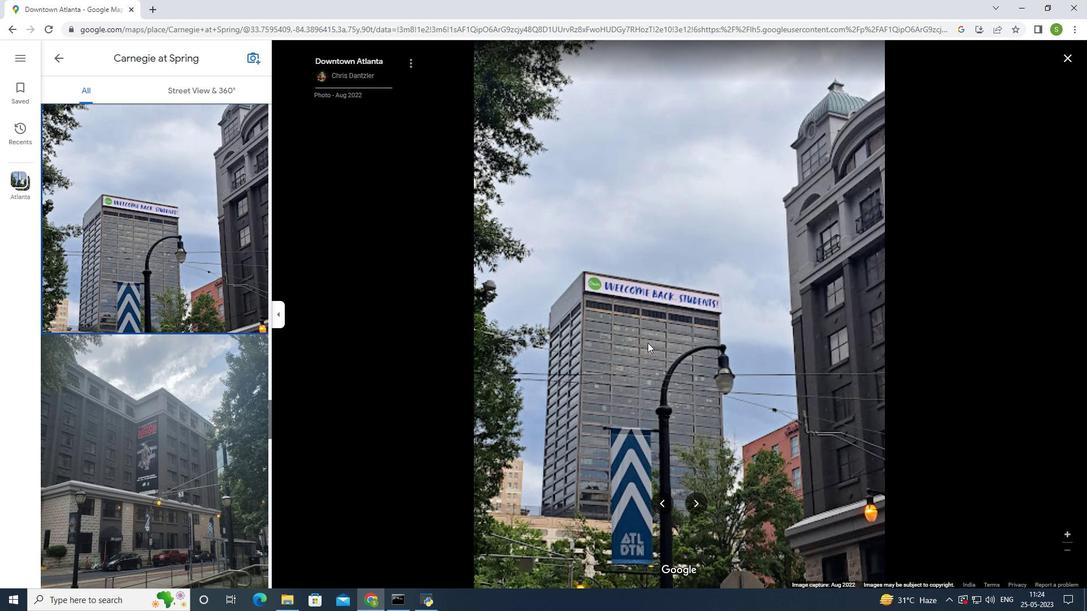 
Action: Mouse scrolled (648, 343) with delta (0, 0)
Screenshot: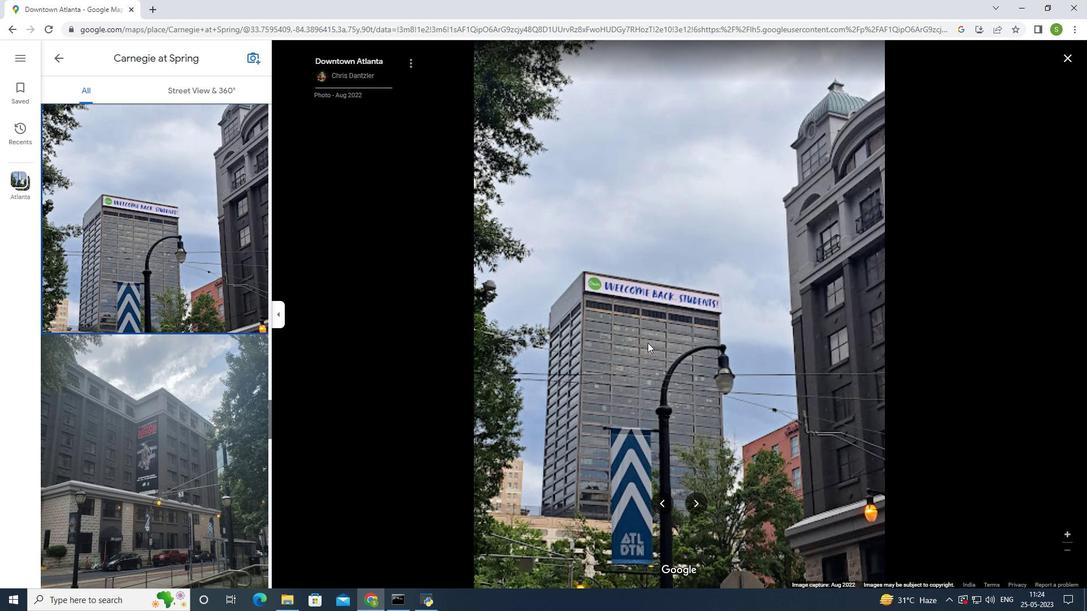 
Action: Mouse moved to (646, 343)
Screenshot: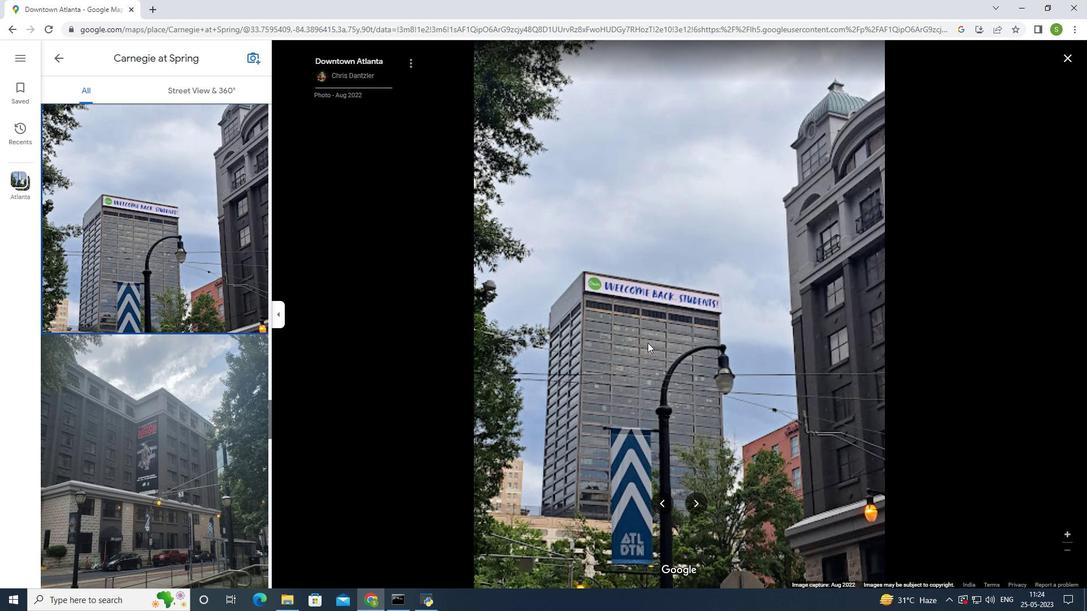 
Action: Mouse scrolled (648, 343) with delta (0, 0)
Screenshot: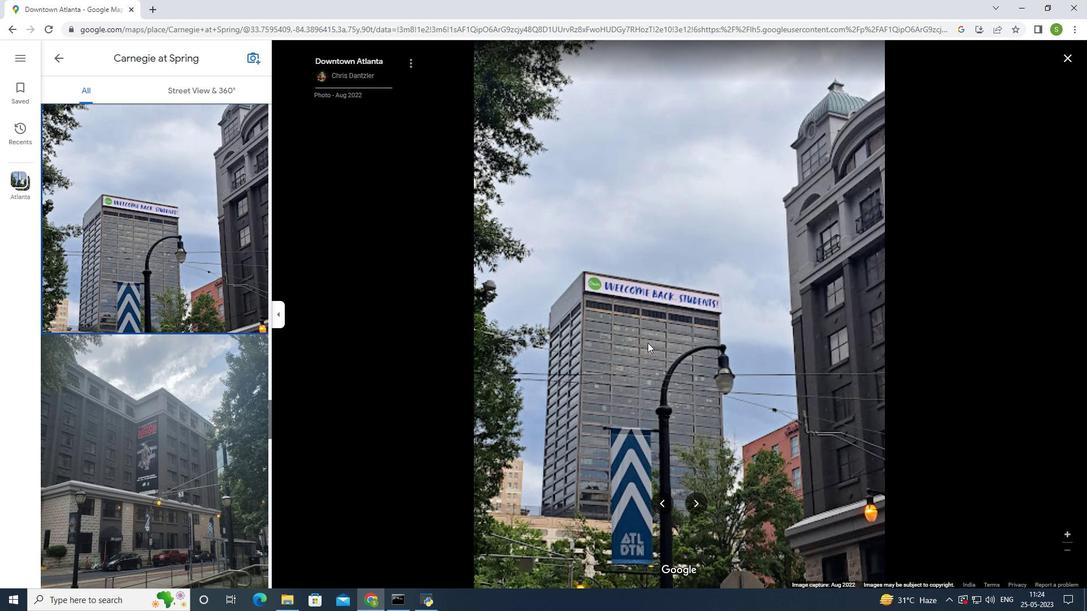 
Action: Mouse scrolled (648, 343) with delta (0, 0)
Screenshot: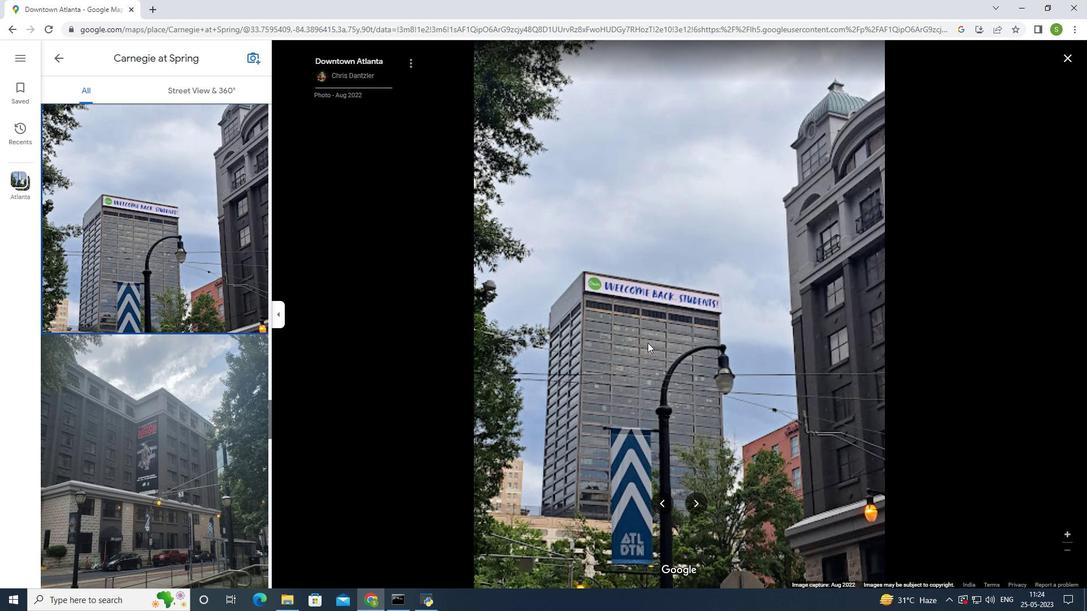 
Action: Mouse scrolled (646, 344) with delta (0, 0)
Screenshot: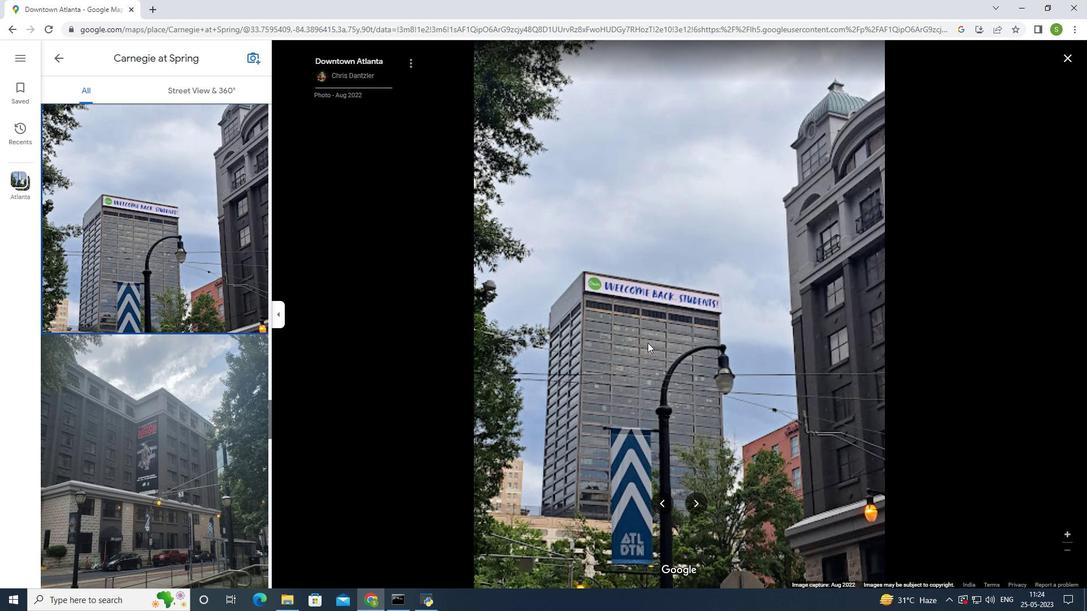 
Action: Mouse scrolled (646, 344) with delta (0, 0)
Screenshot: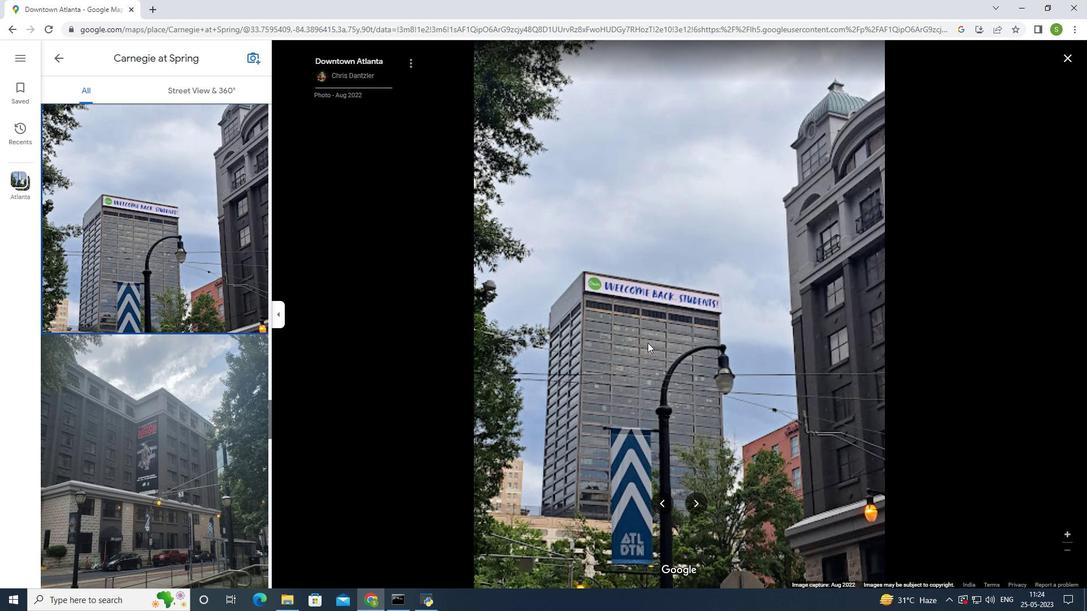
Action: Mouse scrolled (646, 344) with delta (0, 0)
Screenshot: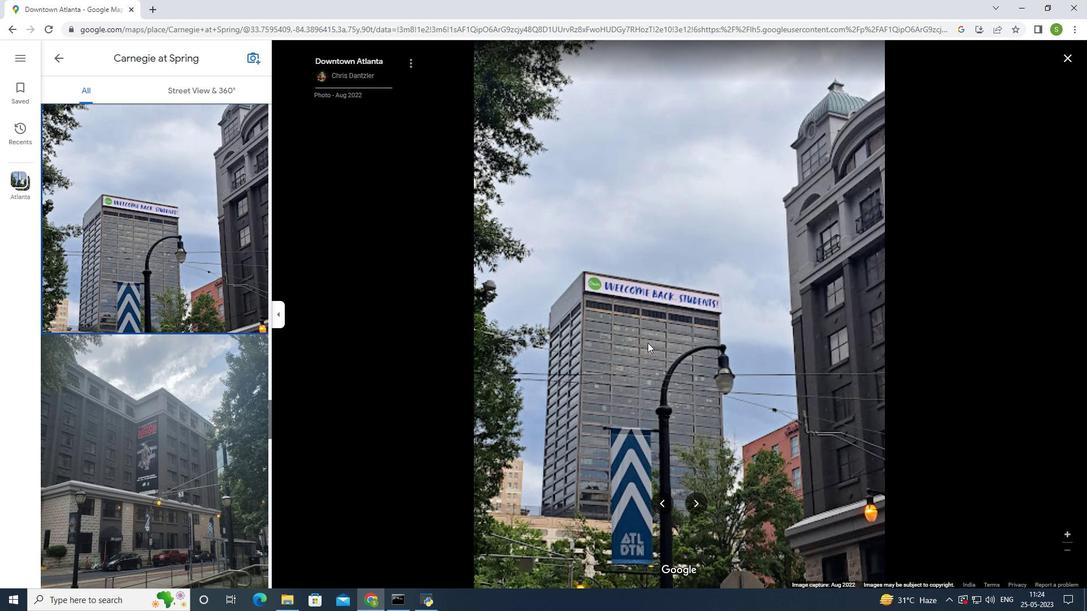 
Action: Mouse scrolled (646, 344) with delta (0, 0)
Screenshot: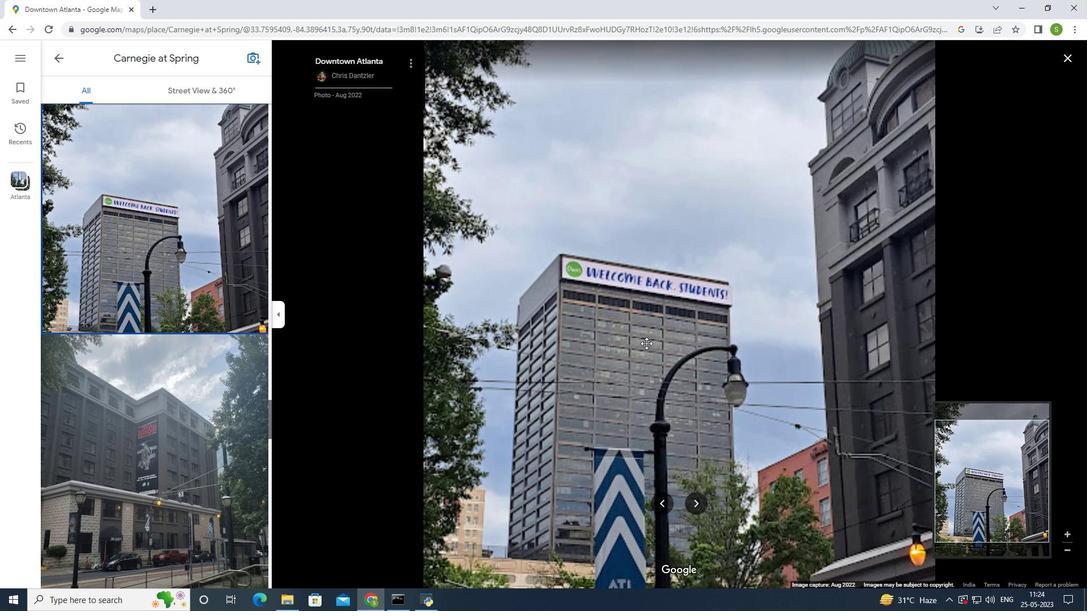 
Action: Mouse scrolled (646, 344) with delta (0, 0)
Screenshot: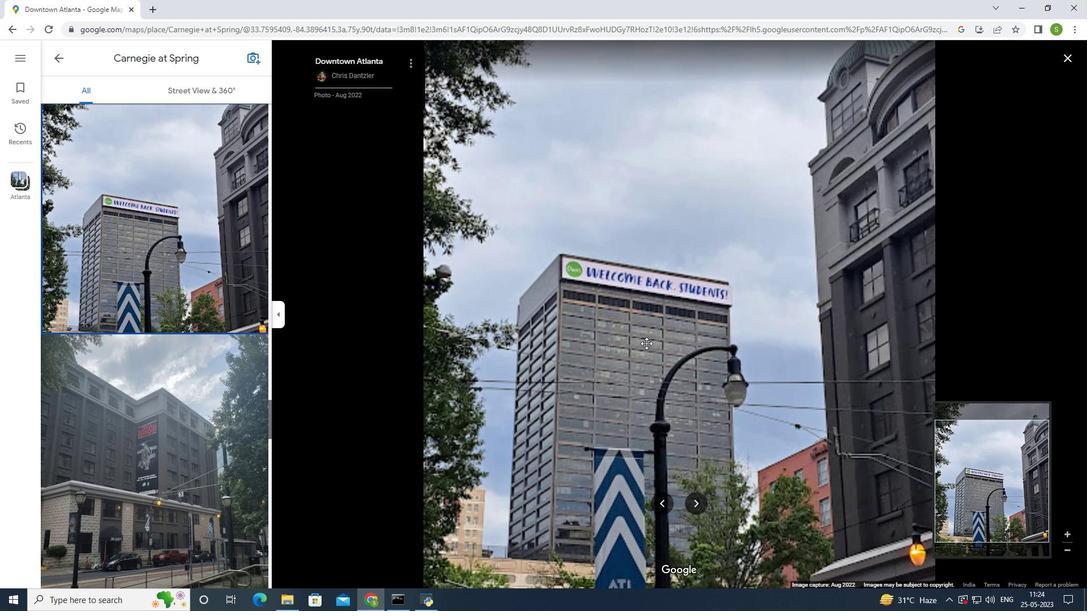 
Action: Mouse scrolled (646, 344) with delta (0, 0)
Screenshot: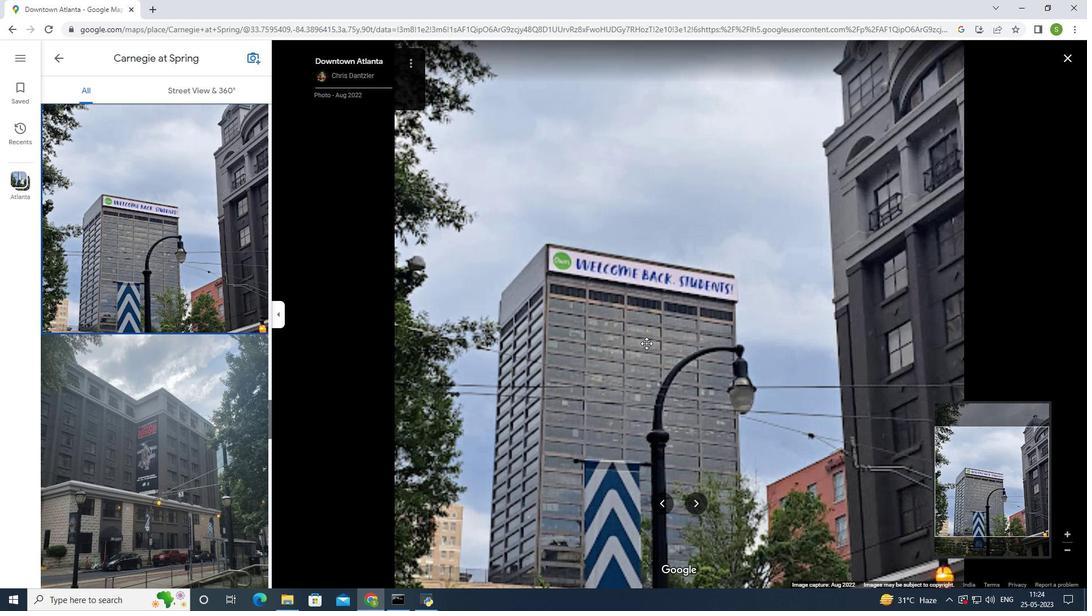 
Action: Mouse scrolled (646, 344) with delta (0, 0)
Screenshot: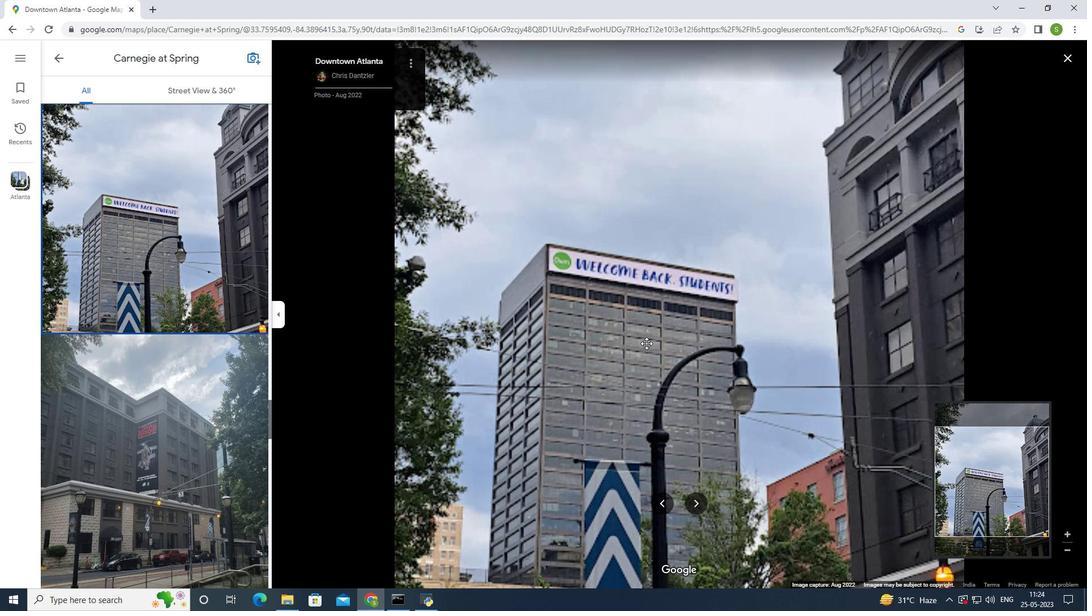 
Action: Mouse moved to (646, 343)
Screenshot: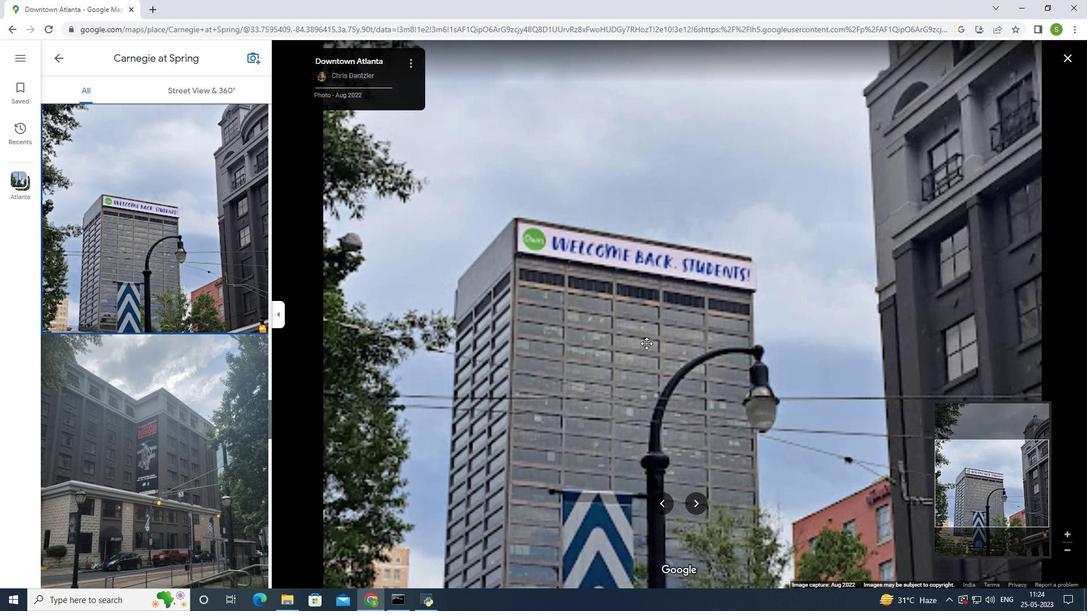 
Action: Mouse scrolled (646, 344) with delta (0, 0)
Screenshot: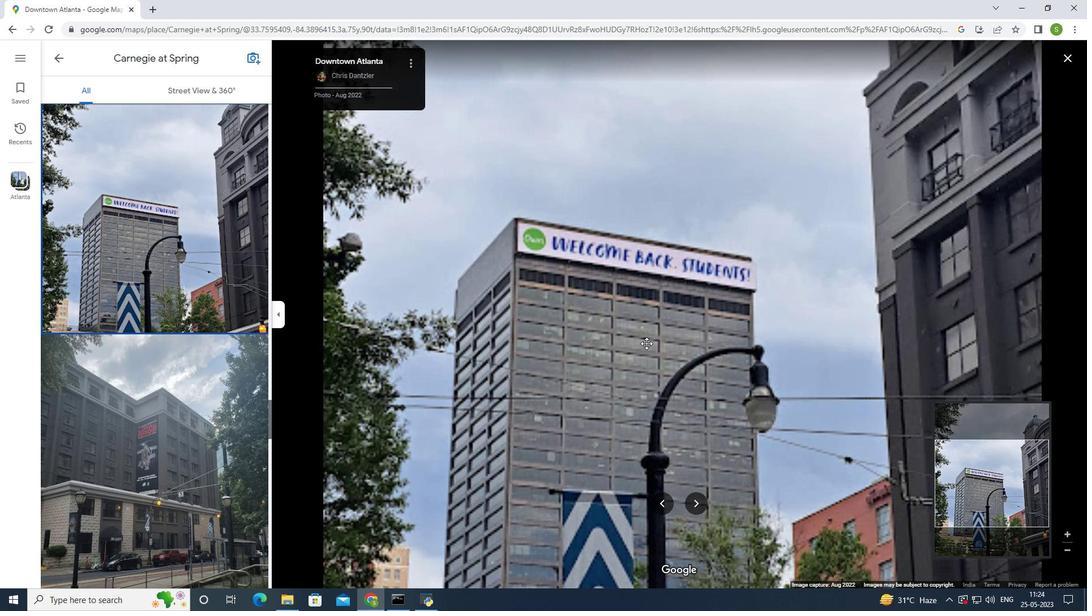 
Action: Mouse scrolled (646, 344) with delta (0, 0)
Screenshot: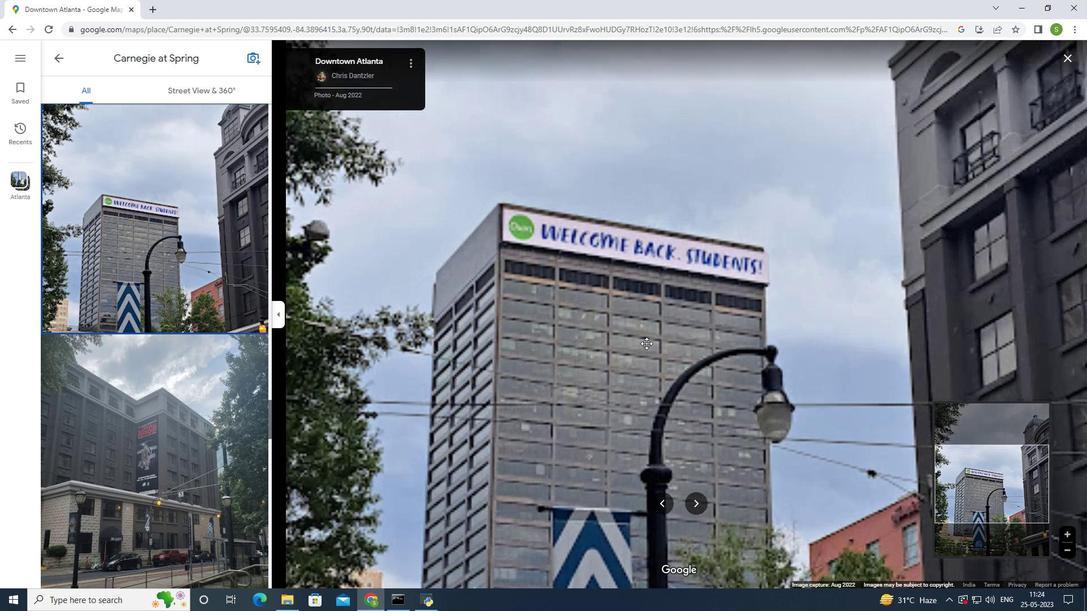 
Action: Mouse scrolled (646, 344) with delta (0, 0)
Screenshot: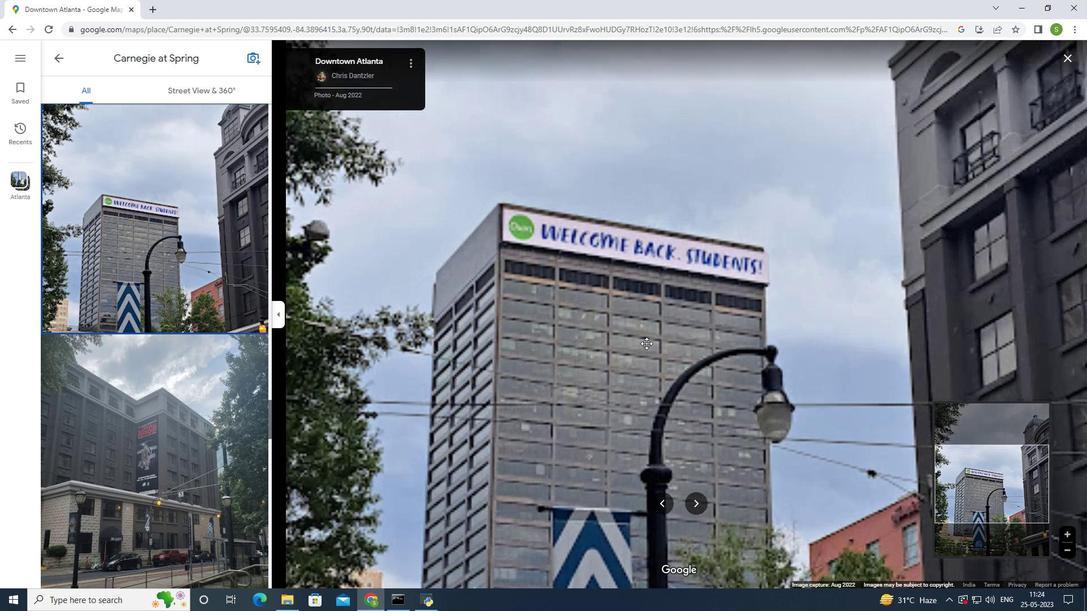 
Action: Mouse scrolled (646, 344) with delta (0, 0)
Screenshot: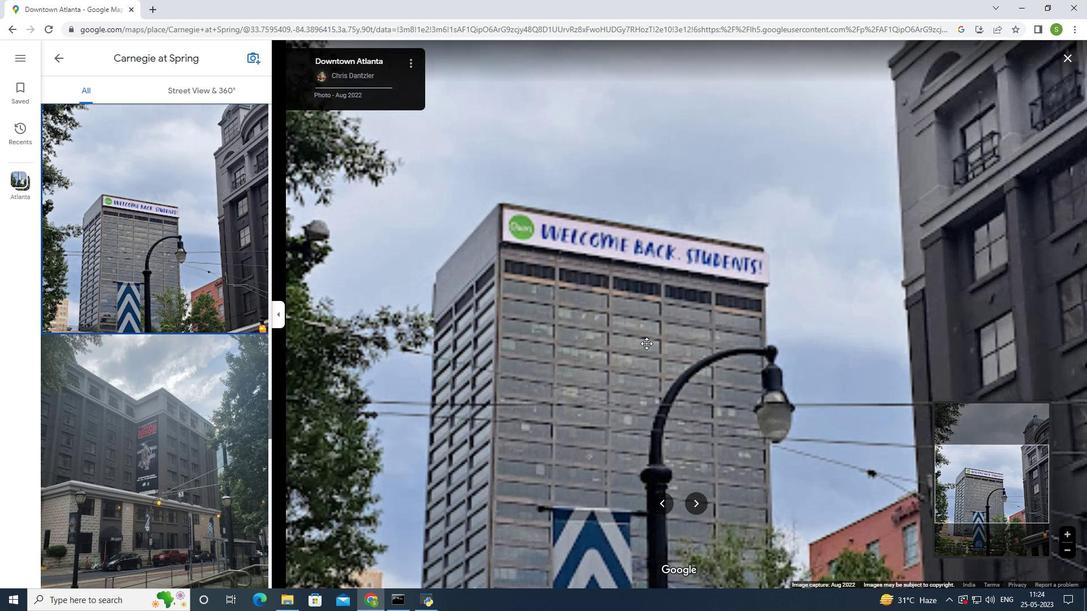 
Action: Mouse scrolled (646, 344) with delta (0, 0)
Screenshot: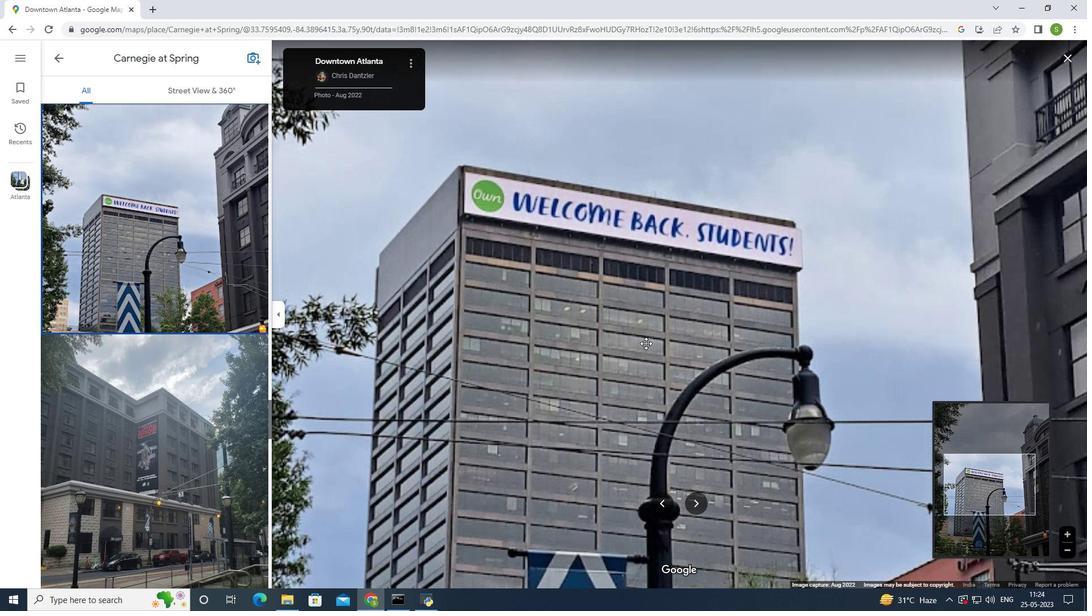 
Action: Mouse scrolled (646, 344) with delta (0, 0)
Screenshot: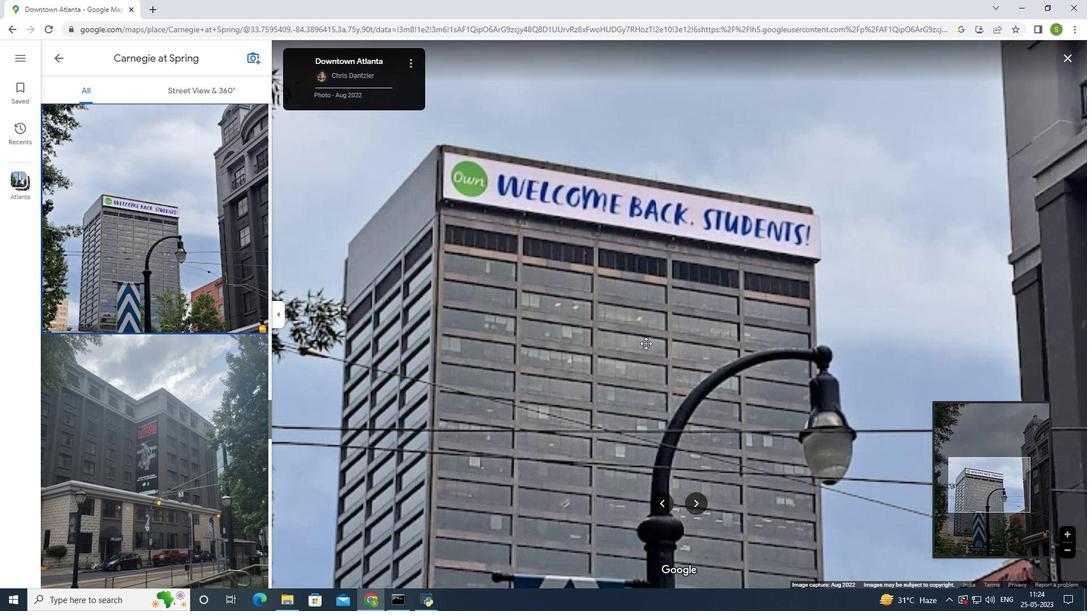 
Action: Mouse scrolled (646, 344) with delta (0, 0)
Screenshot: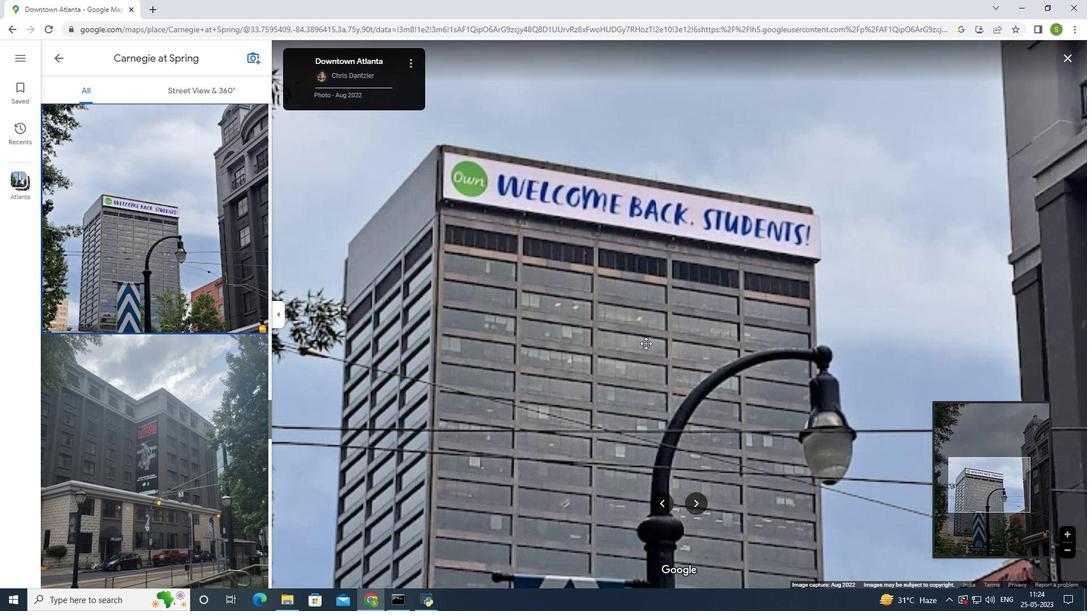 
Action: Mouse scrolled (646, 344) with delta (0, 0)
Screenshot: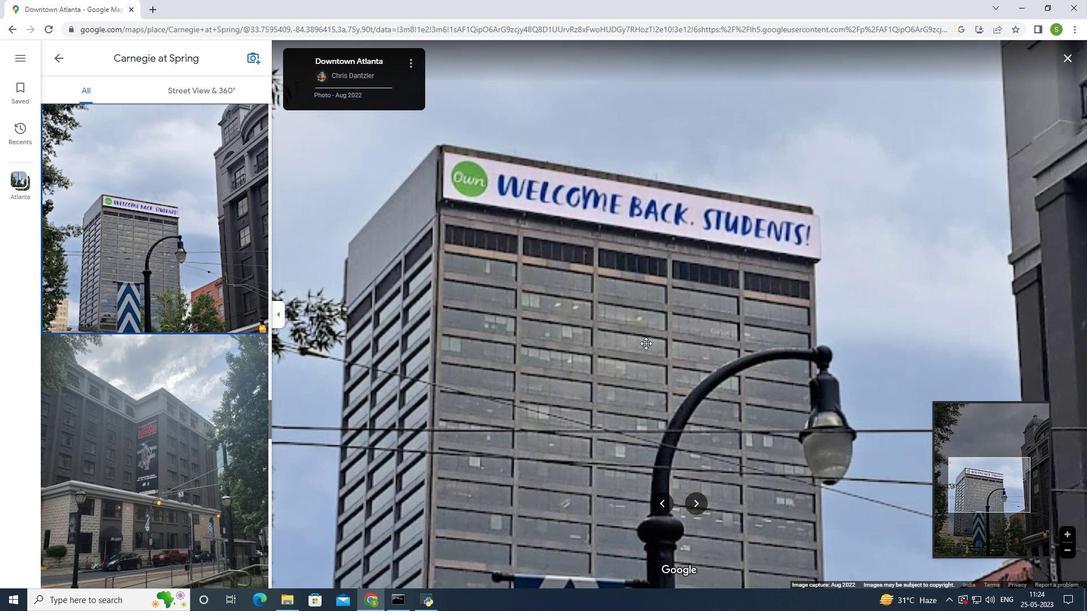 
Action: Mouse moved to (647, 343)
Screenshot: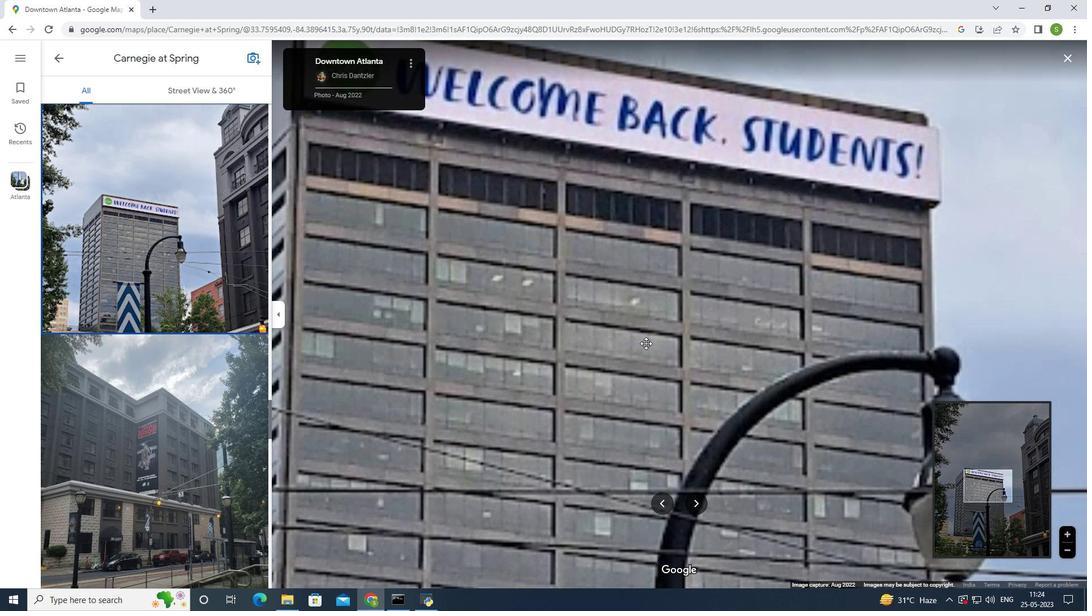 
Action: Mouse scrolled (647, 343) with delta (0, 0)
Screenshot: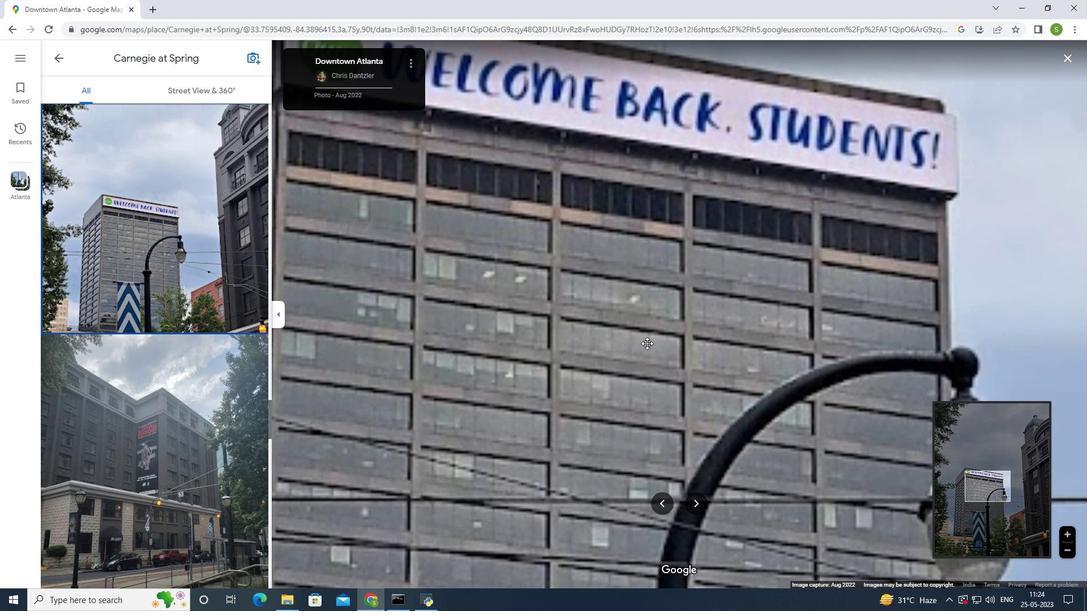 
Action: Mouse scrolled (647, 343) with delta (0, 0)
Screenshot: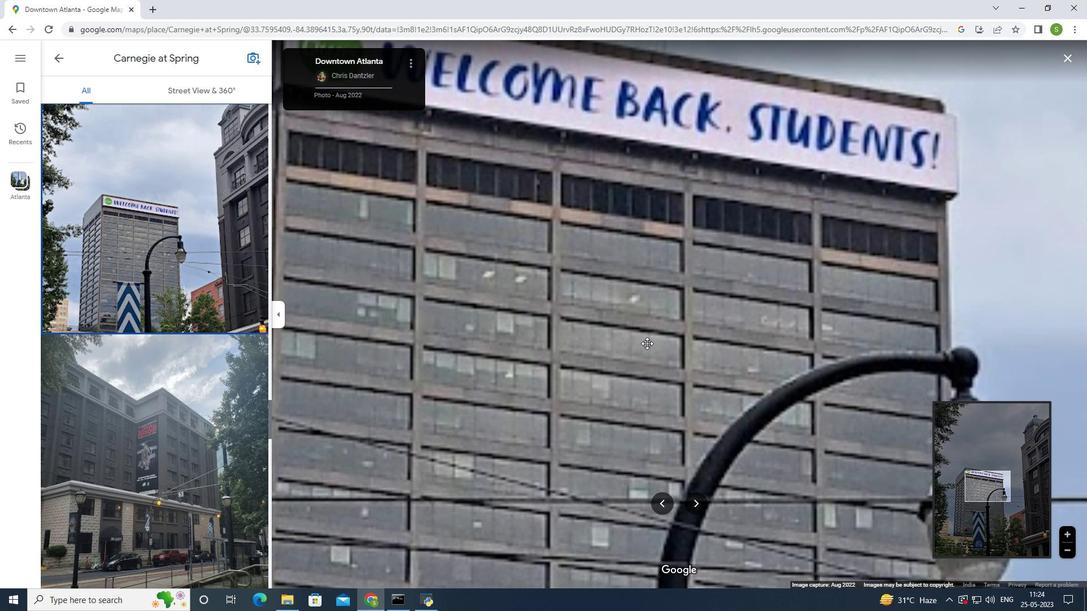 
Action: Mouse scrolled (647, 343) with delta (0, 0)
Screenshot: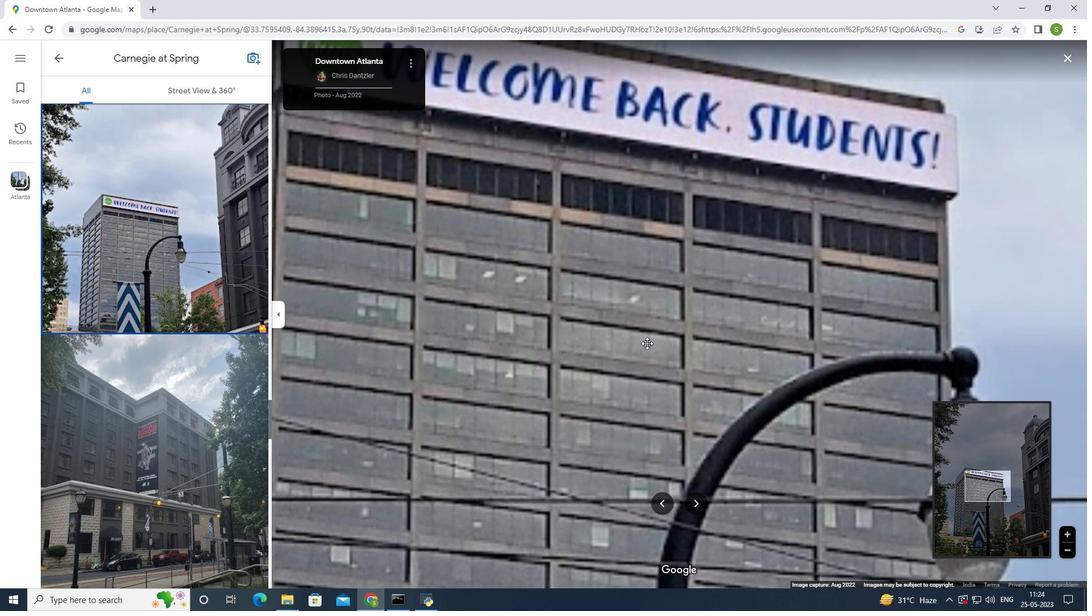 
Action: Mouse scrolled (647, 343) with delta (0, 0)
Screenshot: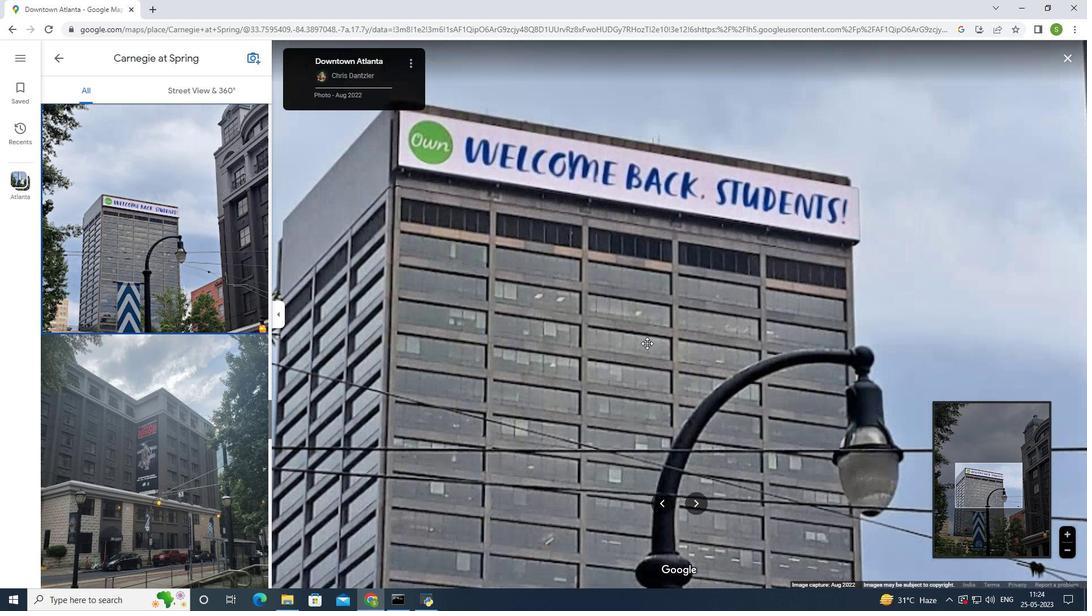 
Action: Mouse moved to (627, 257)
Screenshot: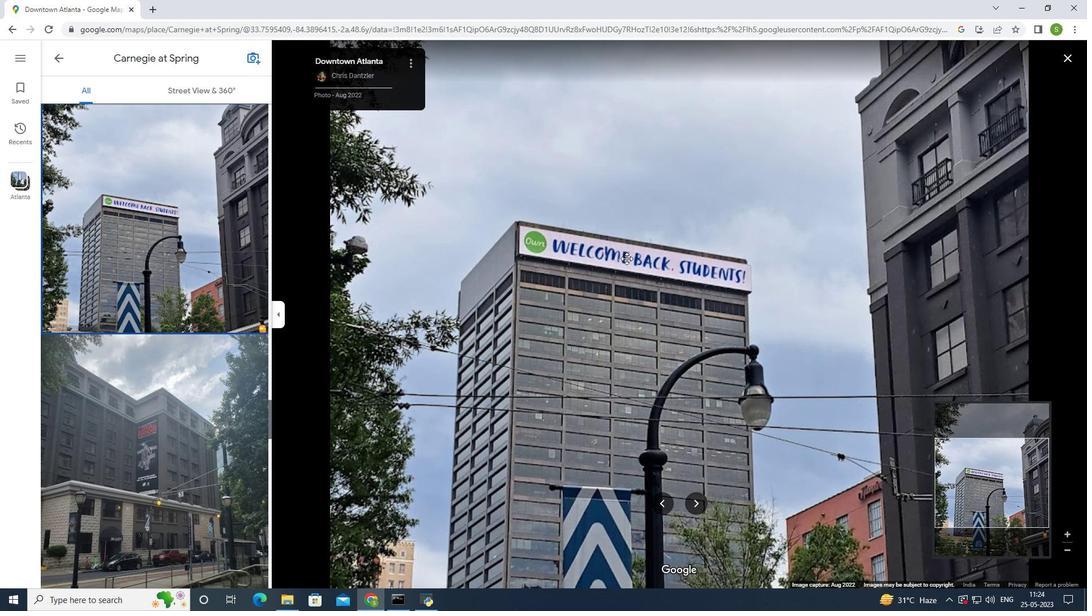 
Action: Mouse scrolled (627, 257) with delta (0, 0)
Screenshot: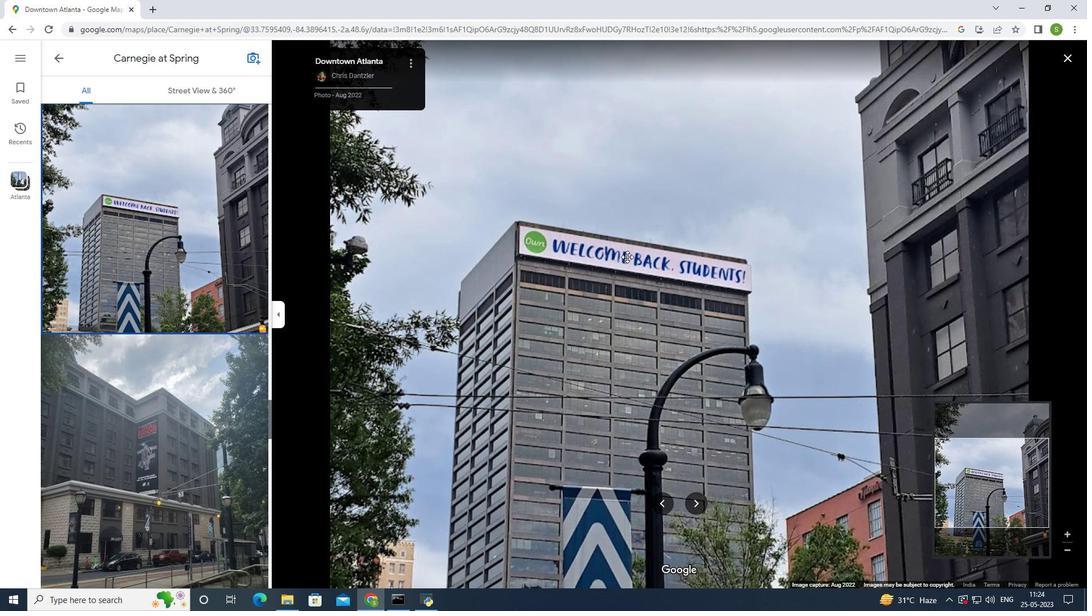 
Action: Mouse moved to (627, 256)
Screenshot: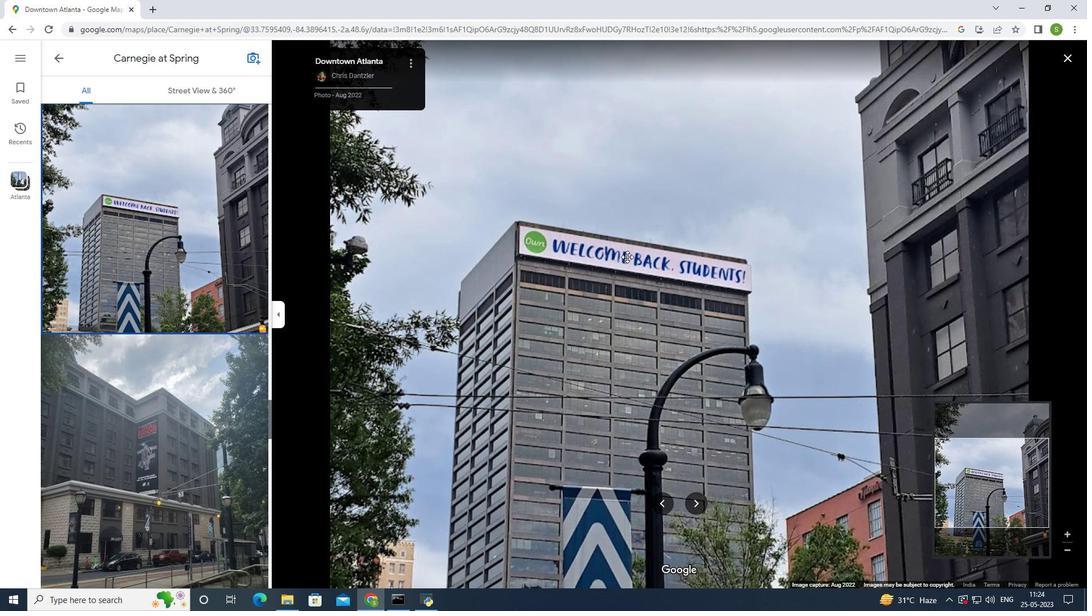 
Action: Mouse scrolled (627, 257) with delta (0, 0)
Screenshot: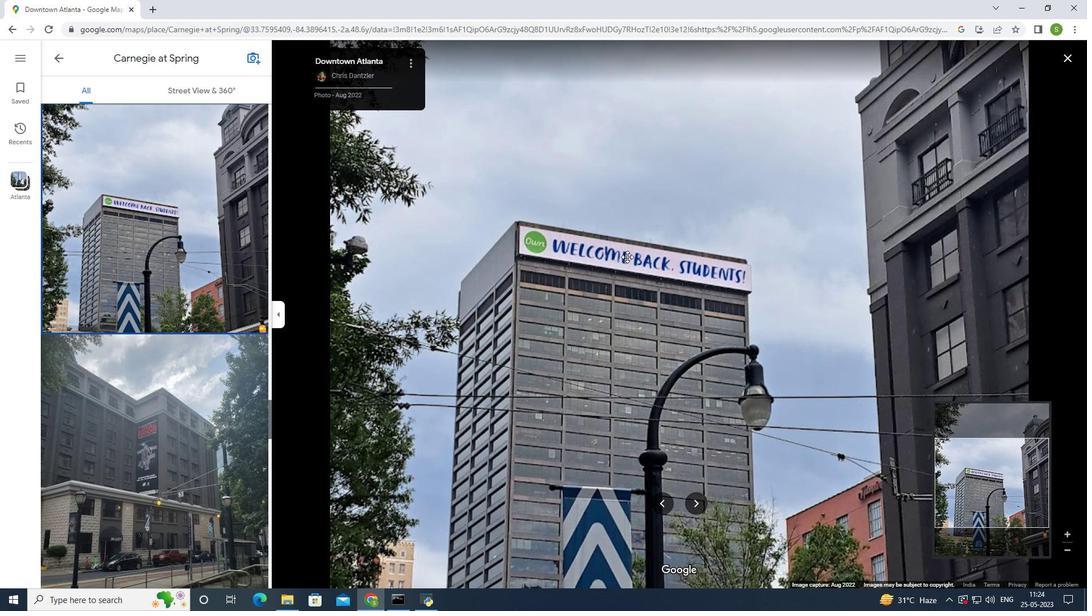 
Action: Mouse scrolled (627, 257) with delta (0, 0)
Screenshot: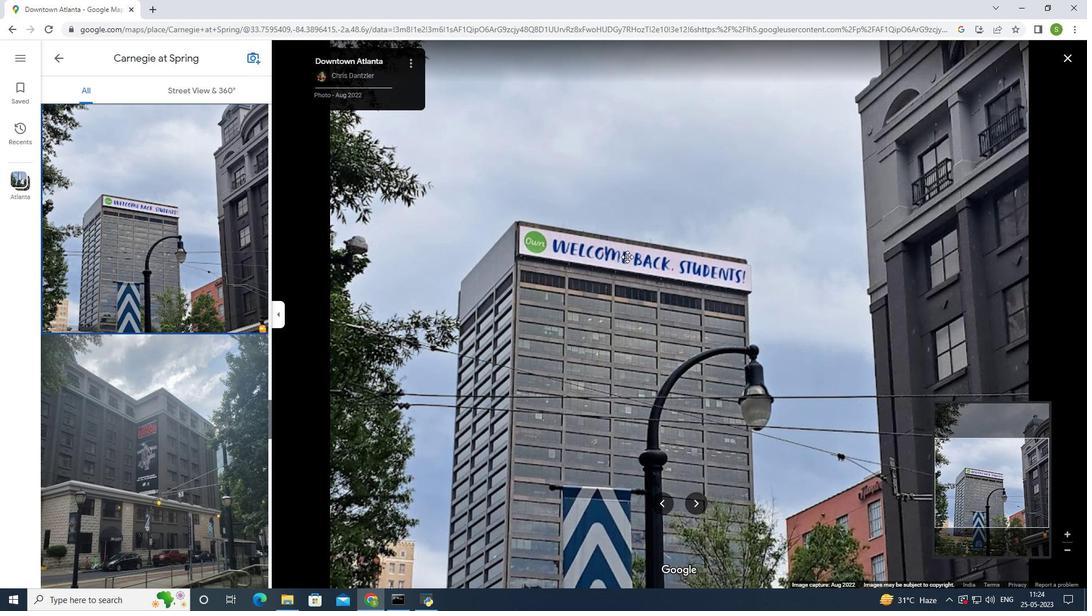 
Action: Mouse moved to (627, 256)
Screenshot: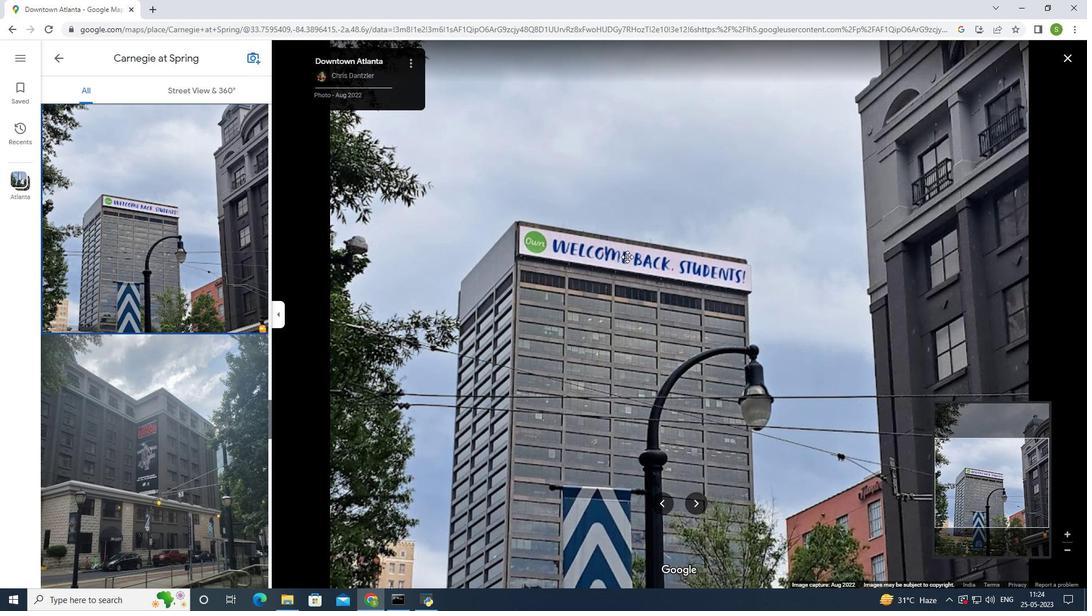 
Action: Mouse scrolled (627, 256) with delta (0, 0)
